 Task: Create a futuristic interface: Develop a futuristic and sleek user interface design using Photoshop. Experiment with grids, buttons, and futuristic elements.
Action: Mouse moved to (33, 89)
Screenshot: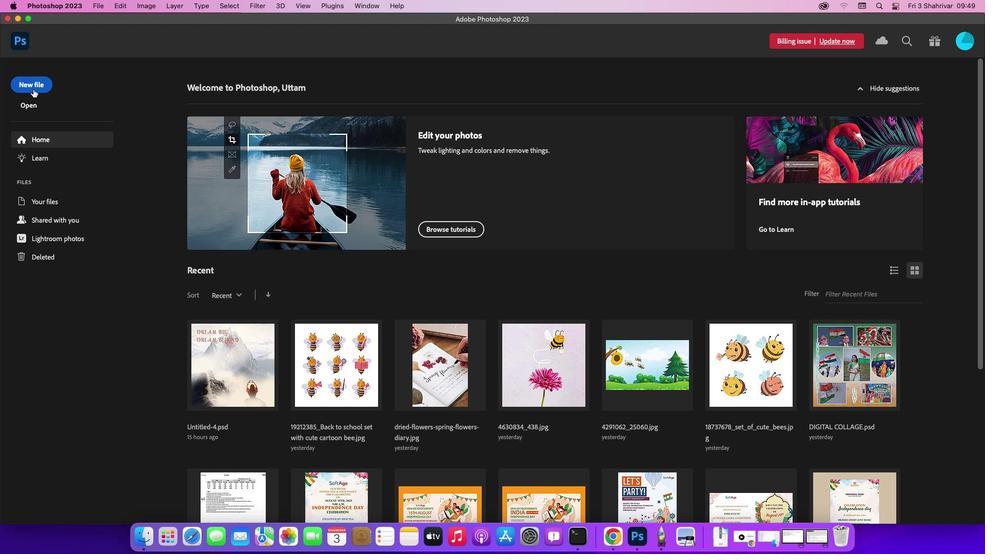 
Action: Mouse pressed left at (33, 89)
Screenshot: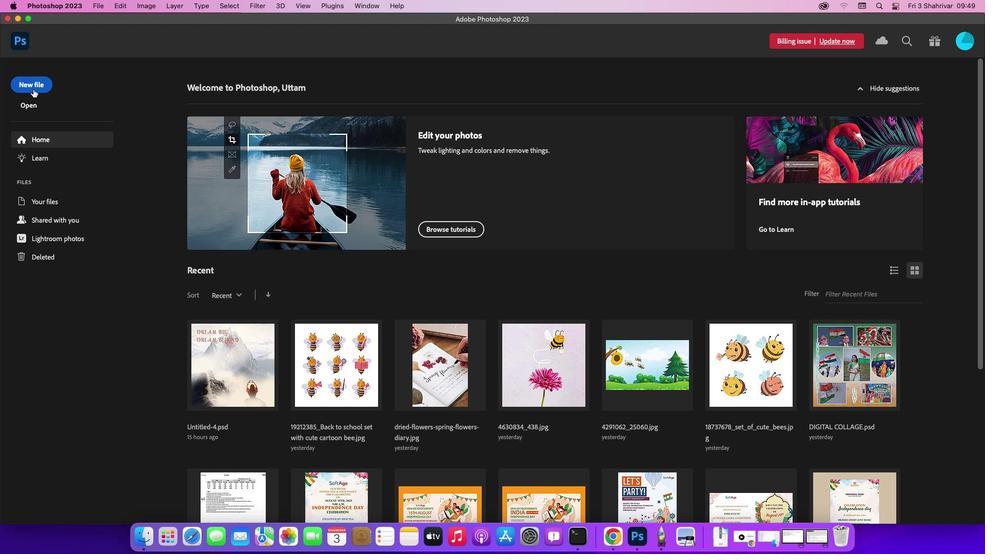 
Action: Mouse moved to (34, 89)
Screenshot: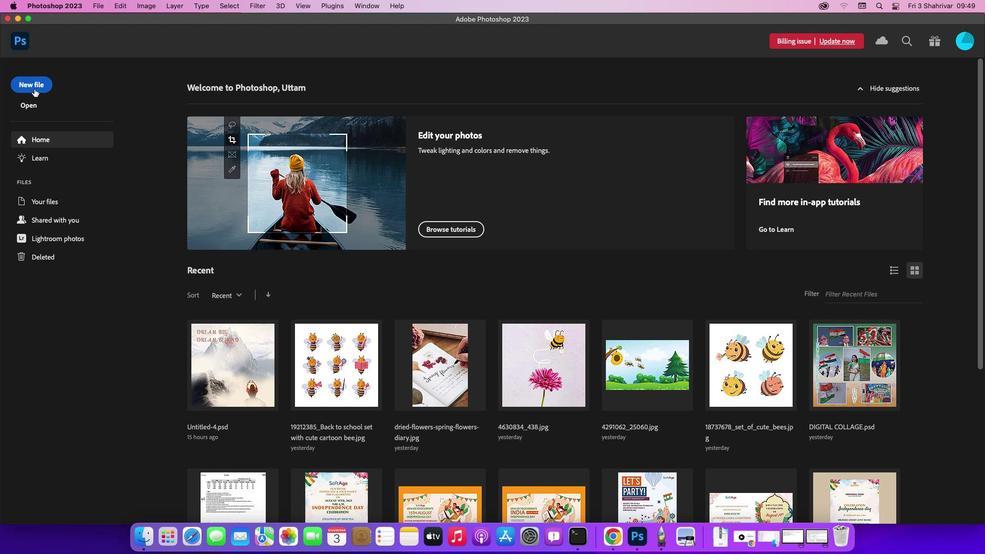 
Action: Mouse pressed left at (34, 89)
Screenshot: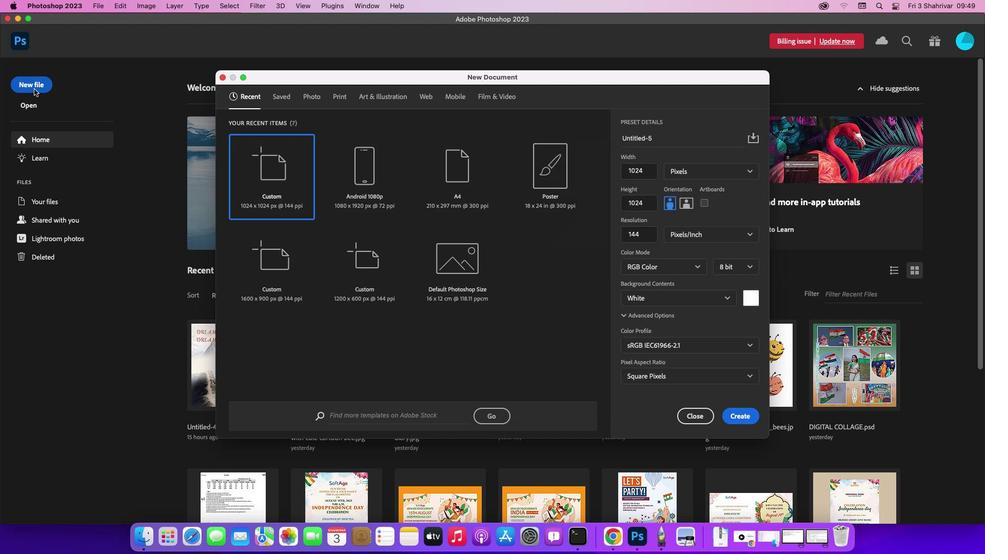 
Action: Mouse moved to (378, 154)
Screenshot: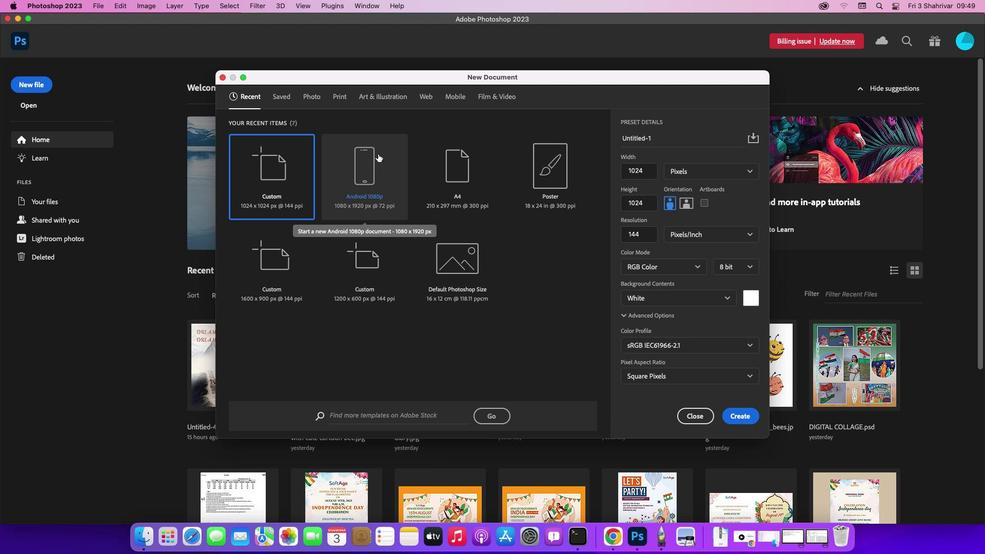 
Action: Mouse pressed left at (378, 154)
Screenshot: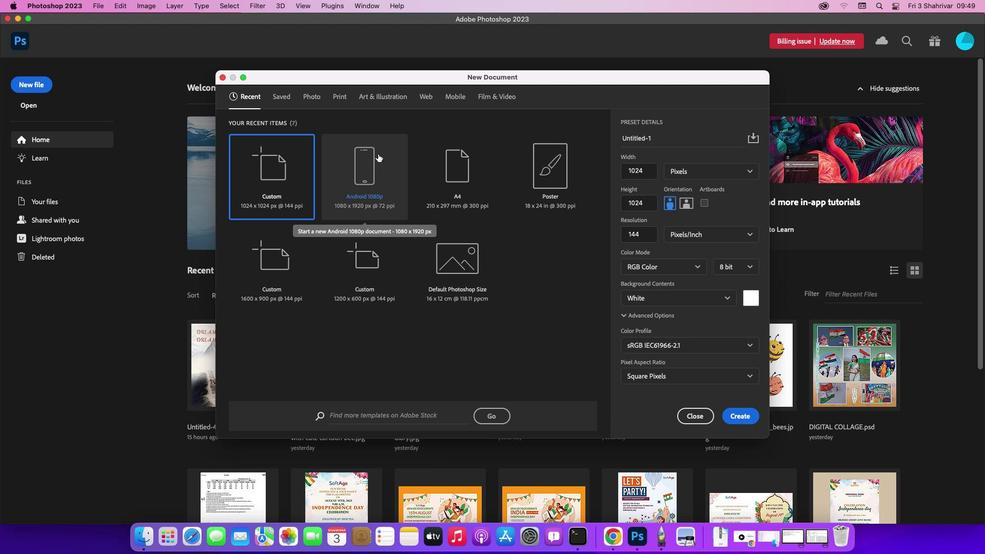 
Action: Mouse moved to (358, 186)
Screenshot: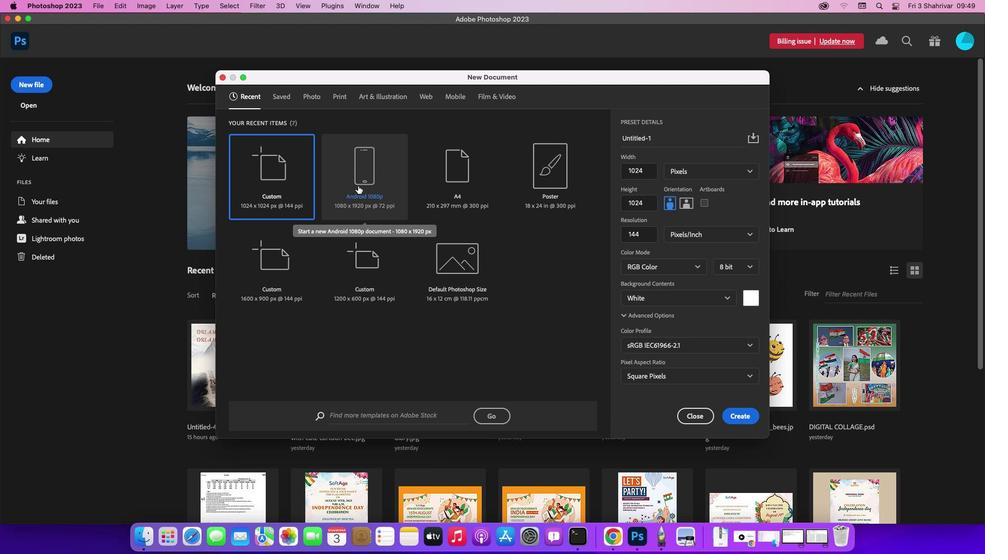 
Action: Mouse pressed left at (358, 186)
Screenshot: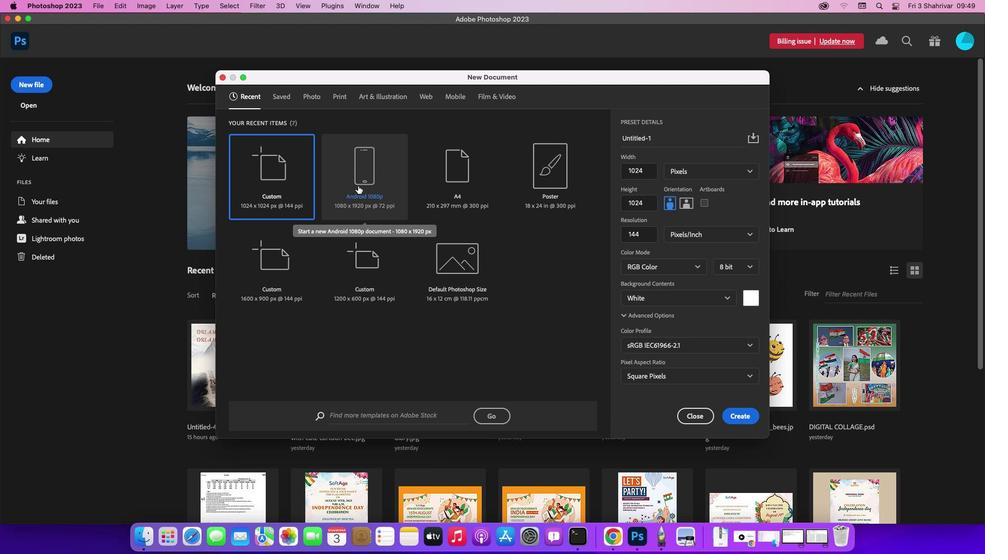 
Action: Mouse moved to (747, 414)
Screenshot: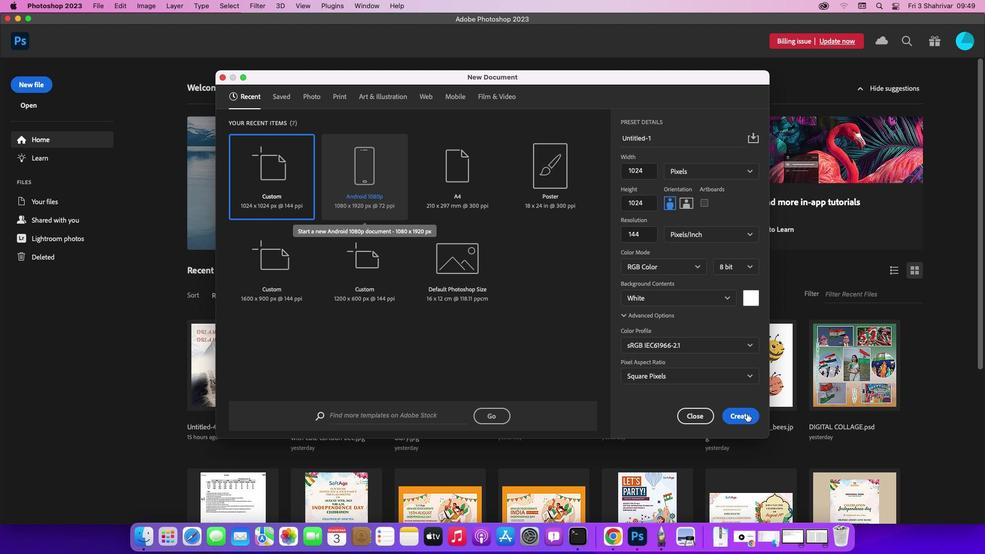 
Action: Mouse pressed left at (747, 414)
Screenshot: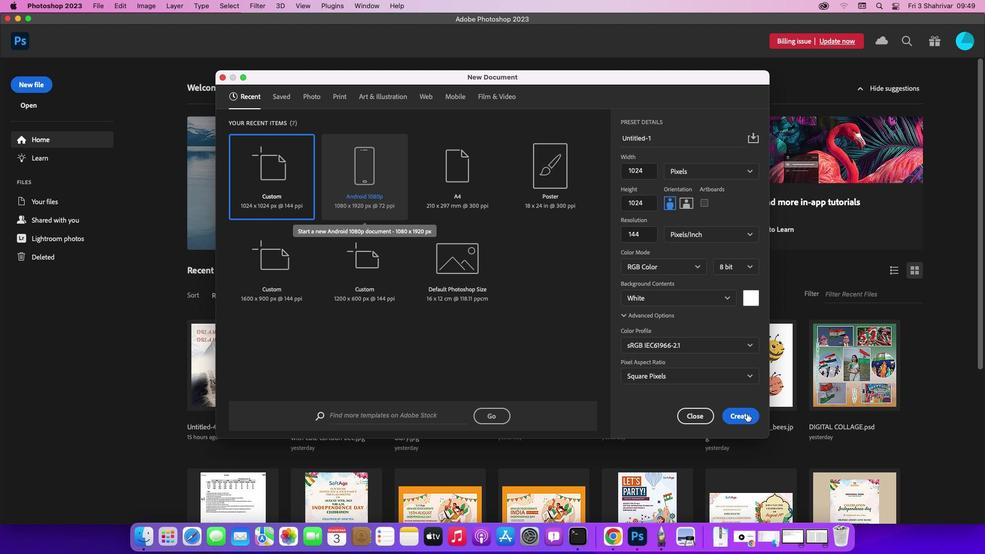 
Action: Mouse moved to (956, 518)
Screenshot: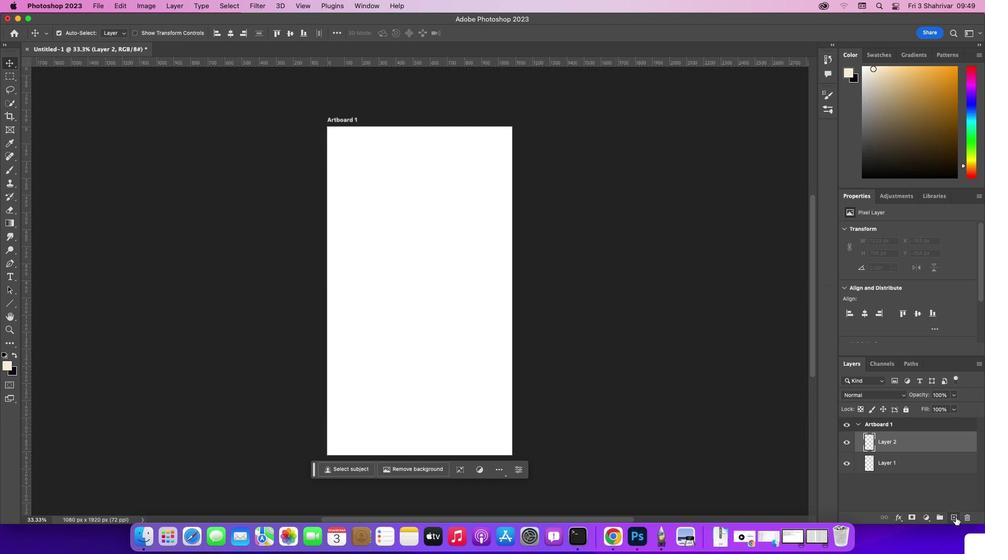 
Action: Mouse pressed left at (956, 518)
Screenshot: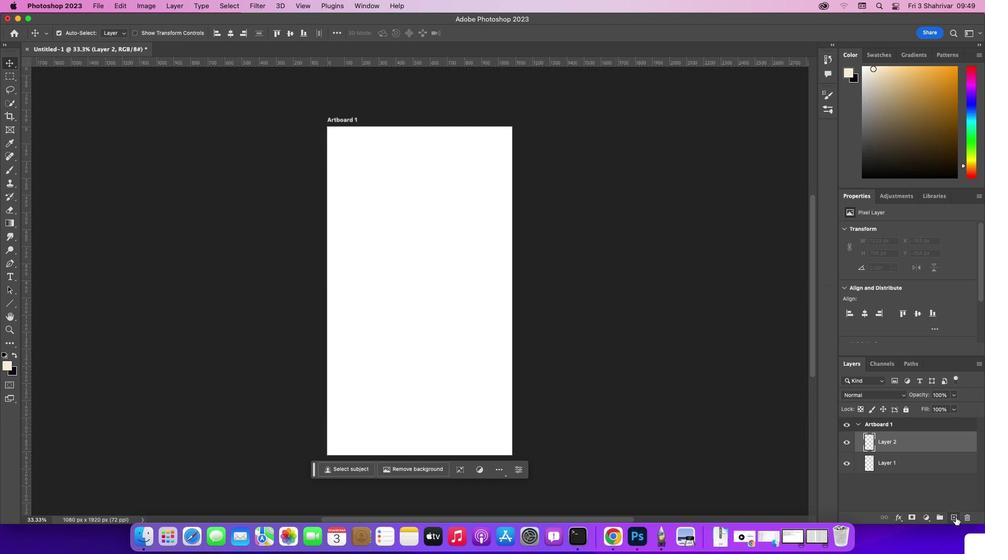 
Action: Mouse moved to (379, 301)
Screenshot: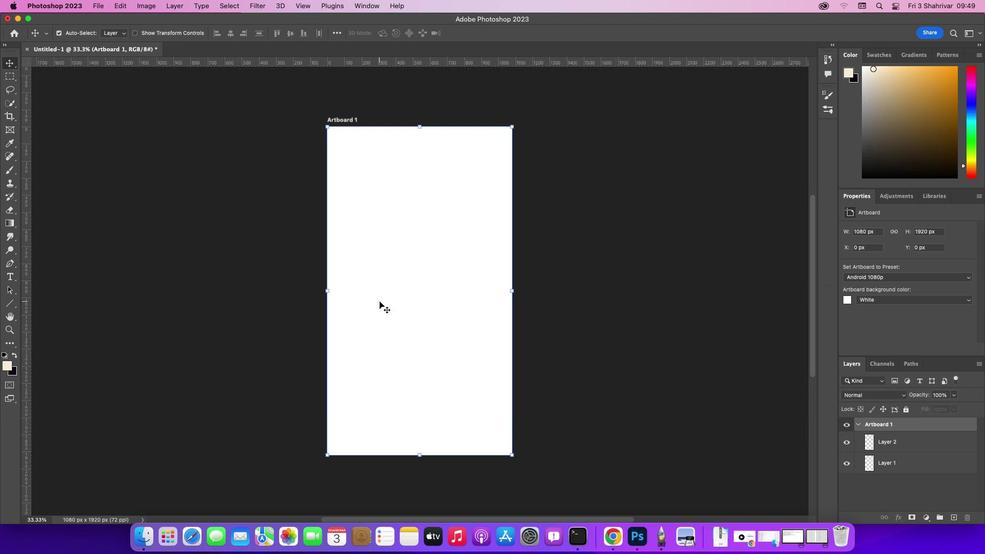 
Action: Mouse pressed left at (379, 301)
Screenshot: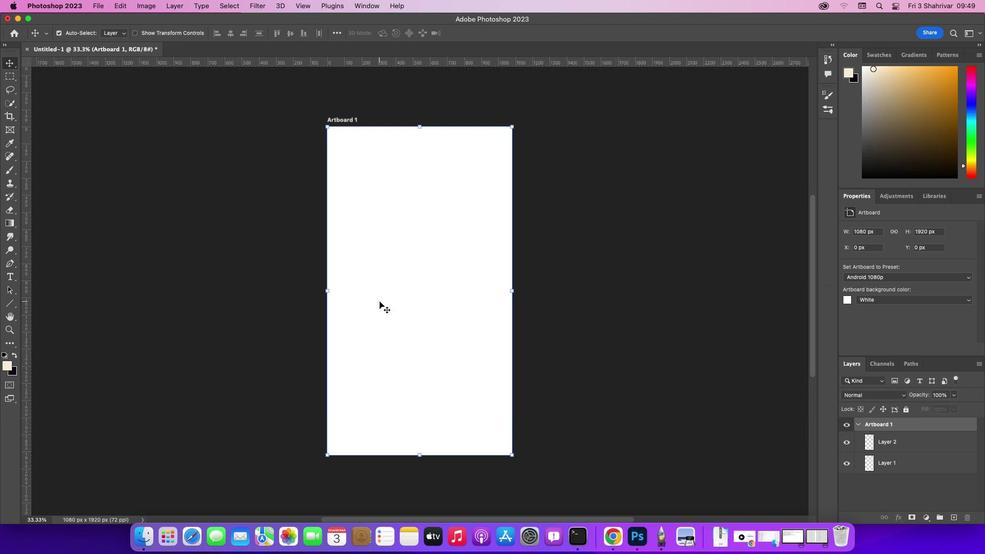 
Action: Key pressed Key.alt
Screenshot: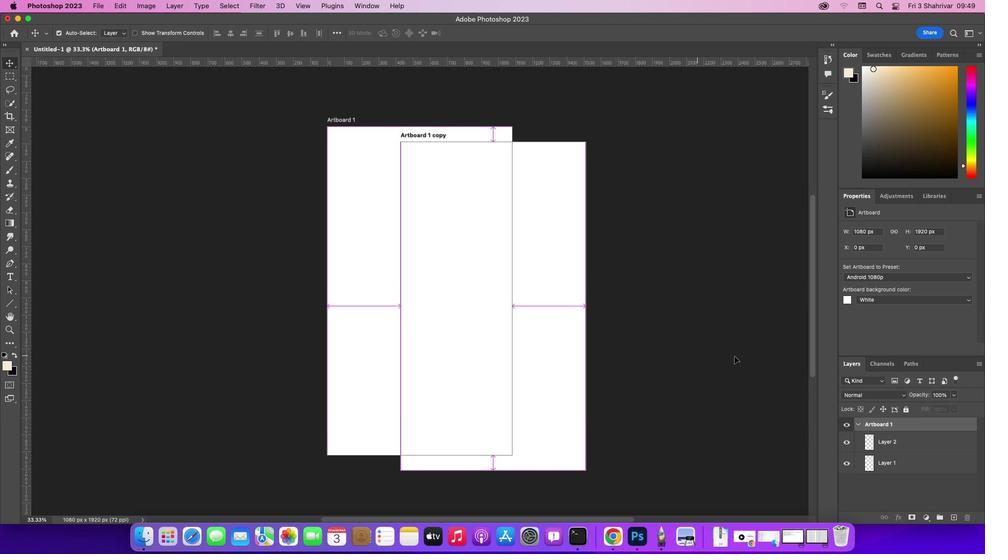 
Action: Mouse pressed left at (379, 301)
Screenshot: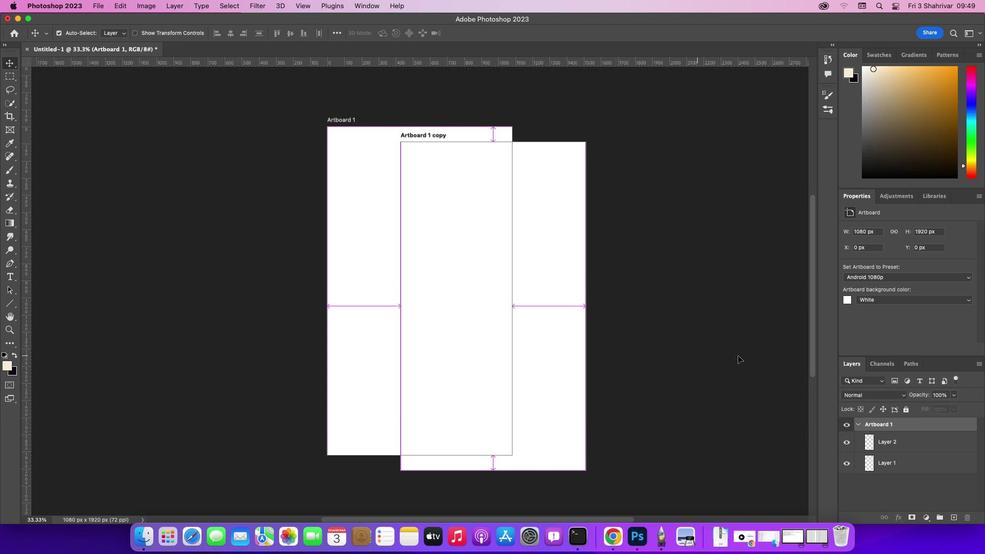 
Action: Mouse moved to (423, 518)
Screenshot: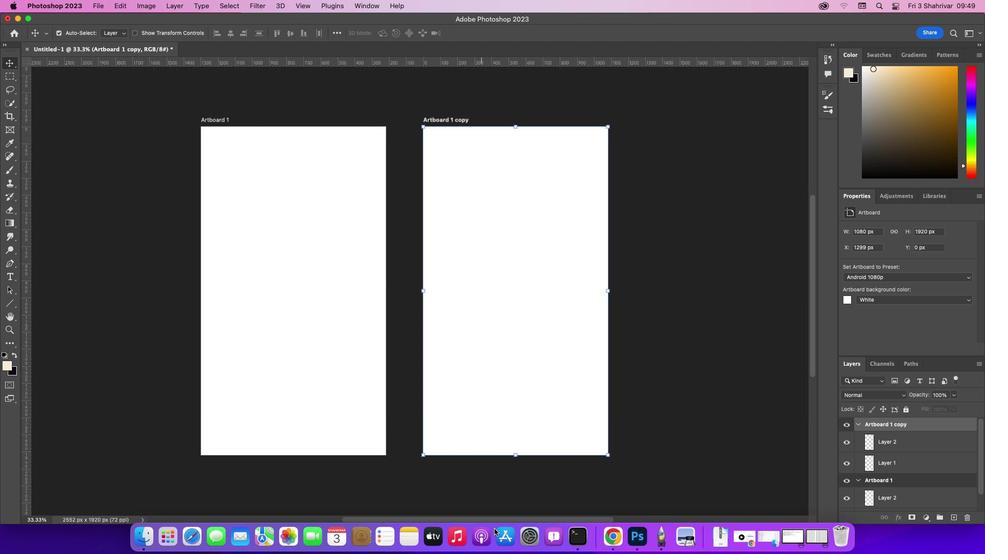 
Action: Mouse pressed left at (423, 518)
Screenshot: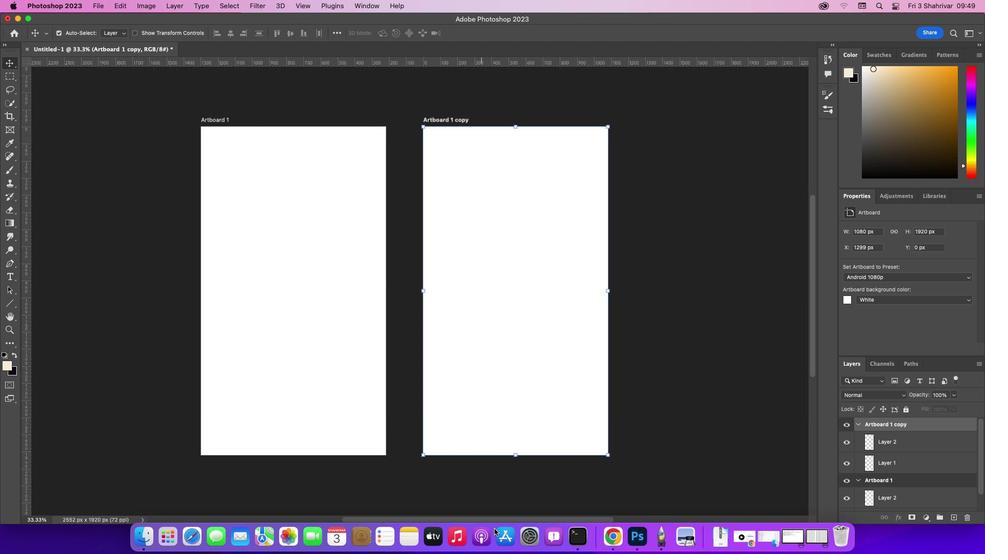 
Action: Mouse moved to (322, 353)
Screenshot: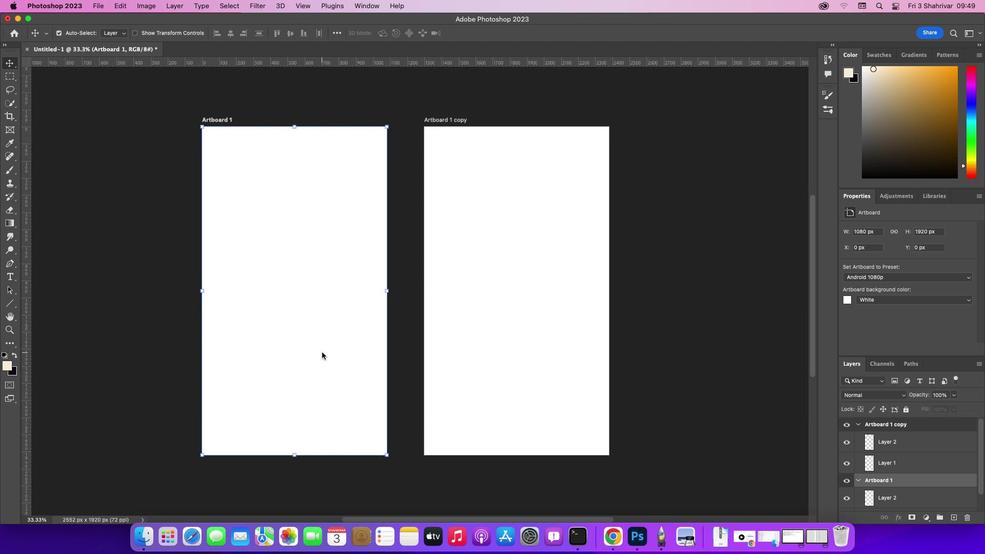 
Action: Mouse pressed left at (322, 353)
Screenshot: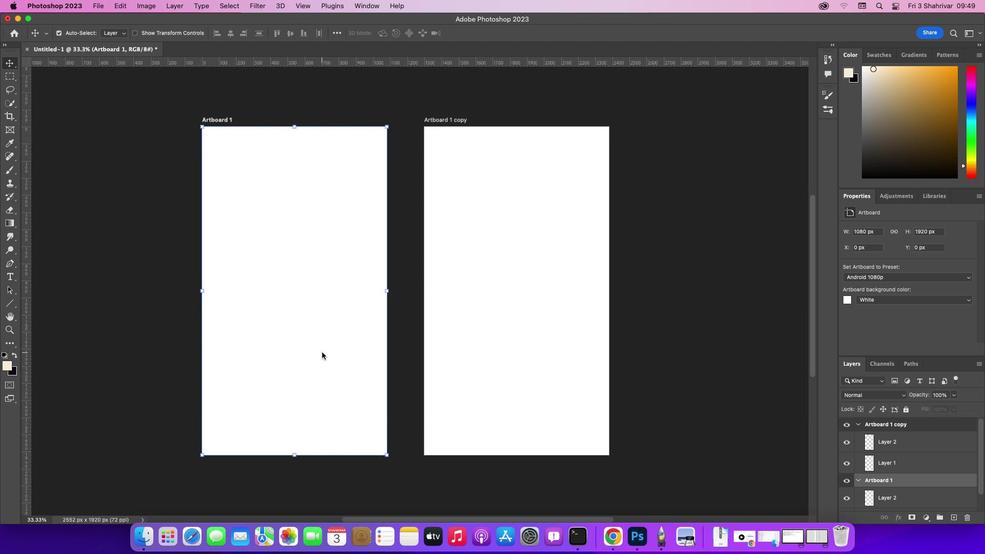 
Action: Mouse moved to (636, 343)
Screenshot: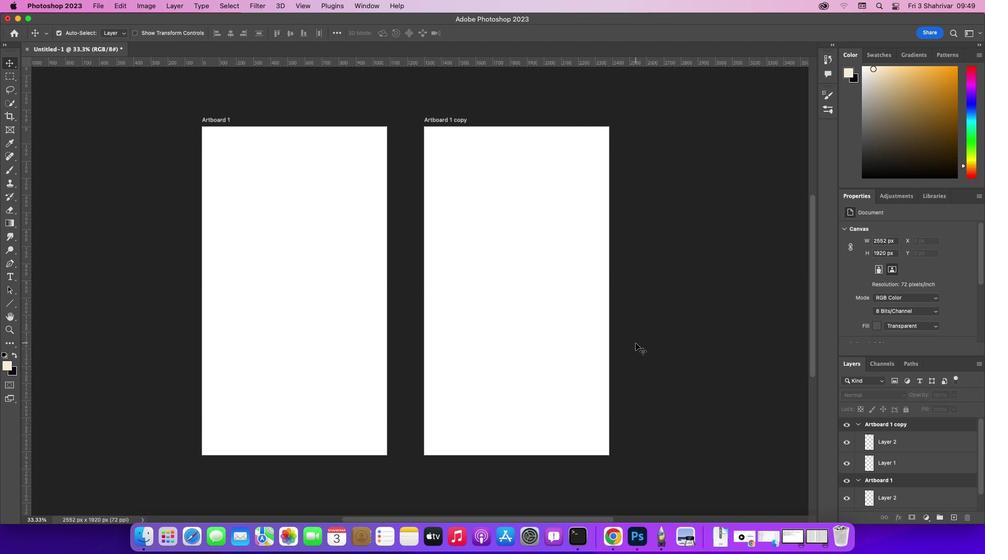 
Action: Mouse pressed left at (636, 343)
Screenshot: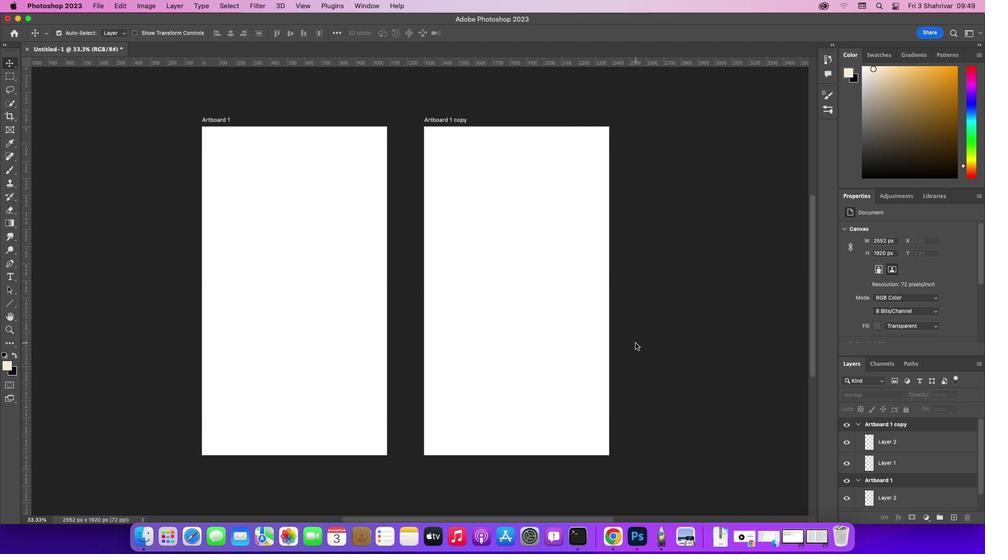 
Action: Mouse moved to (99, 8)
Screenshot: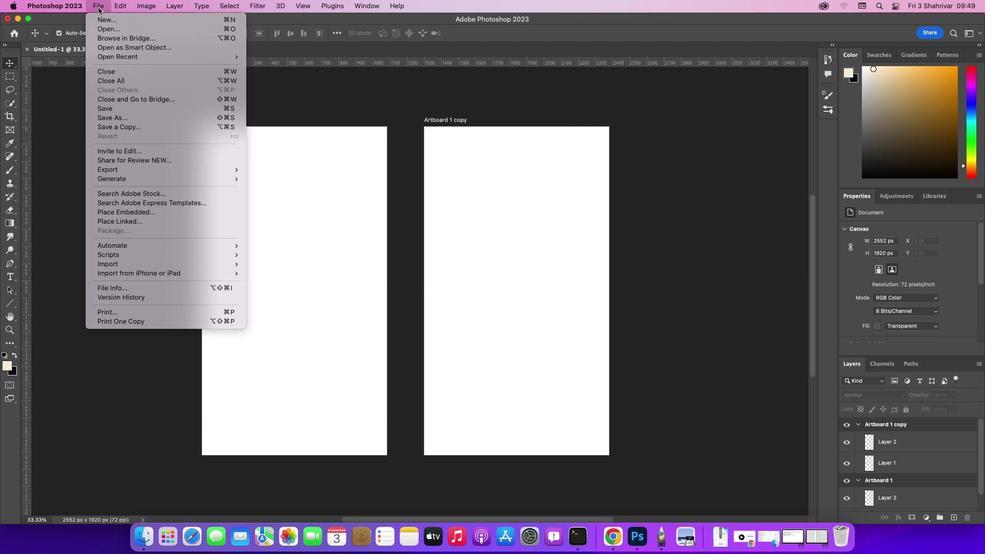 
Action: Mouse pressed left at (99, 8)
Screenshot: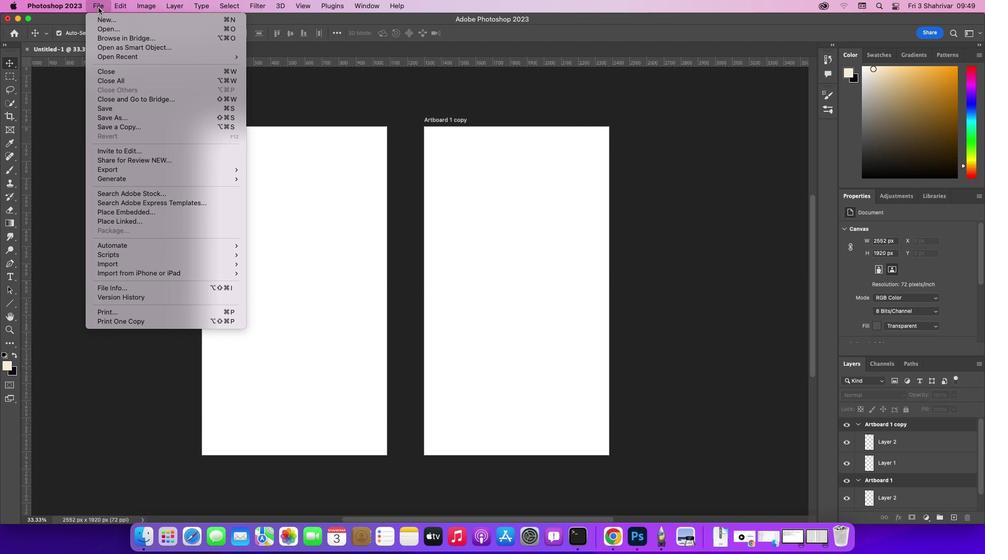 
Action: Mouse moved to (105, 26)
Screenshot: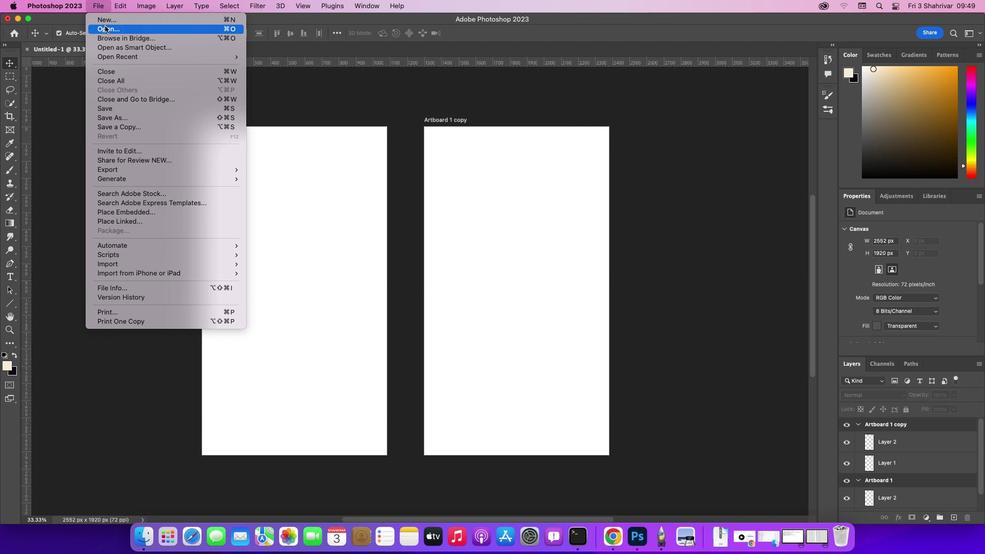 
Action: Mouse pressed left at (105, 26)
Screenshot: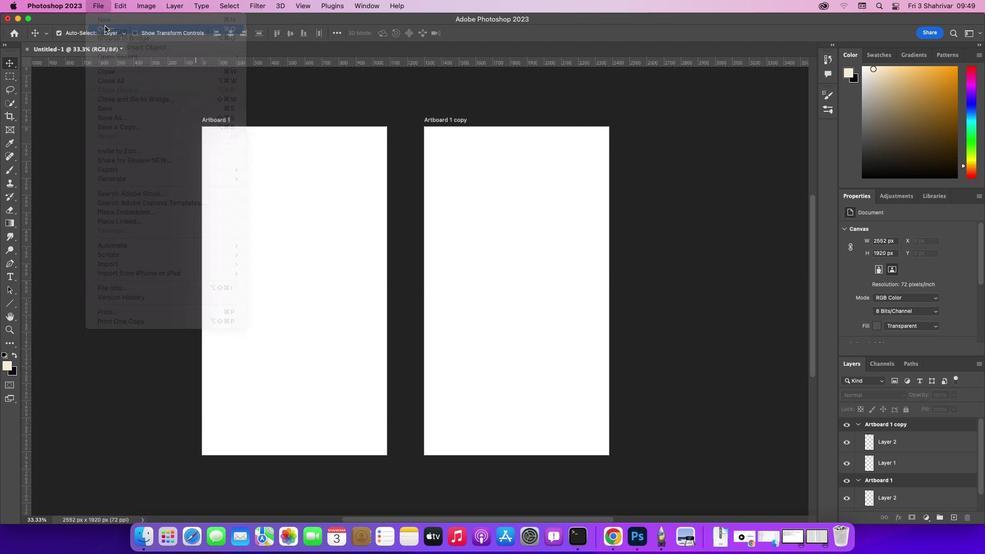 
Action: Mouse moved to (348, 298)
Screenshot: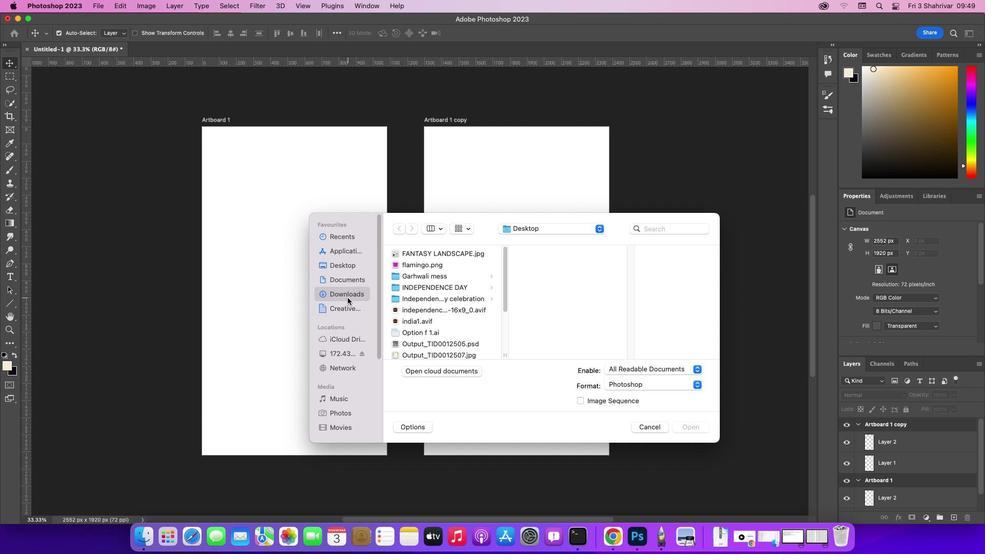 
Action: Mouse pressed left at (348, 298)
Screenshot: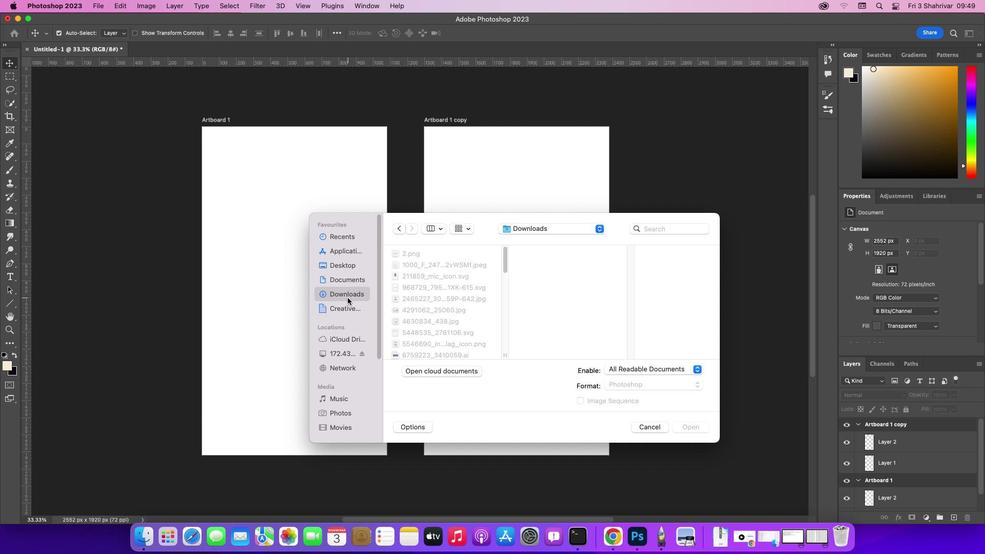 
Action: Mouse moved to (503, 258)
Screenshot: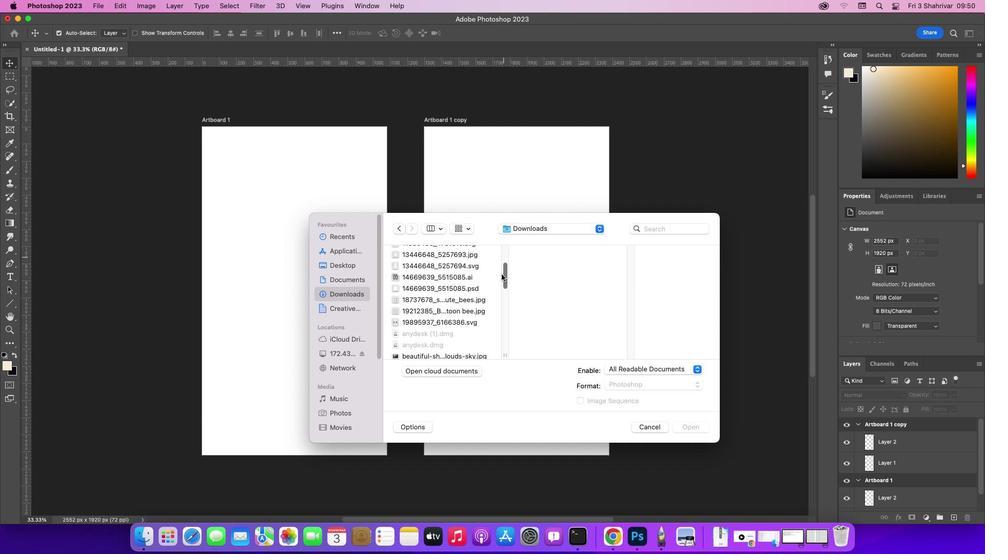 
Action: Mouse pressed left at (503, 258)
Screenshot: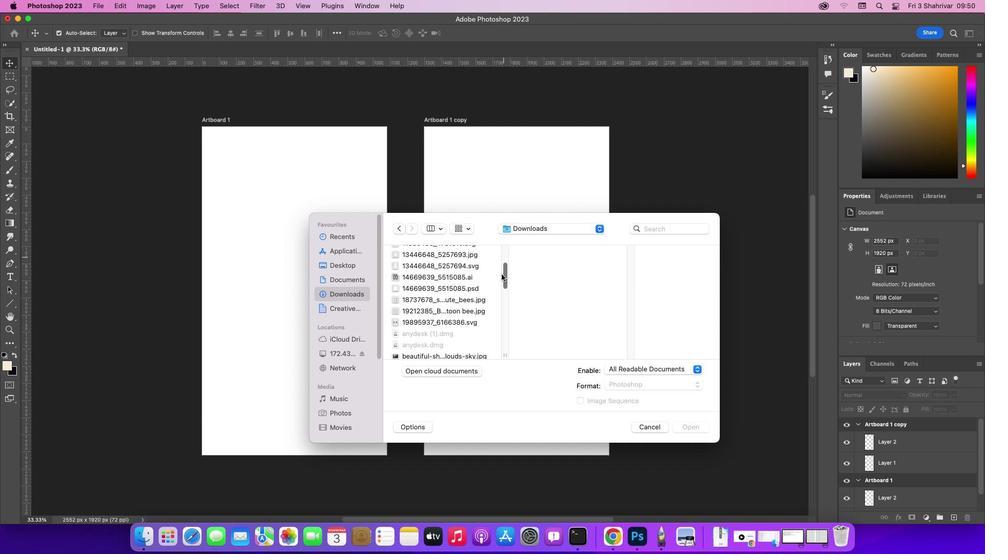
Action: Mouse moved to (416, 313)
Screenshot: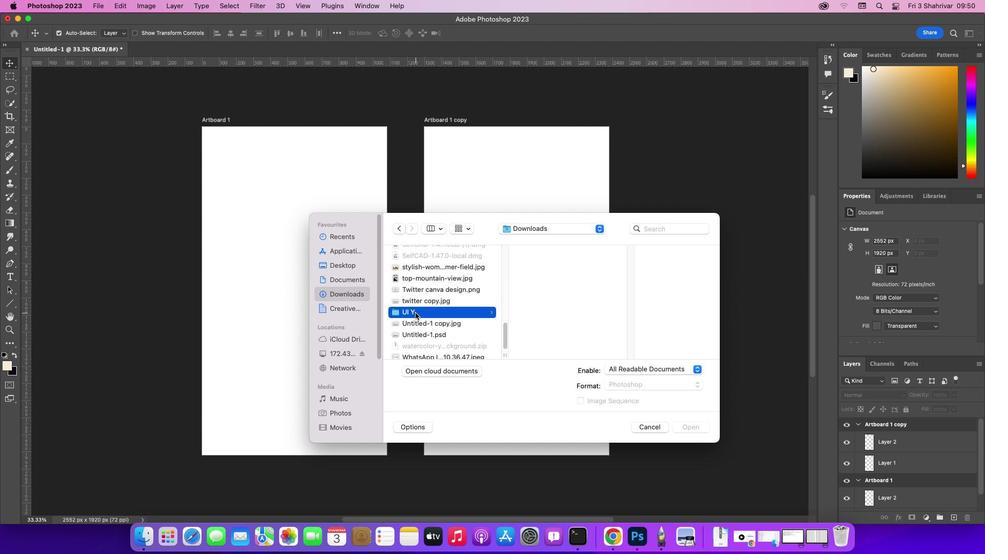 
Action: Mouse pressed left at (416, 313)
Screenshot: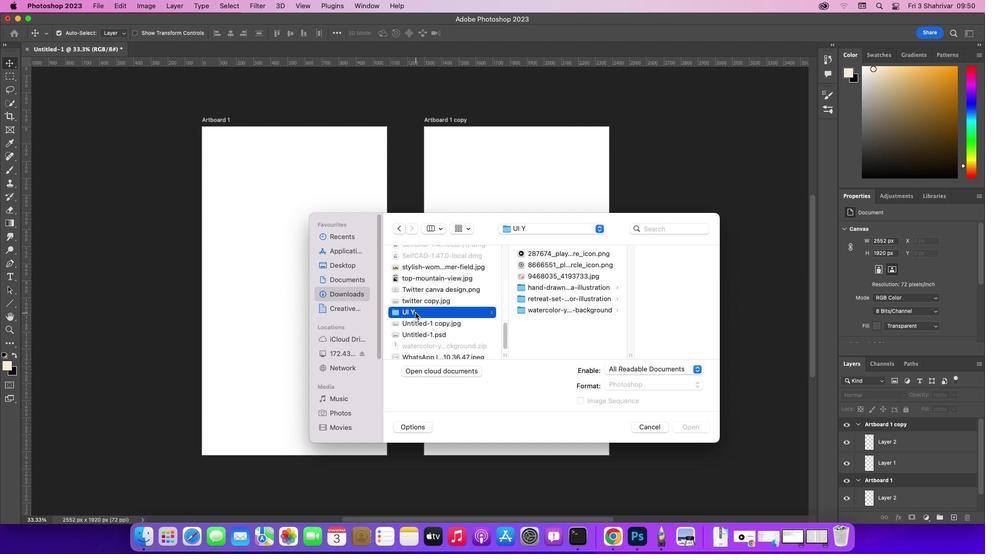 
Action: Mouse pressed left at (416, 313)
Screenshot: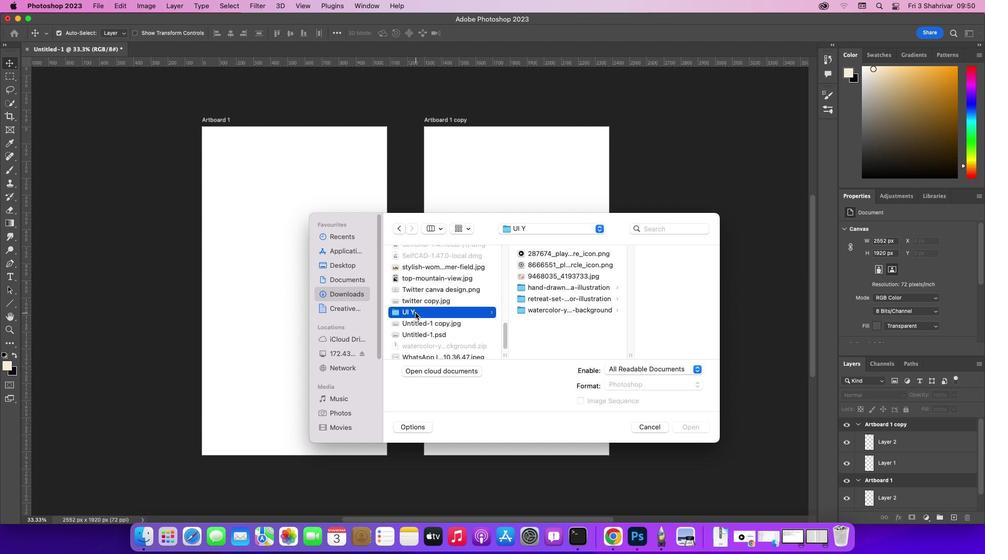 
Action: Mouse moved to (540, 287)
Screenshot: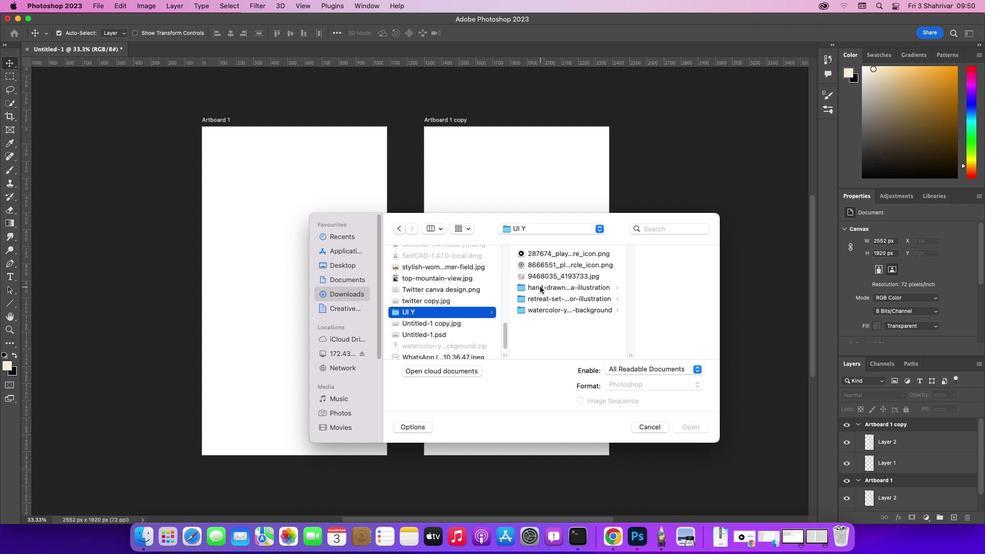 
Action: Mouse pressed left at (540, 287)
Screenshot: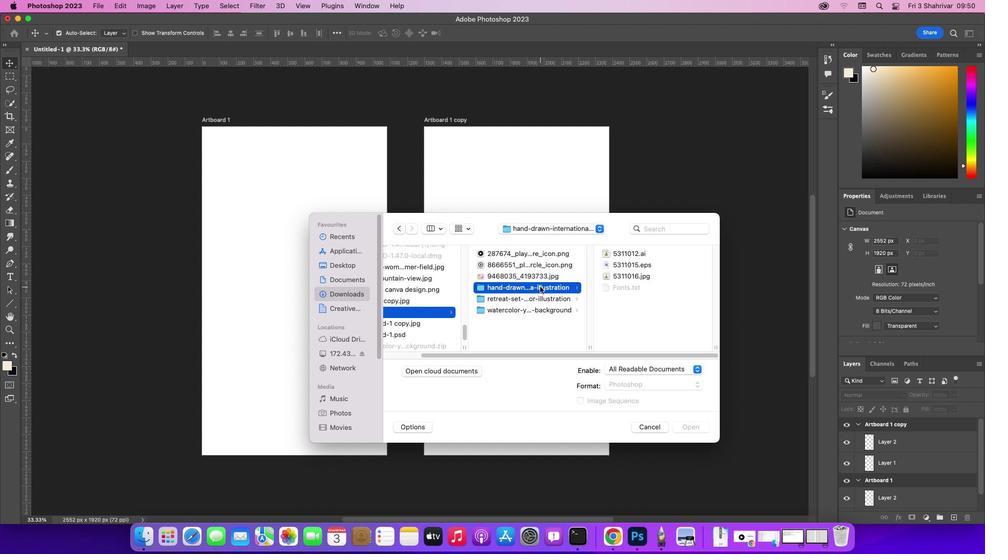 
Action: Mouse pressed left at (540, 287)
Screenshot: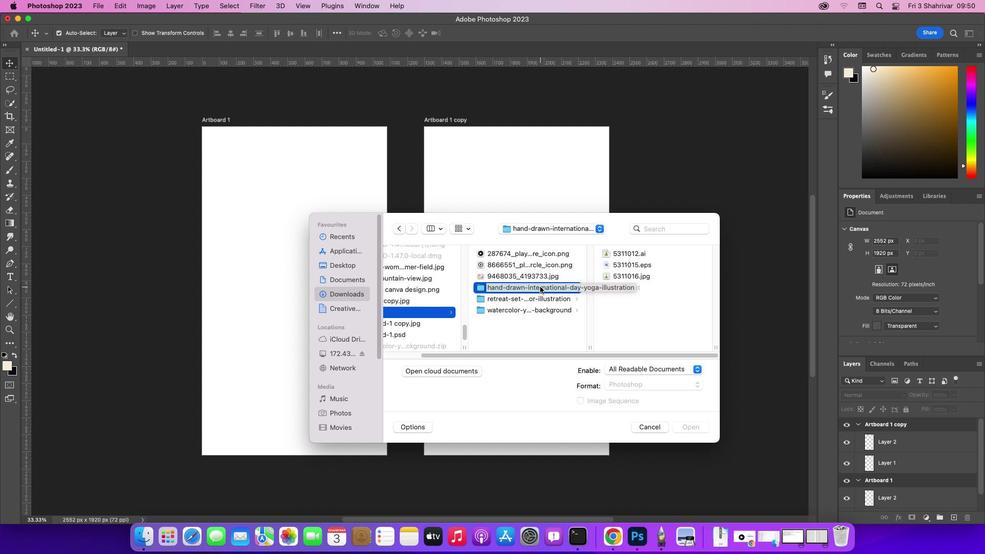 
Action: Mouse moved to (640, 277)
Screenshot: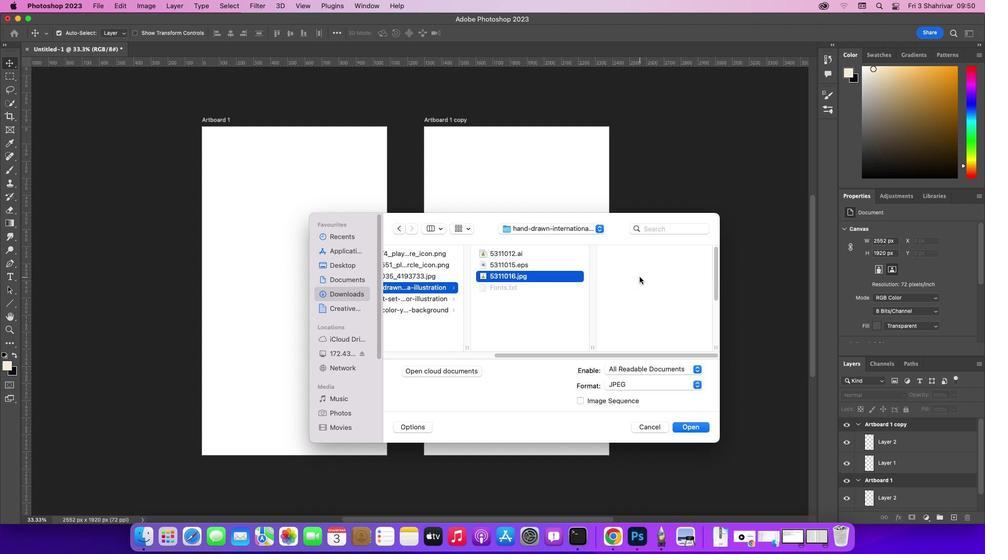 
Action: Mouse pressed left at (640, 277)
Screenshot: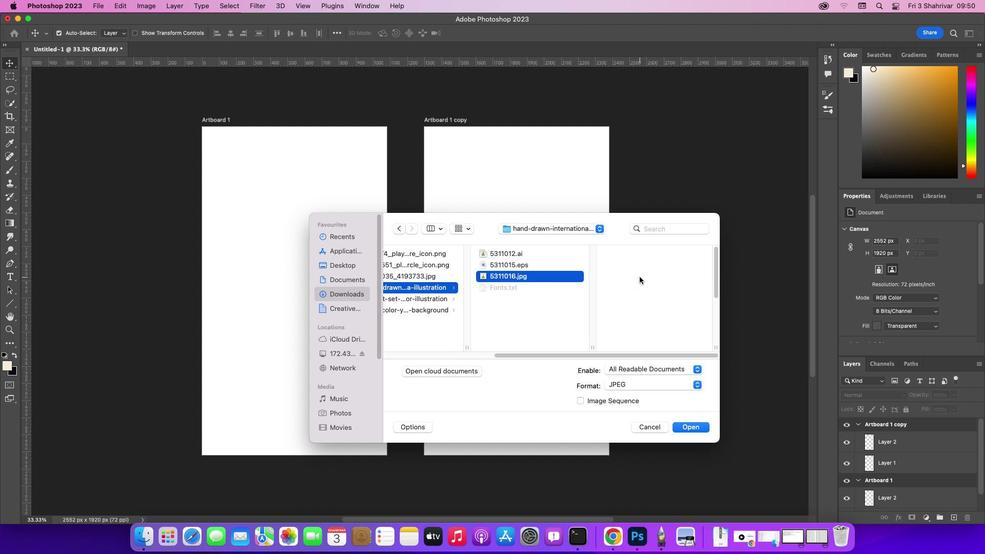
Action: Mouse moved to (408, 300)
Screenshot: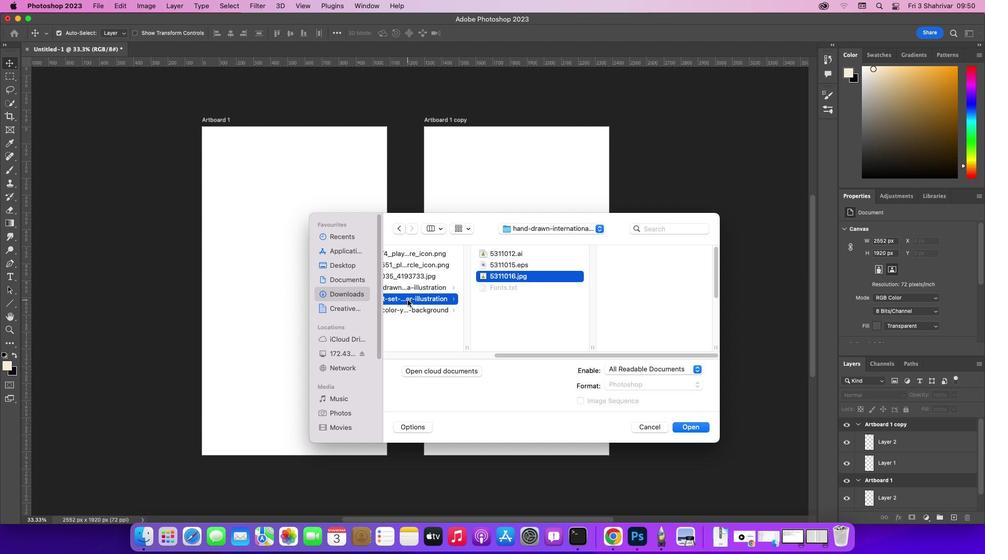 
Action: Mouse pressed left at (408, 300)
Screenshot: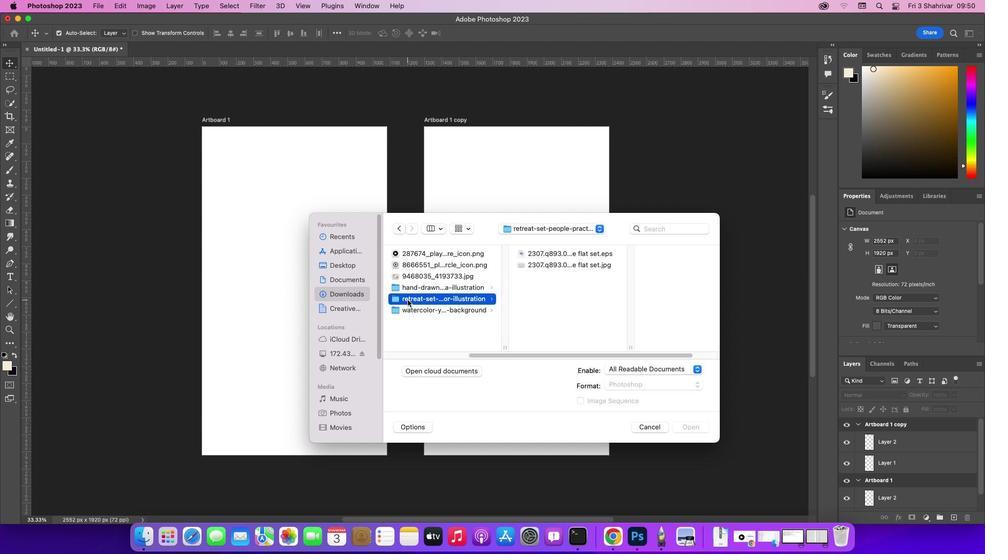 
Action: Mouse moved to (579, 255)
Screenshot: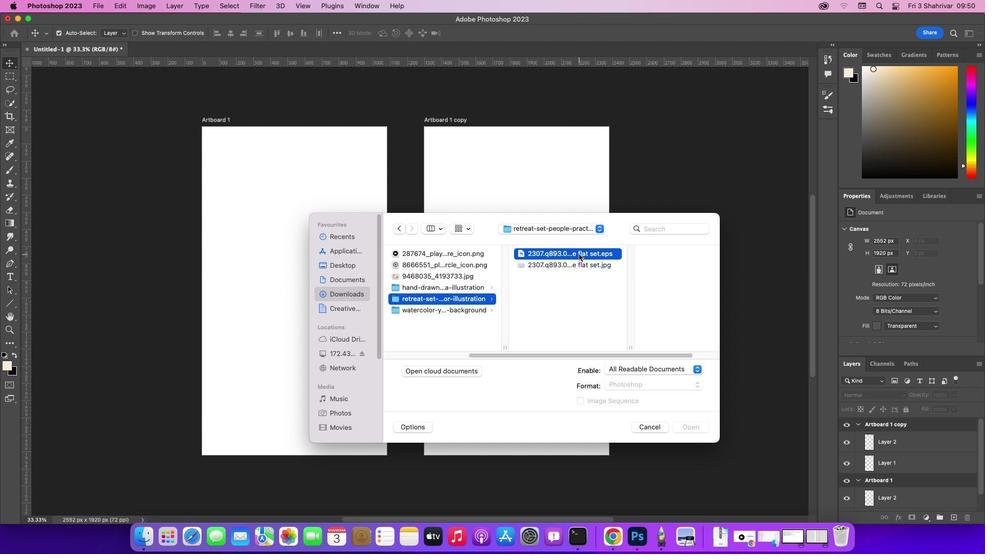 
Action: Mouse pressed left at (579, 255)
Screenshot: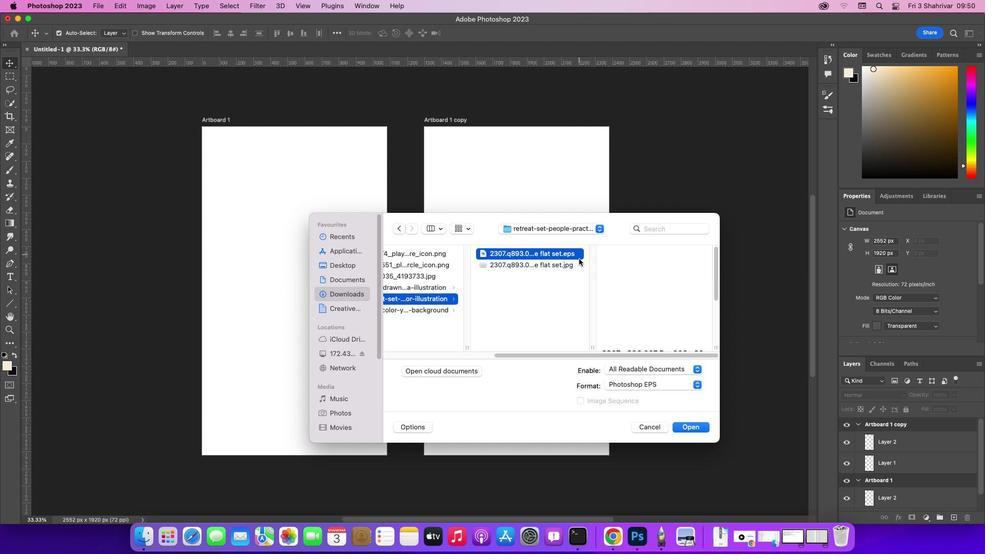 
Action: Mouse moved to (570, 269)
Screenshot: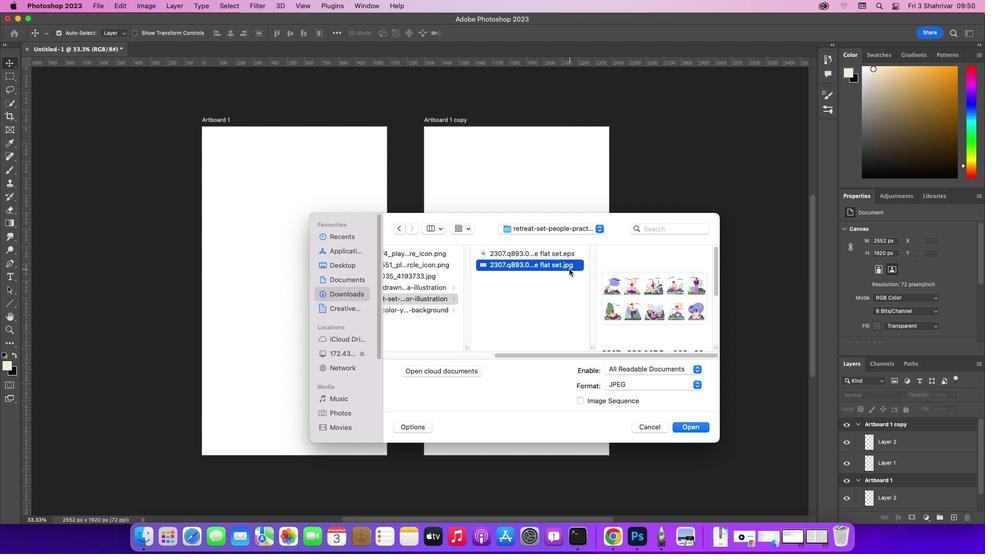 
Action: Mouse pressed left at (570, 269)
Screenshot: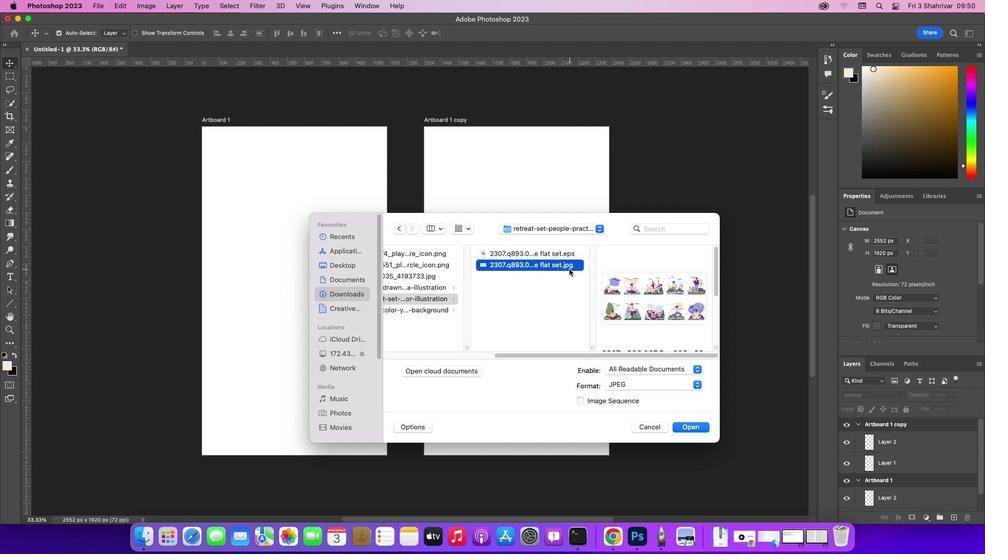 
Action: Mouse moved to (437, 307)
Screenshot: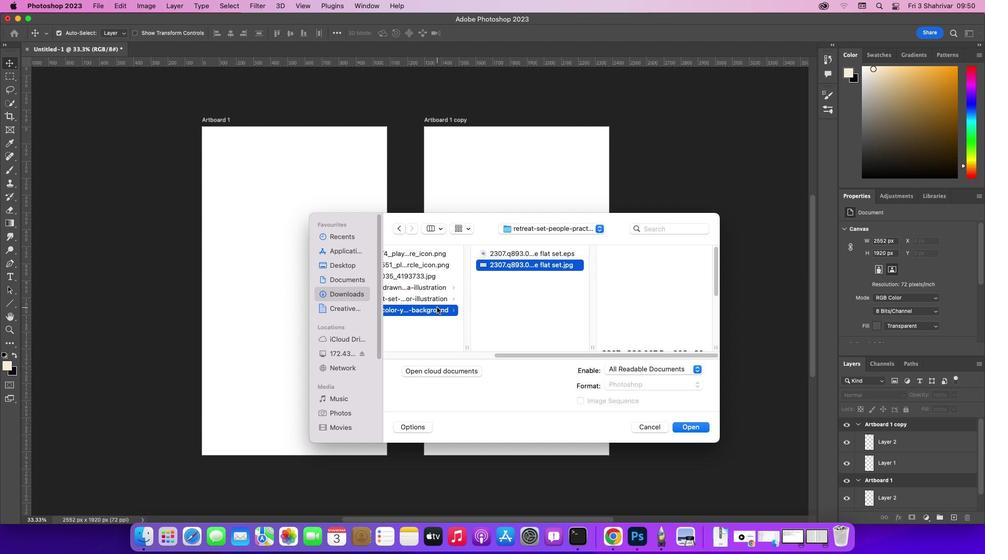 
Action: Mouse pressed left at (437, 307)
Screenshot: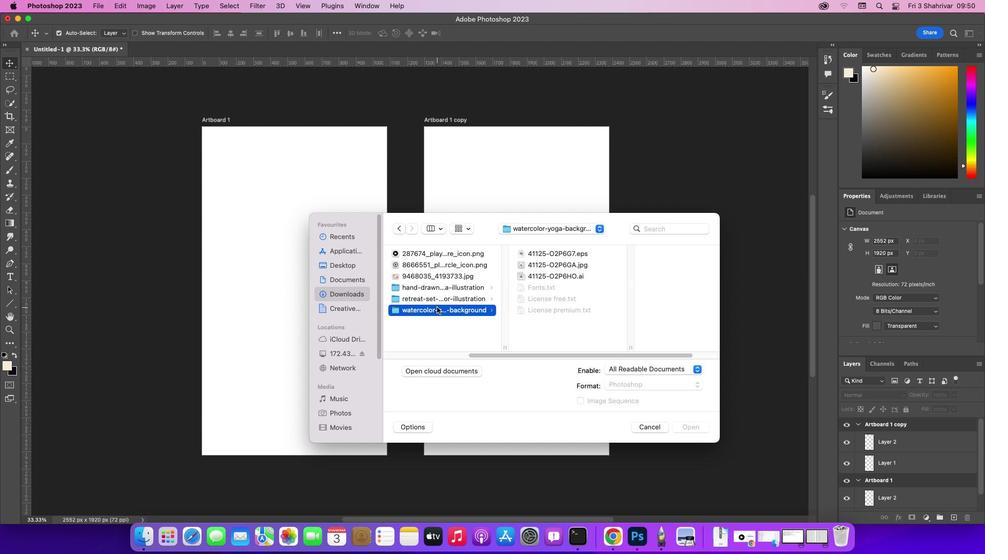 
Action: Mouse moved to (560, 254)
Screenshot: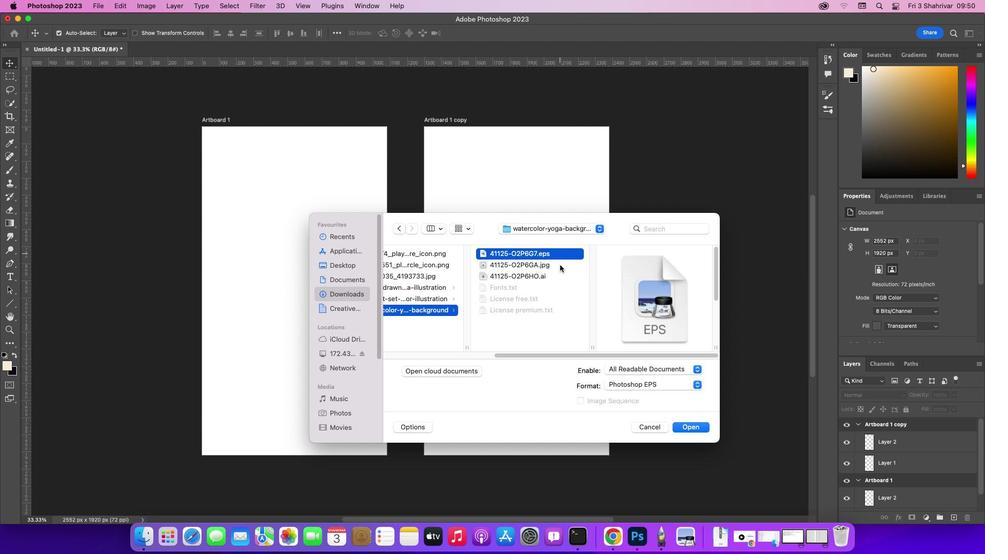 
Action: Mouse pressed left at (560, 254)
Screenshot: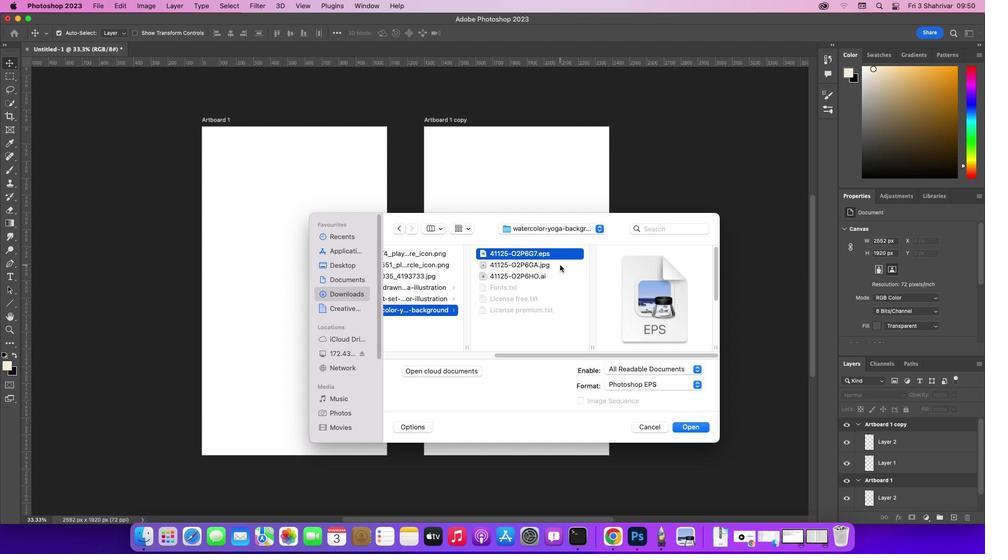 
Action: Mouse moved to (560, 265)
Screenshot: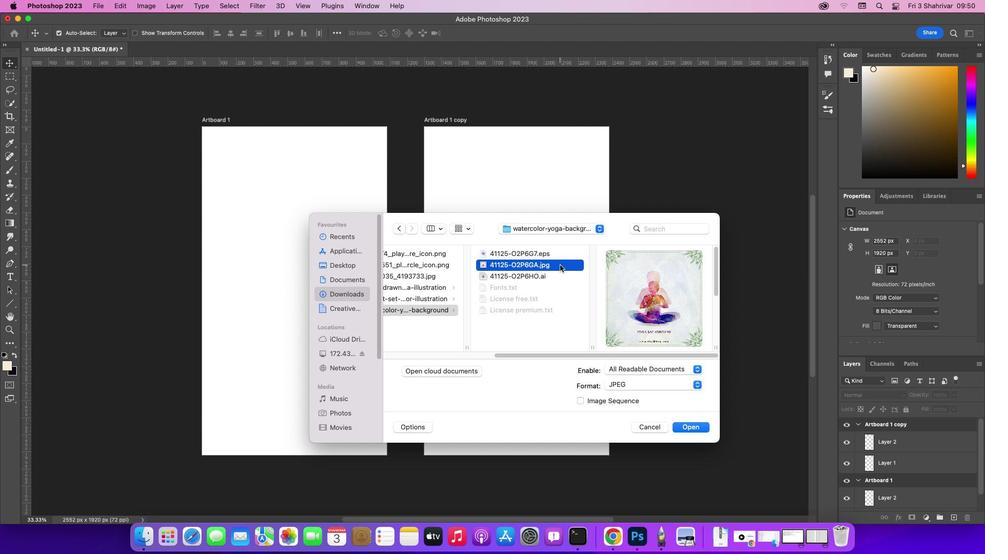 
Action: Mouse pressed left at (560, 265)
Screenshot: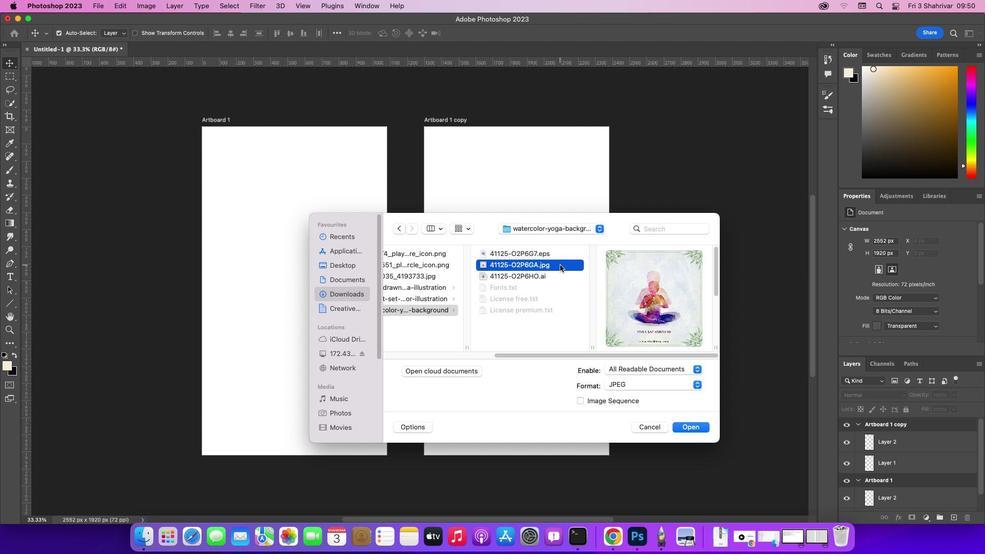 
Action: Mouse moved to (692, 429)
Screenshot: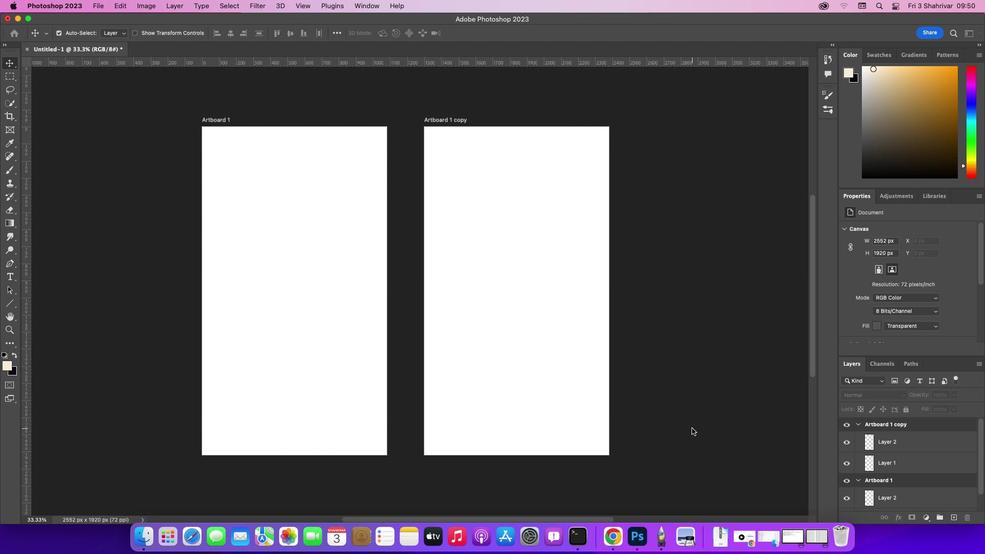
Action: Mouse pressed left at (692, 429)
Screenshot: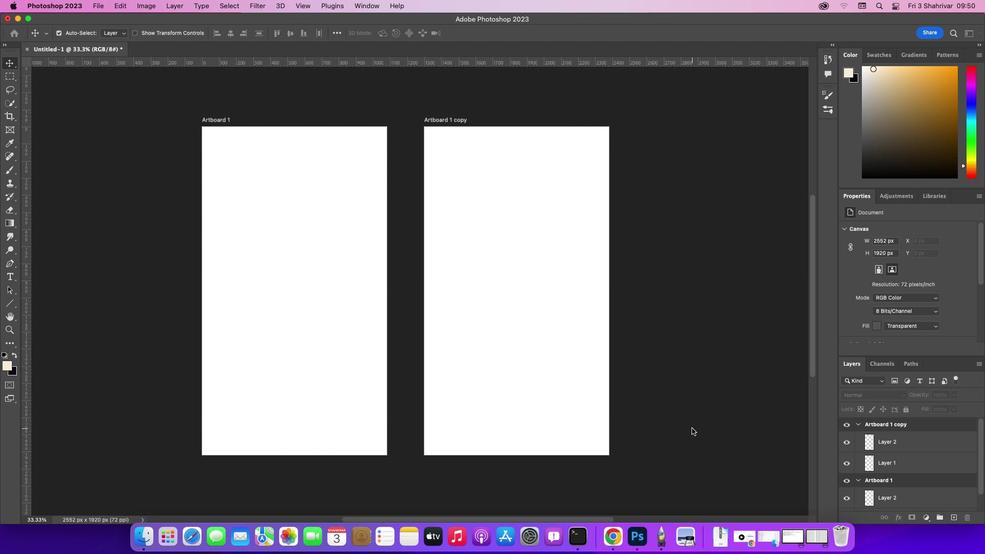 
Action: Mouse moved to (929, 426)
Screenshot: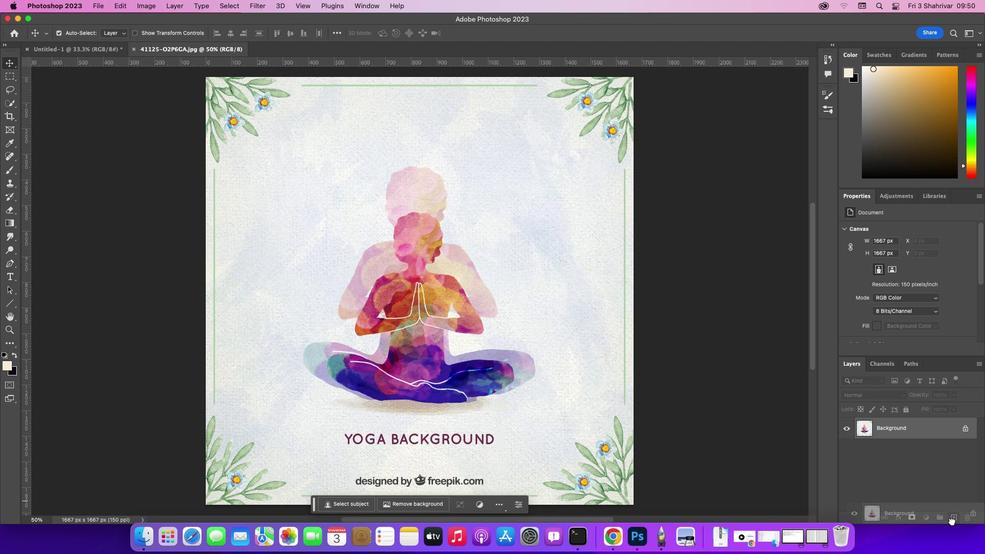 
Action: Mouse pressed left at (929, 426)
Screenshot: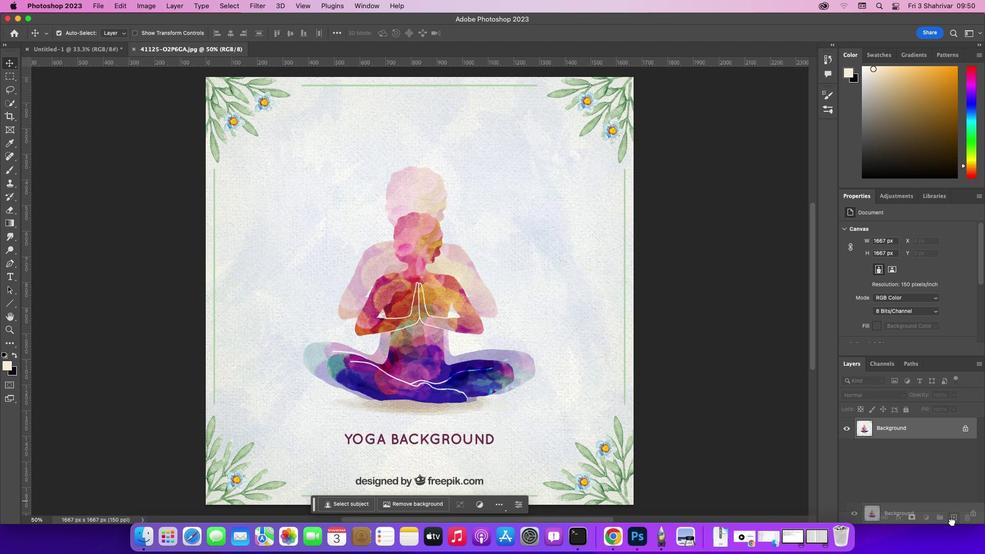 
Action: Mouse moved to (10, 80)
Screenshot: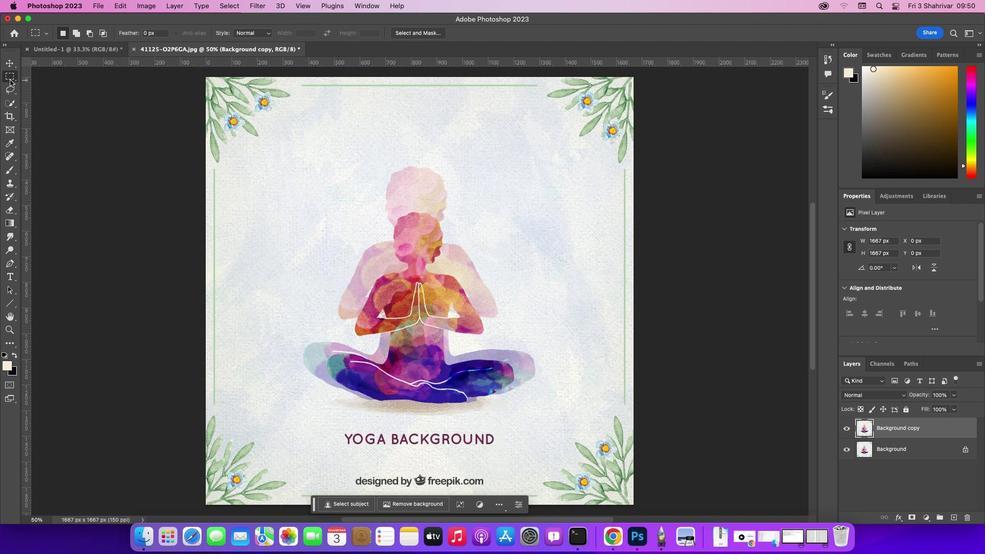
Action: Mouse pressed left at (10, 80)
Screenshot: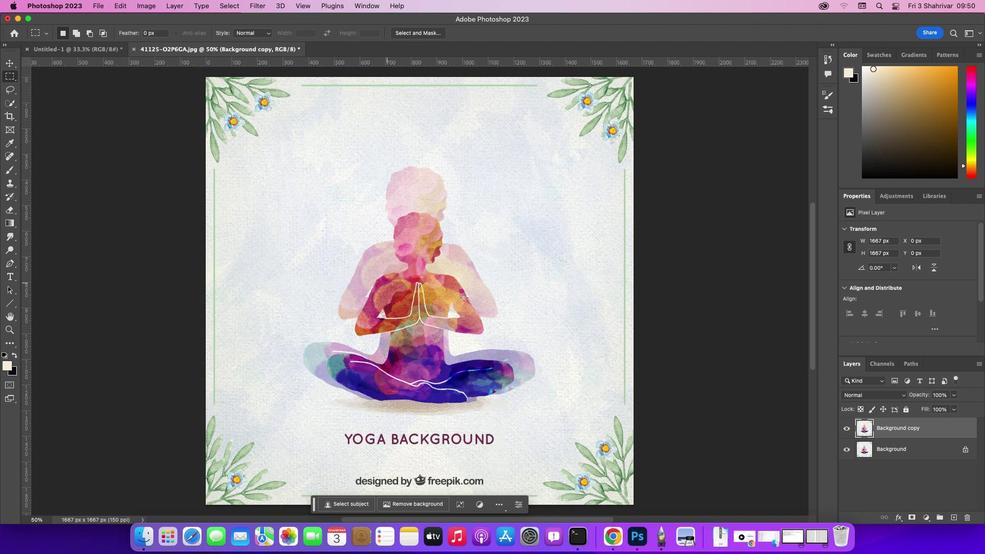 
Action: Mouse moved to (322, 159)
Screenshot: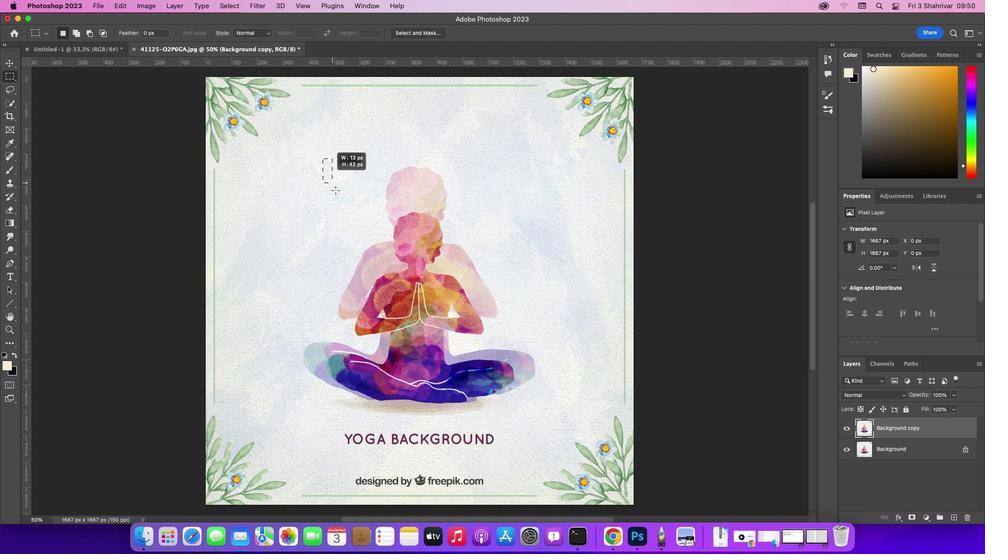 
Action: Mouse pressed left at (322, 159)
Screenshot: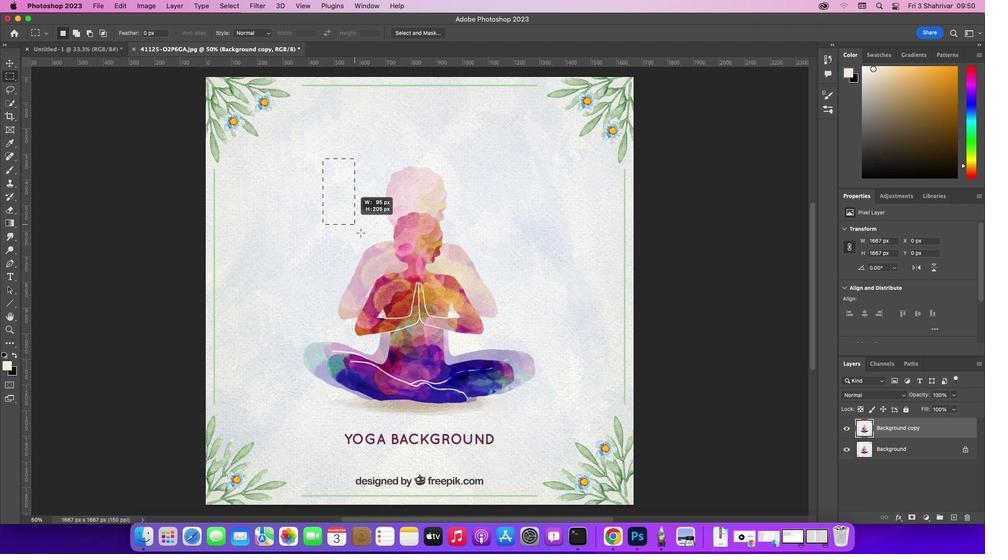 
Action: Mouse moved to (459, 295)
Screenshot: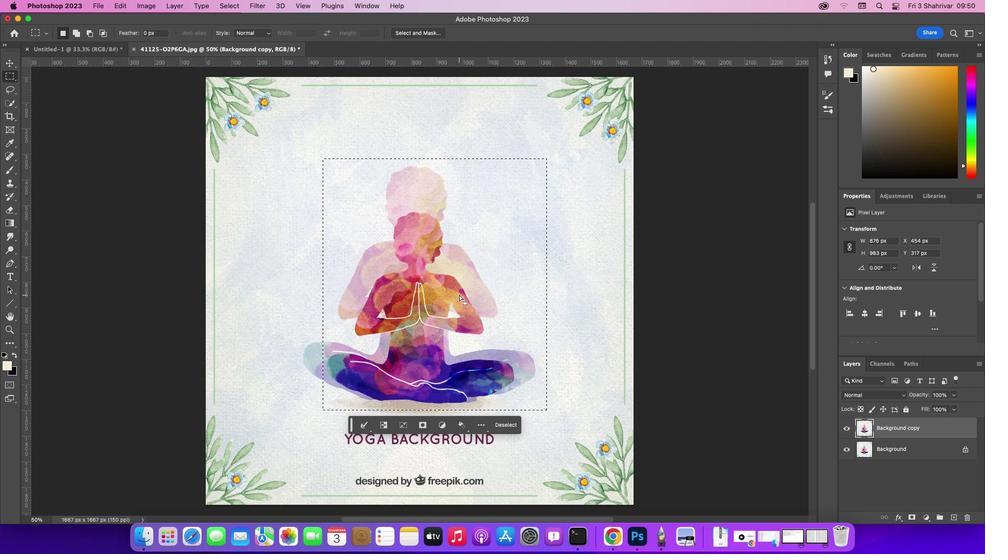 
Action: Key pressed Key.cmd'd'
Screenshot: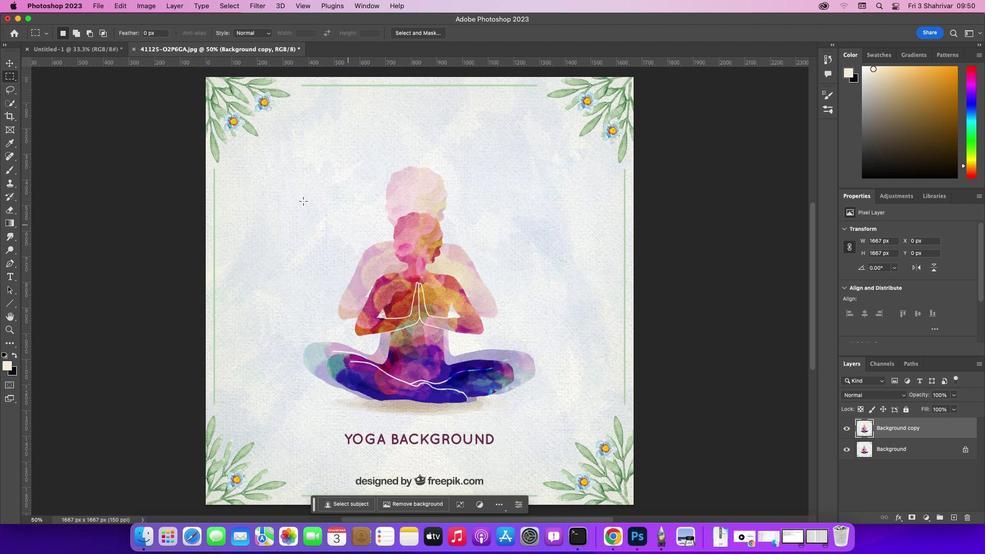 
Action: Mouse moved to (10, 101)
Screenshot: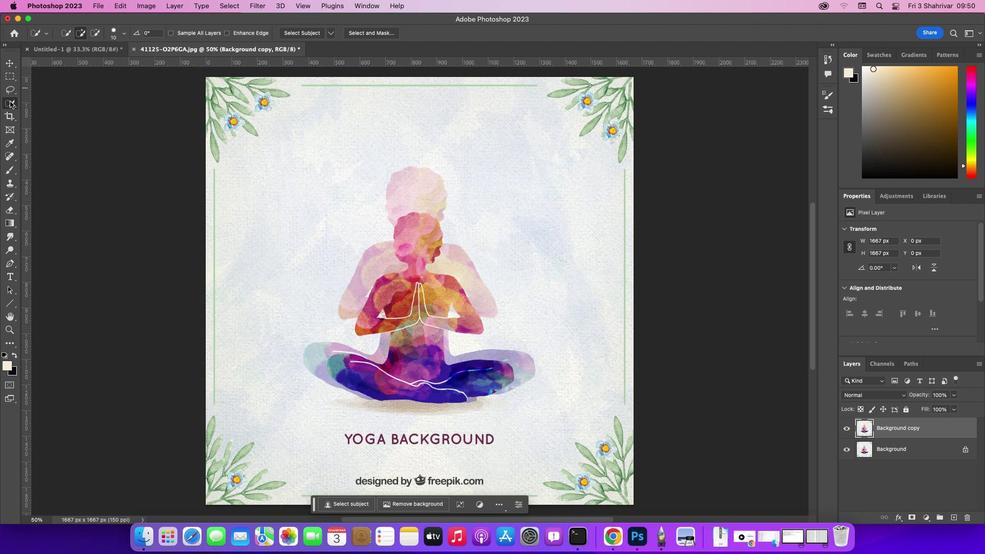 
Action: Mouse pressed left at (10, 101)
Screenshot: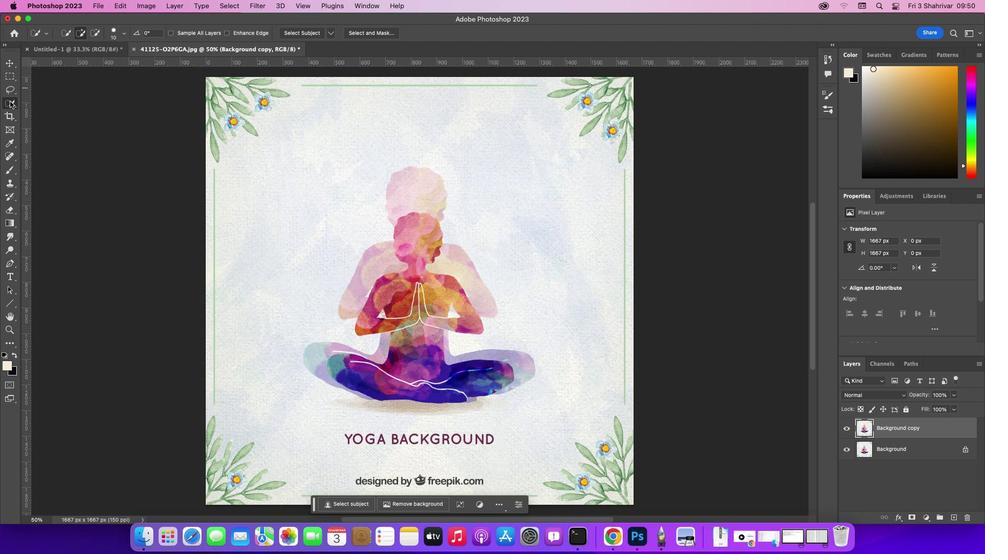 
Action: Mouse moved to (66, 34)
Screenshot: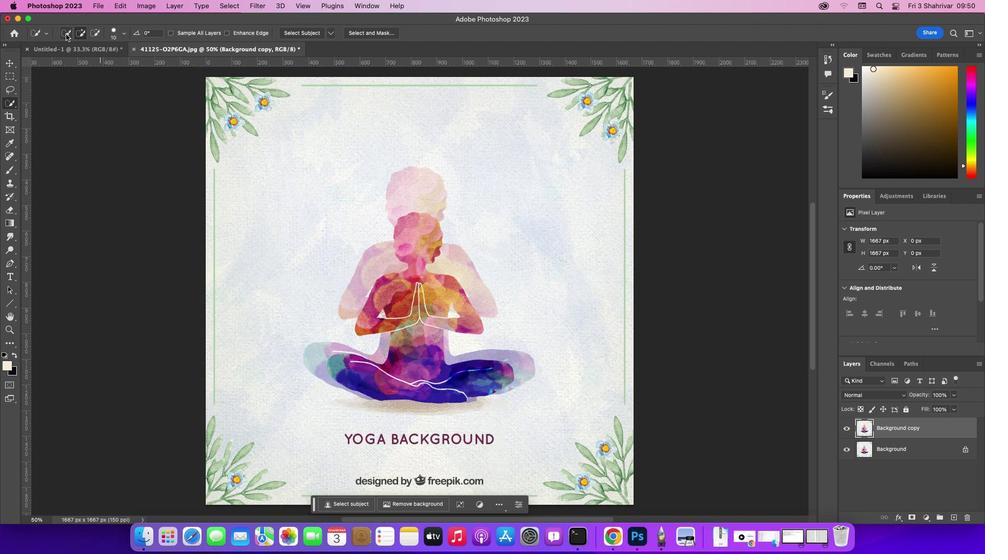 
Action: Mouse pressed left at (66, 34)
Screenshot: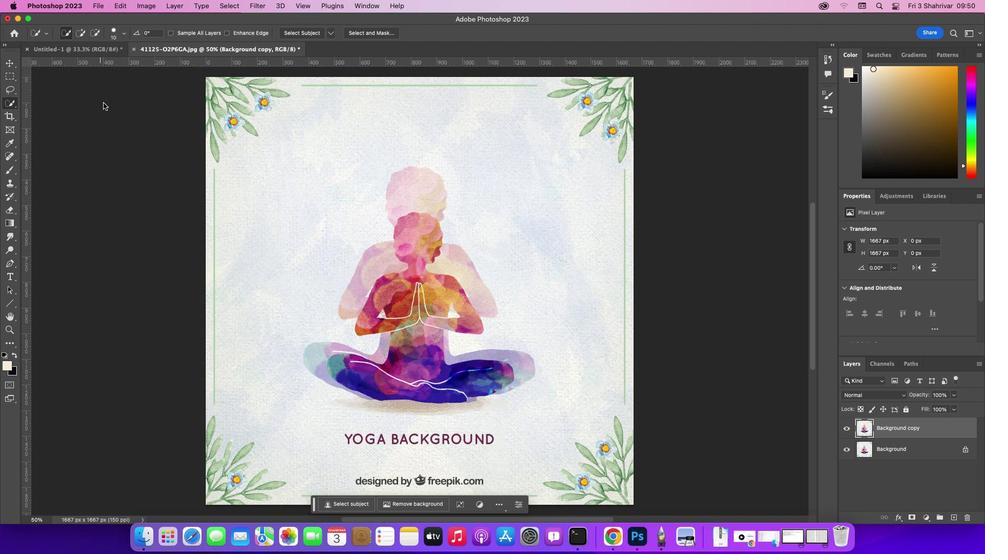 
Action: Mouse moved to (404, 191)
Screenshot: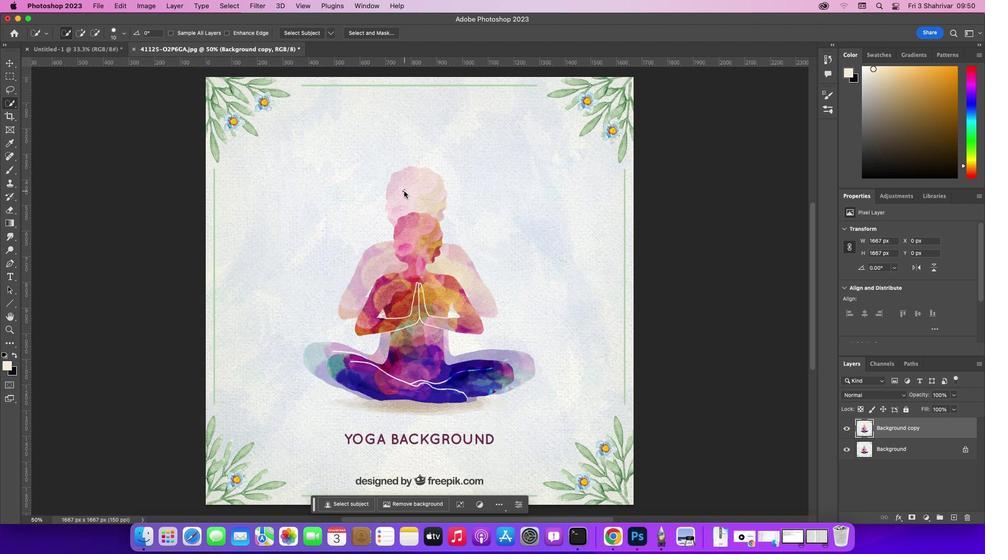 
Action: Mouse pressed left at (404, 191)
Screenshot: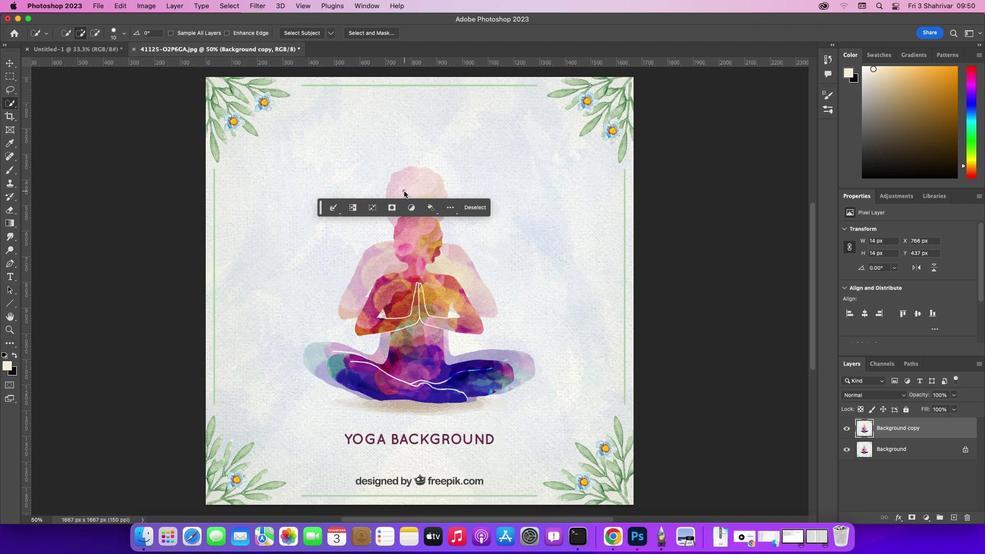 
Action: Mouse moved to (410, 184)
Screenshot: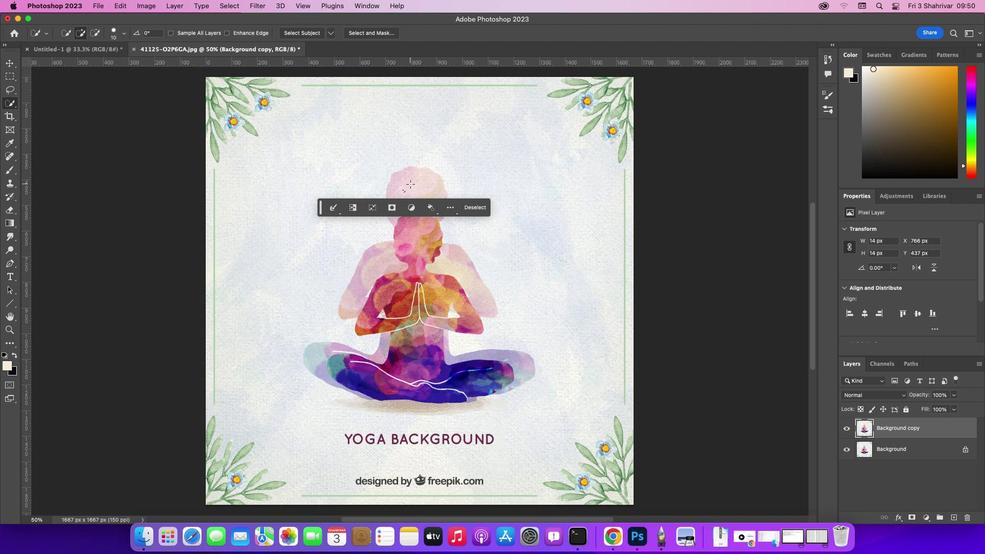 
Action: Key pressed ']'']'']'']'']'']'']'']'
Screenshot: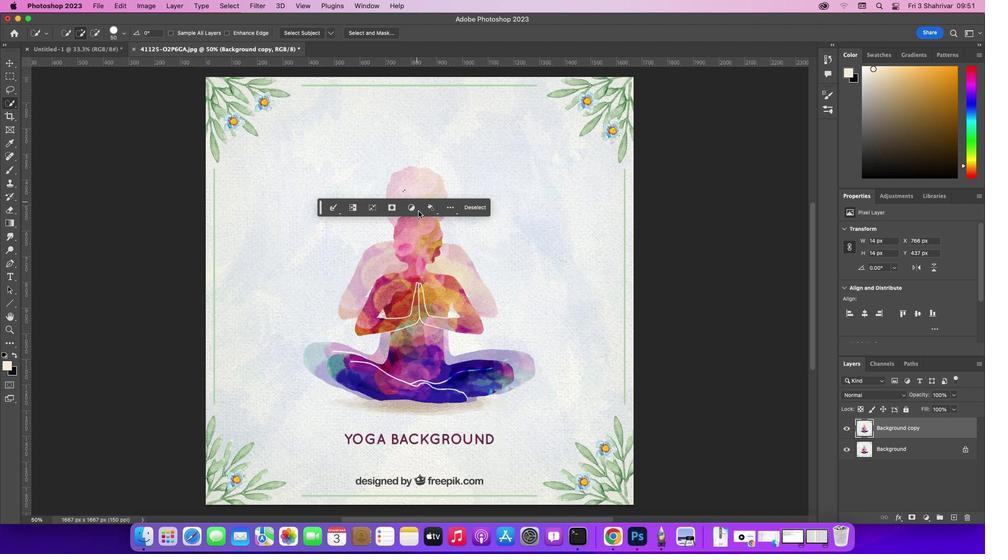 
Action: Mouse moved to (414, 293)
Screenshot: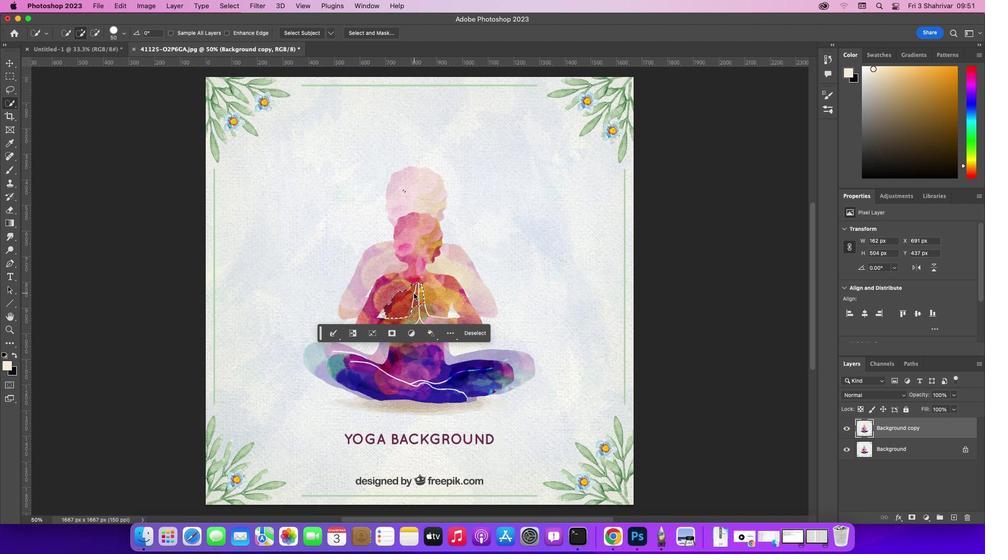 
Action: Mouse pressed left at (414, 293)
Screenshot: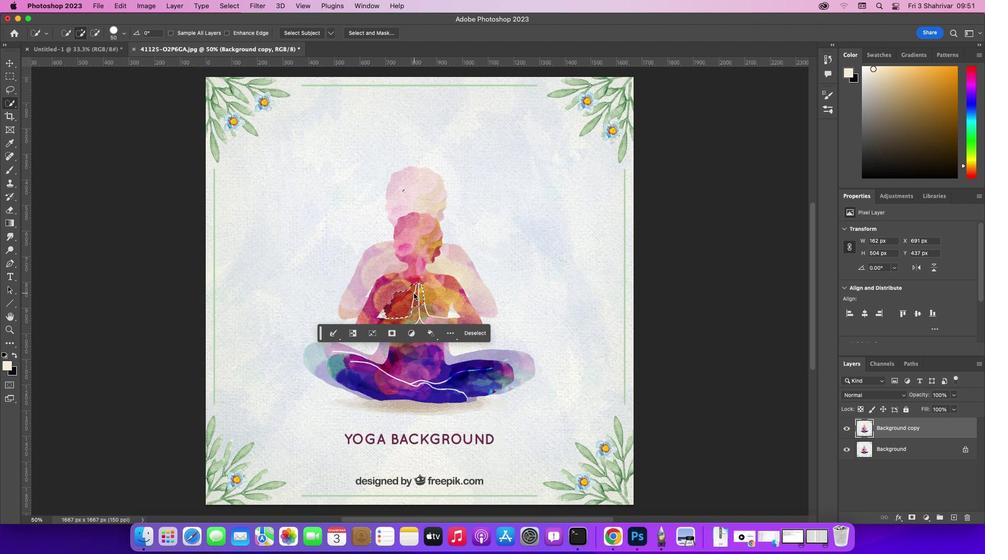 
Action: Mouse moved to (417, 262)
Screenshot: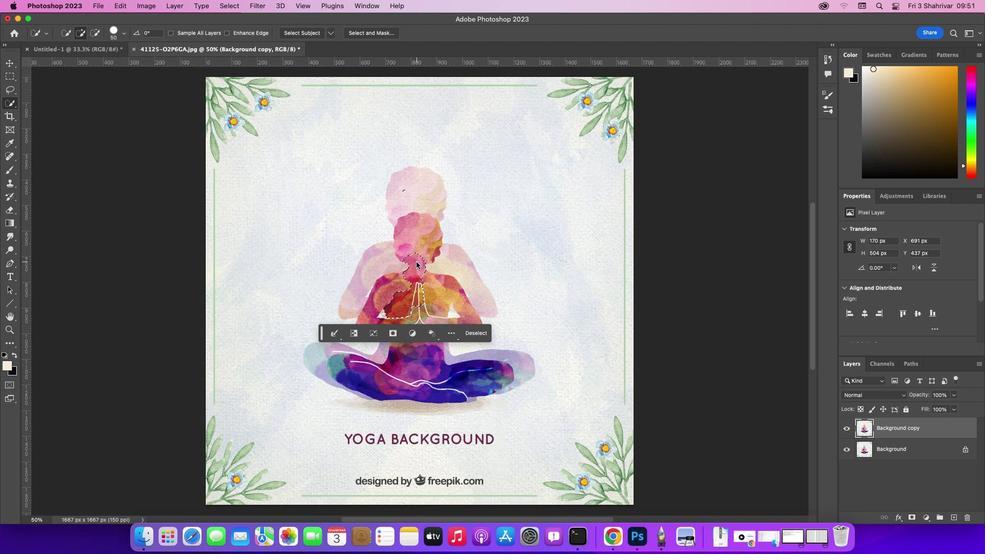 
Action: Mouse pressed left at (417, 262)
Screenshot: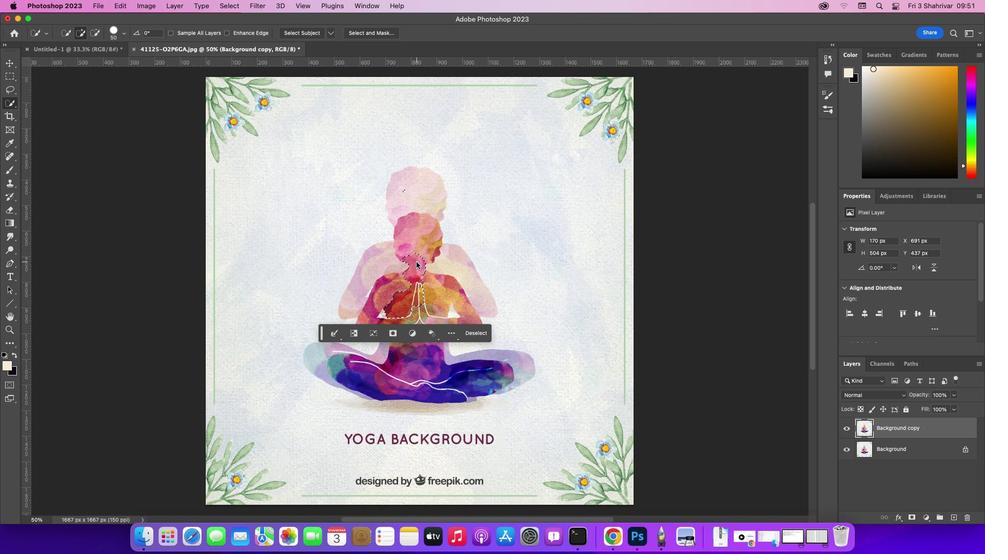 
Action: Mouse moved to (420, 246)
Screenshot: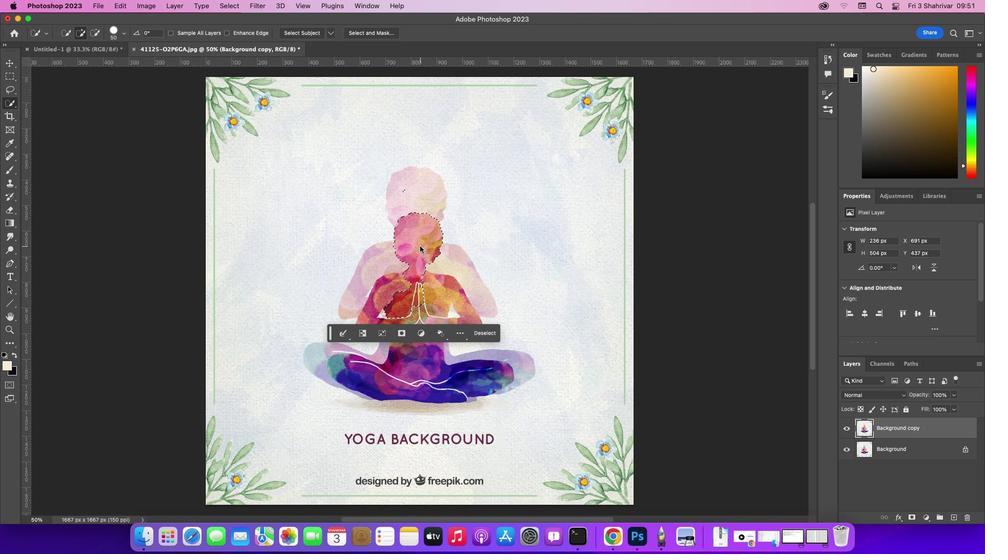 
Action: Mouse pressed left at (420, 246)
Screenshot: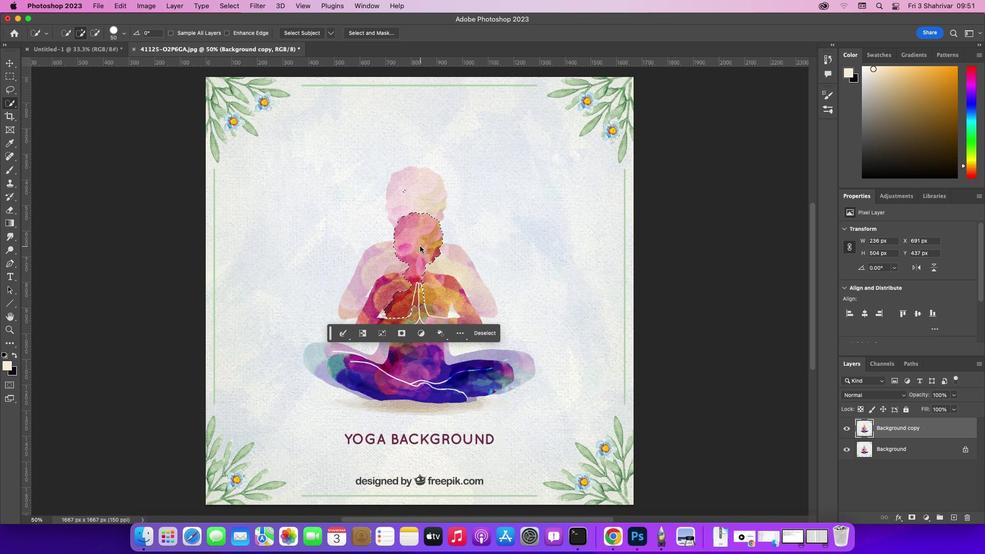 
Action: Mouse moved to (442, 286)
Screenshot: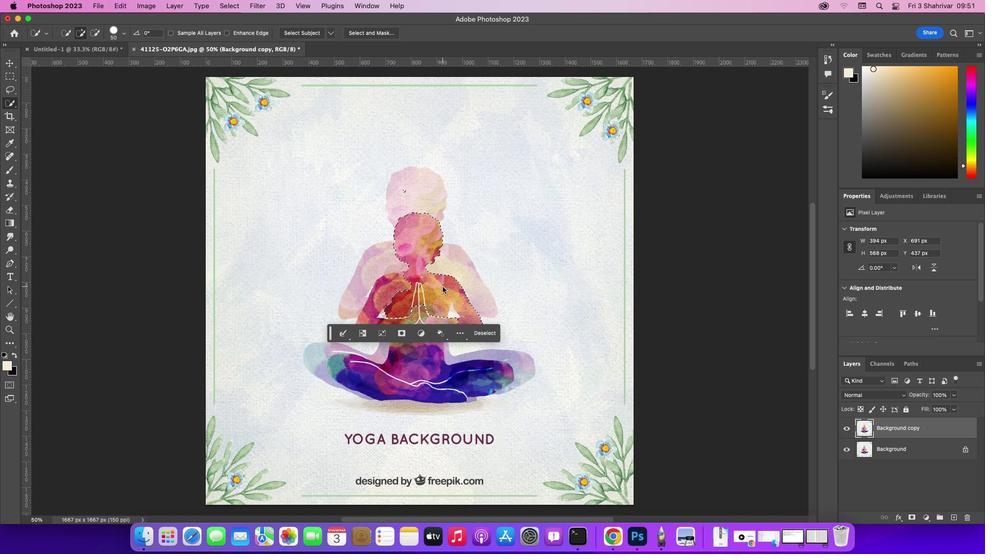 
Action: Mouse pressed left at (442, 286)
Screenshot: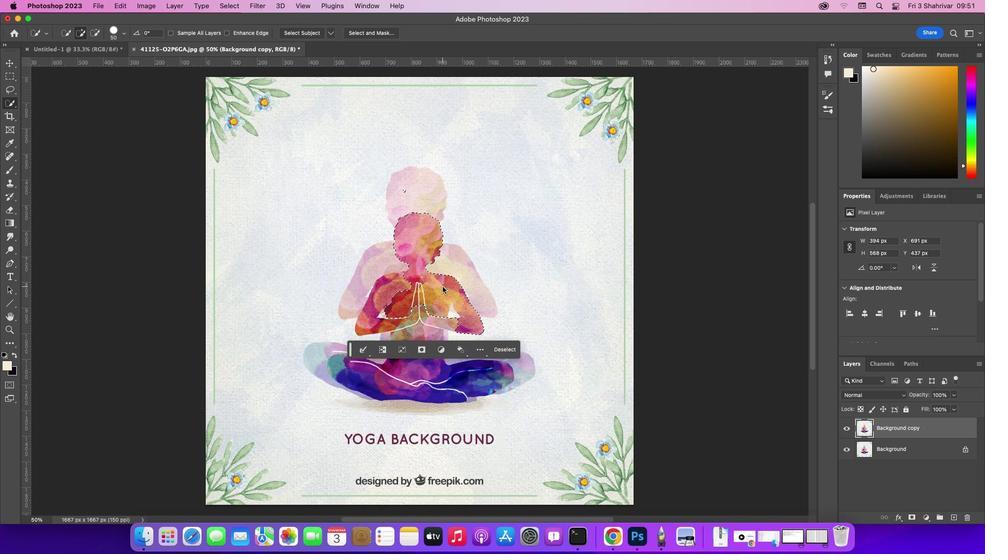 
Action: Mouse moved to (398, 296)
Screenshot: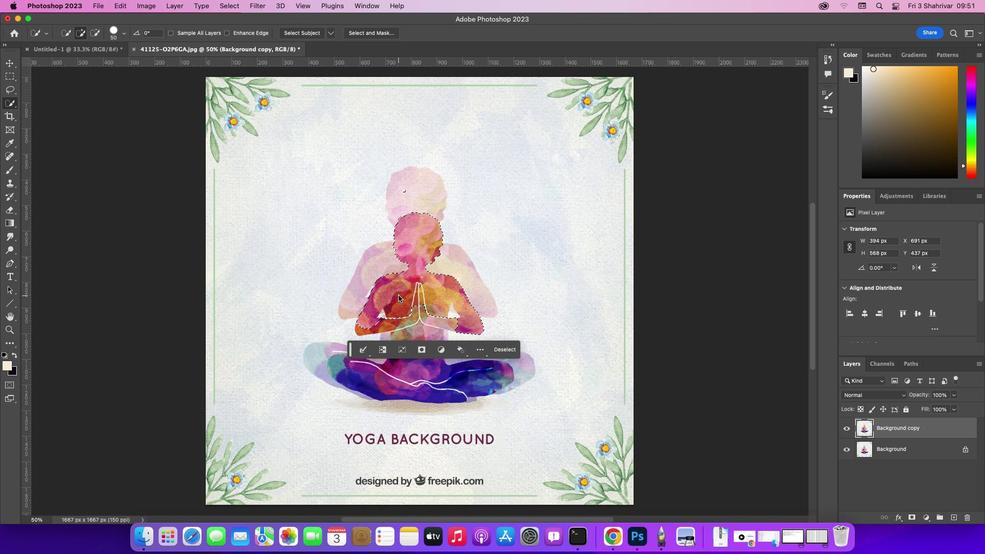 
Action: Mouse pressed left at (398, 296)
Screenshot: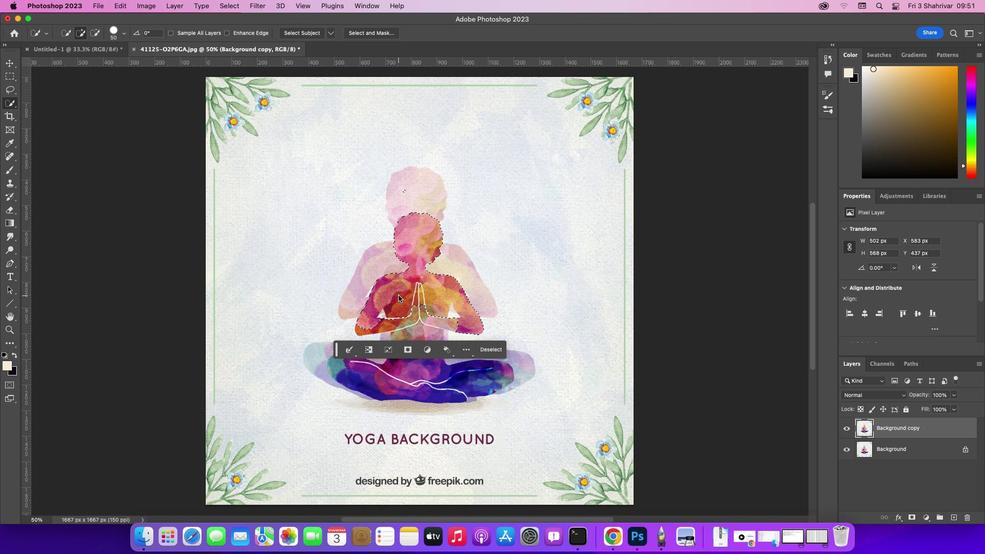 
Action: Mouse moved to (418, 323)
Screenshot: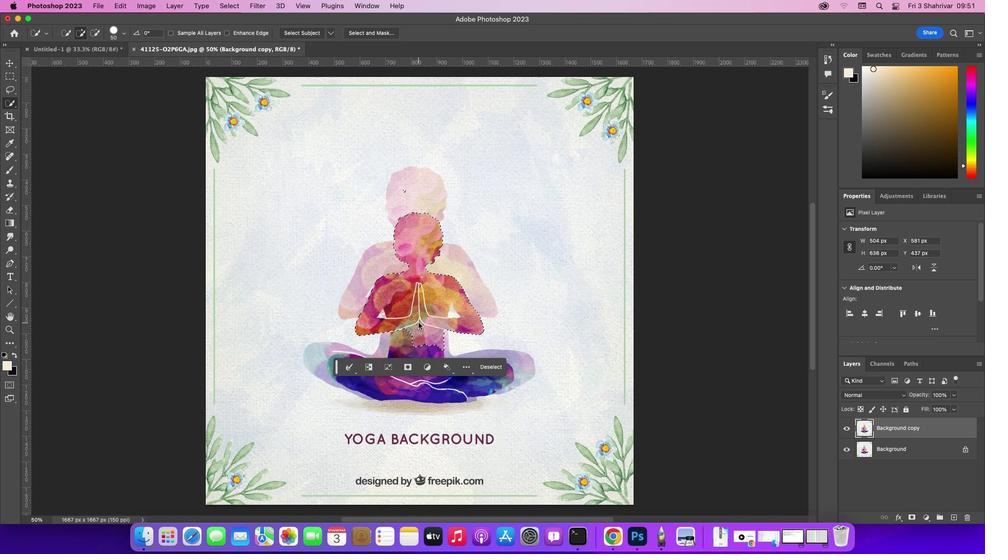 
Action: Mouse pressed left at (418, 323)
Screenshot: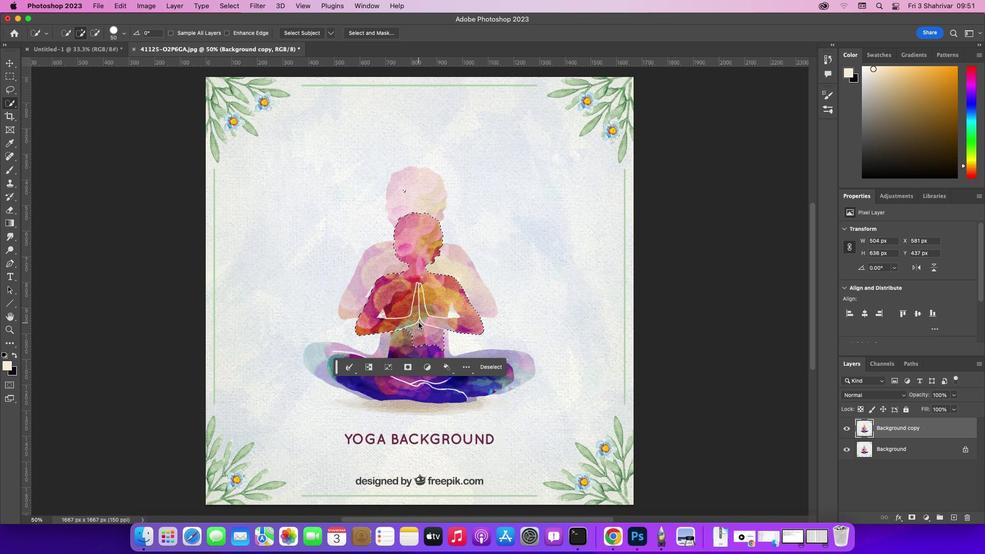 
Action: Mouse moved to (402, 342)
Screenshot: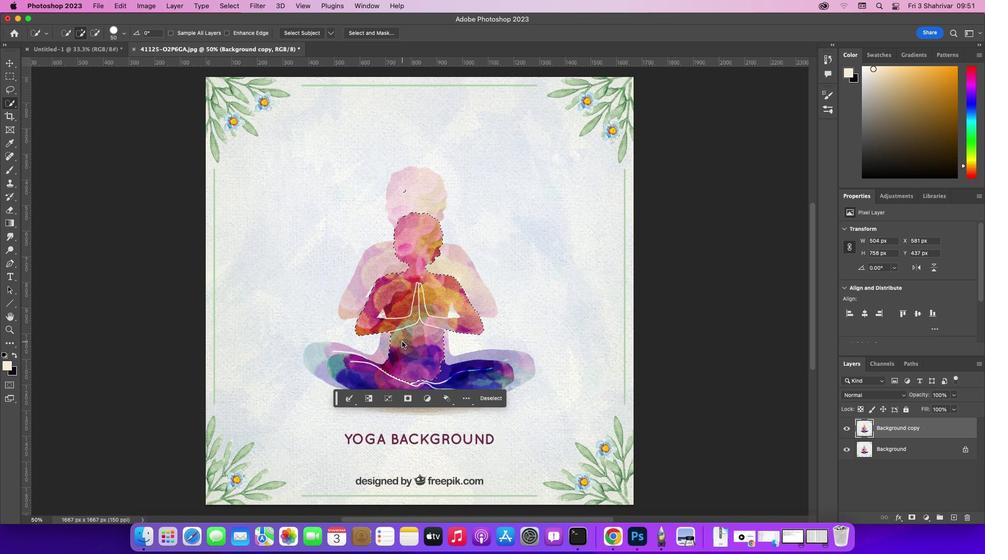 
Action: Mouse pressed left at (402, 342)
Screenshot: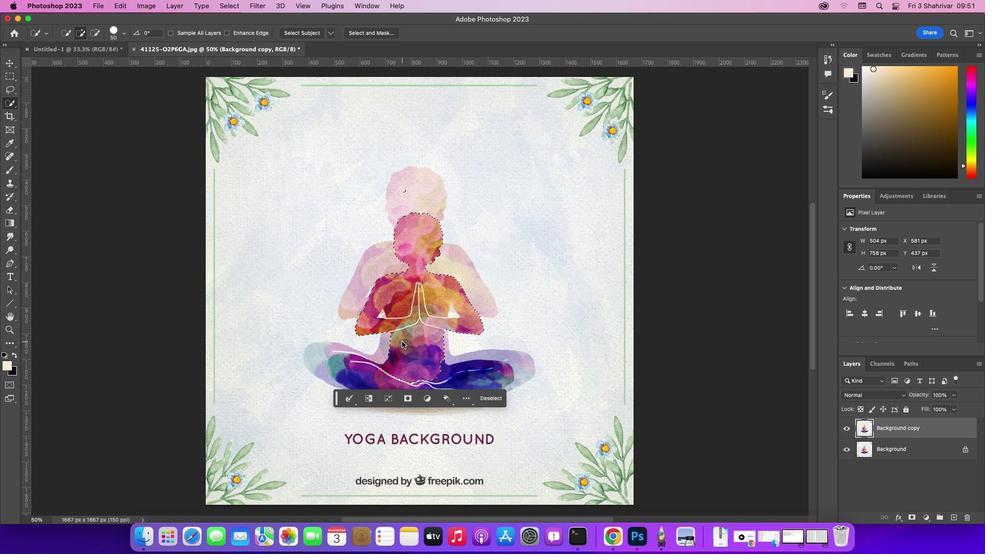 
Action: Mouse moved to (447, 376)
Screenshot: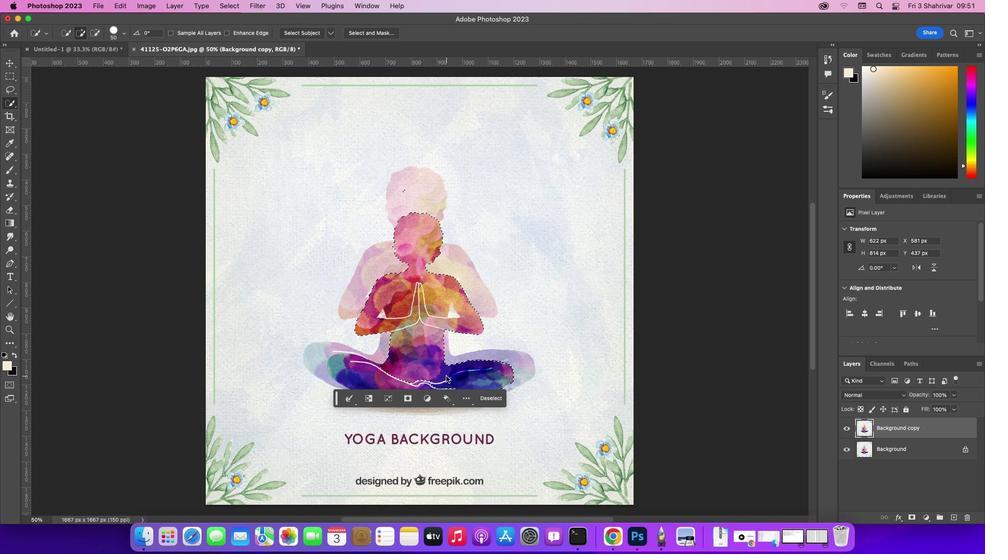 
Action: Mouse pressed left at (447, 376)
Screenshot: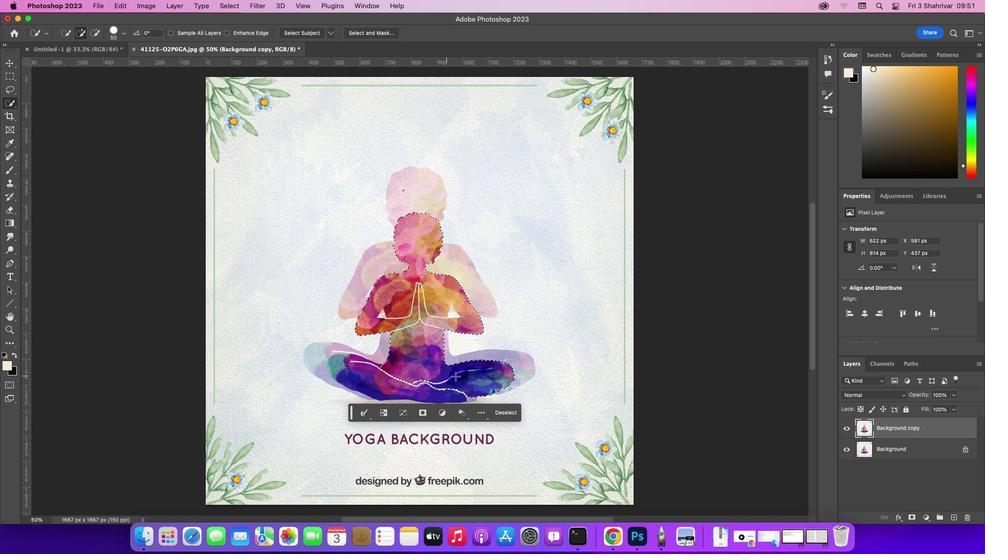 
Action: Mouse moved to (421, 387)
Screenshot: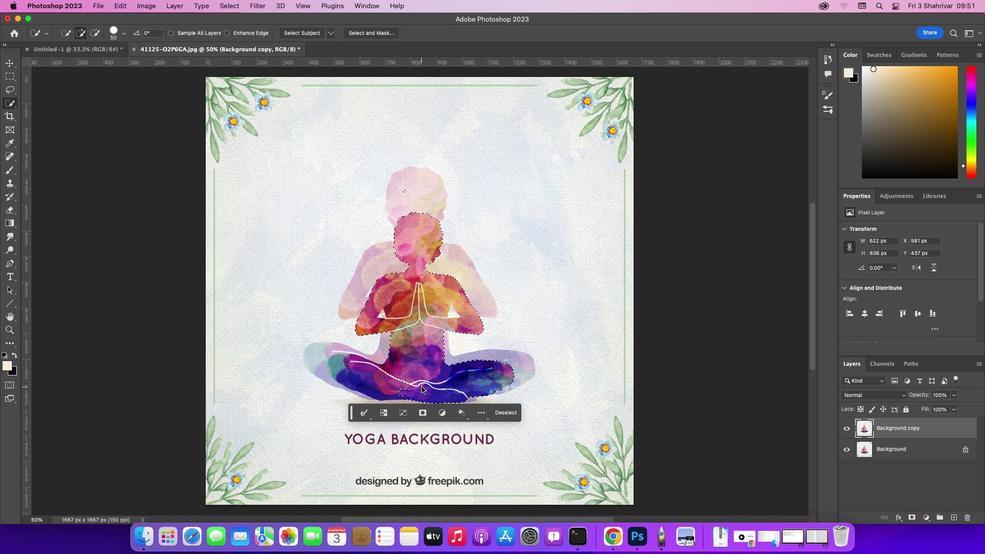 
Action: Mouse pressed left at (421, 387)
Screenshot: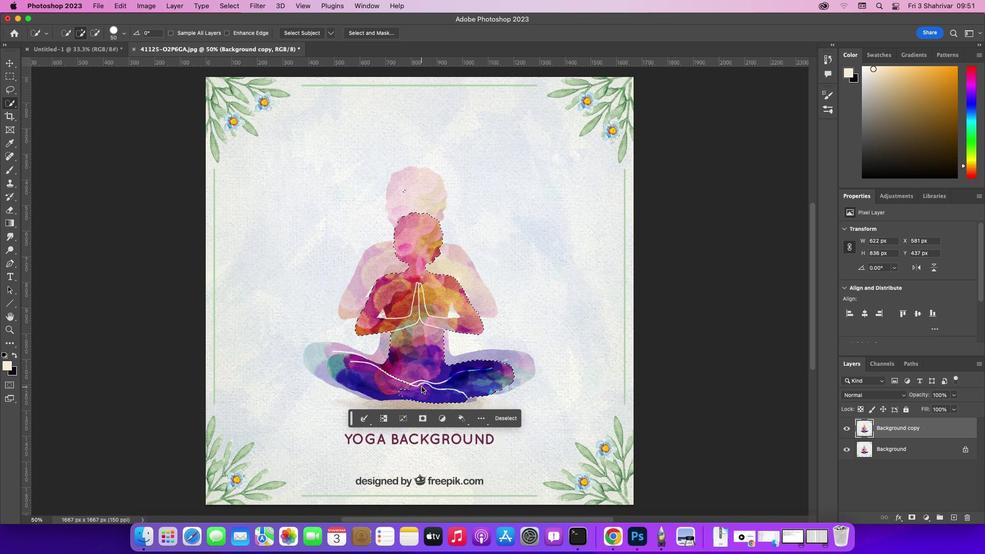 
Action: Mouse moved to (383, 380)
Screenshot: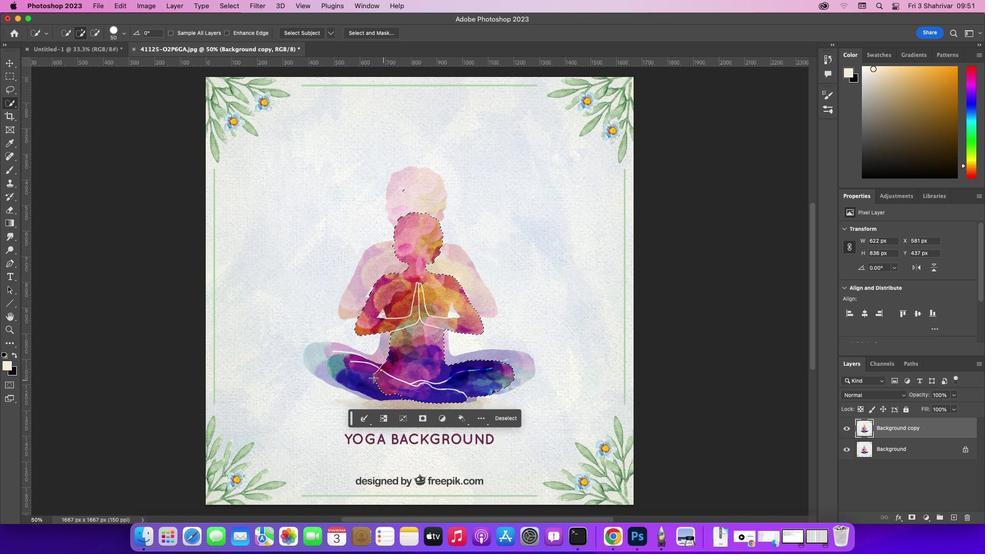 
Action: Mouse pressed left at (383, 380)
Screenshot: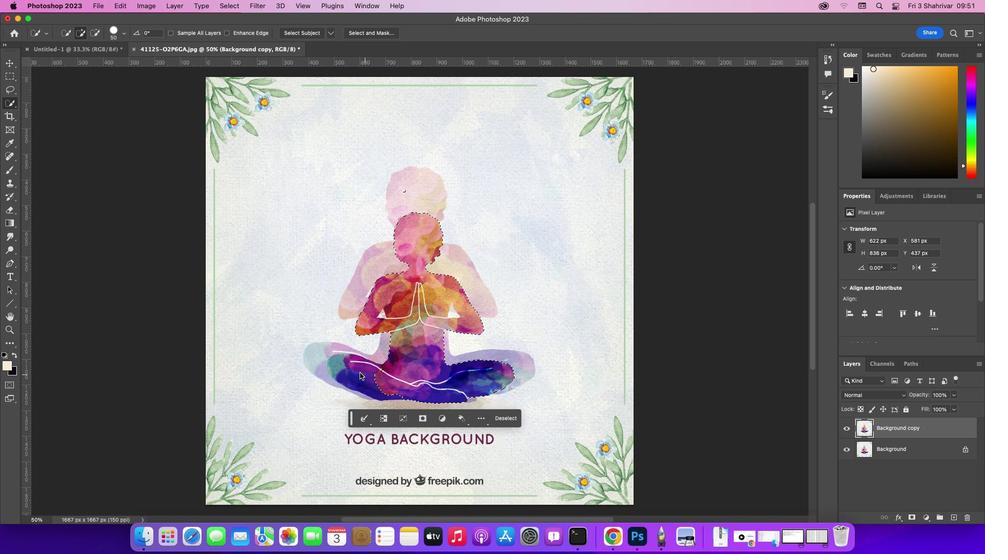 
Action: Mouse moved to (360, 373)
Screenshot: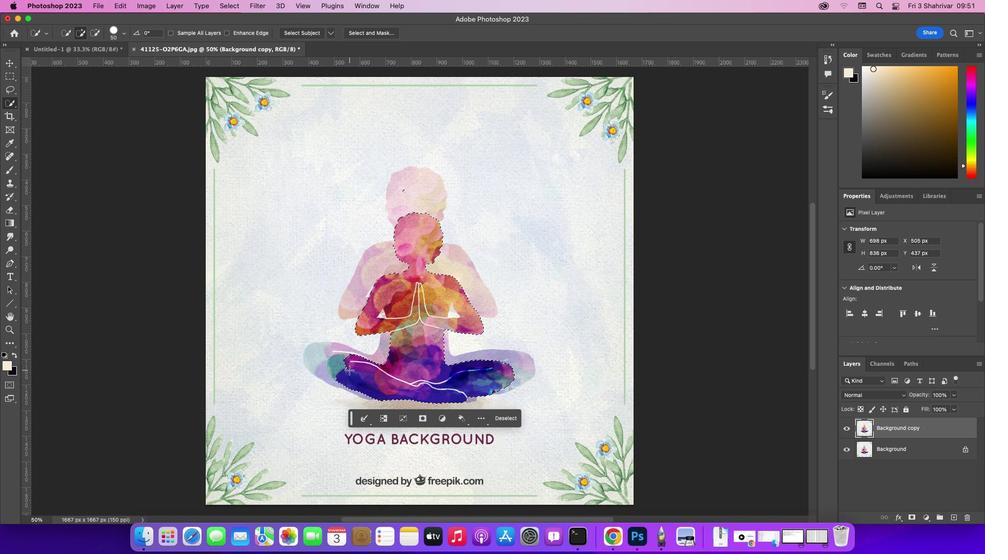 
Action: Mouse pressed left at (360, 373)
Screenshot: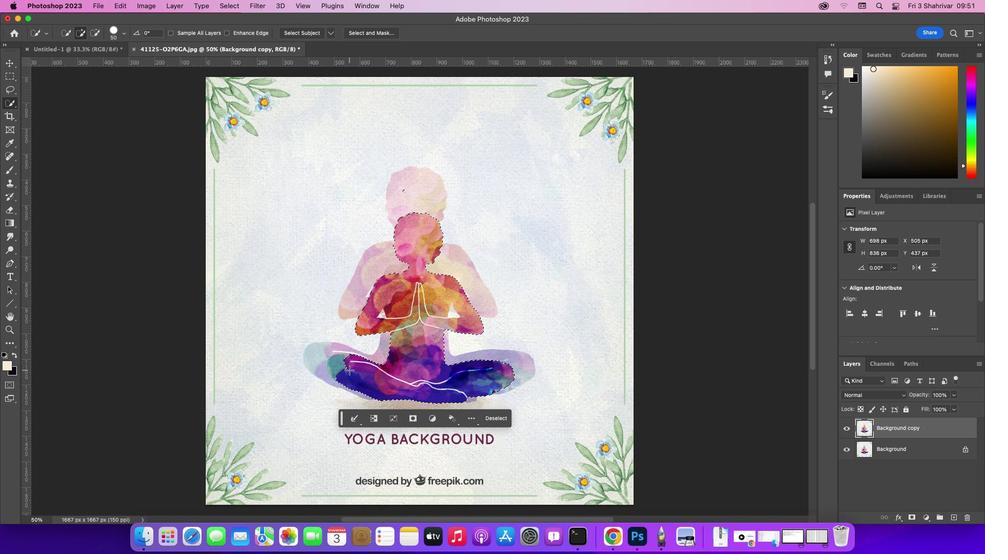 
Action: Mouse moved to (336, 364)
Screenshot: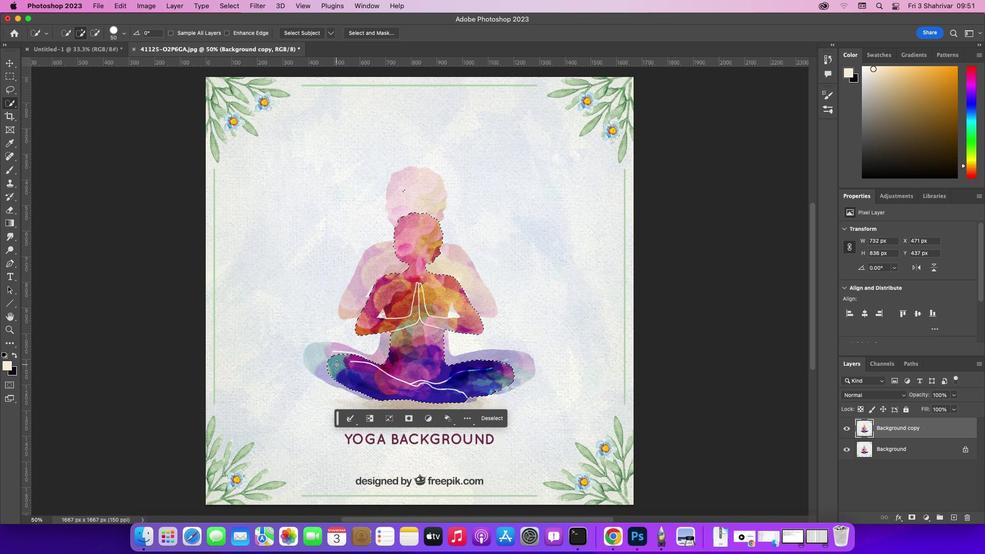 
Action: Mouse pressed left at (336, 364)
Screenshot: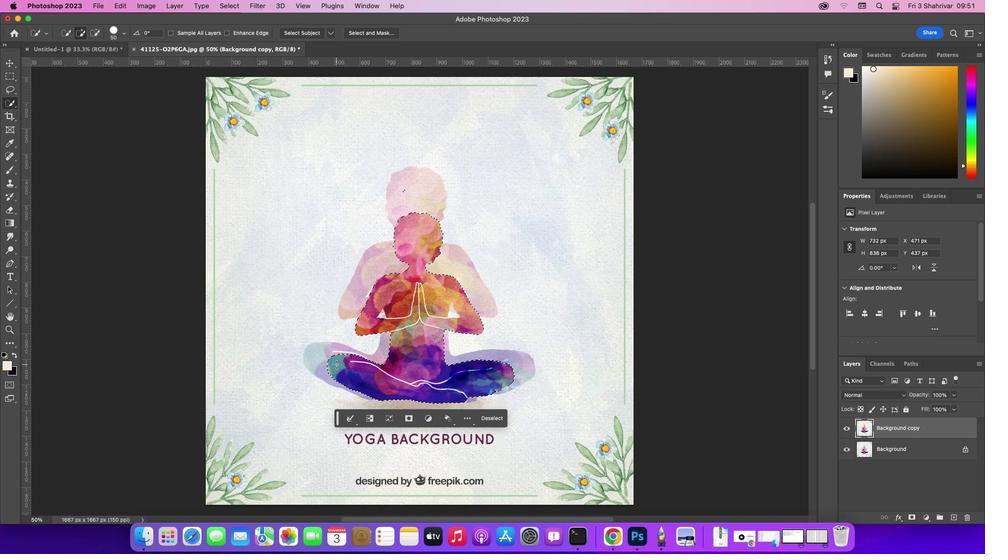 
Action: Mouse moved to (528, 371)
Screenshot: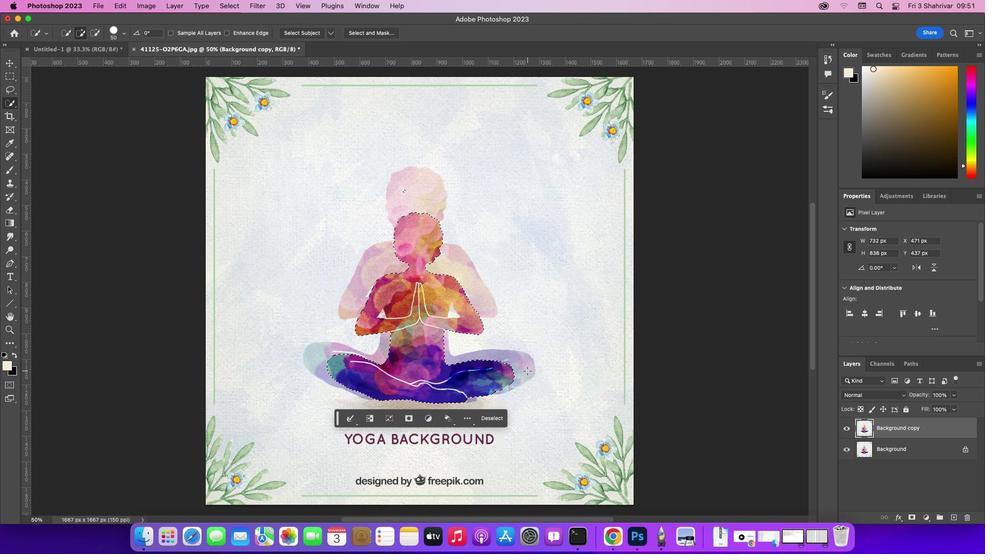 
Action: Mouse pressed left at (528, 371)
Screenshot: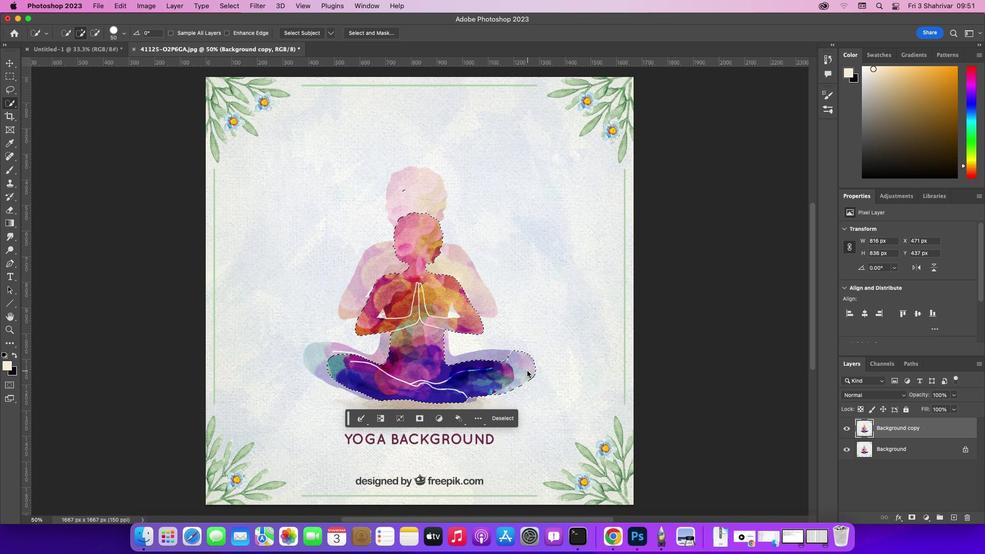 
Action: Mouse moved to (502, 360)
Screenshot: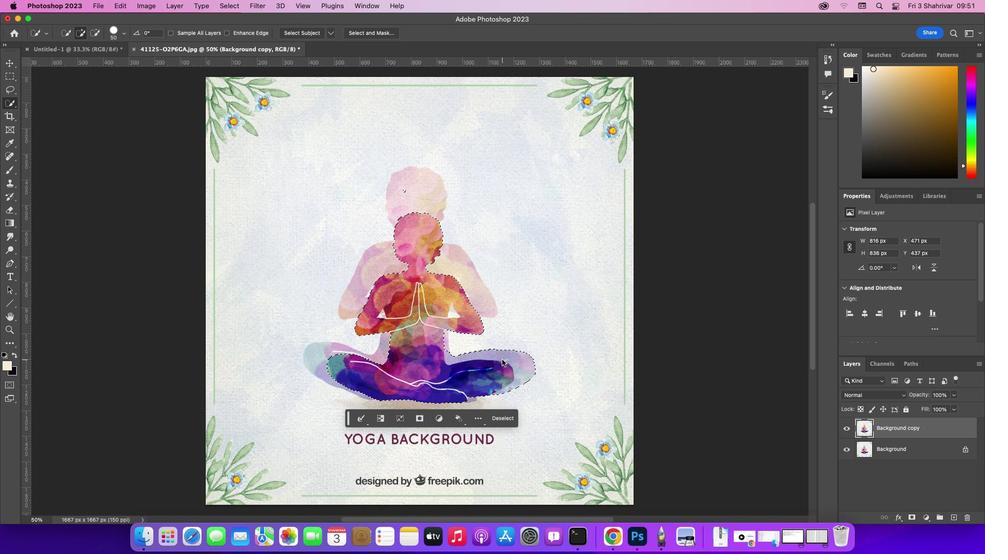 
Action: Mouse pressed left at (502, 360)
Screenshot: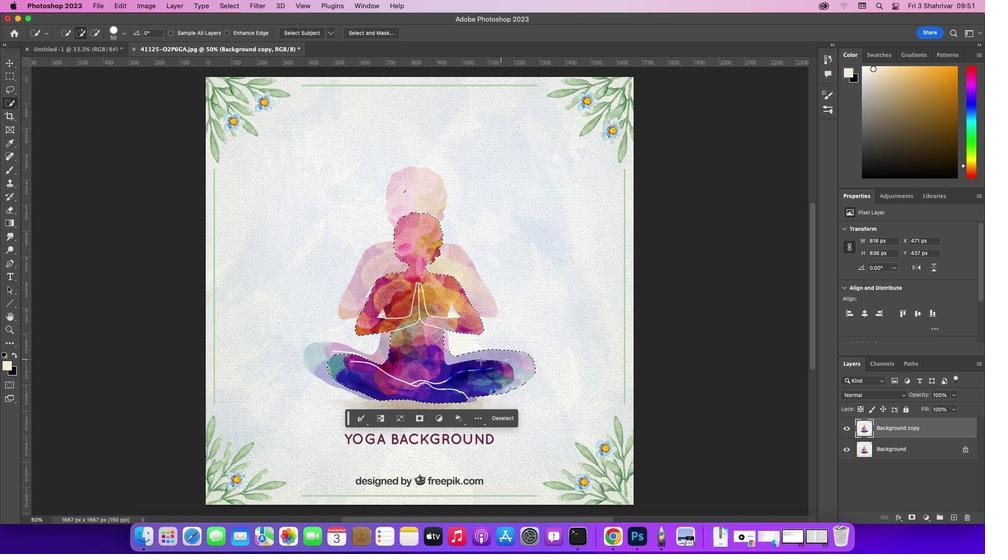 
Action: Mouse moved to (441, 337)
Screenshot: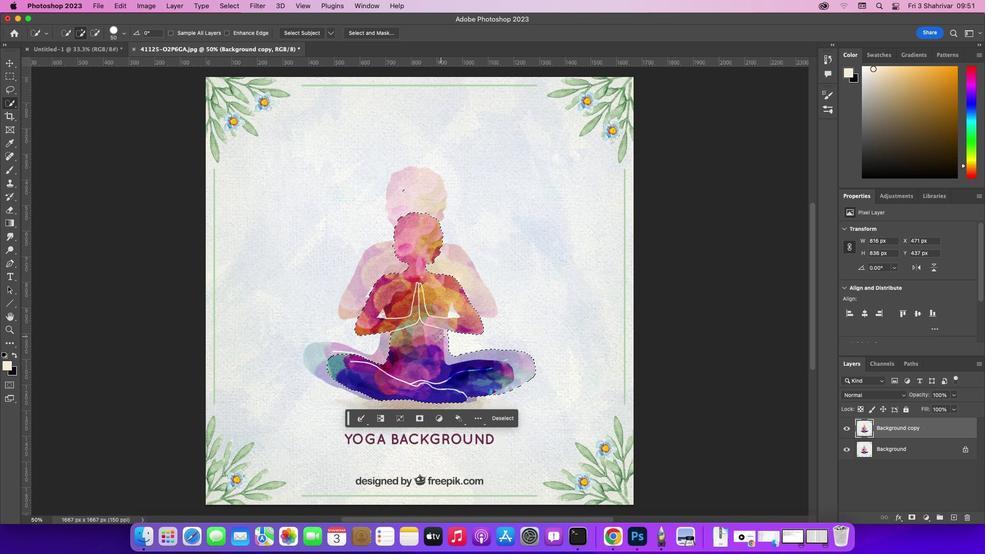 
Action: Mouse pressed left at (441, 337)
Screenshot: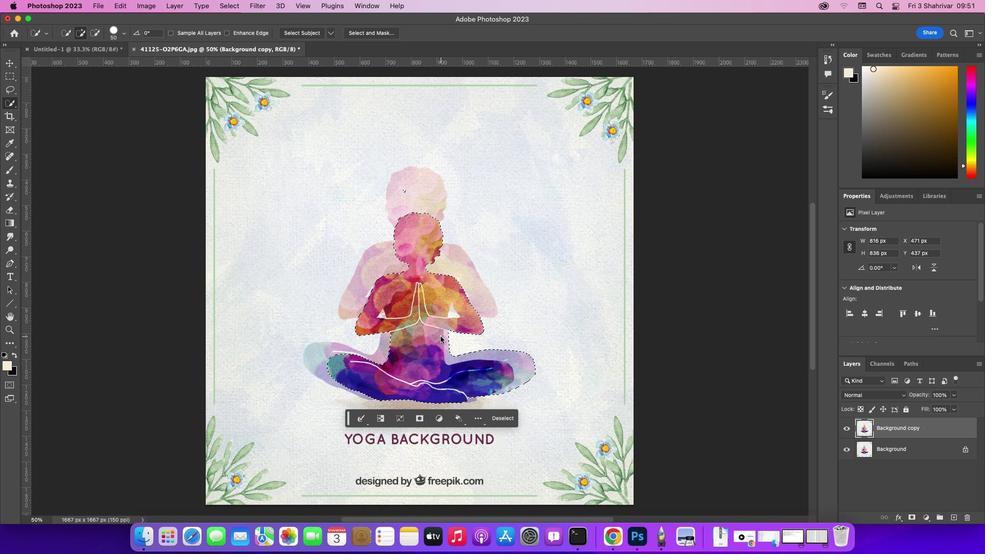 
Action: Mouse moved to (465, 264)
Screenshot: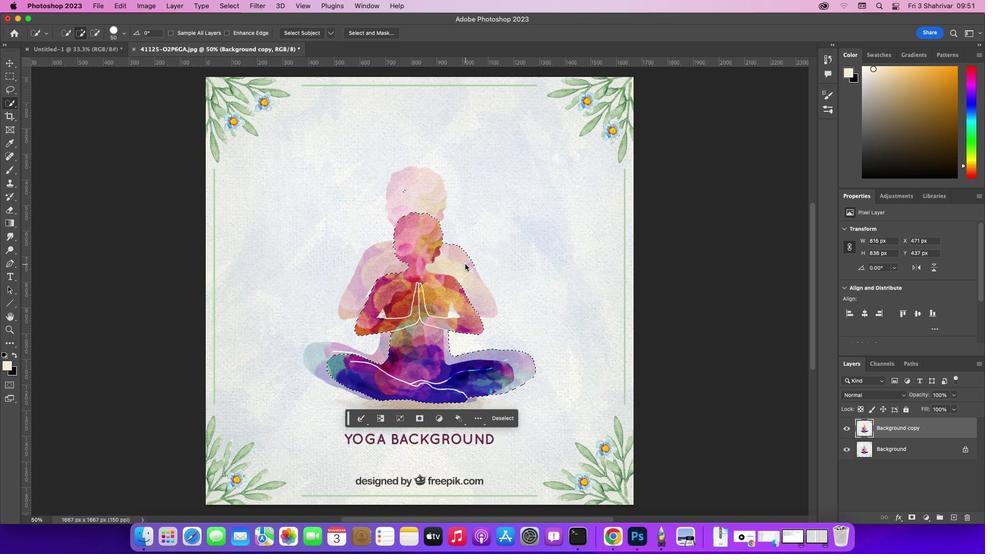 
Action: Mouse pressed left at (465, 264)
Screenshot: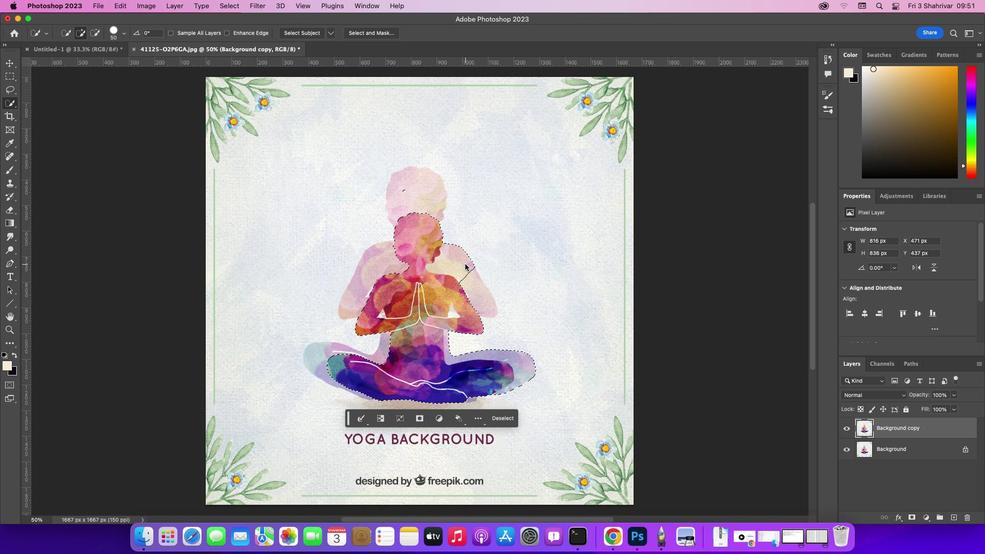 
Action: Mouse moved to (477, 296)
Screenshot: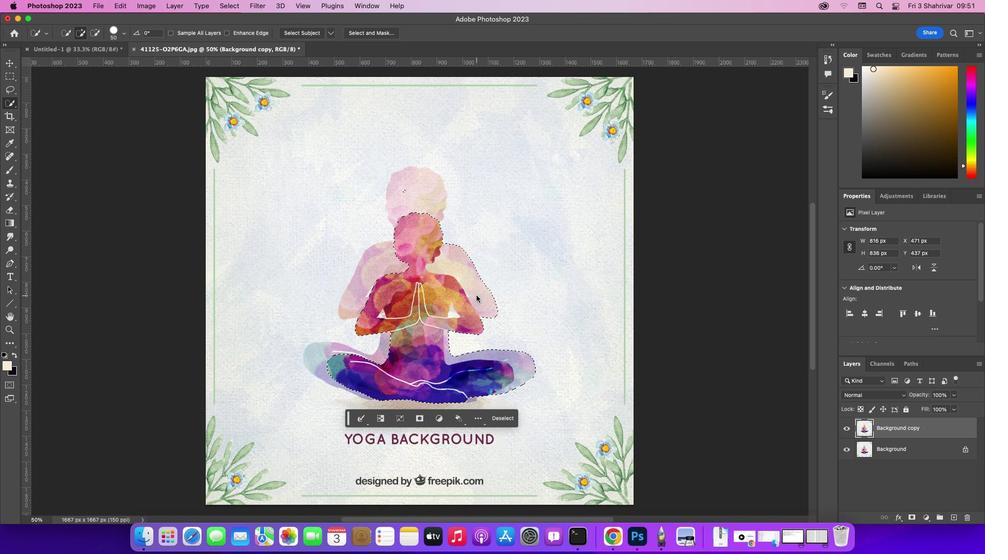 
Action: Mouse pressed left at (477, 296)
Screenshot: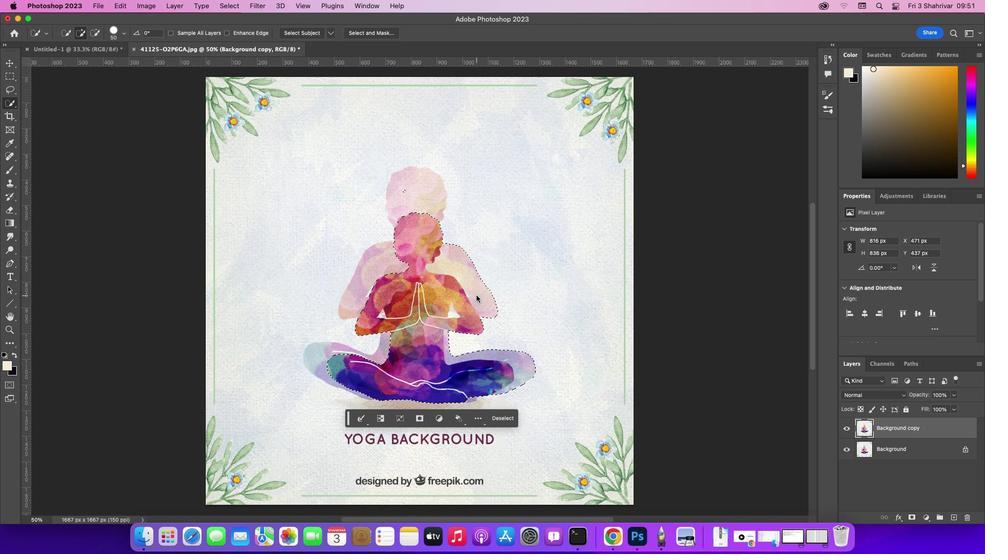 
Action: Mouse moved to (421, 205)
Screenshot: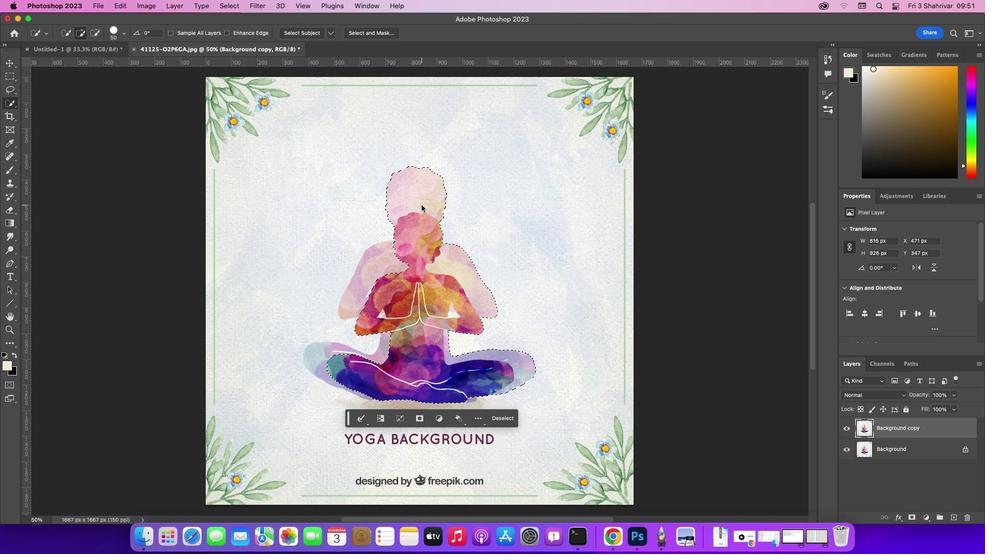 
Action: Mouse pressed left at (421, 205)
Screenshot: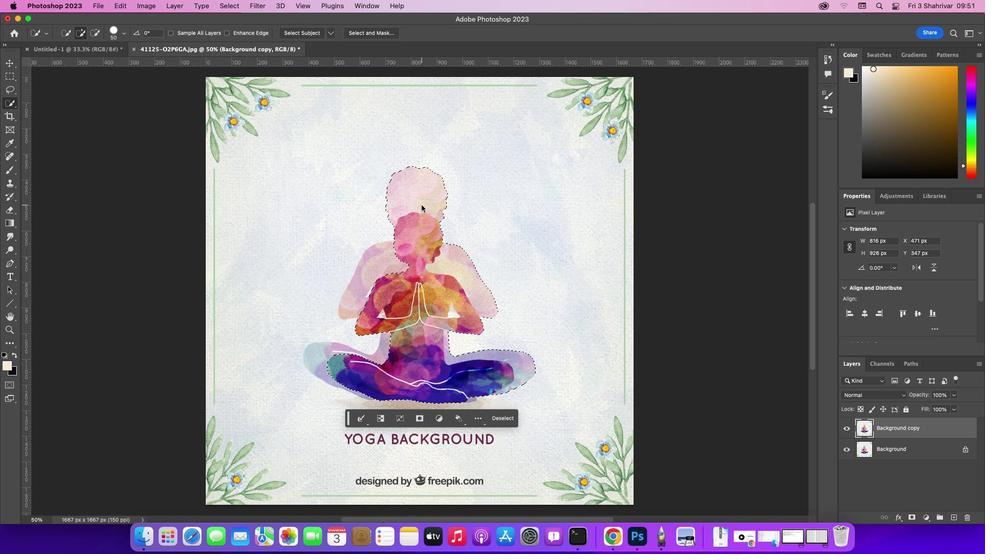 
Action: Mouse moved to (376, 266)
Screenshot: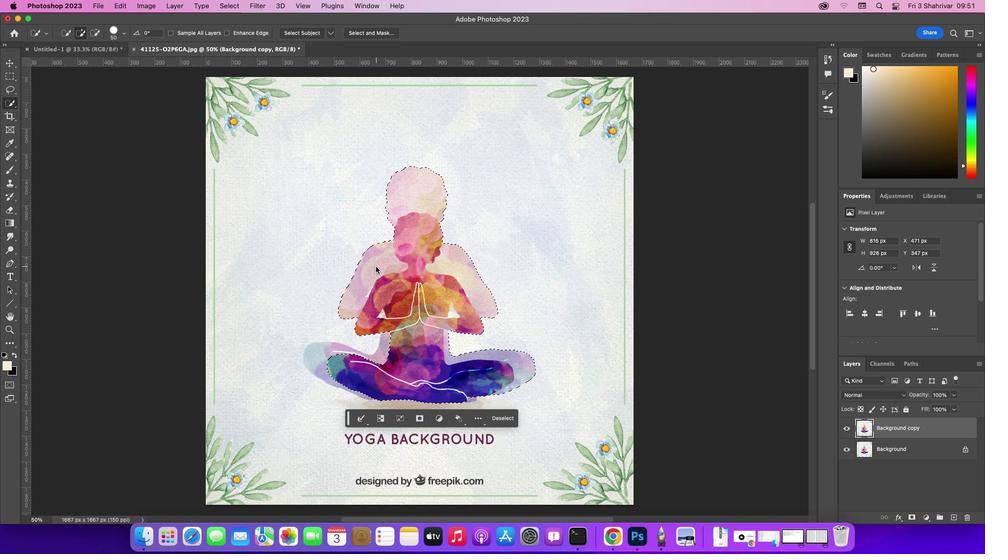 
Action: Mouse pressed left at (376, 266)
Screenshot: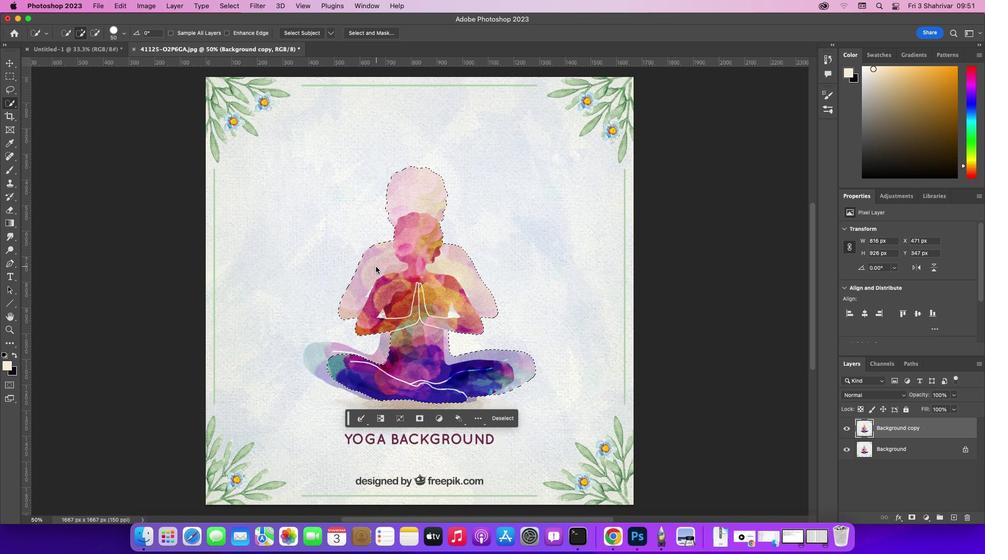 
Action: Mouse moved to (390, 344)
Screenshot: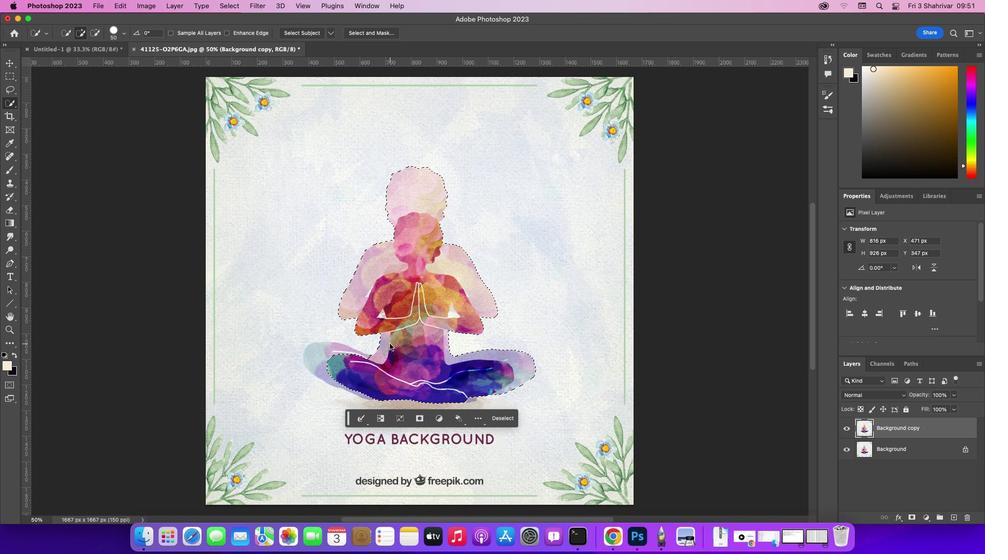 
Action: Mouse pressed left at (390, 344)
Screenshot: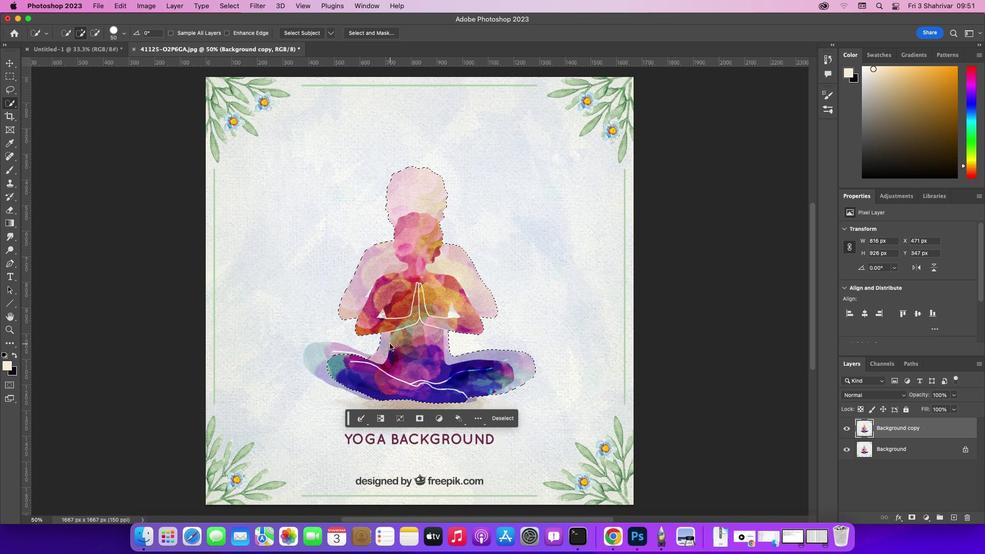 
Action: Mouse moved to (323, 355)
Screenshot: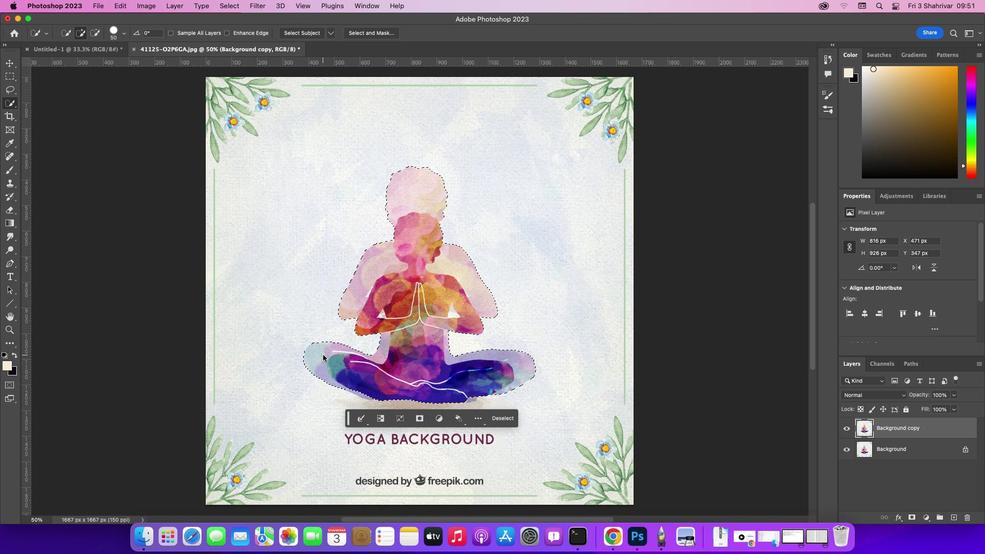 
Action: Mouse pressed left at (323, 355)
Screenshot: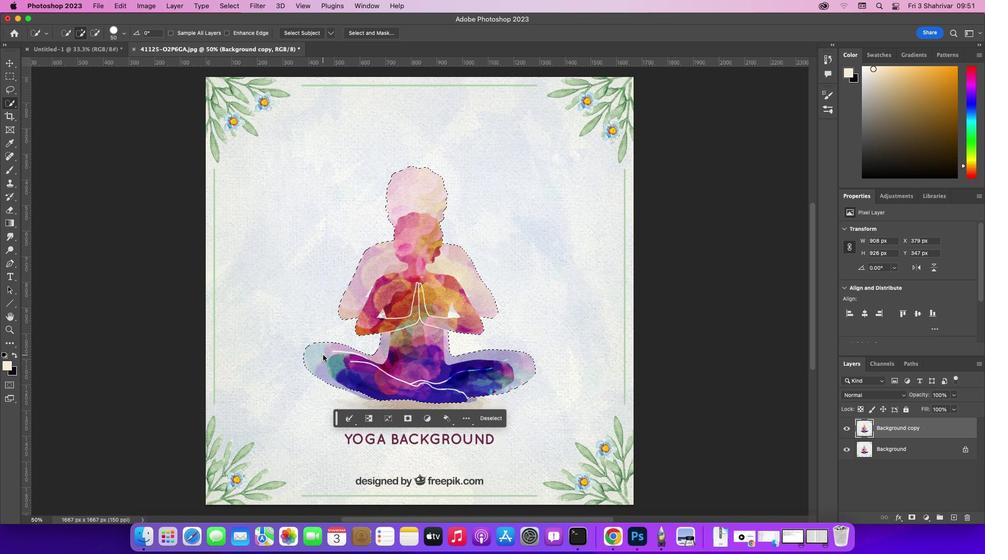
Action: Mouse moved to (365, 391)
Screenshot: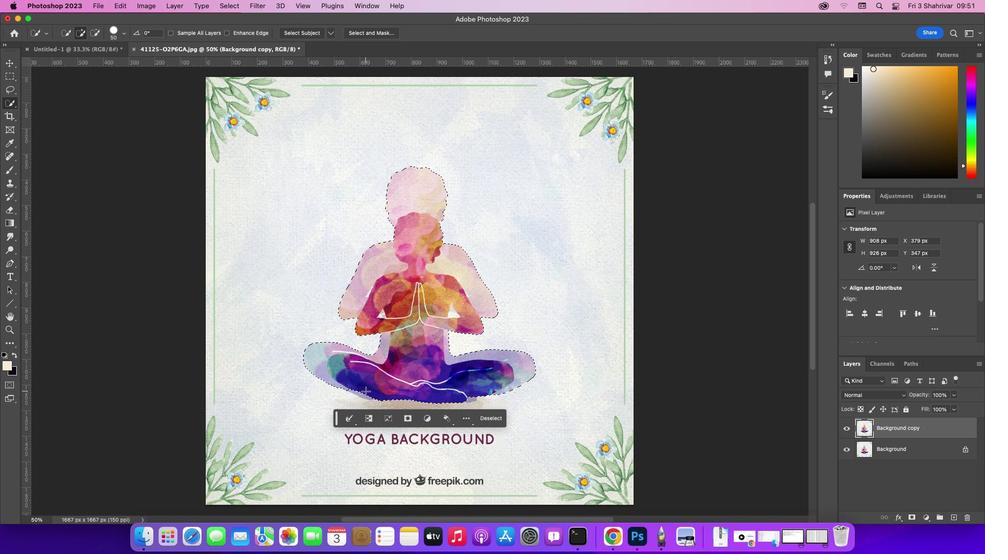 
Action: Key pressed '[''[''[''[''[''['
Screenshot: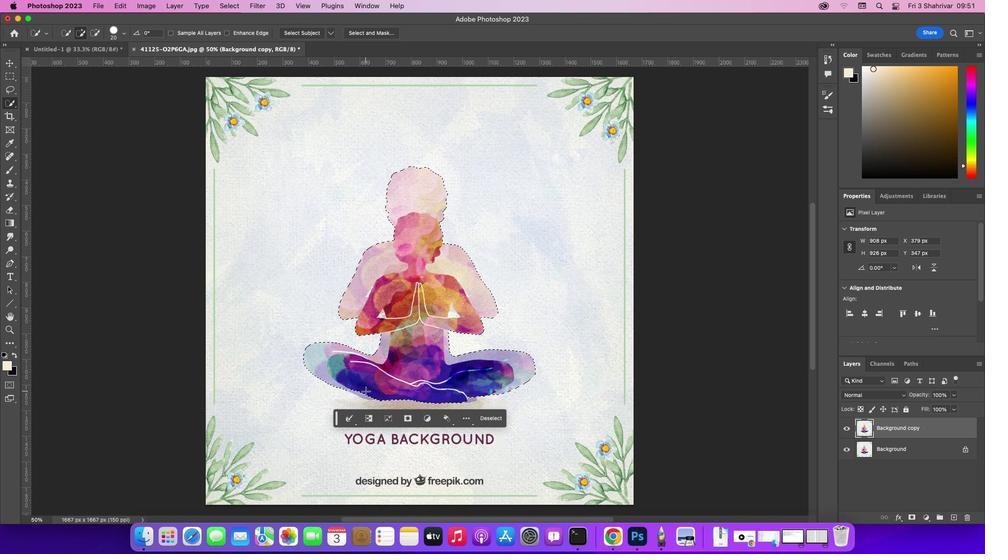 
Action: Mouse moved to (363, 393)
Screenshot: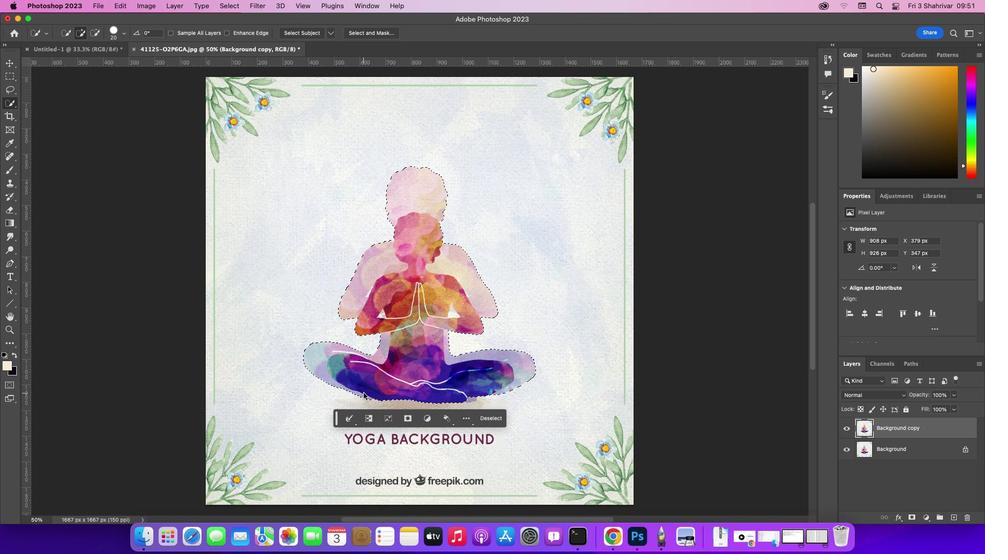 
Action: Mouse pressed left at (363, 393)
Screenshot: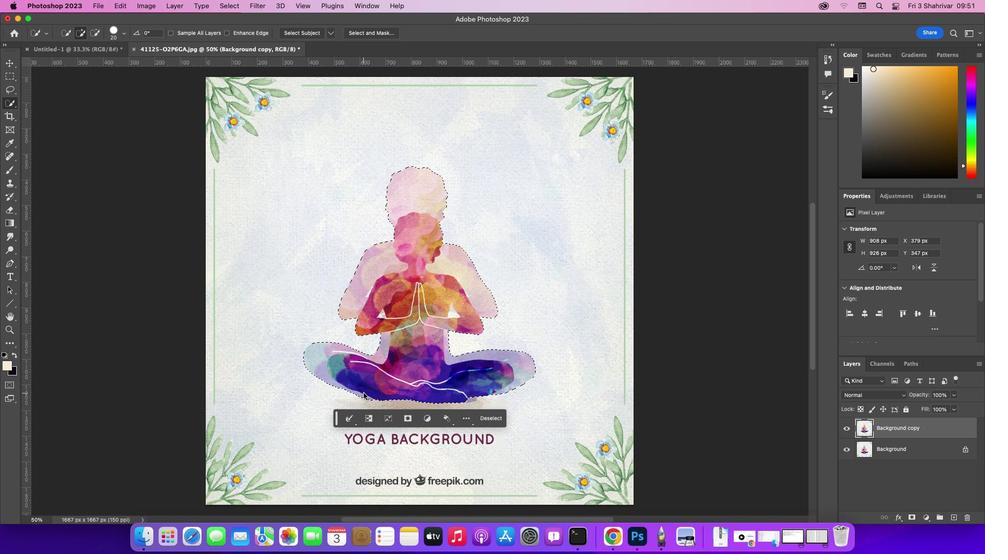 
Action: Mouse moved to (469, 397)
Screenshot: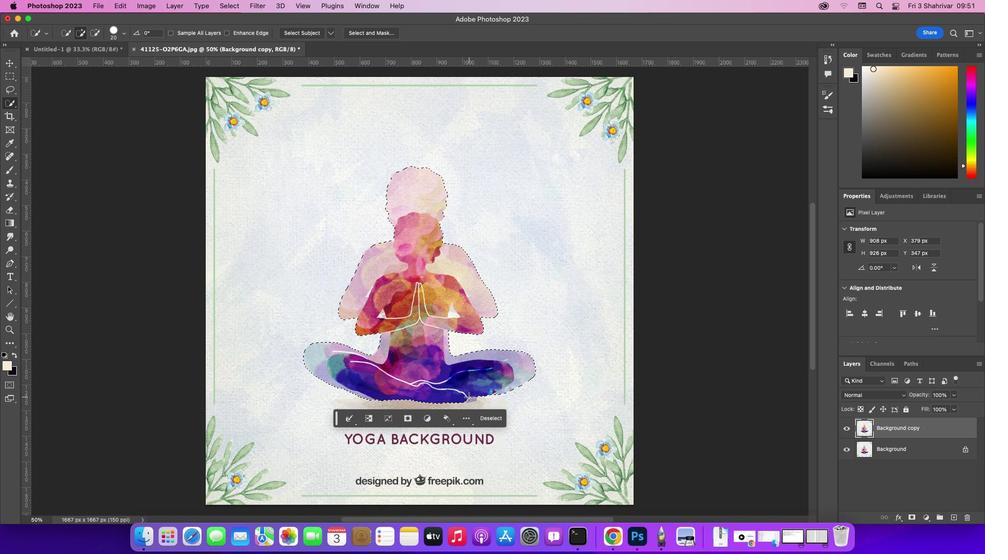 
Action: Mouse pressed left at (469, 397)
Screenshot: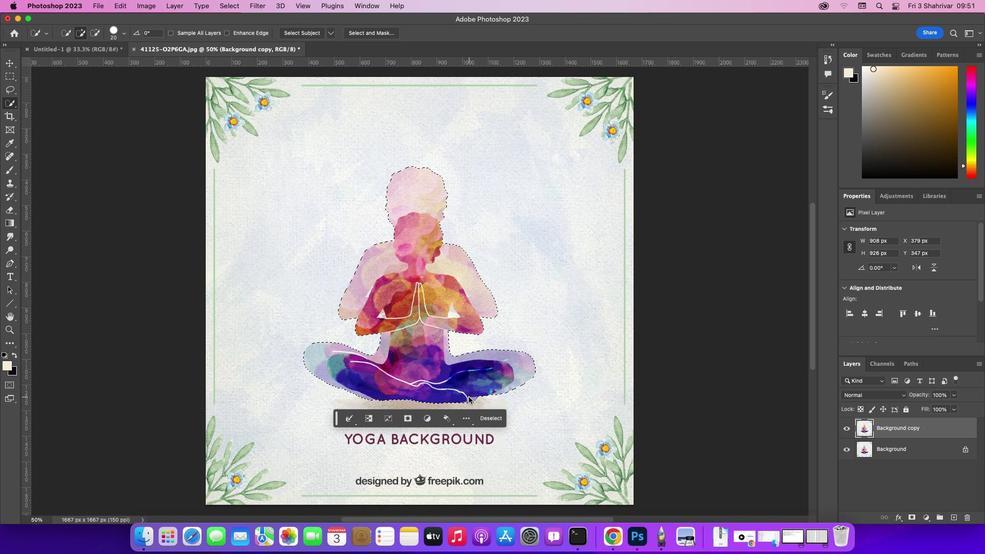 
Action: Mouse moved to (324, 273)
Screenshot: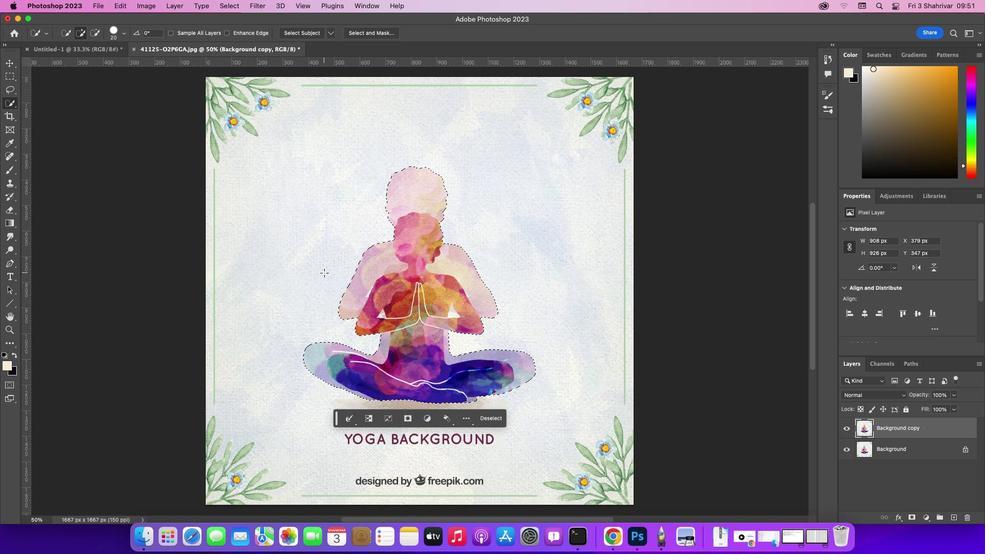 
Action: Key pressed Key.cmd_r'j'
Screenshot: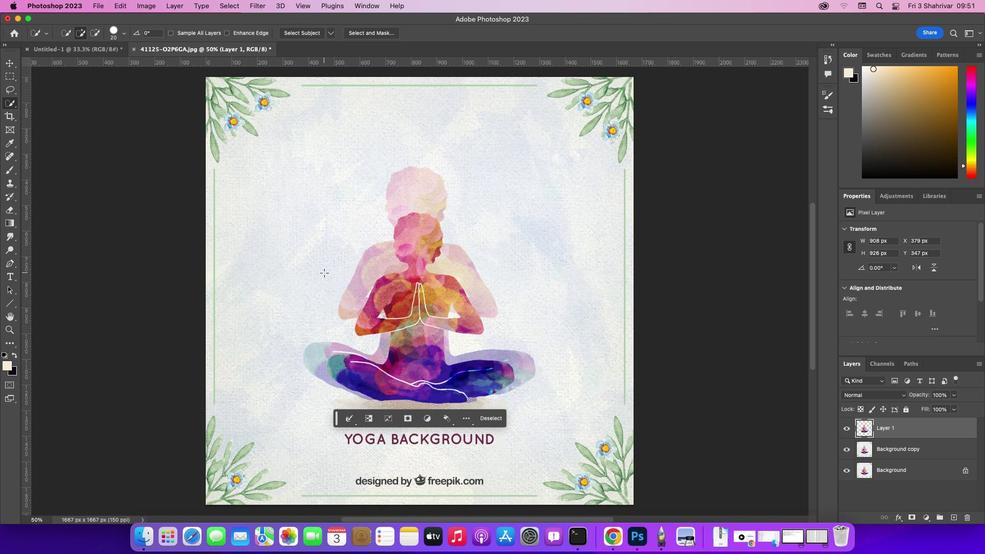 
Action: Mouse moved to (12, 66)
Screenshot: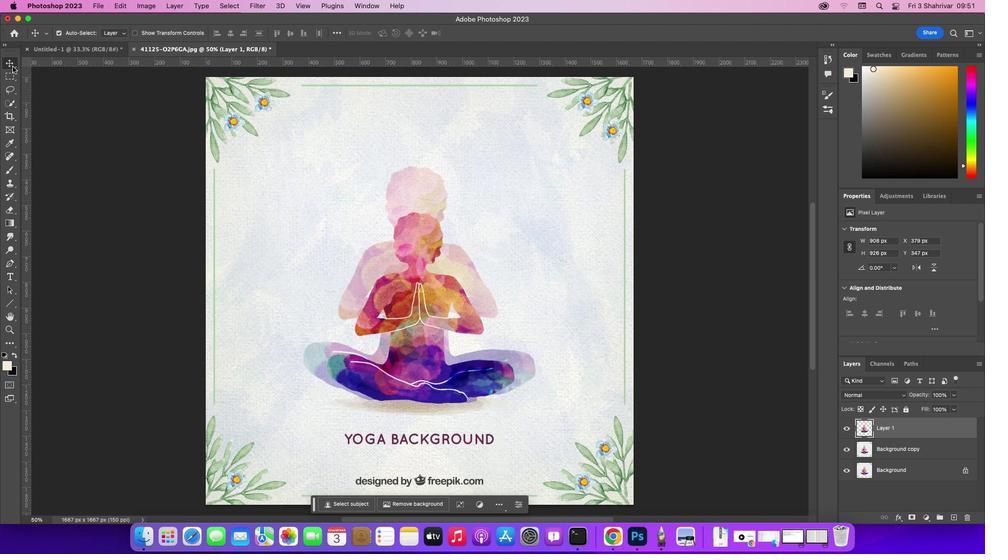 
Action: Mouse pressed left at (12, 66)
Screenshot: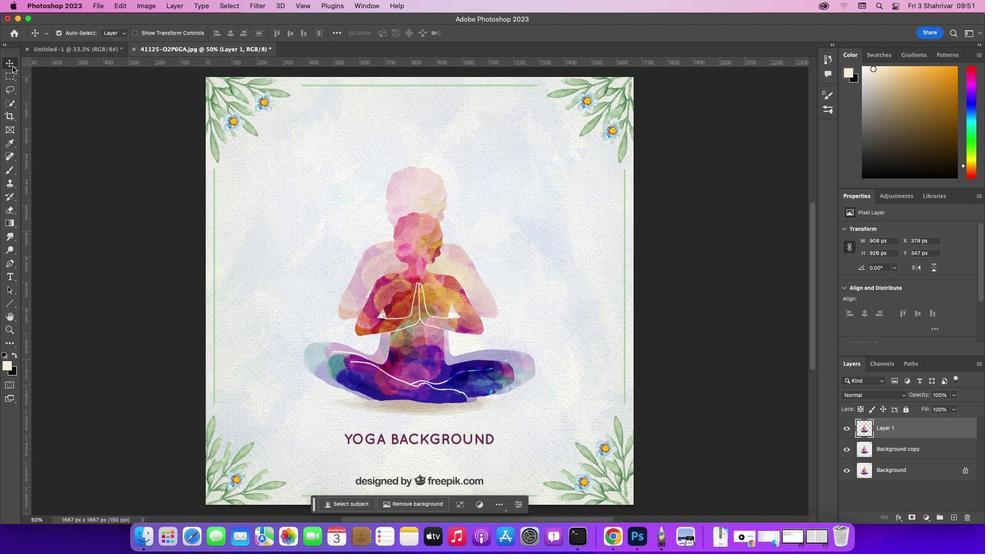 
Action: Mouse moved to (428, 246)
Screenshot: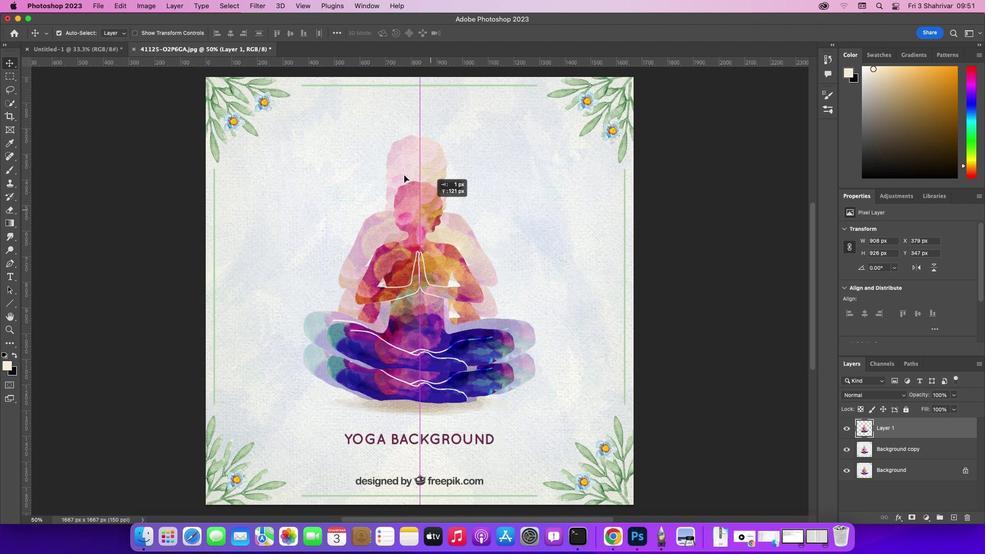 
Action: Mouse pressed left at (428, 246)
Screenshot: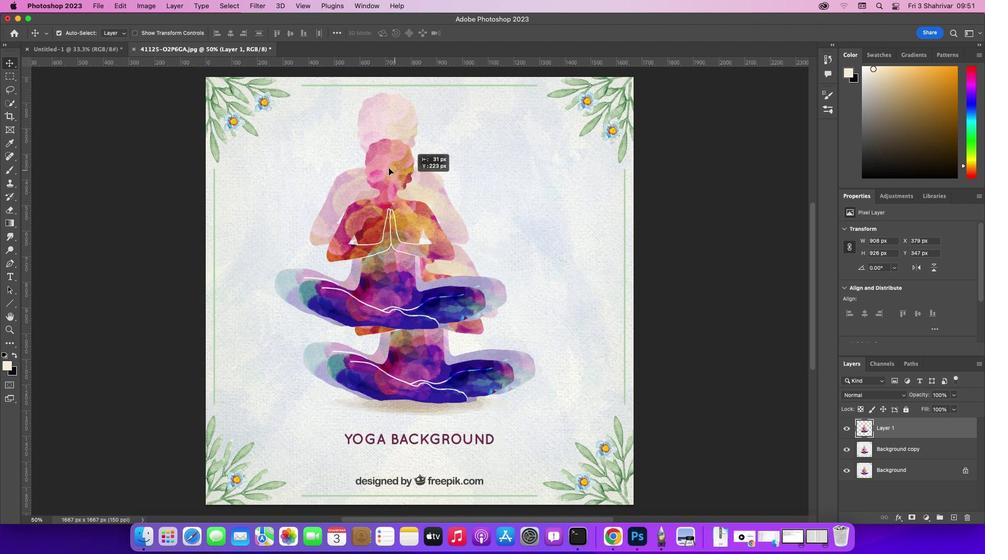 
Action: Mouse moved to (276, 256)
Screenshot: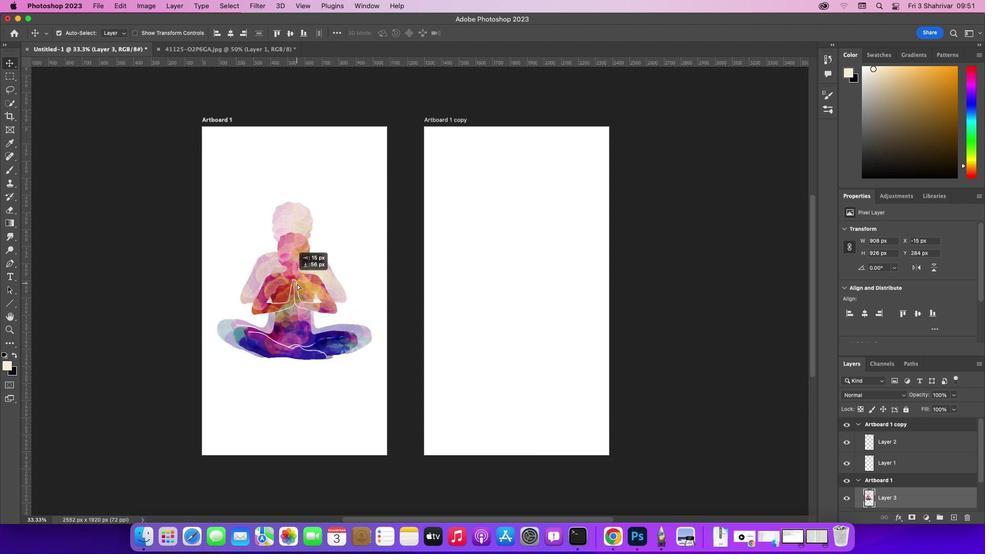
Action: Mouse pressed left at (276, 256)
Screenshot: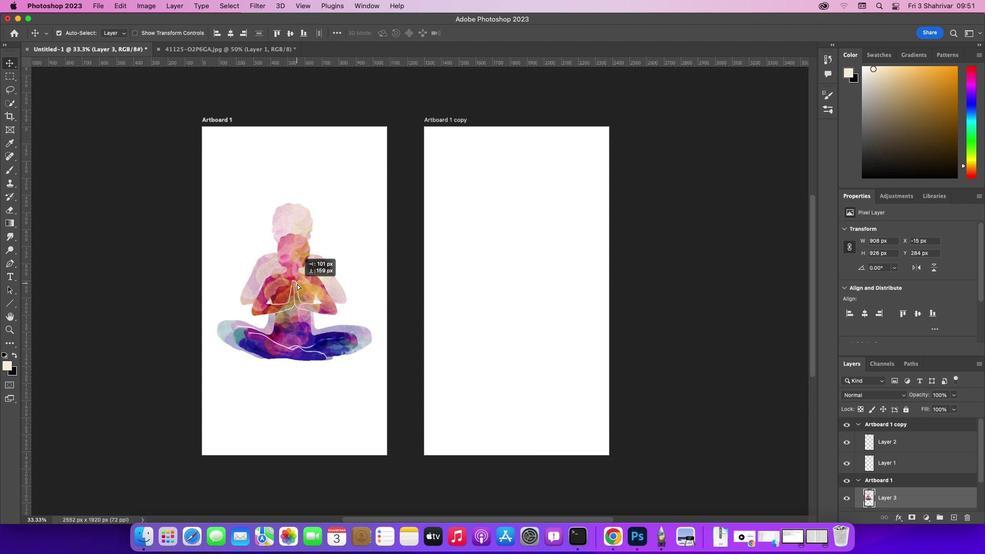 
Action: Mouse moved to (296, 287)
Screenshot: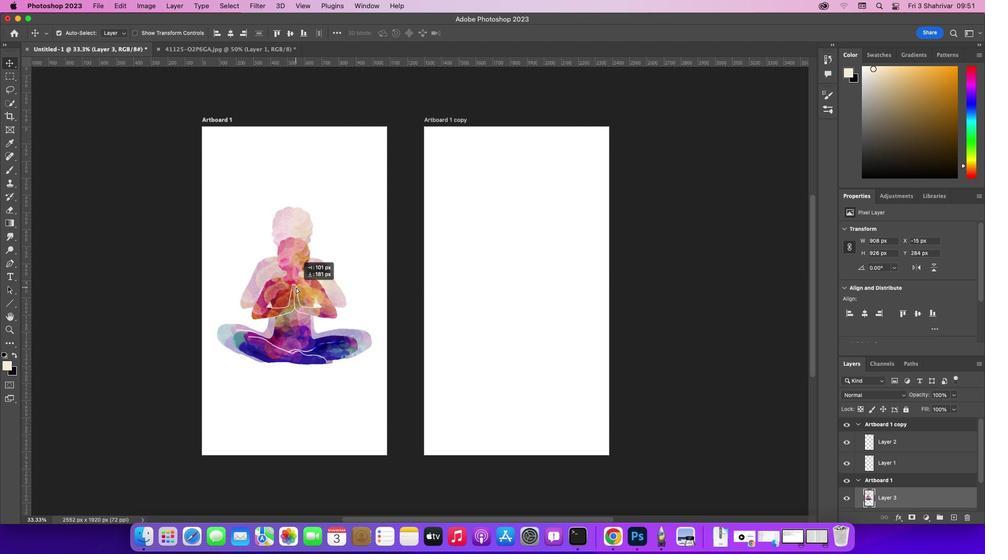 
Action: Mouse pressed left at (296, 287)
Screenshot: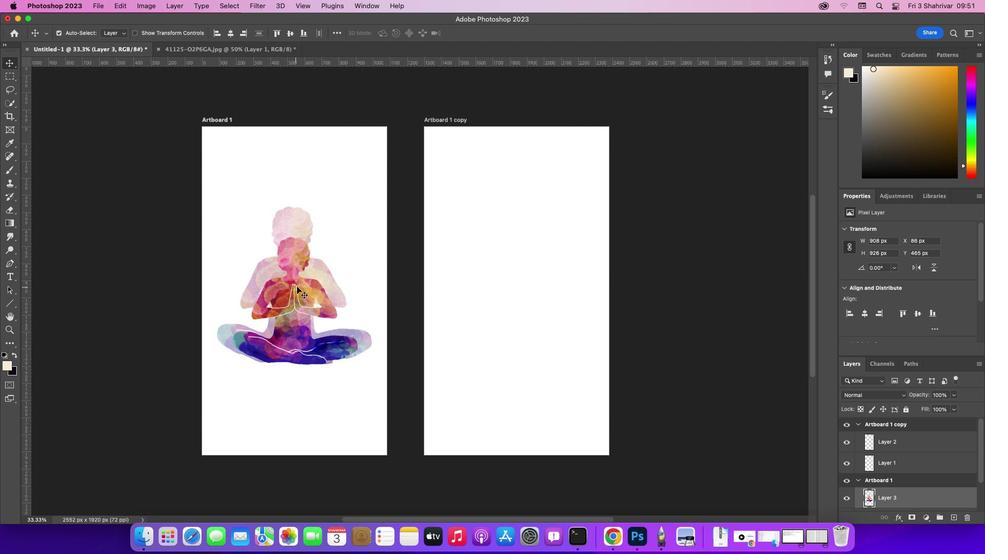 
Action: Mouse moved to (99, 5)
Screenshot: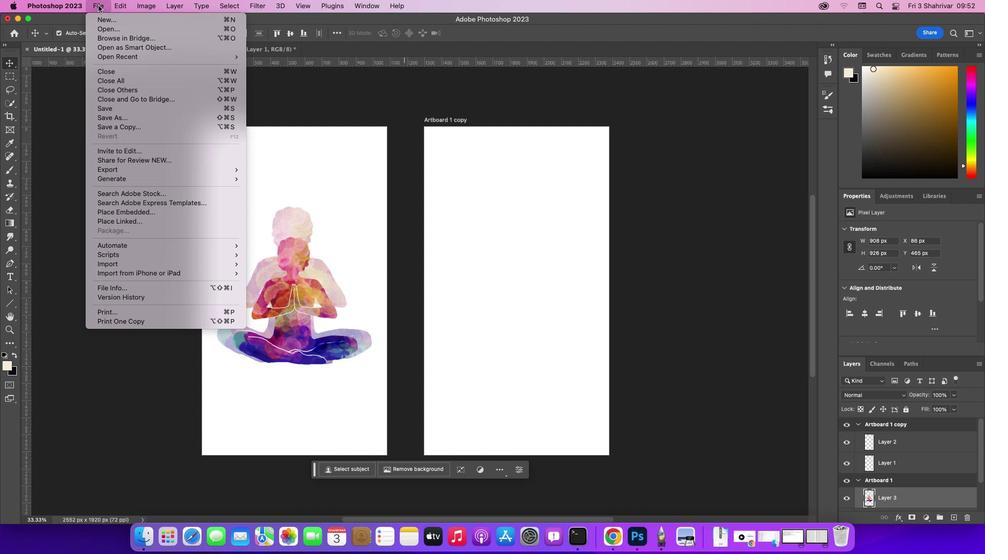 
Action: Mouse pressed left at (99, 5)
Screenshot: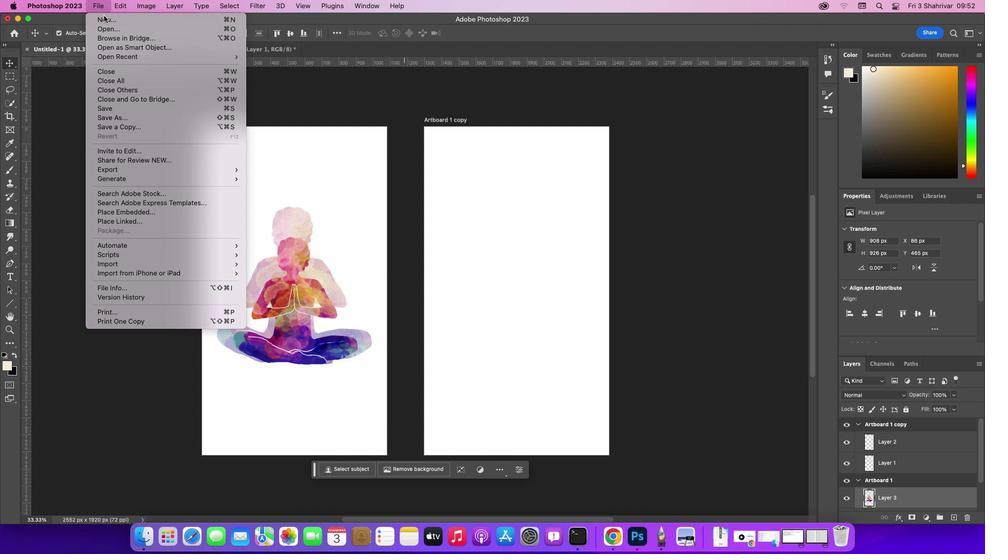 
Action: Mouse moved to (111, 28)
Screenshot: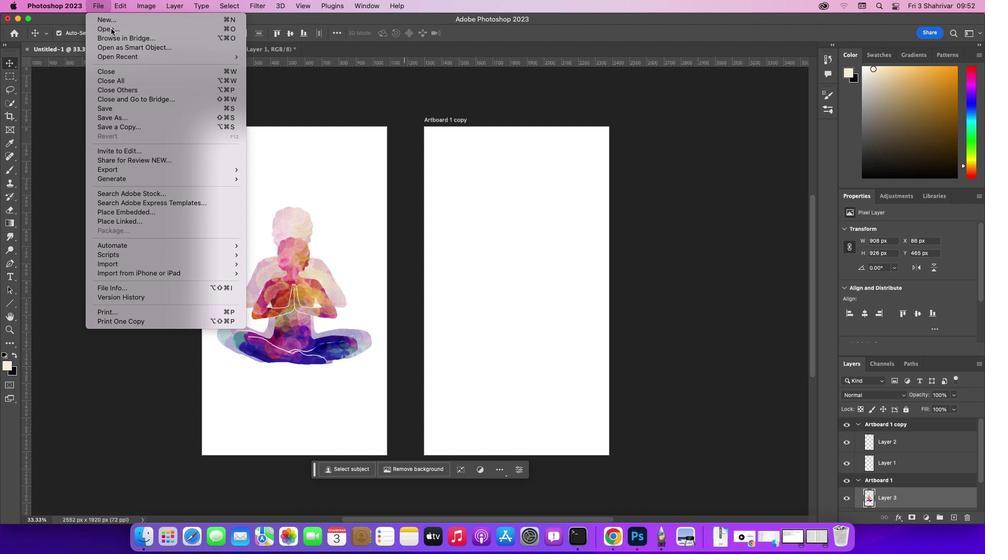 
Action: Mouse pressed left at (111, 28)
Screenshot: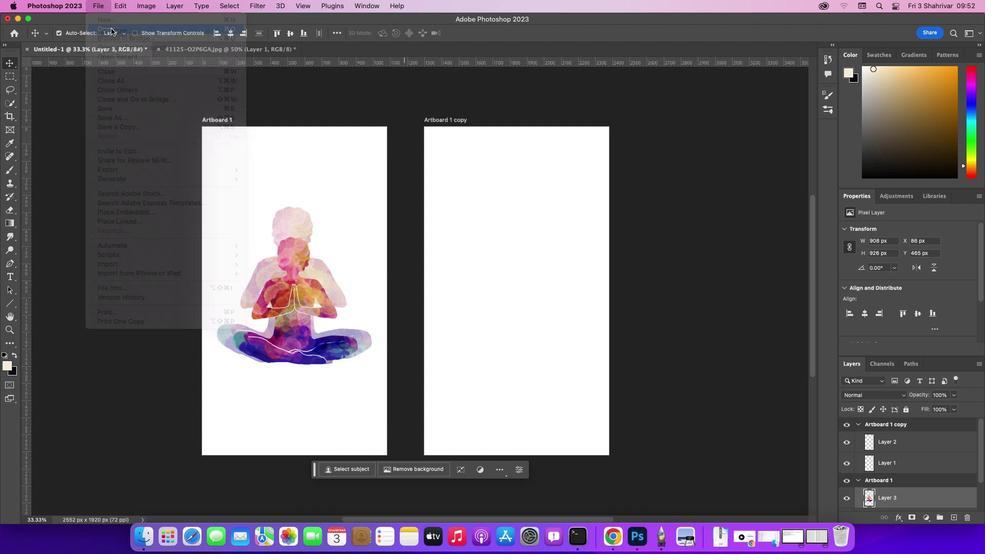 
Action: Mouse moved to (353, 297)
Screenshot: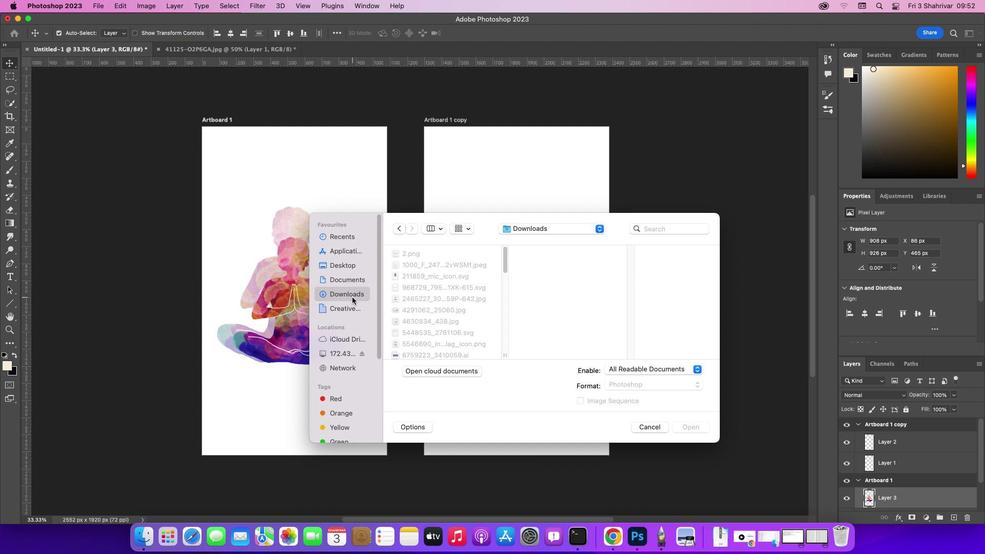 
Action: Mouse pressed left at (353, 297)
Screenshot: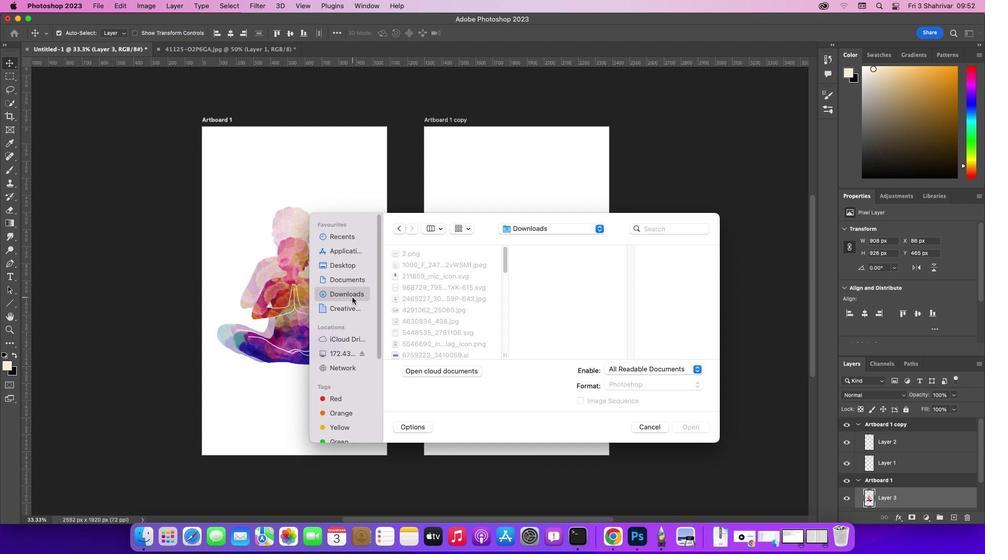 
Action: Mouse moved to (475, 349)
Screenshot: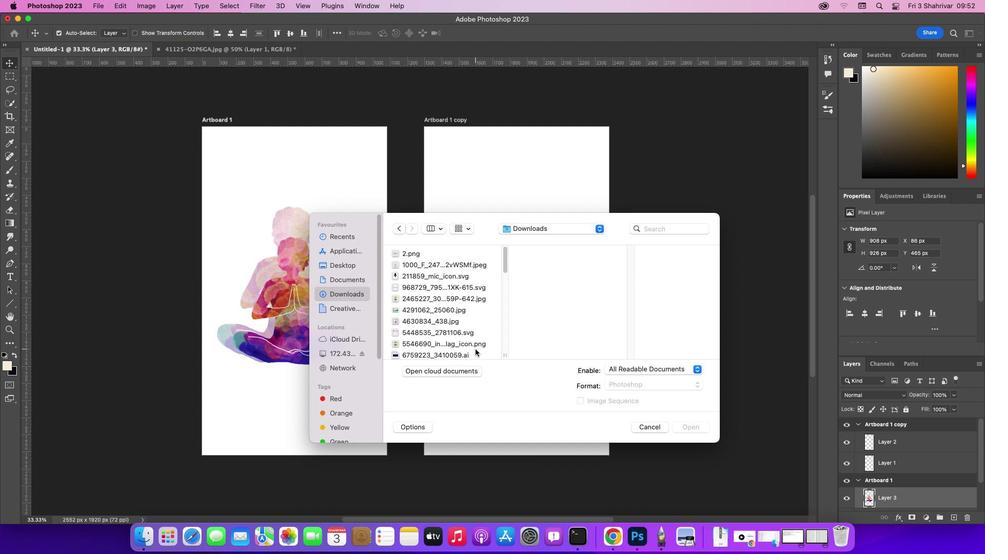 
Action: Mouse scrolled (475, 349) with delta (0, 1)
Screenshot: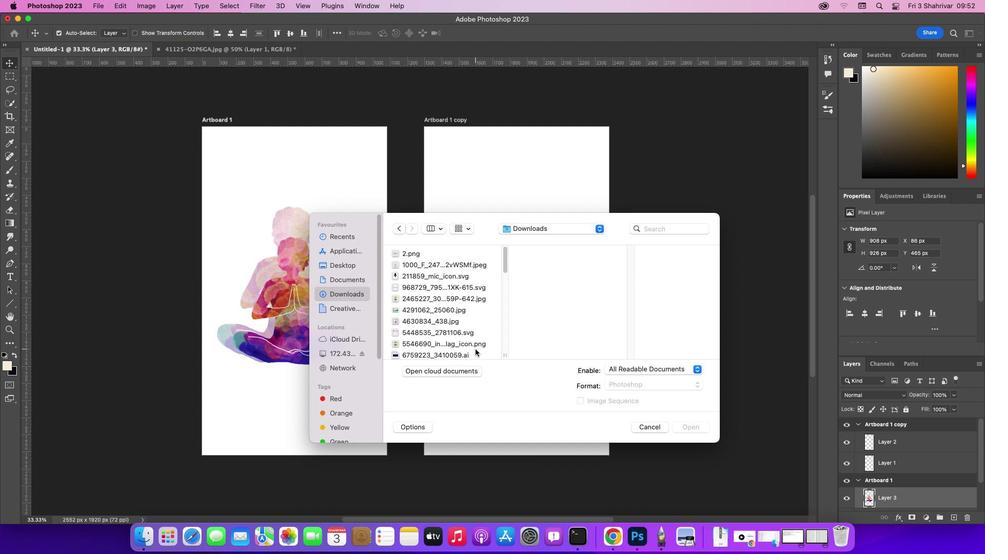 
Action: Mouse scrolled (475, 349) with delta (0, 1)
Screenshot: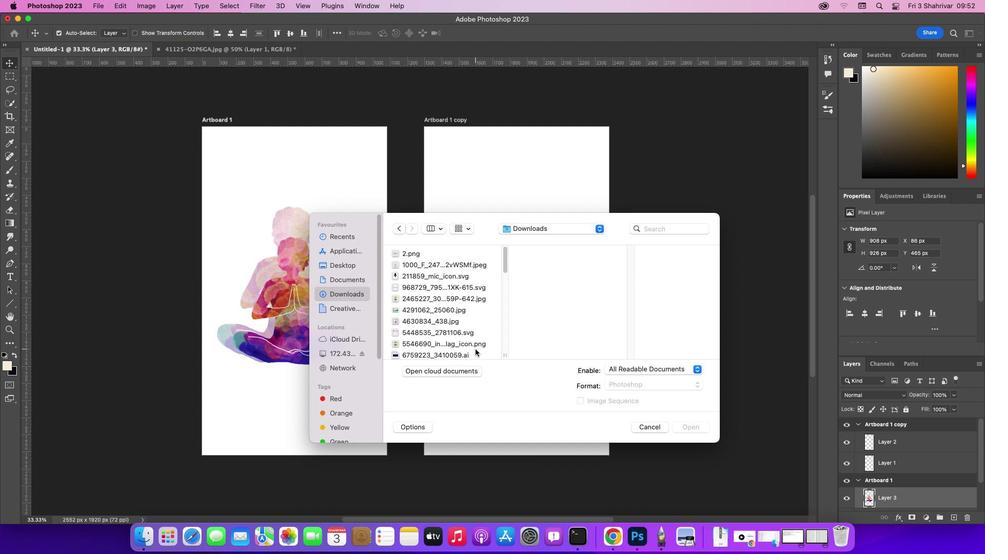 
Action: Mouse scrolled (475, 349) with delta (0, 2)
Screenshot: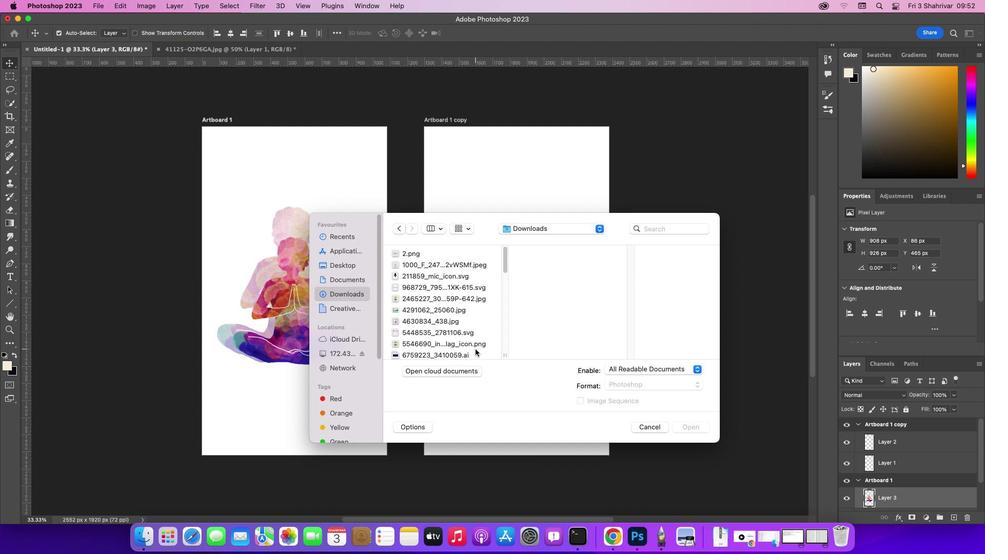
Action: Mouse scrolled (475, 349) with delta (0, 3)
Screenshot: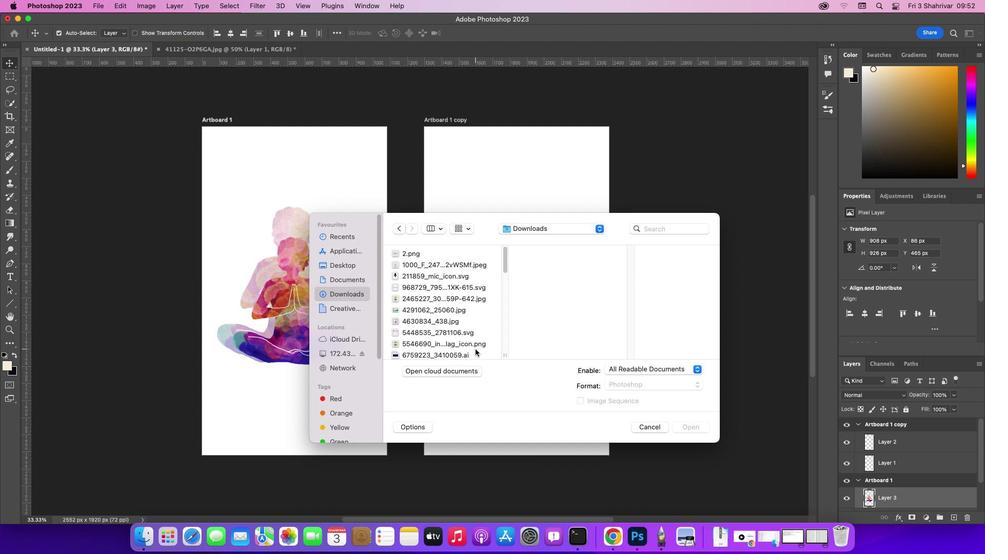 
Action: Mouse scrolled (475, 349) with delta (0, 3)
Screenshot: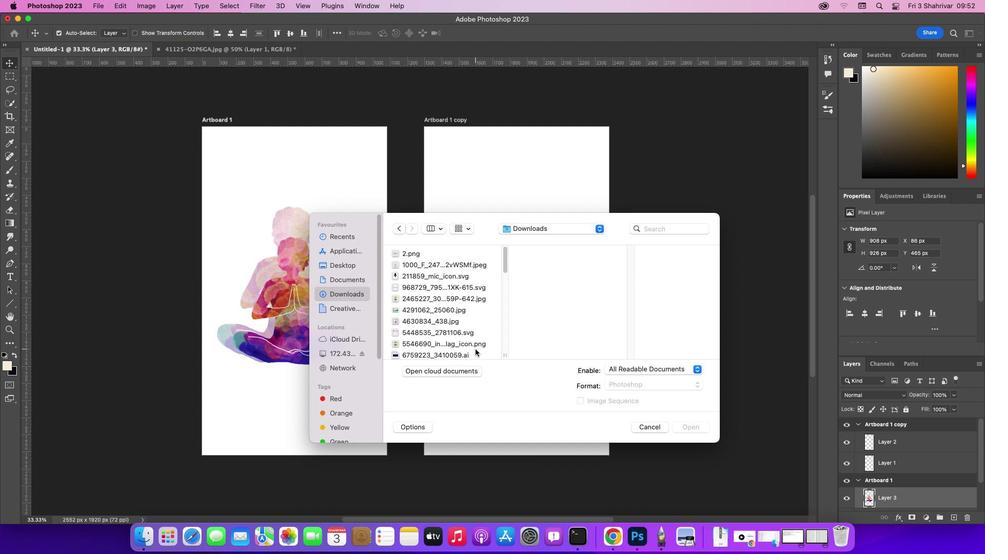 
Action: Mouse scrolled (475, 349) with delta (0, 1)
Screenshot: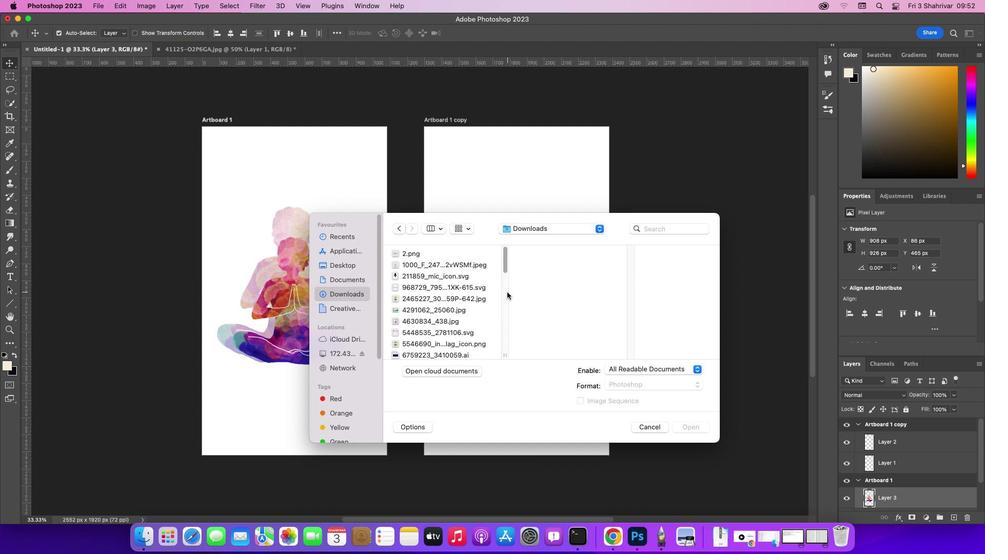 
Action: Mouse scrolled (475, 349) with delta (0, 1)
Screenshot: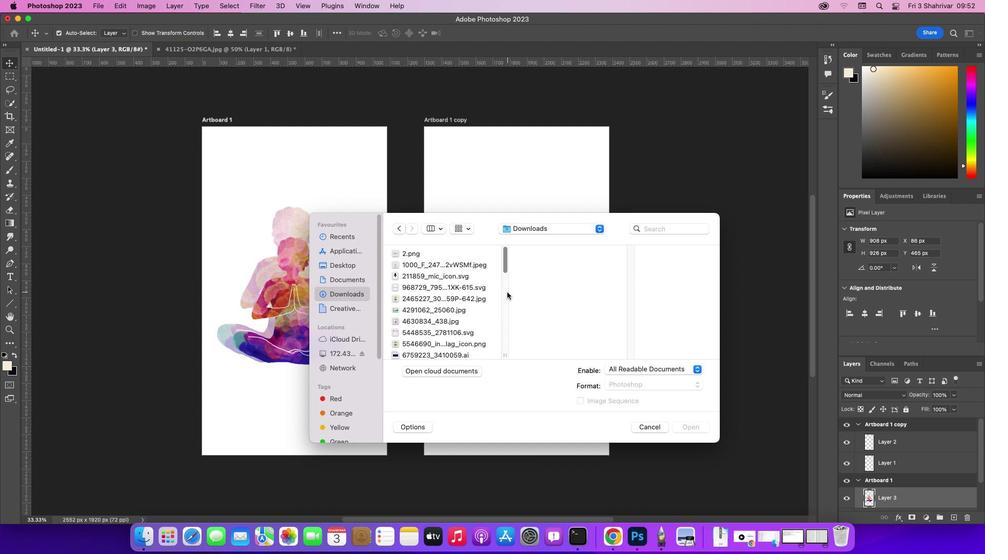 
Action: Mouse scrolled (475, 349) with delta (0, 2)
Screenshot: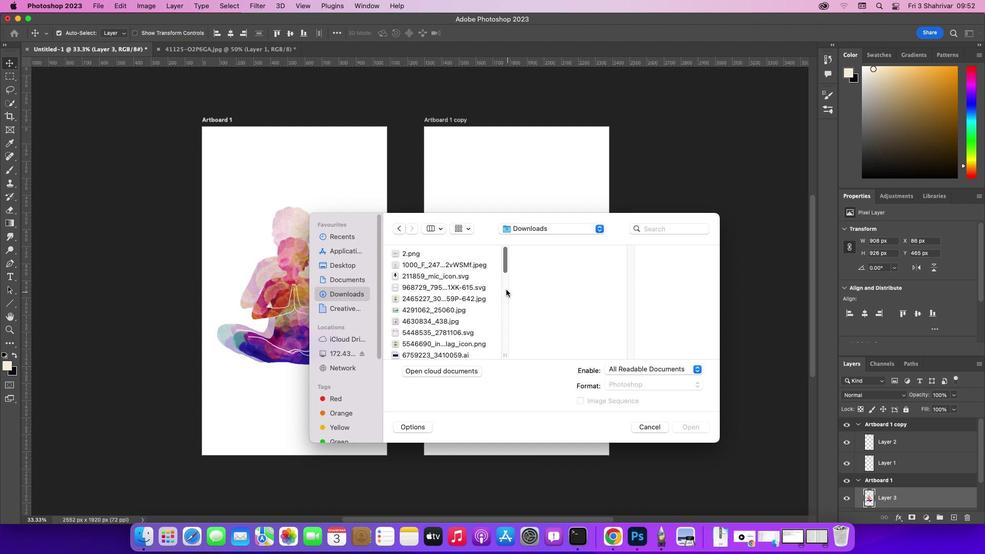 
Action: Mouse scrolled (475, 349) with delta (0, 3)
Screenshot: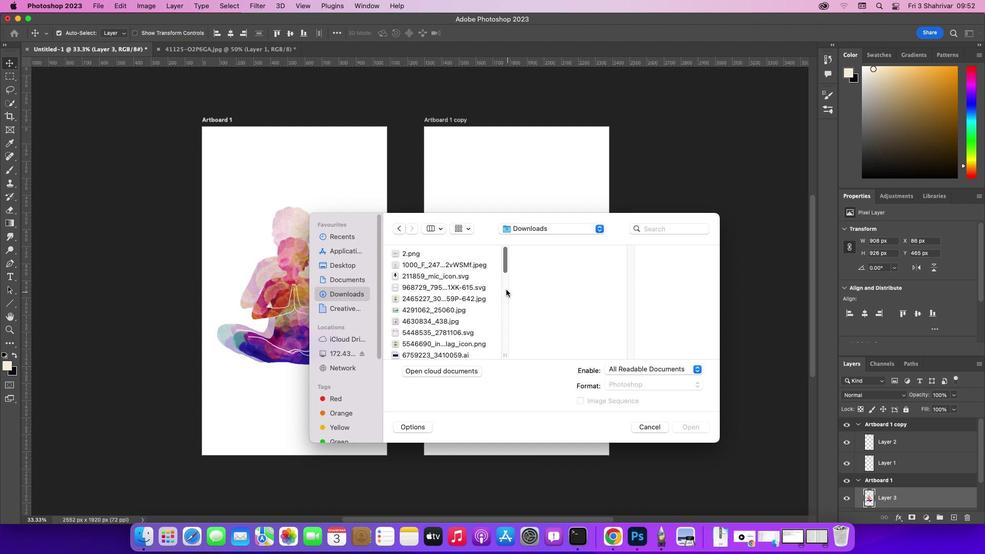 
Action: Mouse moved to (505, 262)
Screenshot: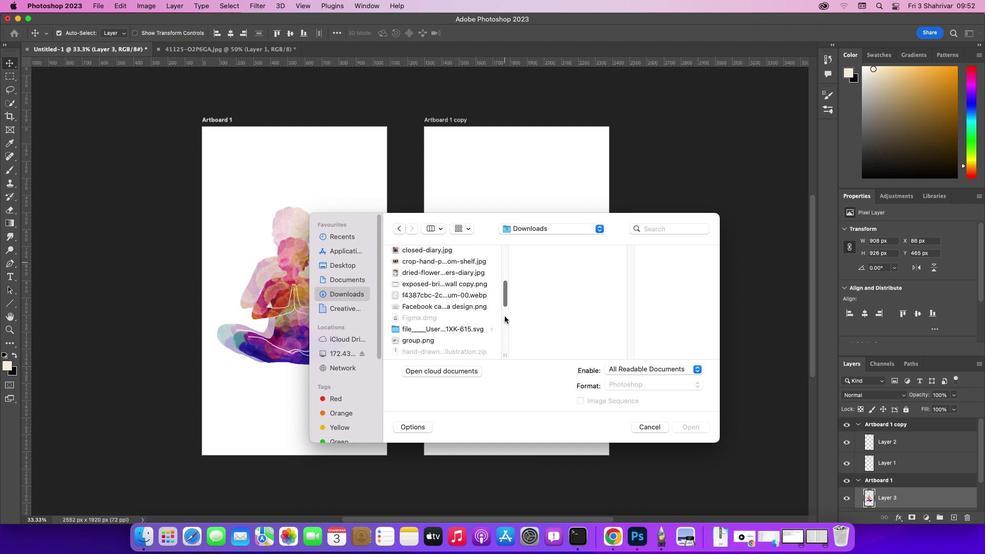 
Action: Mouse pressed left at (505, 262)
Screenshot: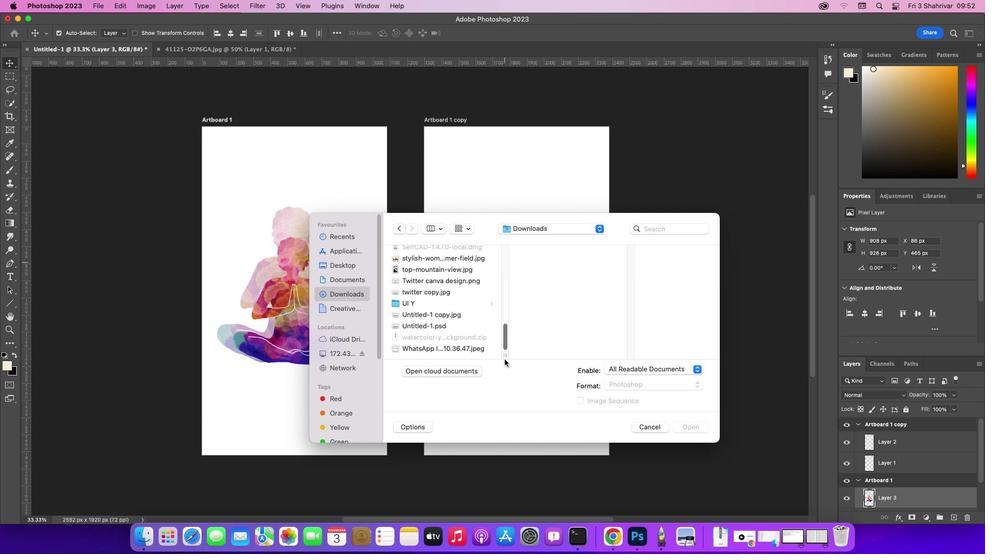 
Action: Mouse moved to (439, 300)
Screenshot: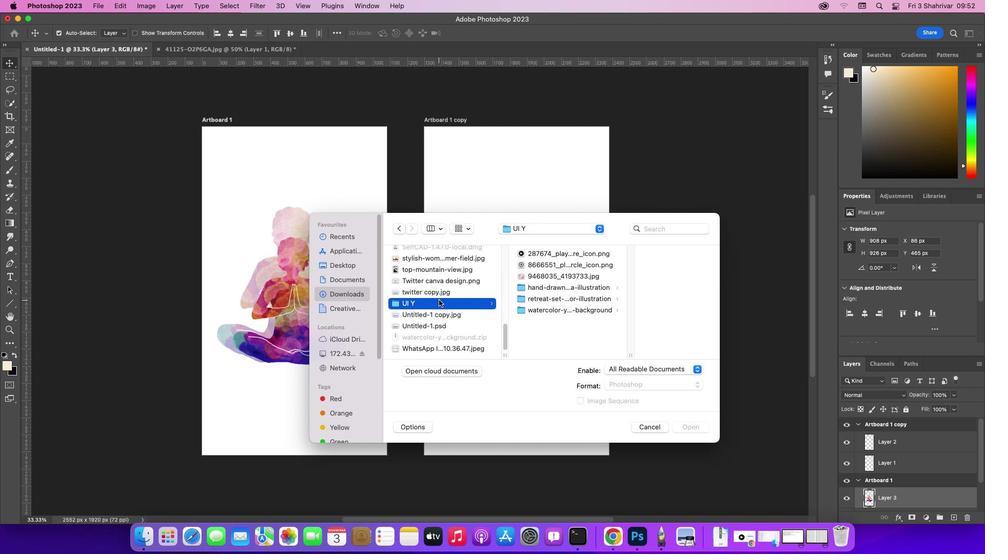 
Action: Mouse pressed left at (439, 300)
Screenshot: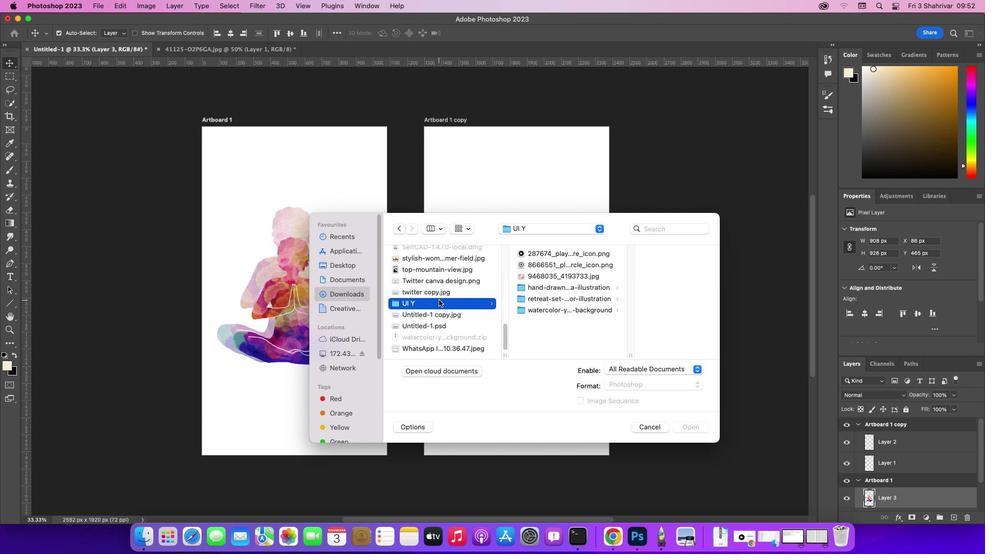 
Action: Mouse pressed left at (439, 300)
Screenshot: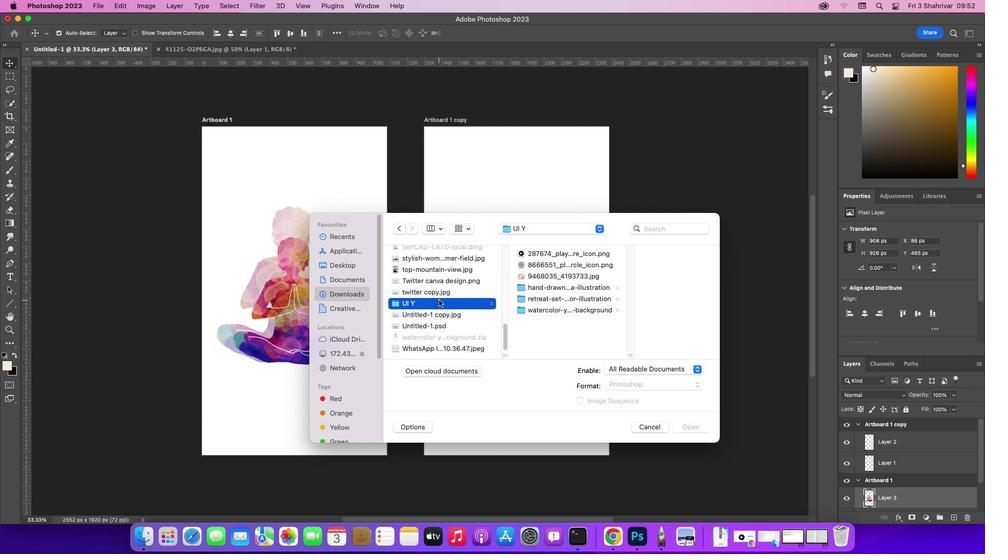 
Action: Mouse moved to (556, 275)
Screenshot: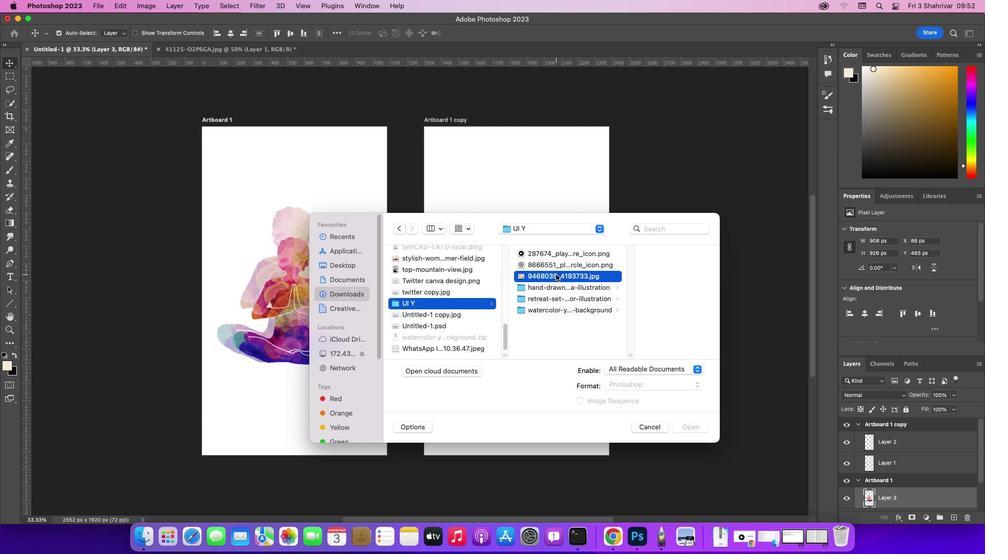 
Action: Mouse pressed left at (556, 275)
Screenshot: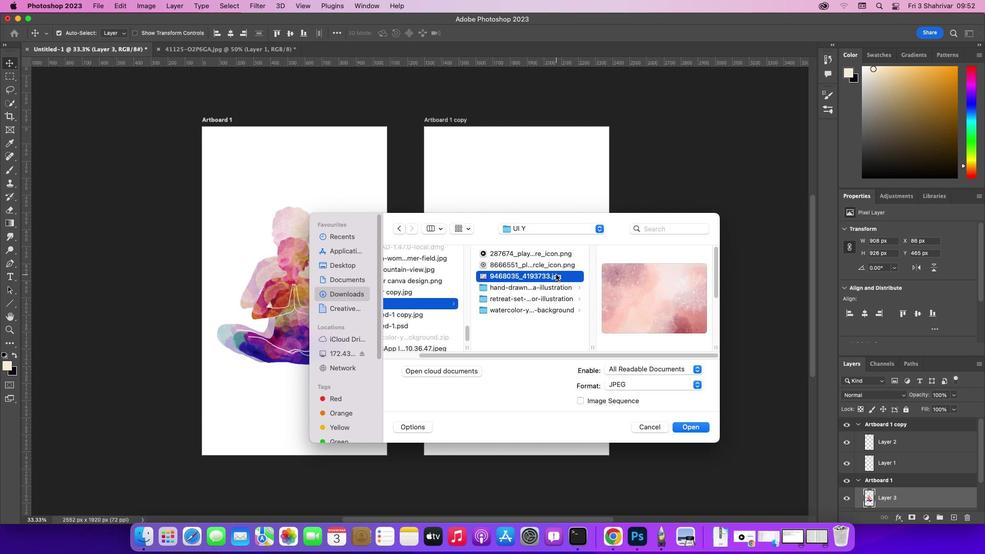 
Action: Mouse moved to (681, 425)
Screenshot: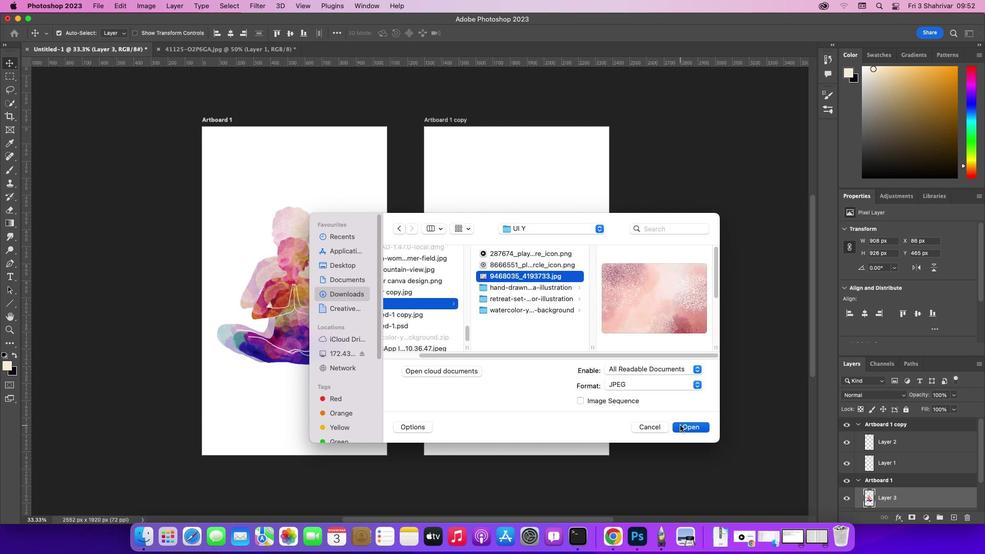 
Action: Mouse pressed left at (681, 425)
Screenshot: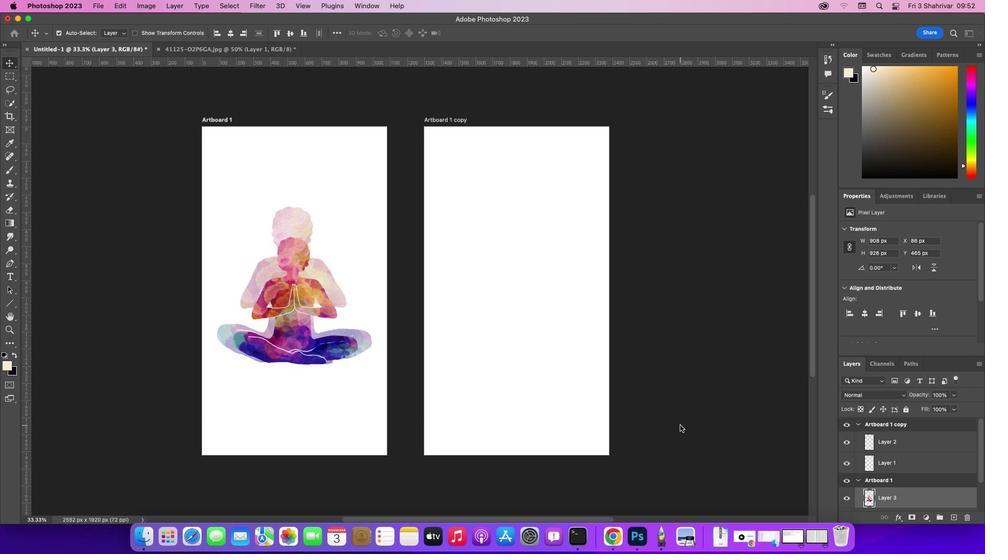 
Action: Mouse moved to (949, 430)
Screenshot: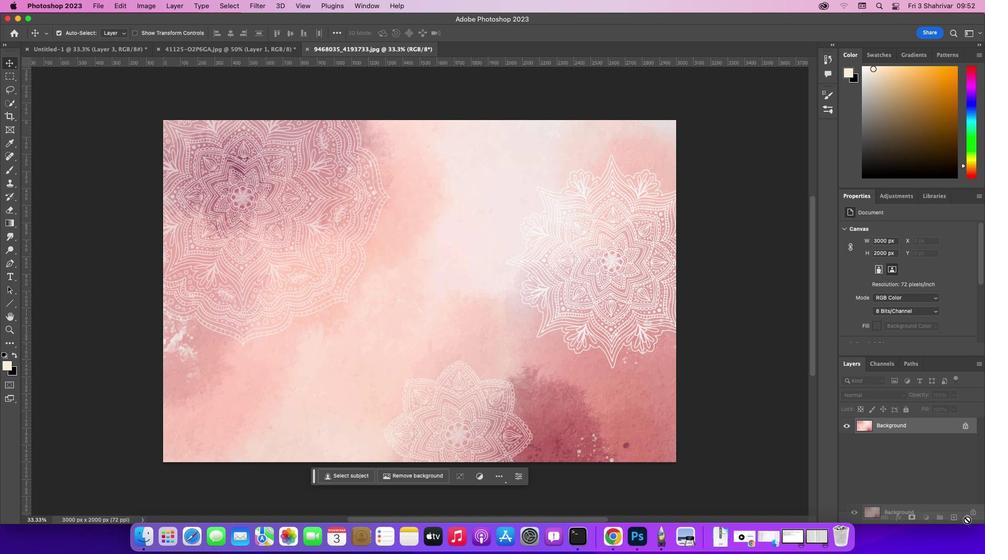 
Action: Mouse pressed left at (949, 430)
Screenshot: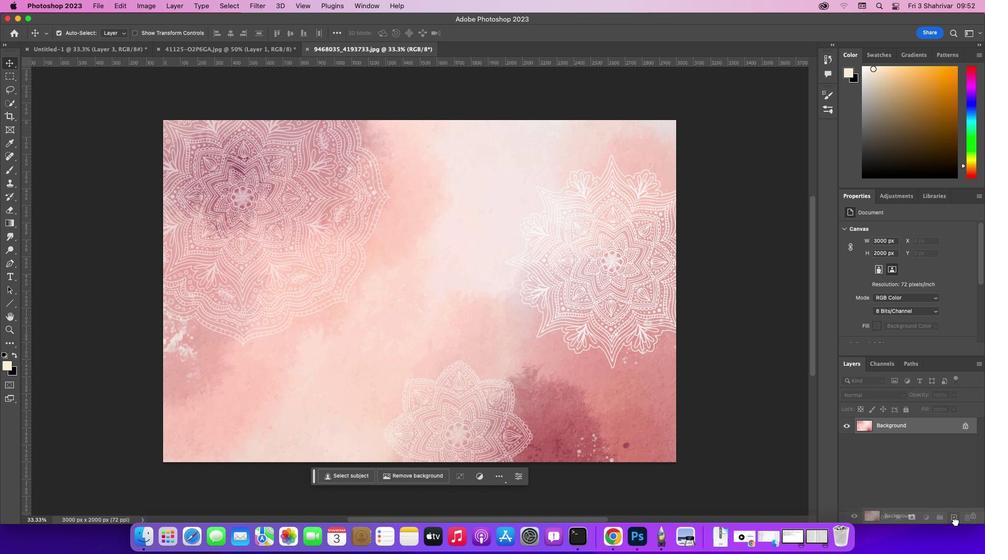 
Action: Mouse moved to (323, 210)
Screenshot: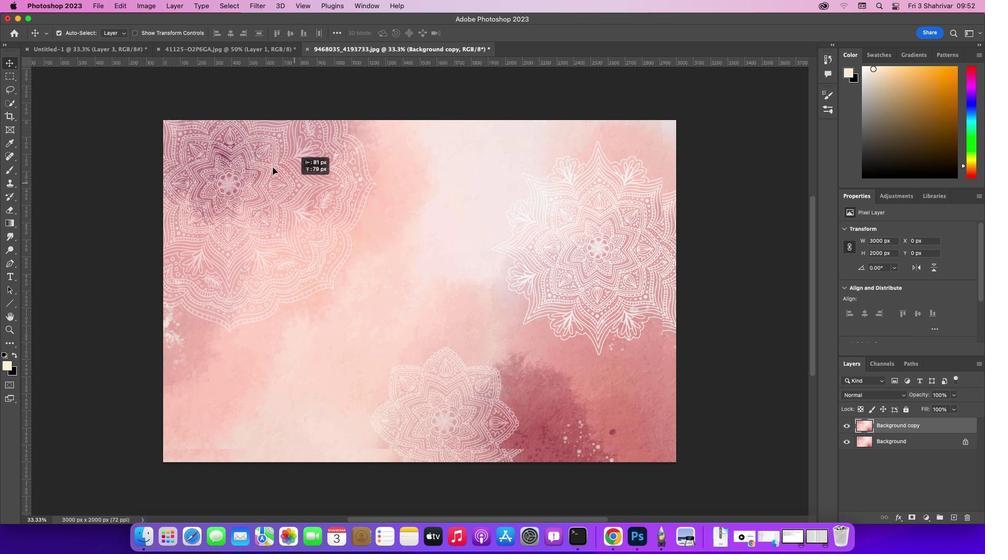 
Action: Mouse pressed left at (323, 210)
Screenshot: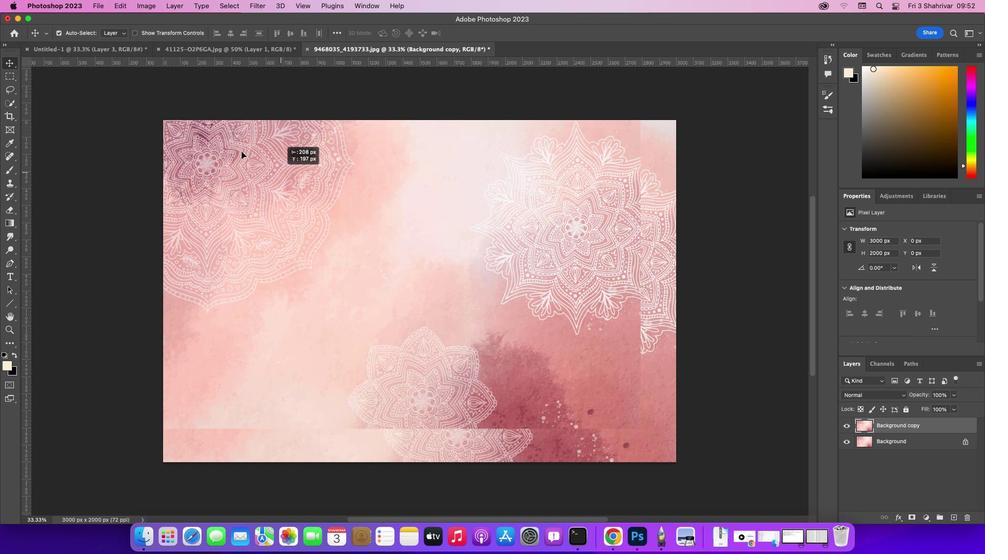 
Action: Mouse moved to (290, 264)
Screenshot: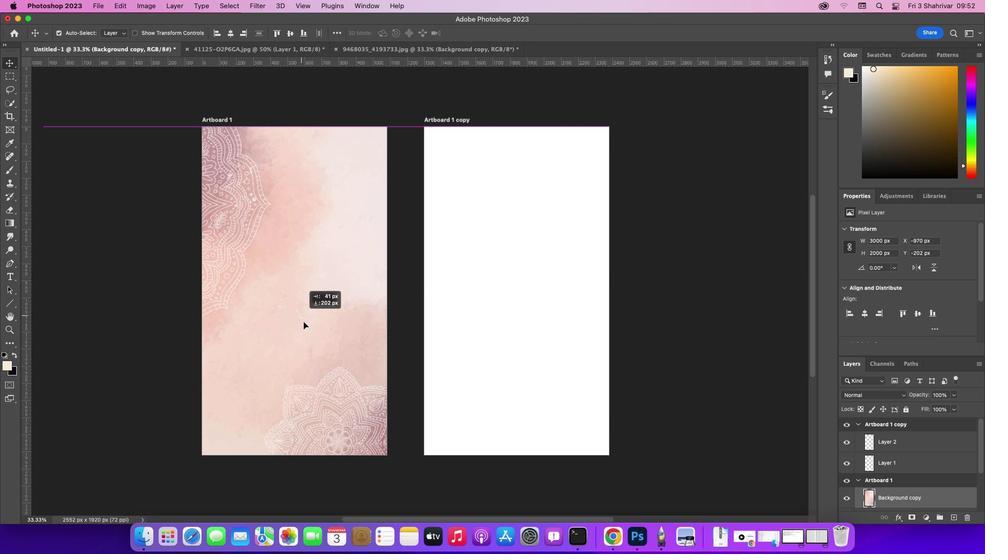 
Action: Mouse pressed left at (290, 264)
Screenshot: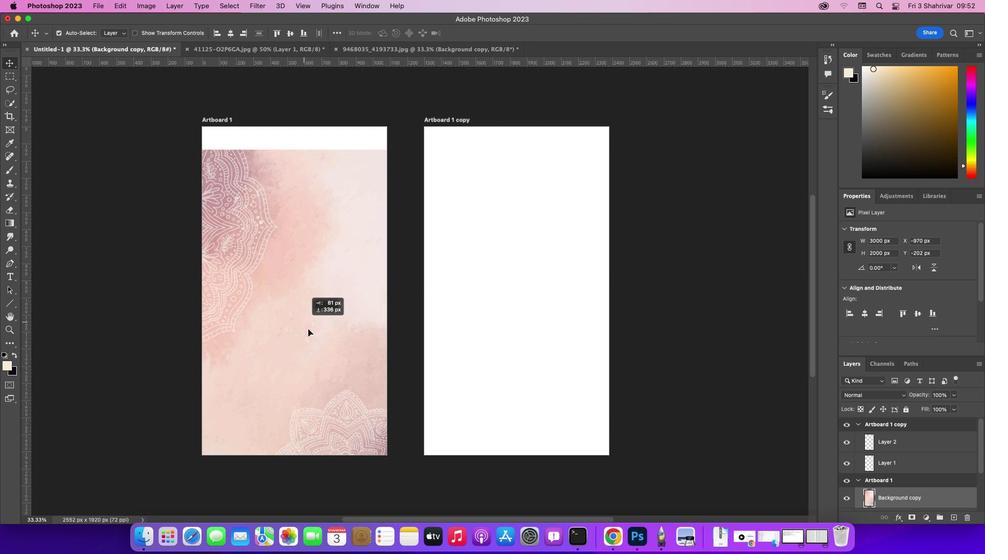 
Action: Mouse moved to (908, 498)
Screenshot: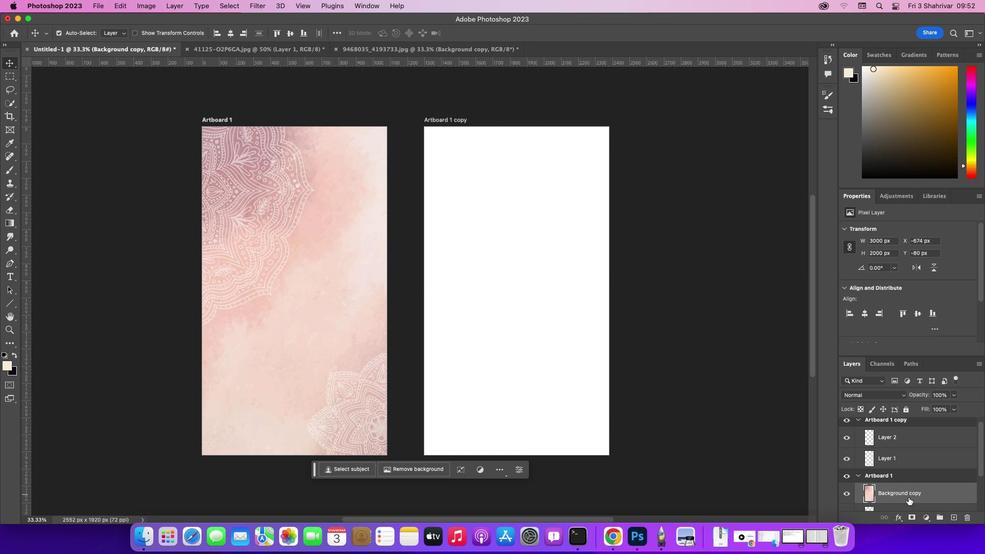 
Action: Mouse scrolled (908, 498) with delta (0, 0)
Screenshot: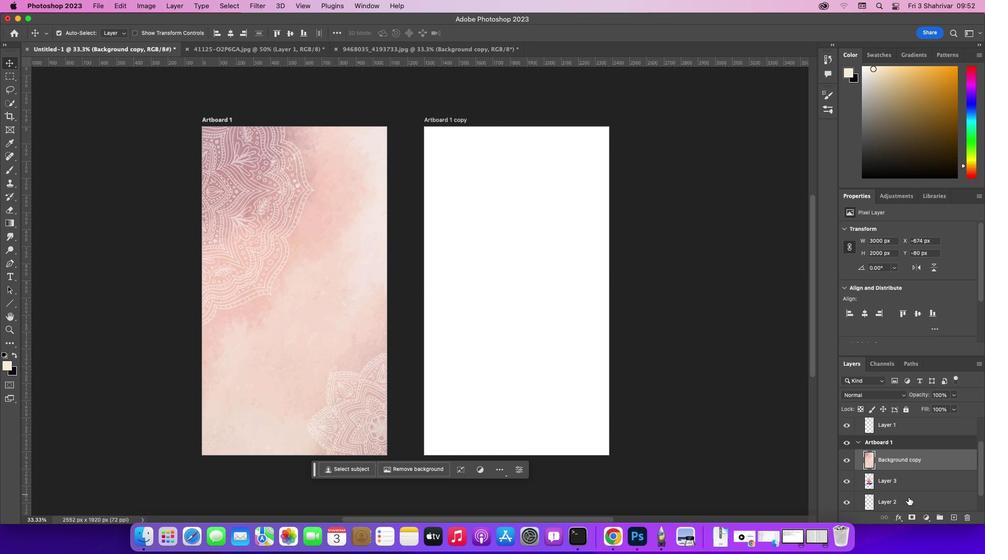 
Action: Mouse scrolled (908, 498) with delta (0, 0)
Screenshot: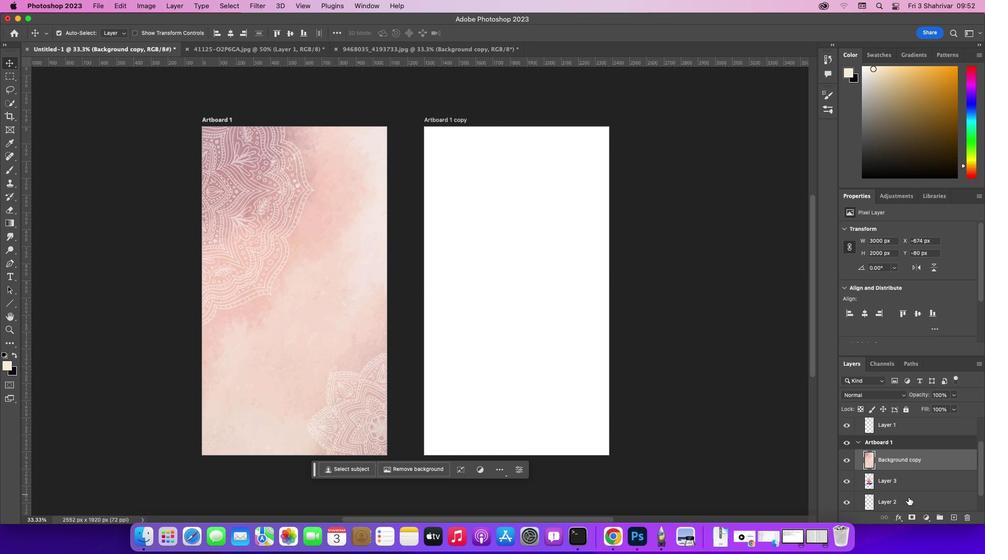 
Action: Mouse scrolled (908, 498) with delta (0, 0)
Screenshot: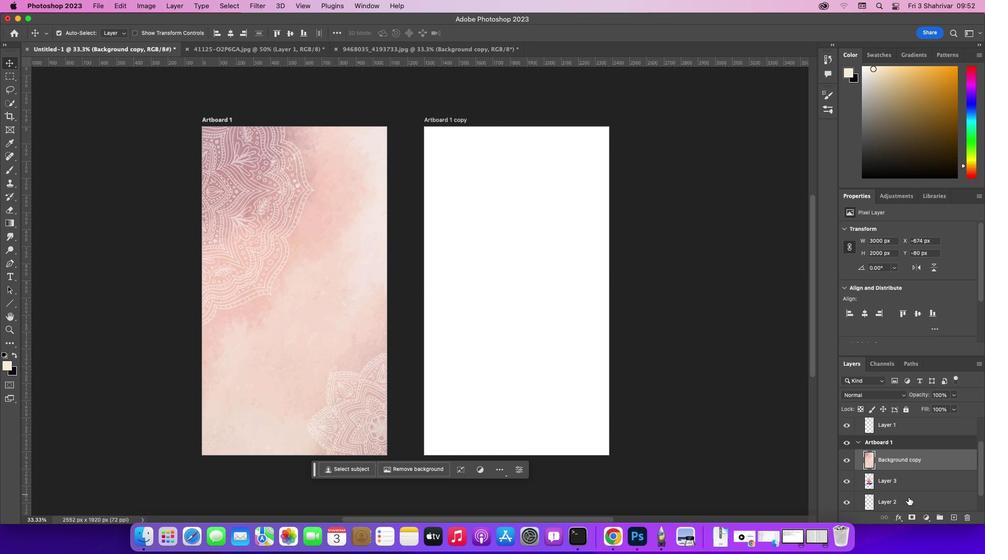 
Action: Mouse scrolled (908, 498) with delta (0, 0)
Screenshot: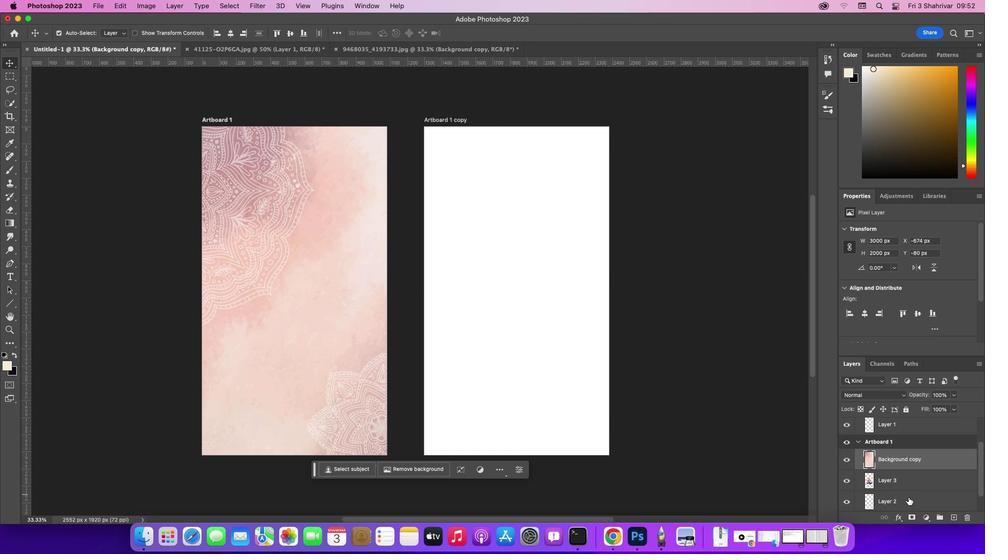 
Action: Mouse scrolled (908, 498) with delta (0, 0)
Screenshot: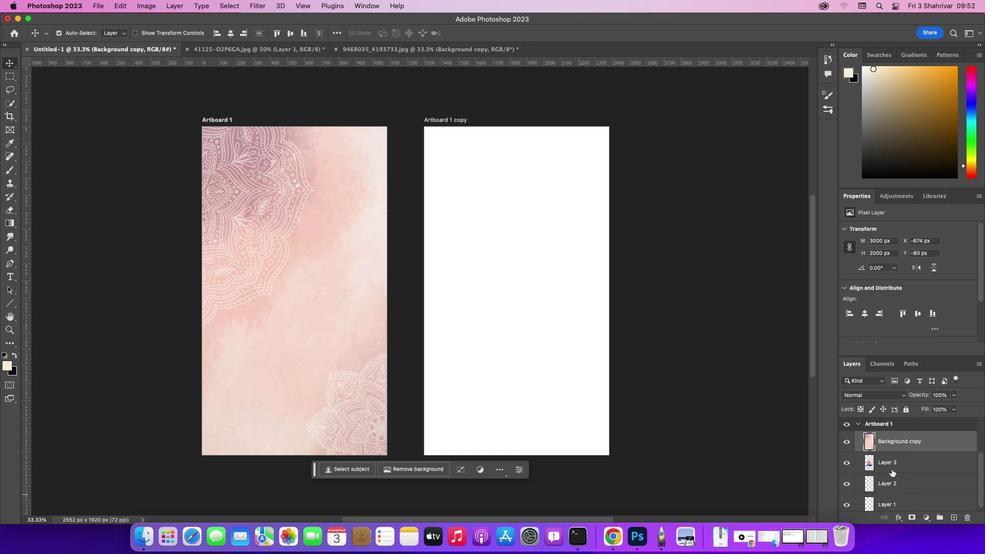 
Action: Mouse scrolled (908, 498) with delta (0, 0)
Screenshot: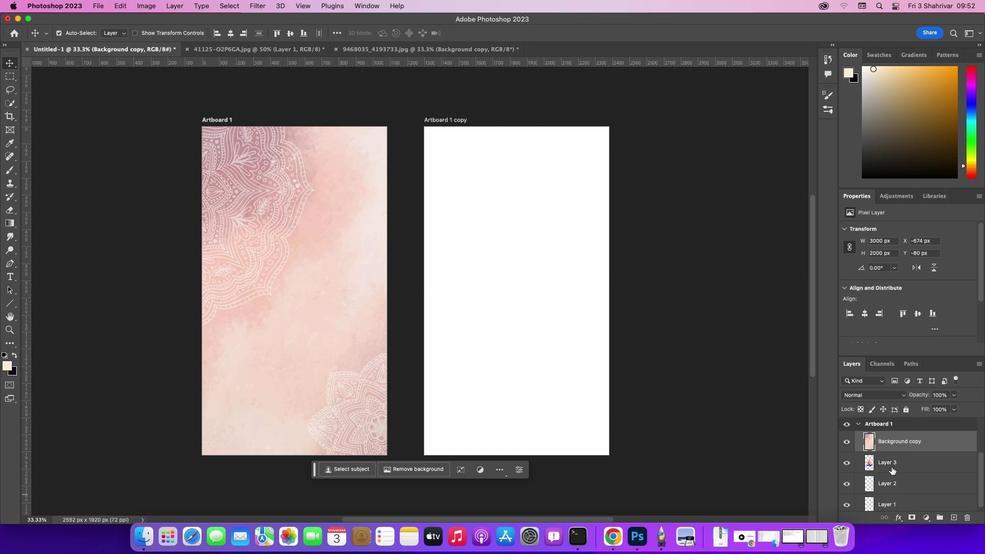 
Action: Mouse scrolled (908, 498) with delta (0, 0)
Screenshot: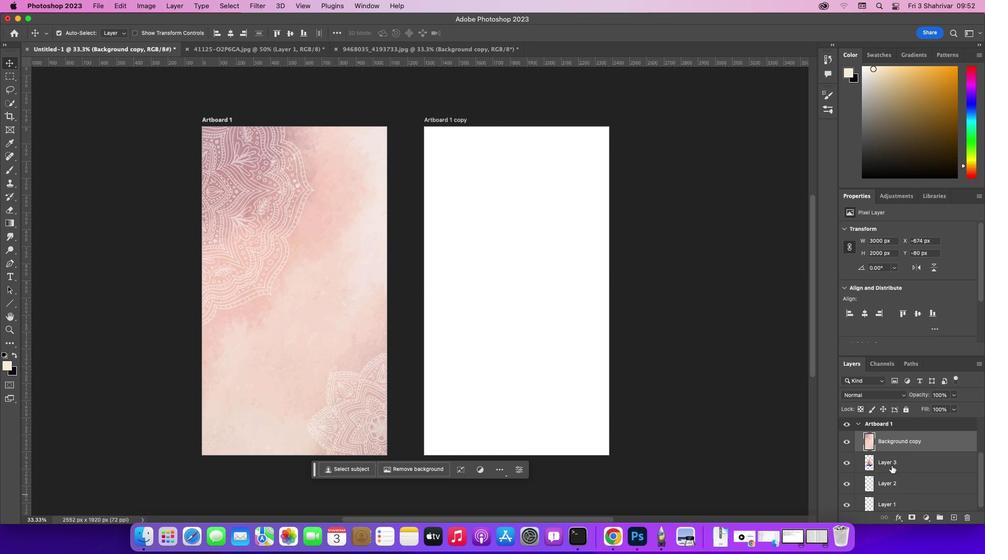 
Action: Mouse moved to (896, 441)
Screenshot: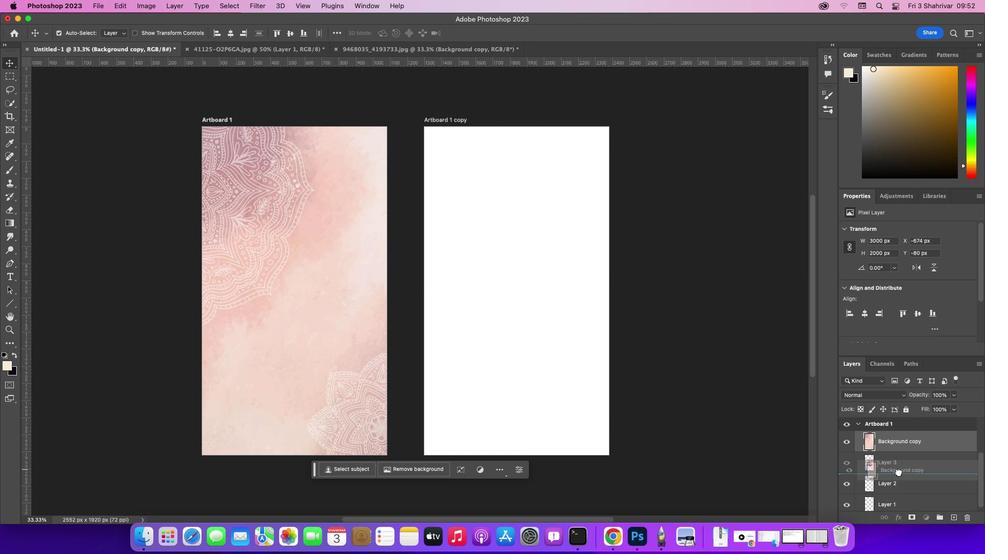 
Action: Mouse pressed left at (896, 441)
Screenshot: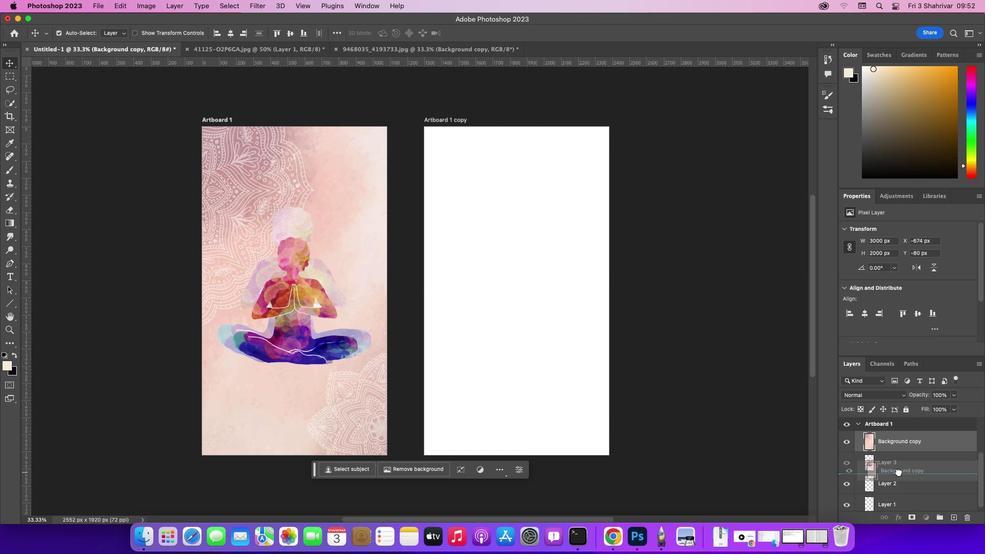 
Action: Mouse moved to (356, 163)
Screenshot: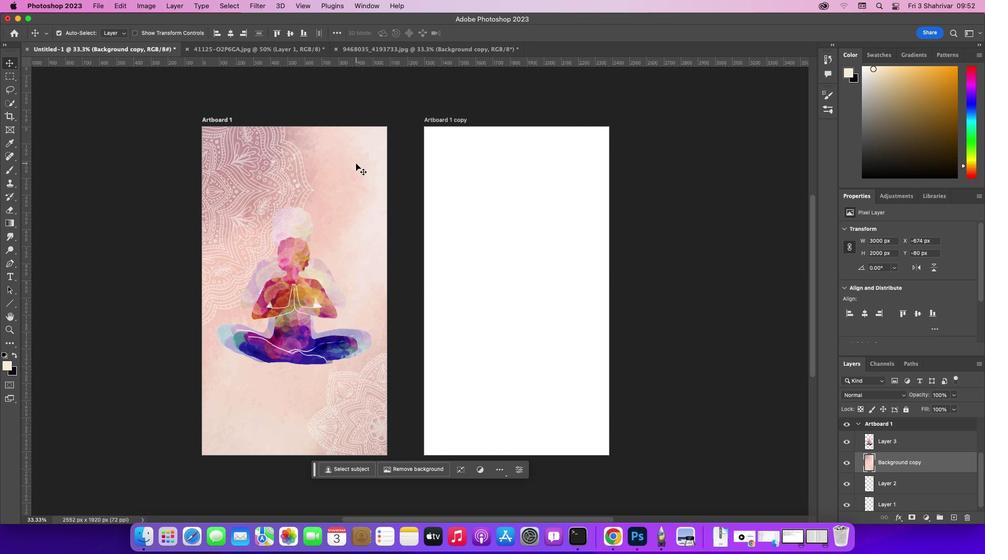 
Action: Mouse pressed left at (356, 163)
Screenshot: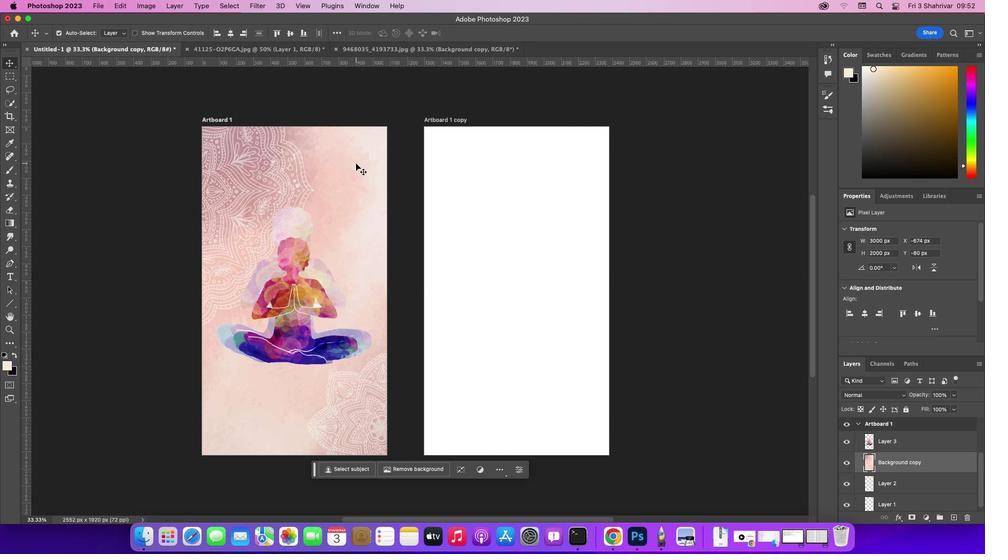 
Action: Mouse moved to (955, 399)
Screenshot: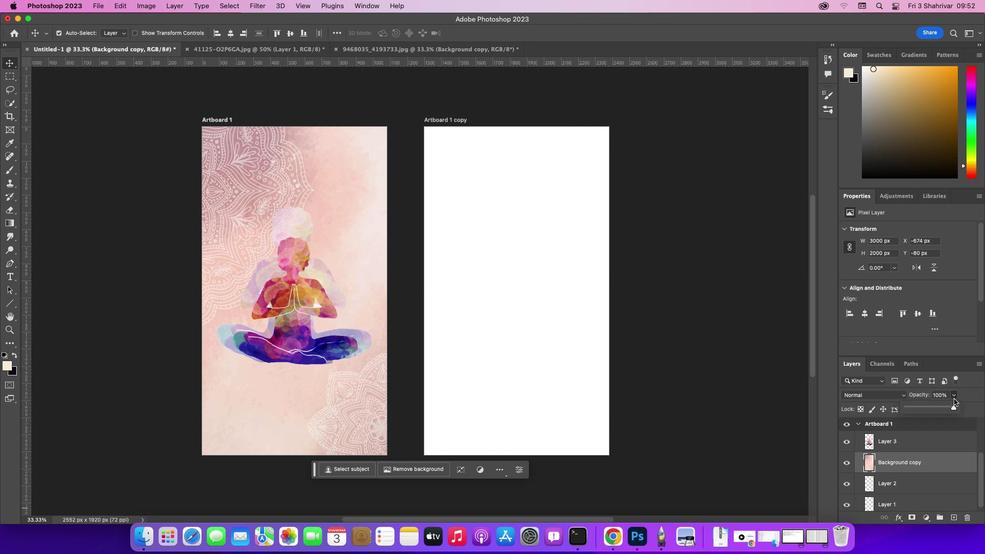 
Action: Mouse pressed left at (955, 399)
Screenshot: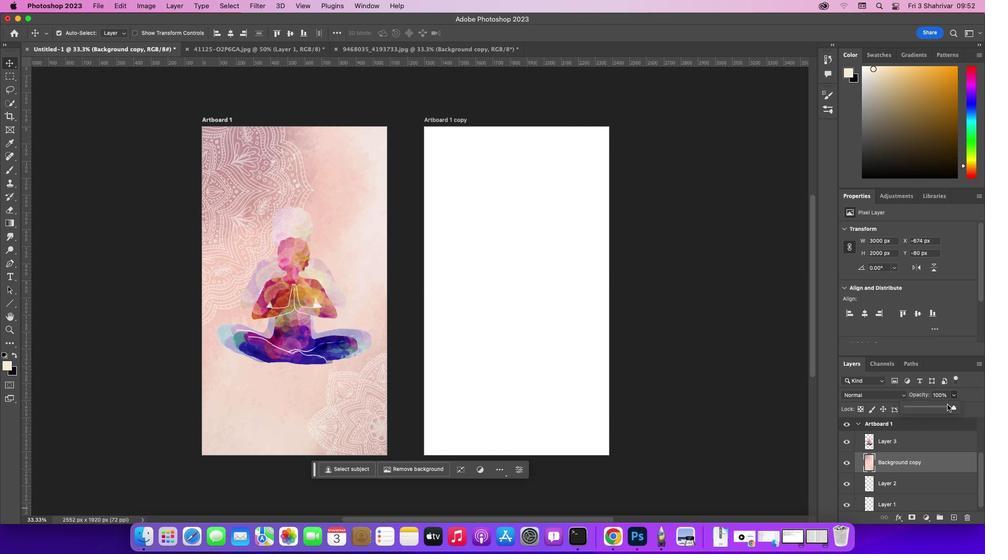 
Action: Mouse moved to (941, 409)
Screenshot: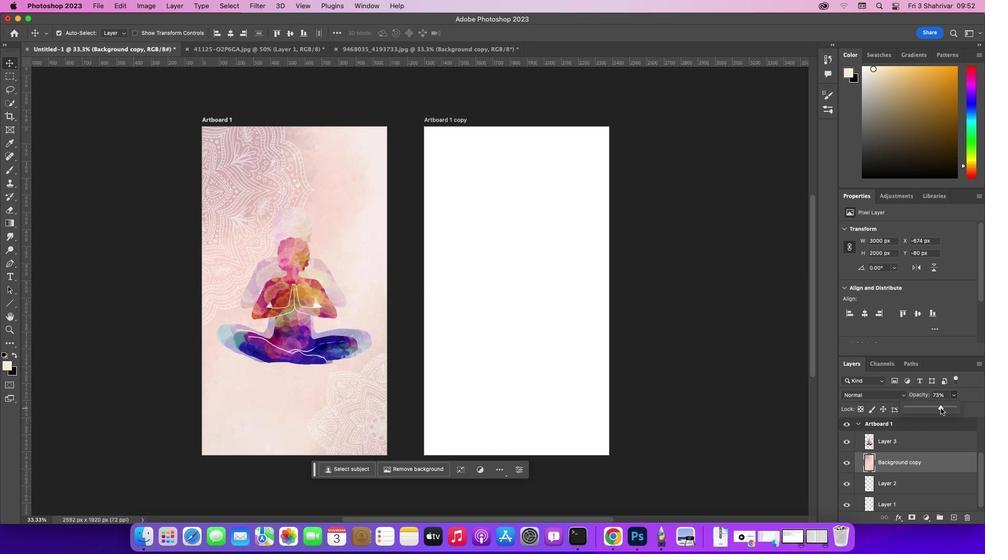
Action: Mouse pressed left at (941, 409)
Screenshot: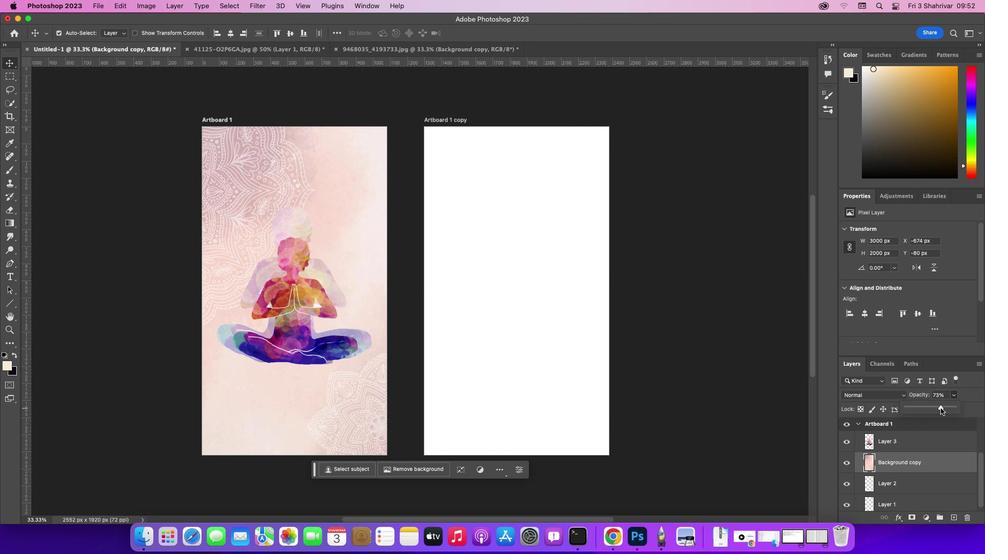 
Action: Mouse pressed left at (941, 409)
Screenshot: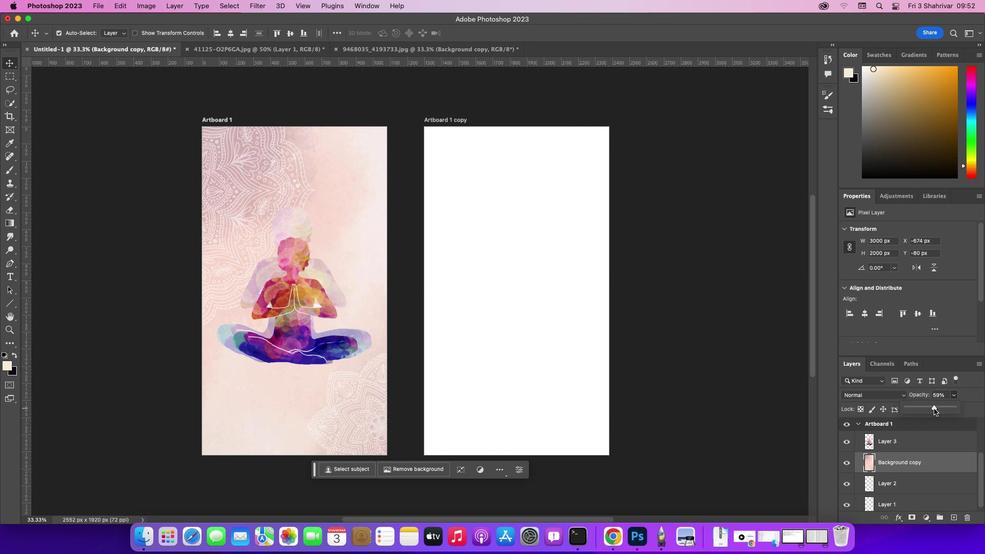 
Action: Mouse moved to (523, 236)
Screenshot: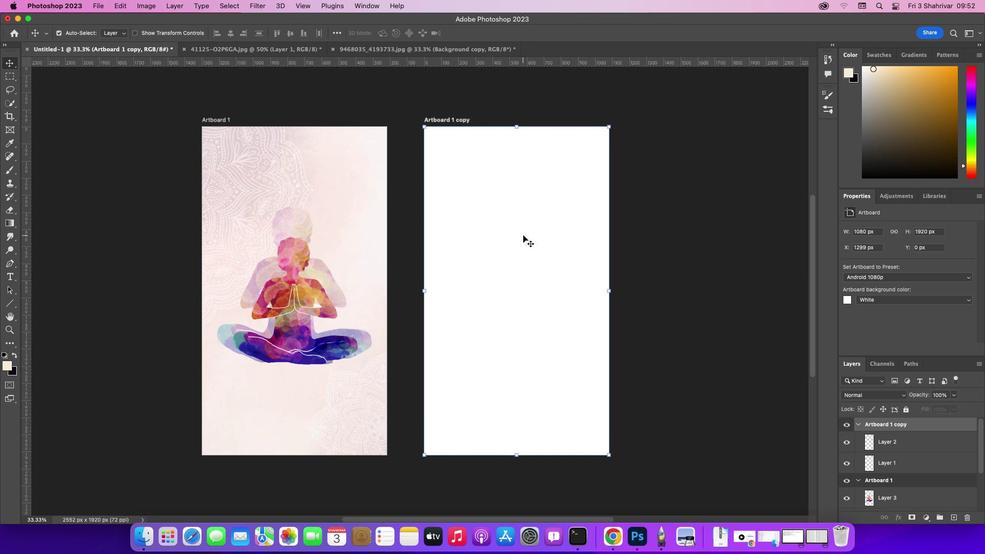 
Action: Mouse pressed left at (523, 236)
Screenshot: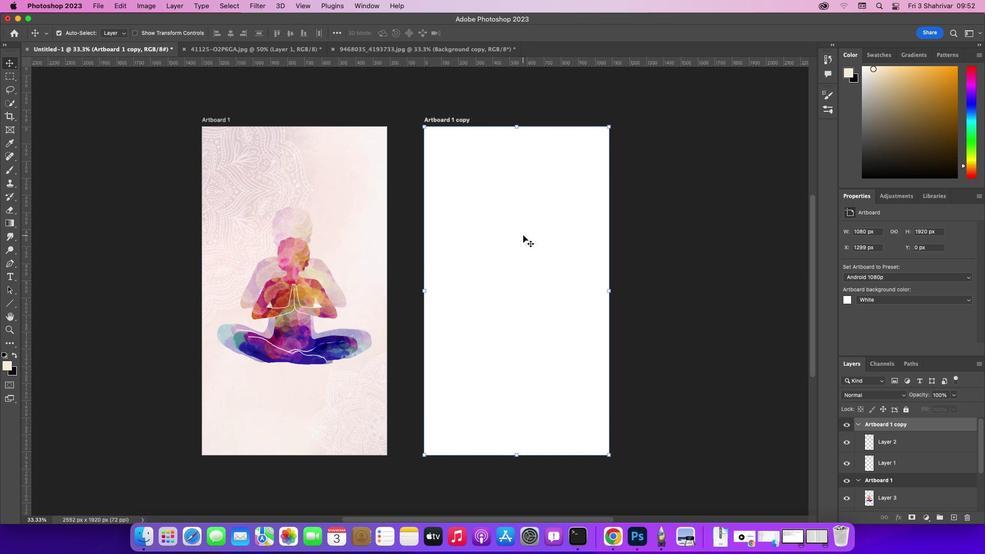 
Action: Mouse moved to (907, 497)
Screenshot: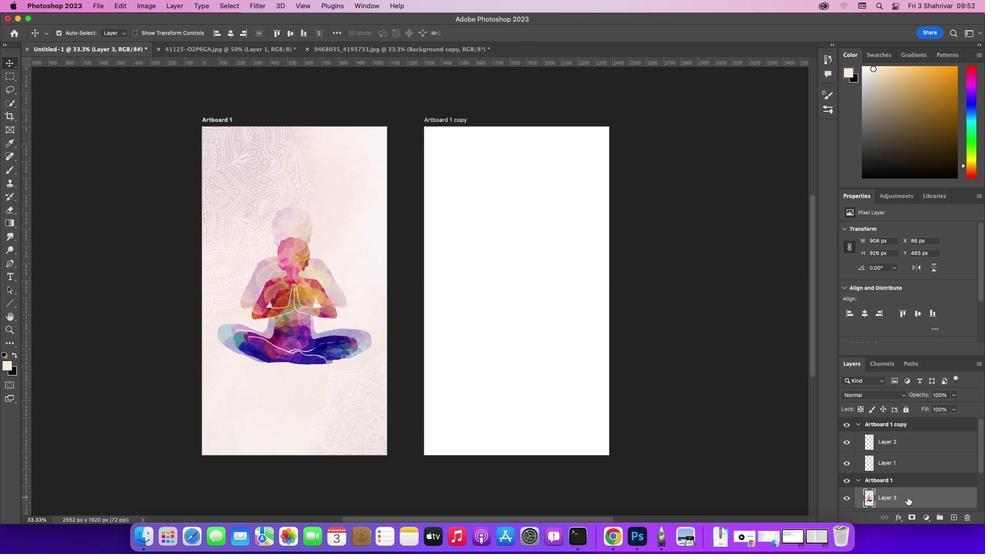
Action: Mouse pressed left at (907, 497)
Screenshot: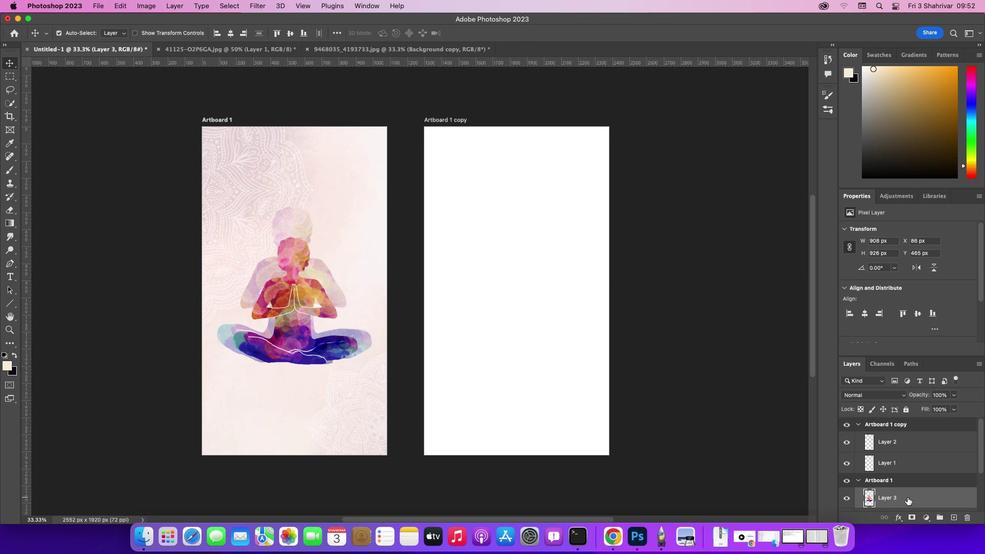 
Action: Mouse moved to (913, 482)
Screenshot: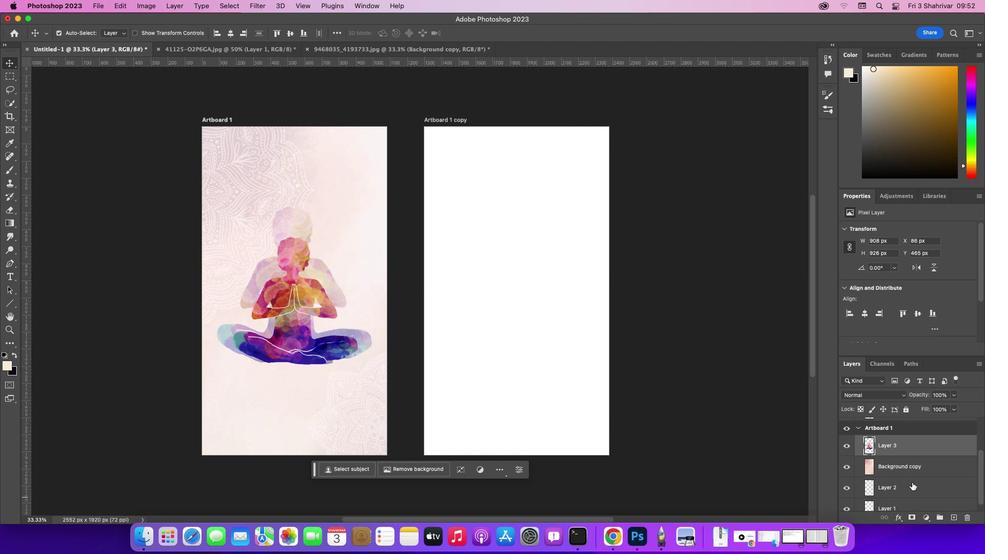 
Action: Mouse scrolled (913, 482) with delta (0, 0)
Screenshot: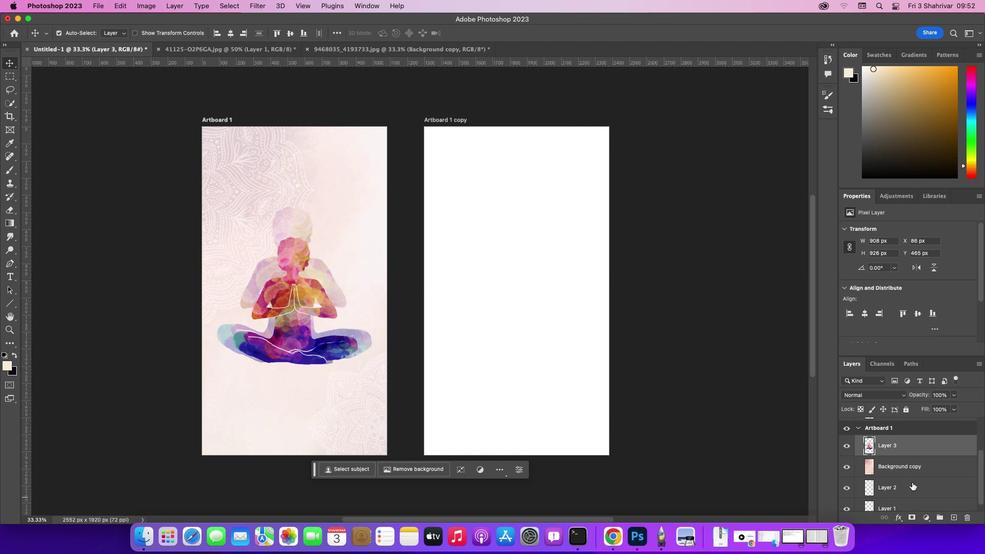 
Action: Mouse scrolled (913, 482) with delta (0, 0)
Screenshot: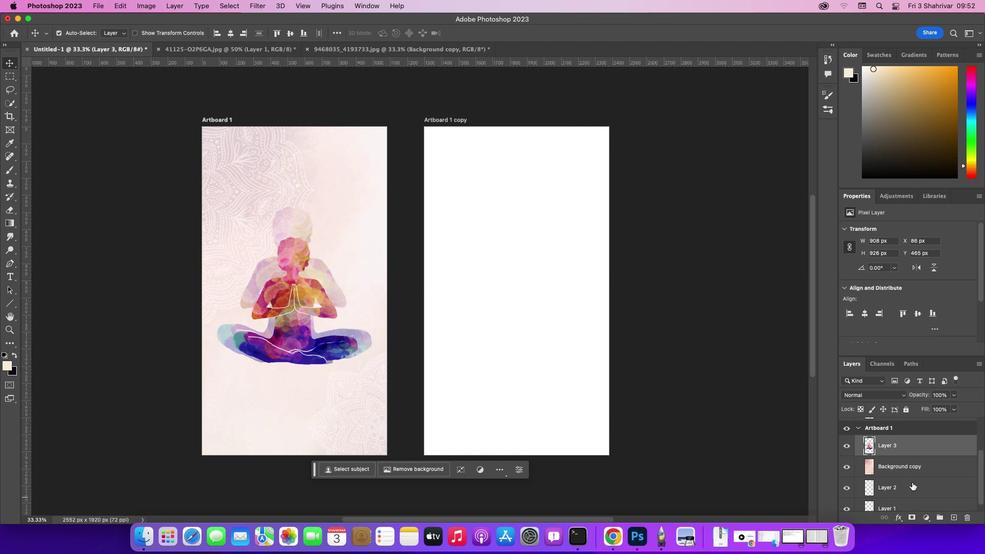 
Action: Mouse scrolled (913, 482) with delta (0, 0)
Screenshot: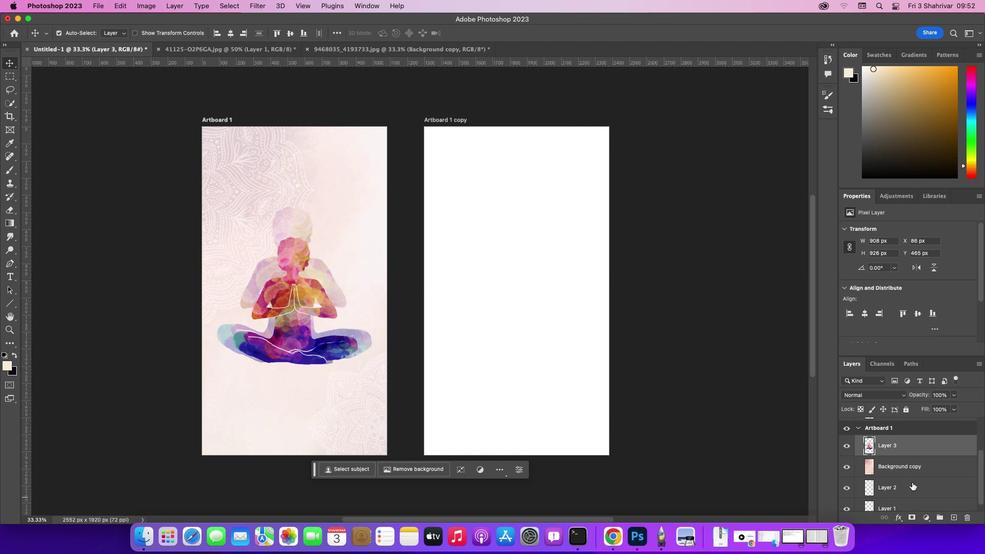 
Action: Mouse scrolled (913, 482) with delta (0, -1)
Screenshot: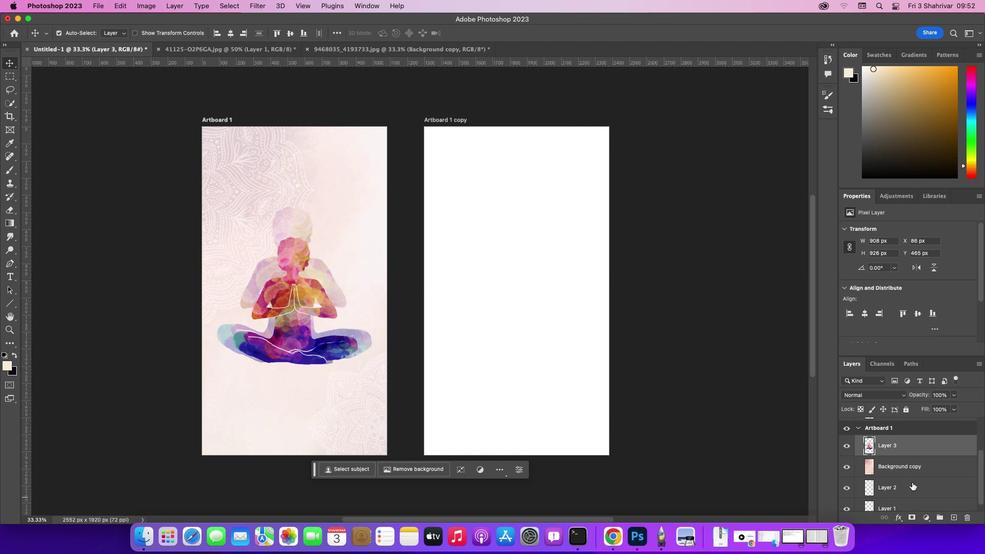 
Action: Mouse moved to (906, 461)
Screenshot: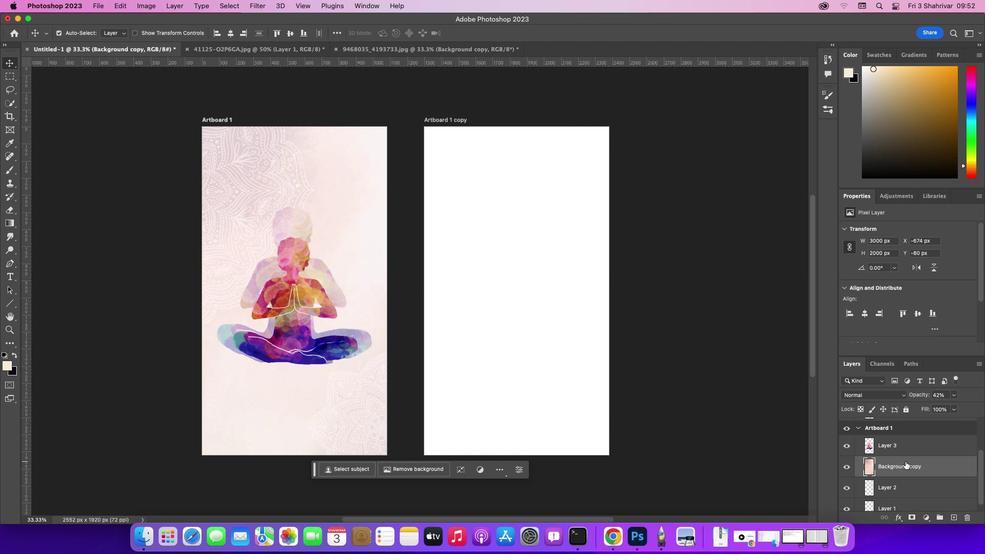 
Action: Mouse pressed left at (906, 461)
Screenshot: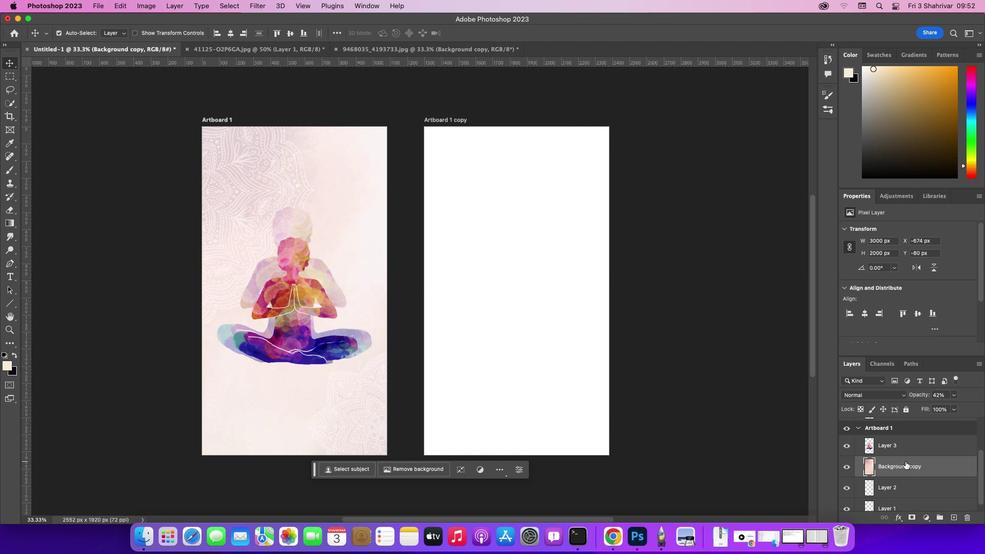 
Action: Mouse moved to (955, 397)
Screenshot: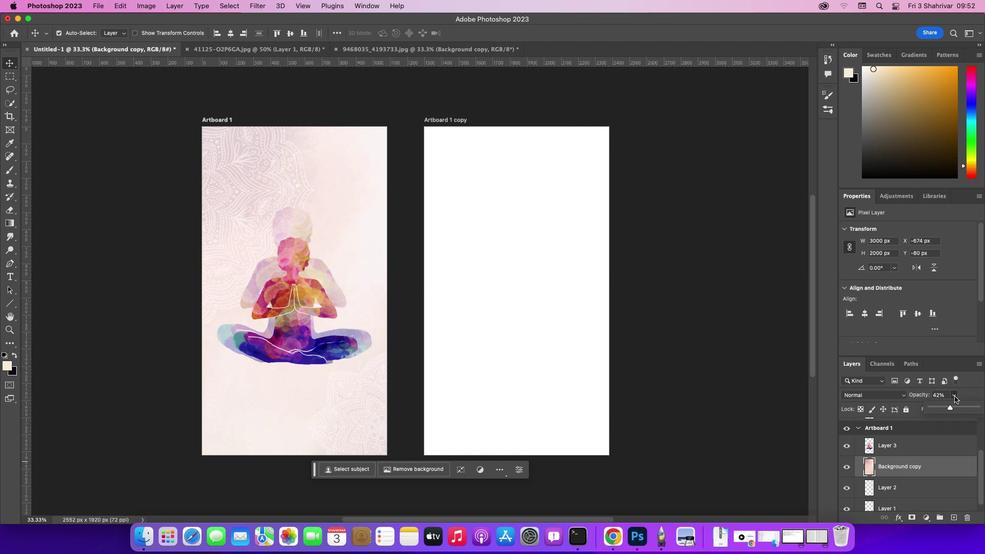 
Action: Mouse pressed left at (955, 397)
Screenshot: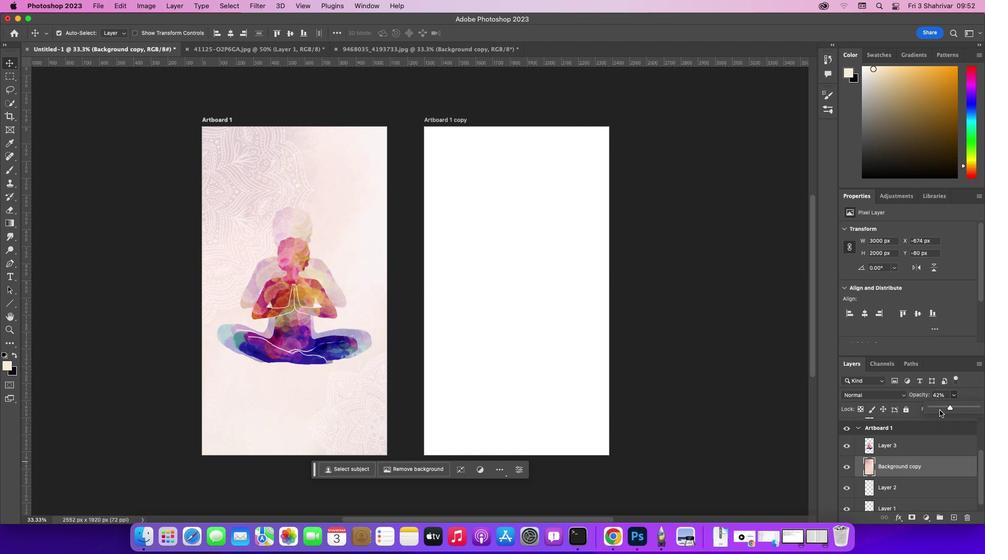 
Action: Mouse moved to (952, 411)
Screenshot: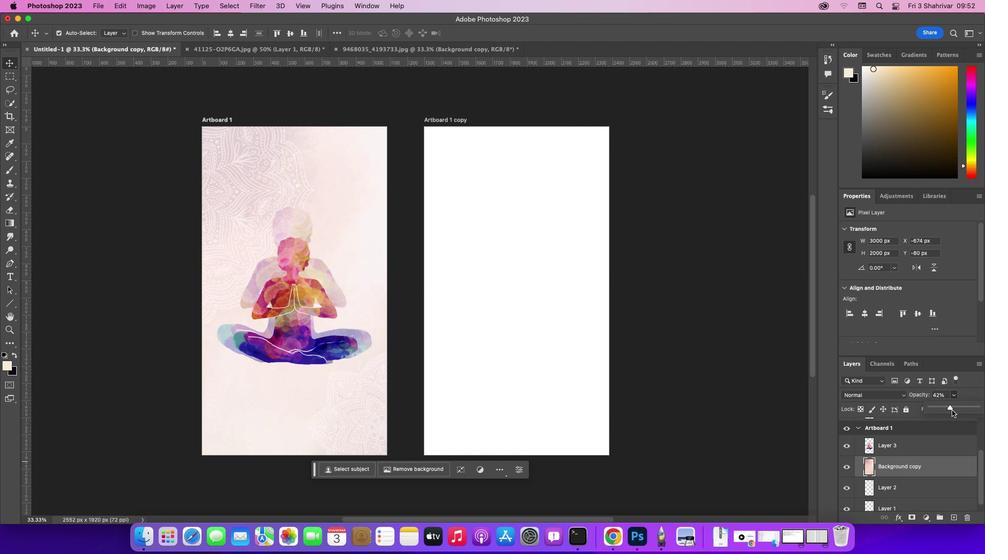 
Action: Mouse pressed left at (952, 411)
Screenshot: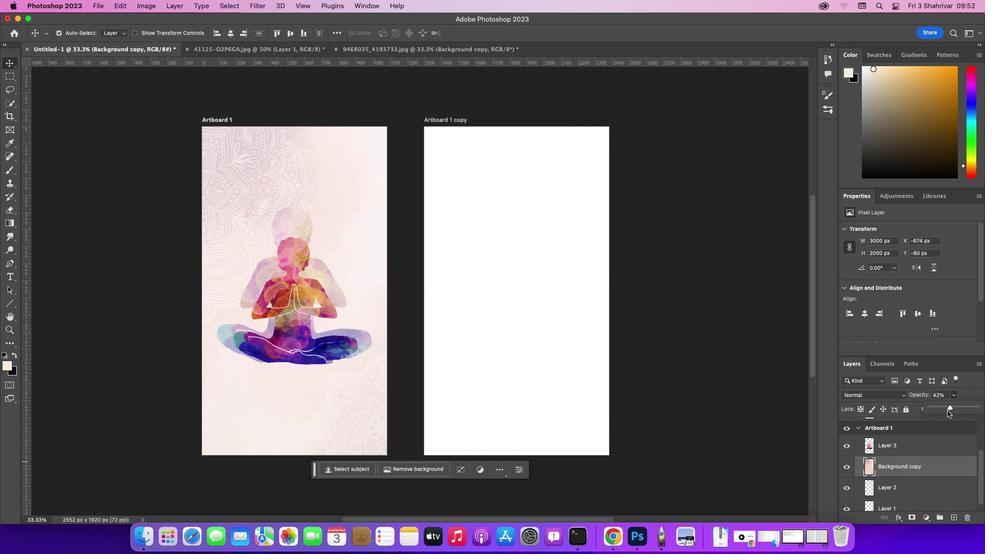 
Action: Mouse moved to (952, 409)
Screenshot: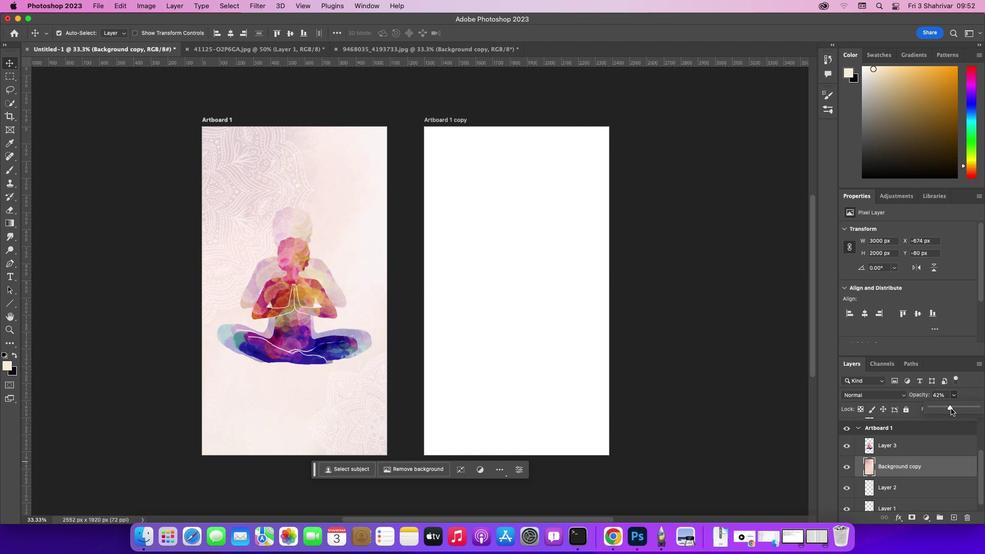
Action: Mouse pressed left at (952, 409)
Screenshot: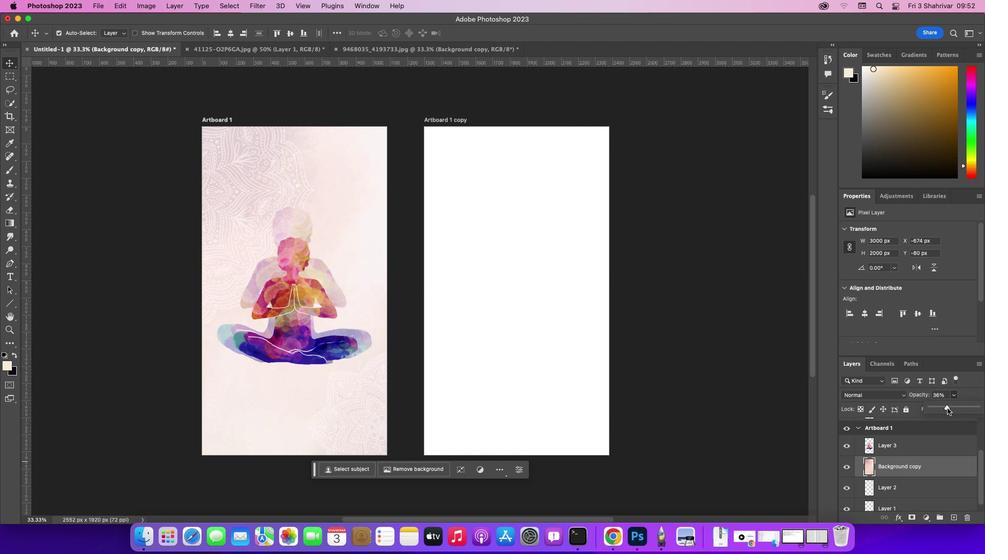 
Action: Mouse moved to (947, 408)
Screenshot: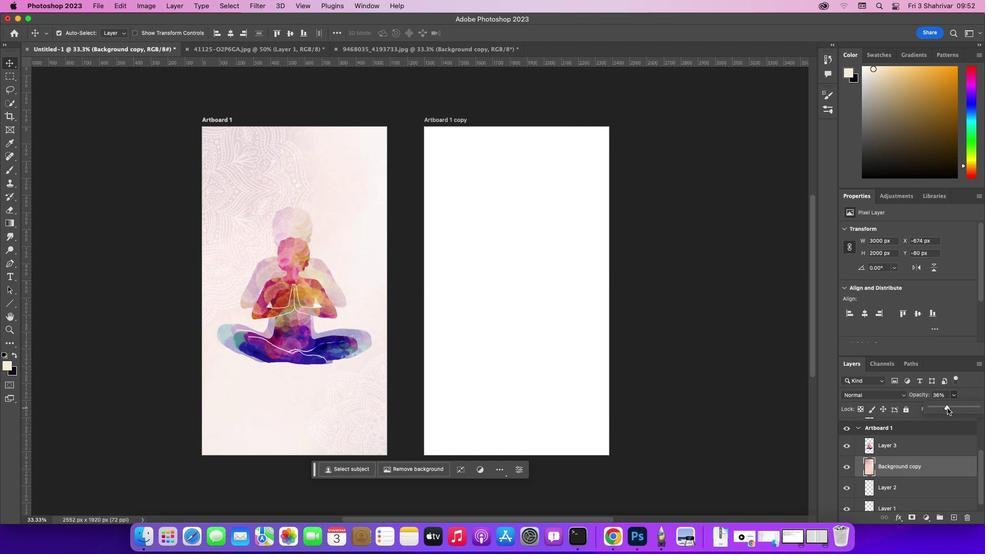 
Action: Mouse pressed left at (947, 408)
Screenshot: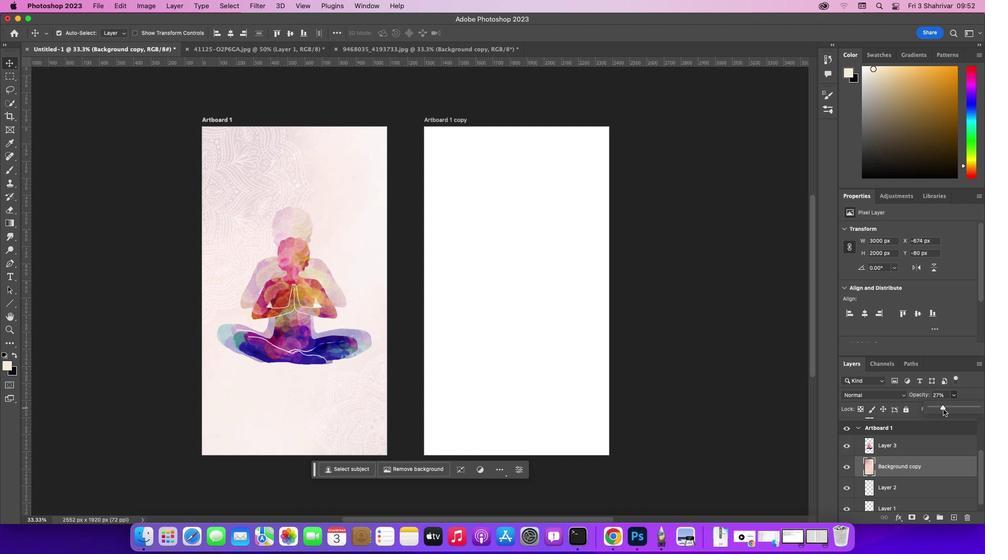 
Action: Mouse moved to (939, 408)
Screenshot: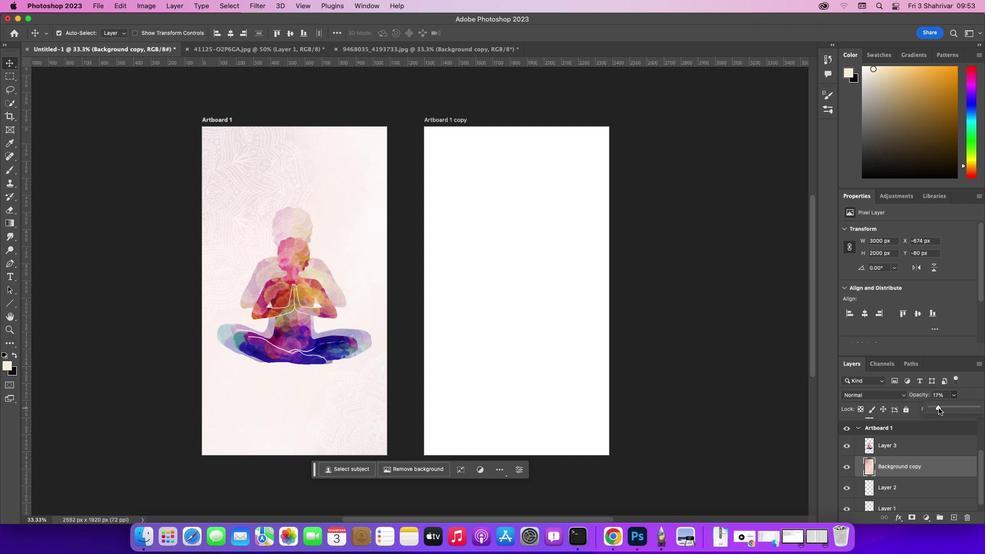 
Action: Mouse pressed left at (939, 408)
Screenshot: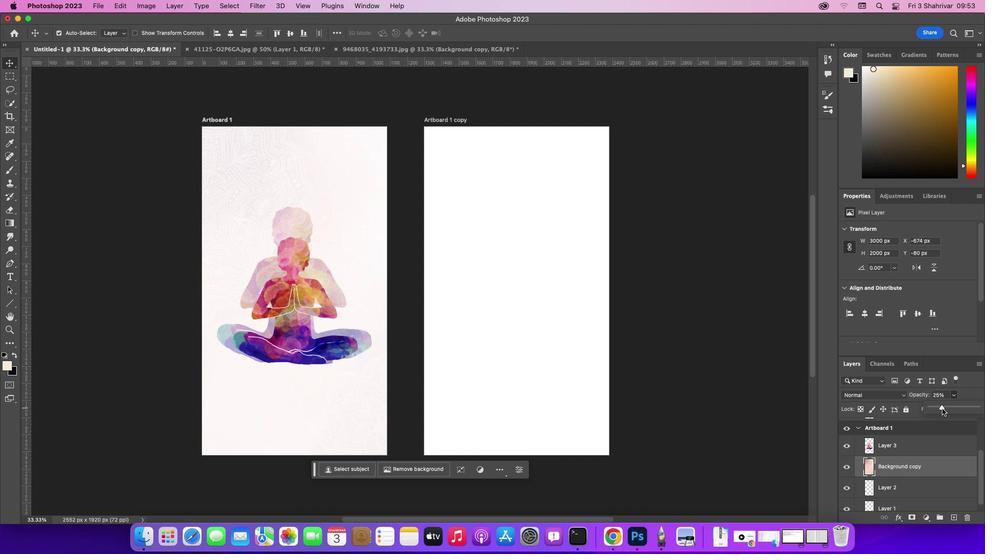 
Action: Mouse moved to (943, 409)
Screenshot: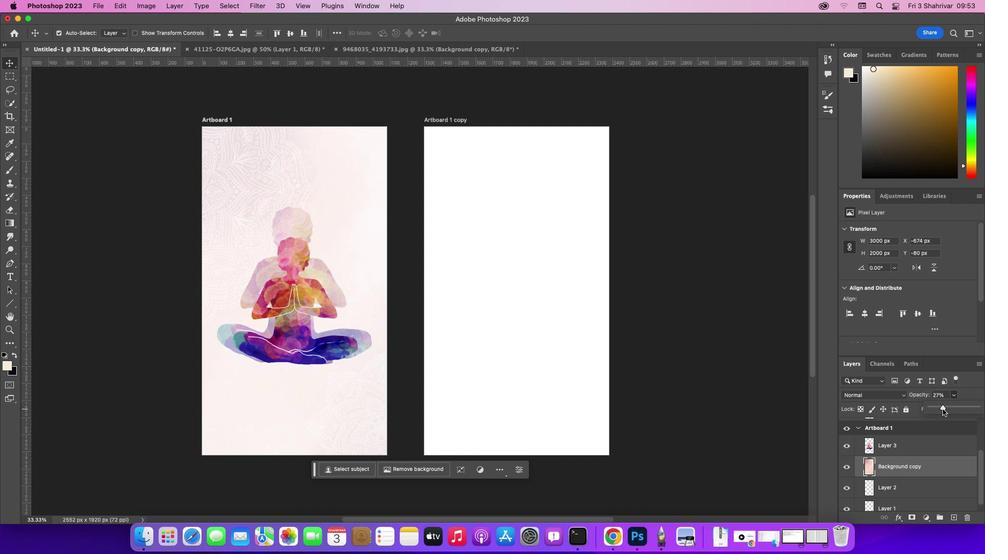 
Action: Mouse pressed left at (943, 409)
Screenshot: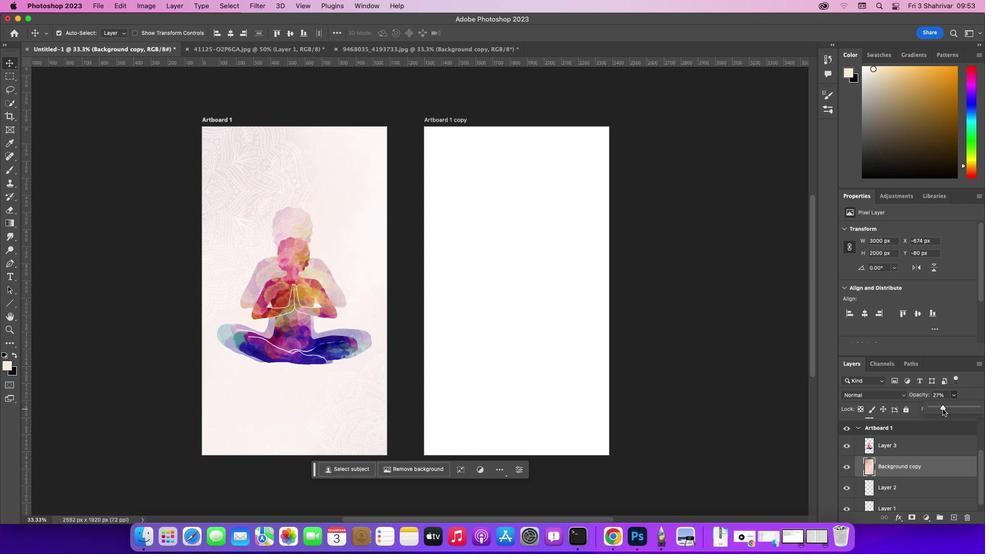 
Action: Mouse moved to (388, 219)
Screenshot: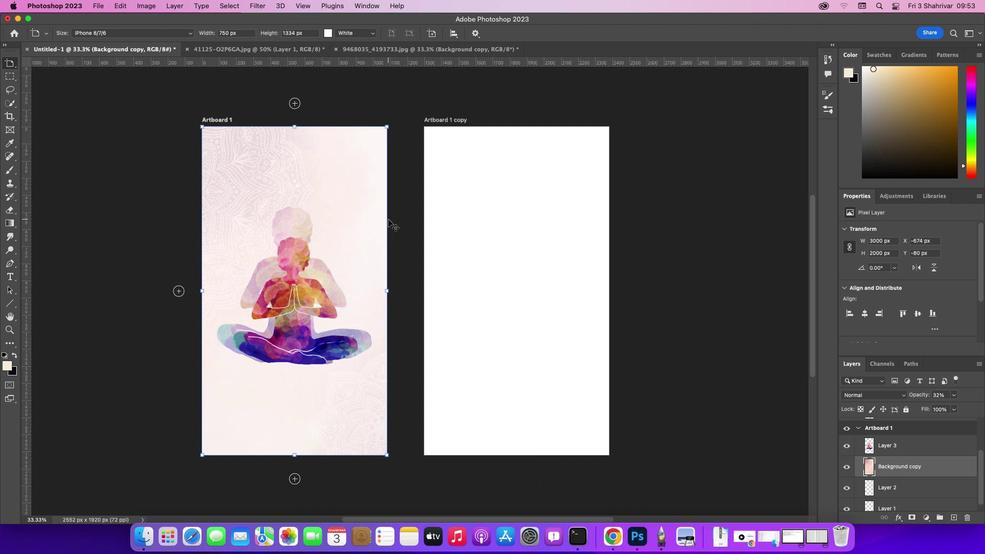 
Action: Mouse pressed left at (388, 219)
Screenshot: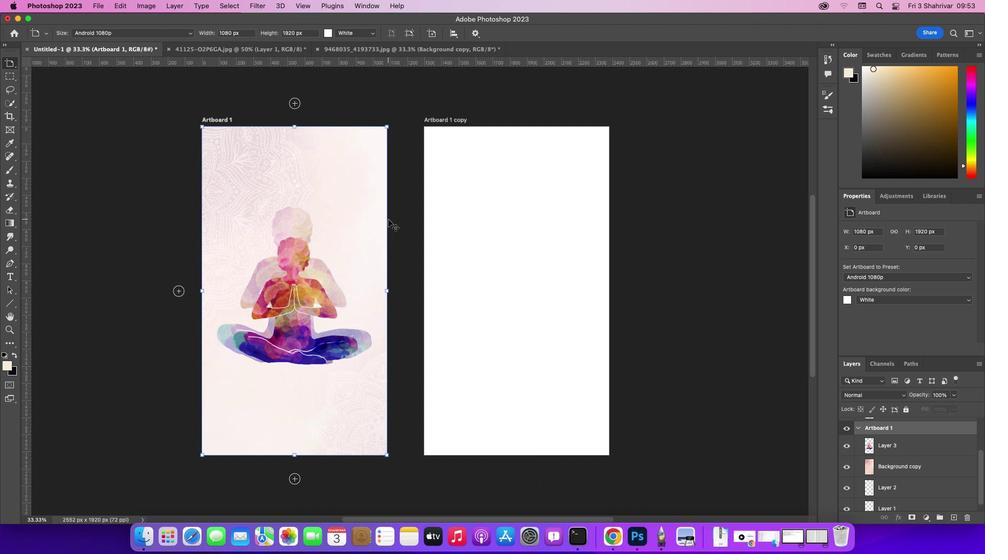 
Action: Mouse moved to (292, 258)
Screenshot: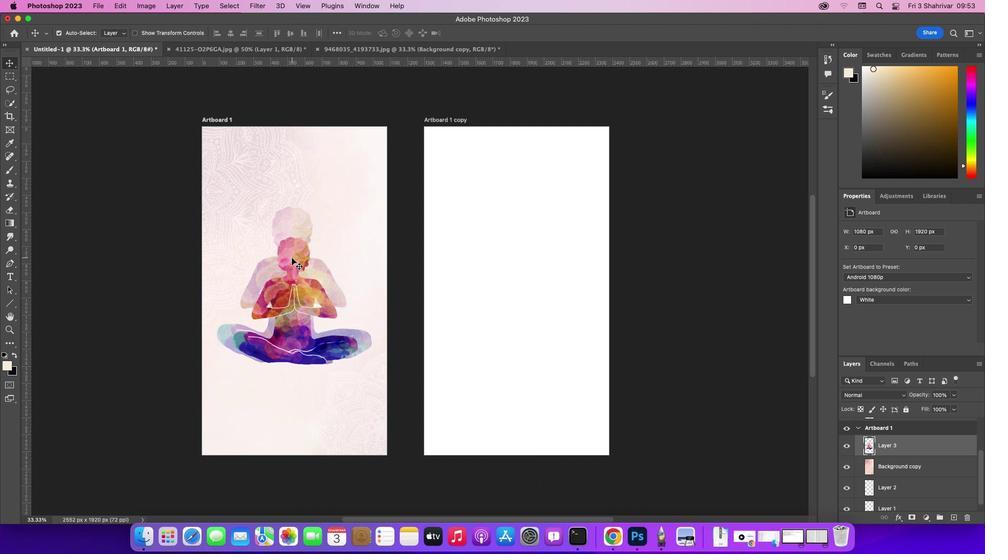 
Action: Mouse pressed left at (292, 258)
Screenshot: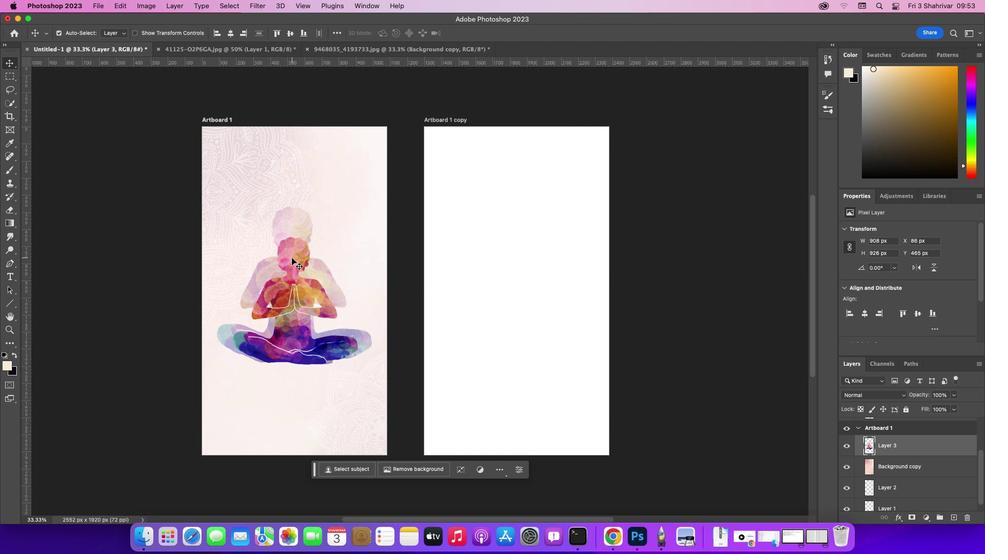 
Action: Mouse moved to (949, 495)
Screenshot: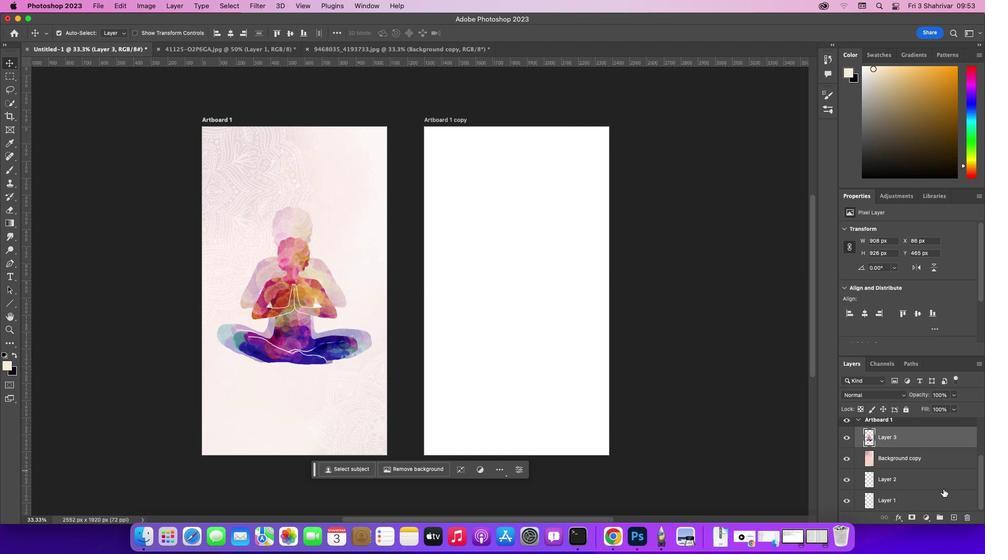 
Action: Mouse scrolled (949, 495) with delta (0, 0)
Screenshot: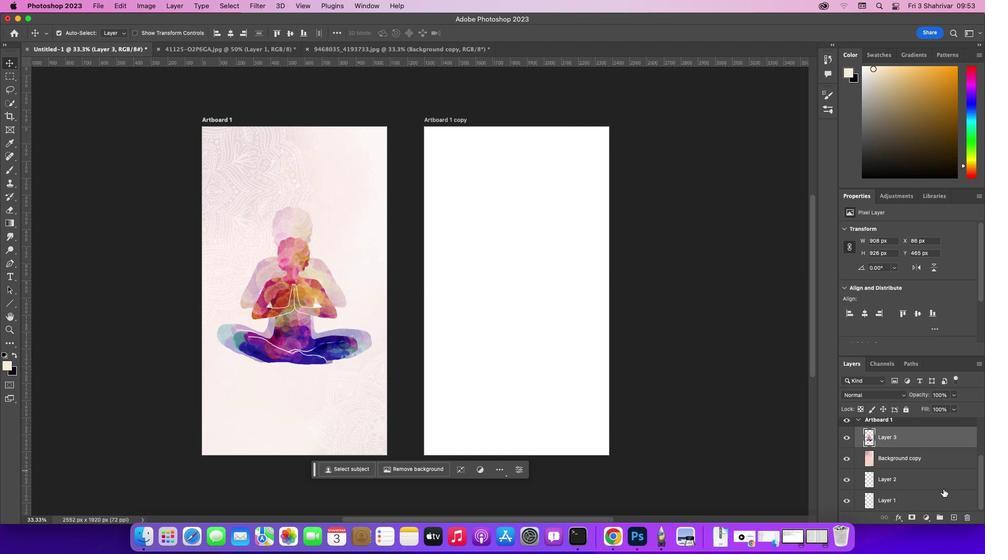 
Action: Mouse moved to (948, 494)
Screenshot: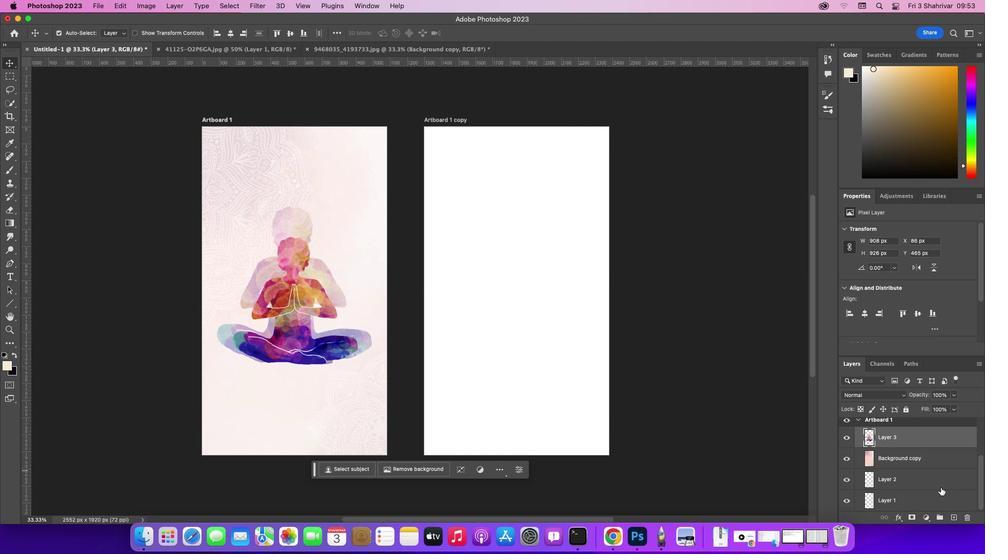 
Action: Mouse scrolled (948, 494) with delta (0, 0)
Screenshot: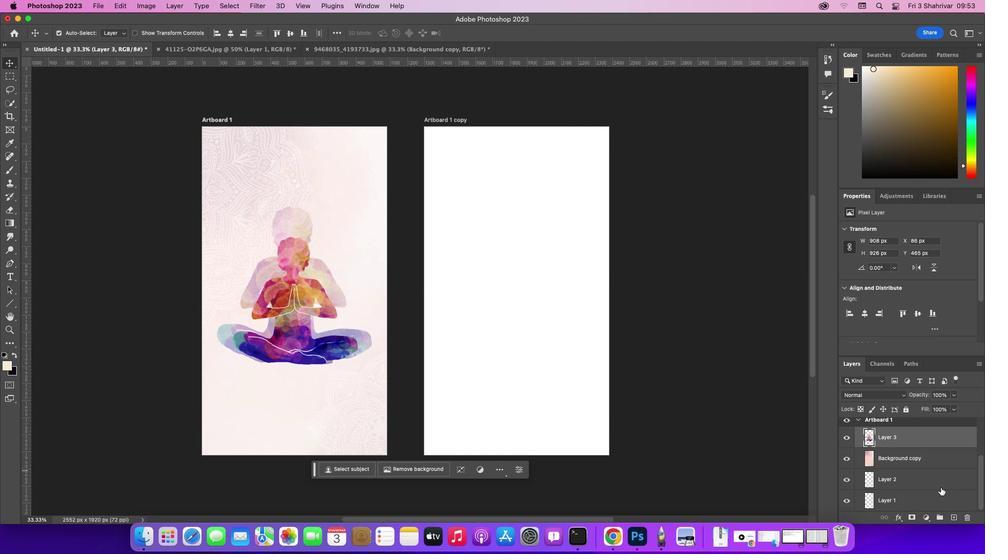 
Action: Mouse moved to (948, 493)
Screenshot: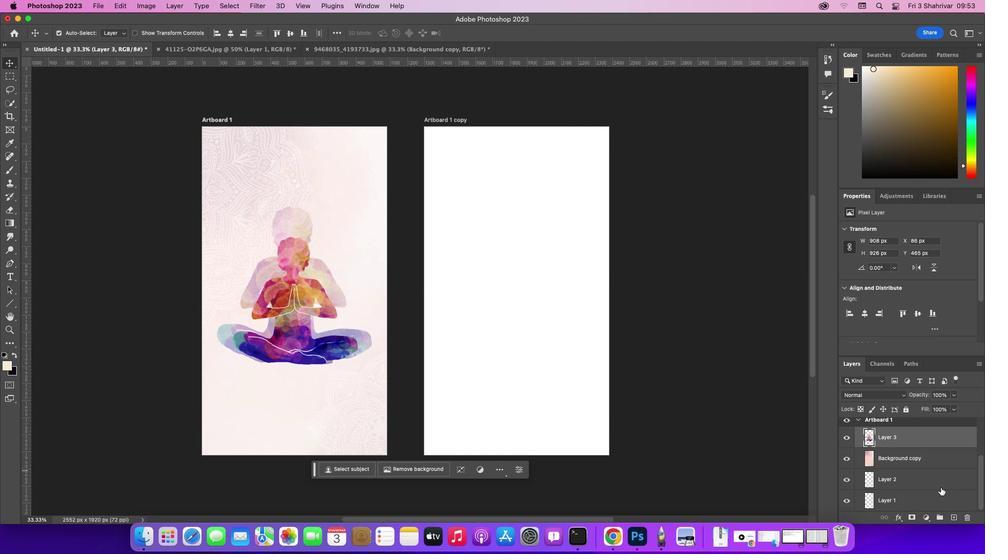 
Action: Mouse scrolled (948, 493) with delta (0, 0)
Screenshot: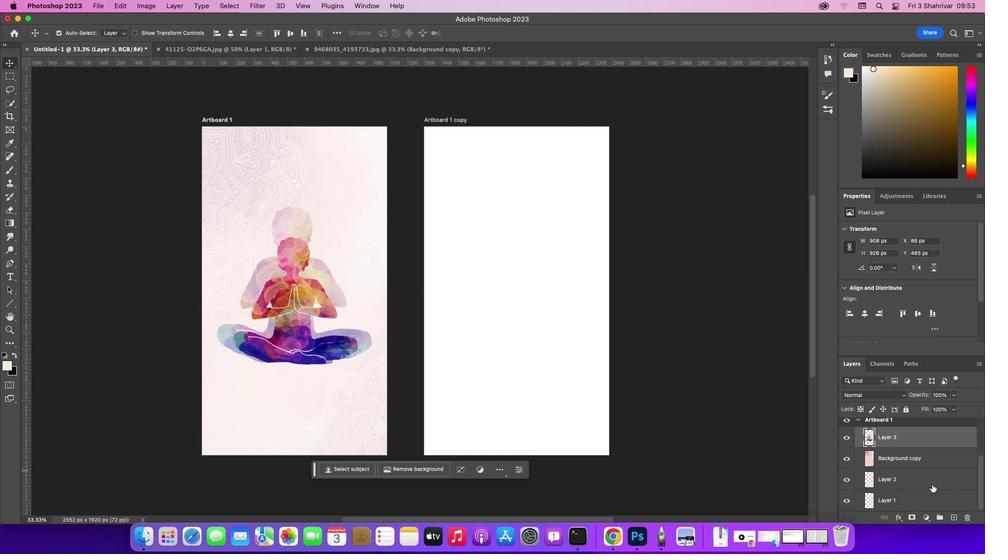 
Action: Mouse moved to (948, 493)
Screenshot: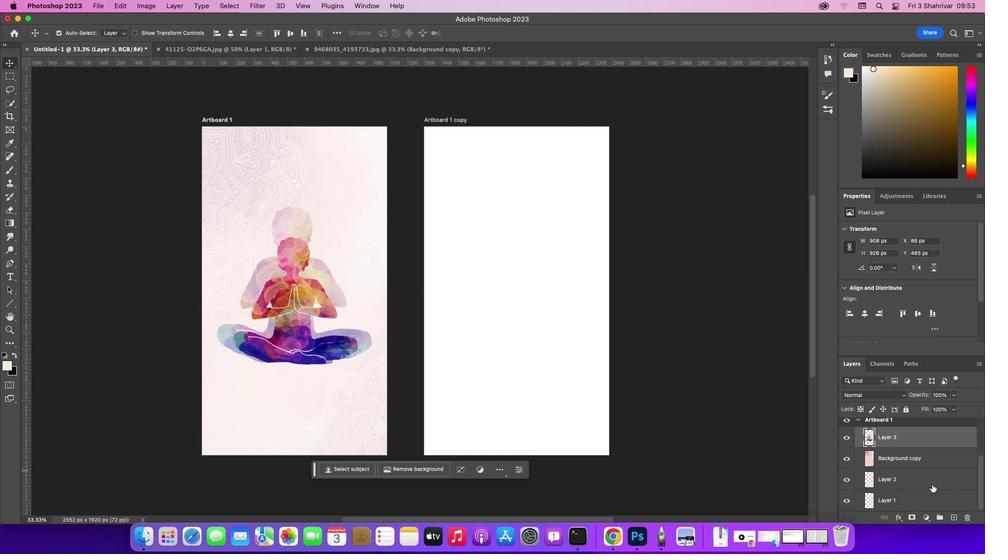 
Action: Mouse scrolled (948, 493) with delta (0, -1)
Screenshot: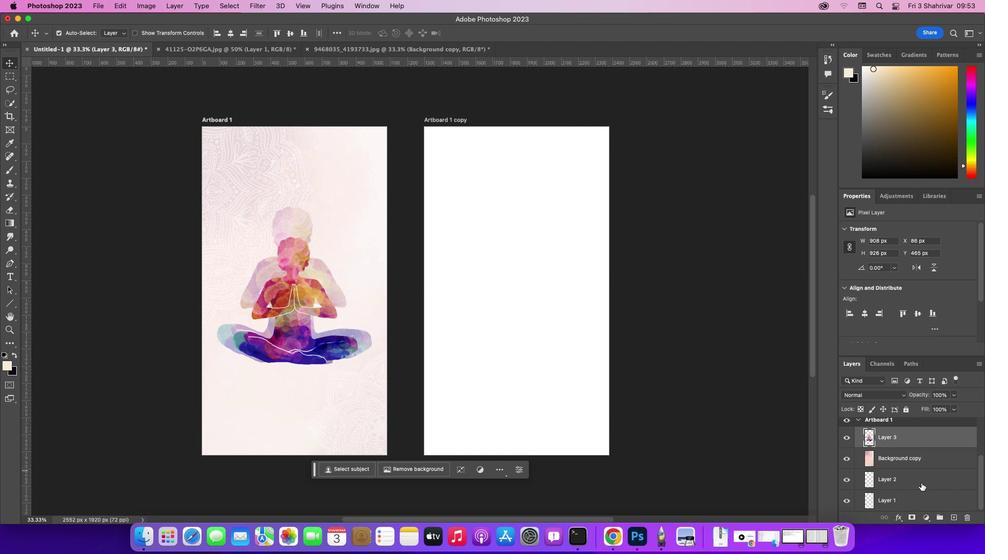
Action: Mouse moved to (900, 500)
Screenshot: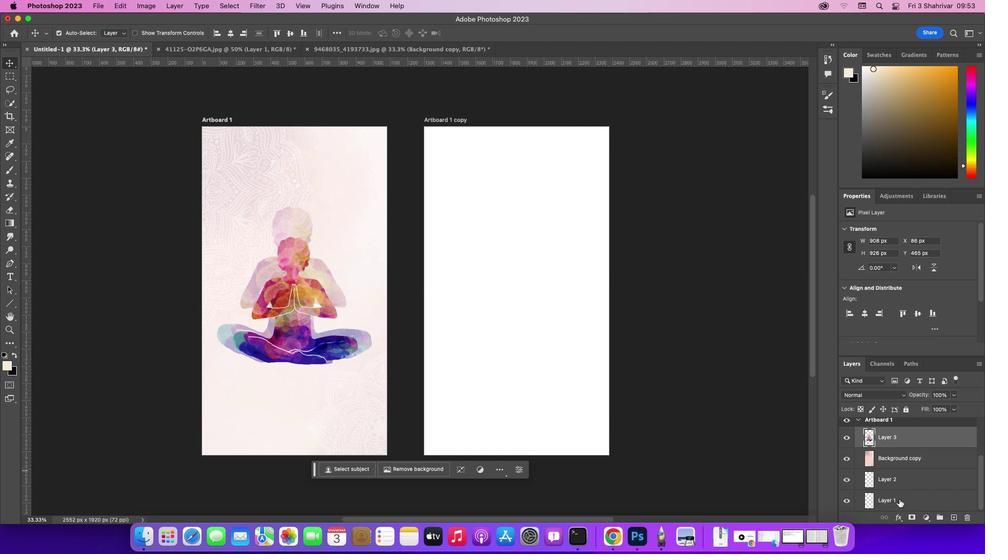 
Action: Key pressed Key.shift
Screenshot: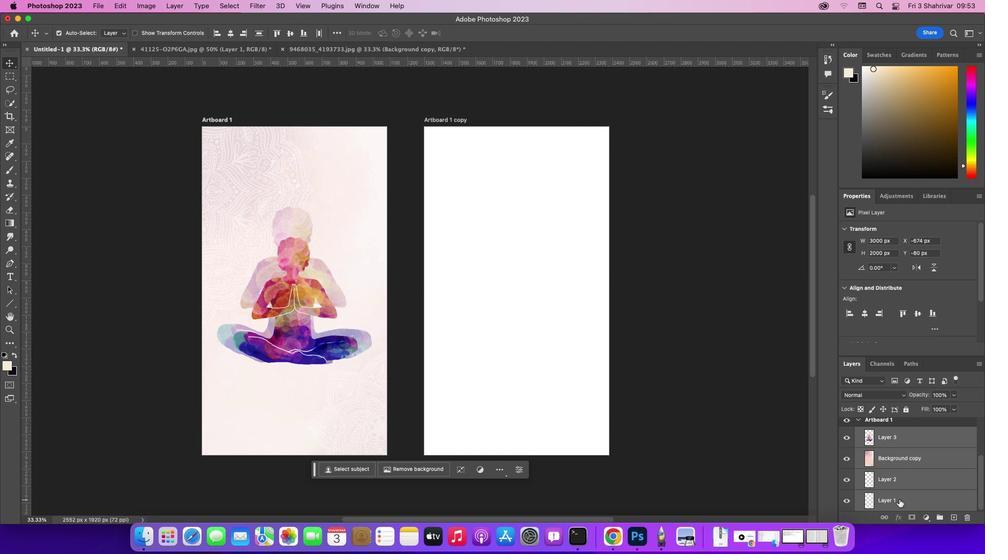 
Action: Mouse pressed left at (900, 500)
Screenshot: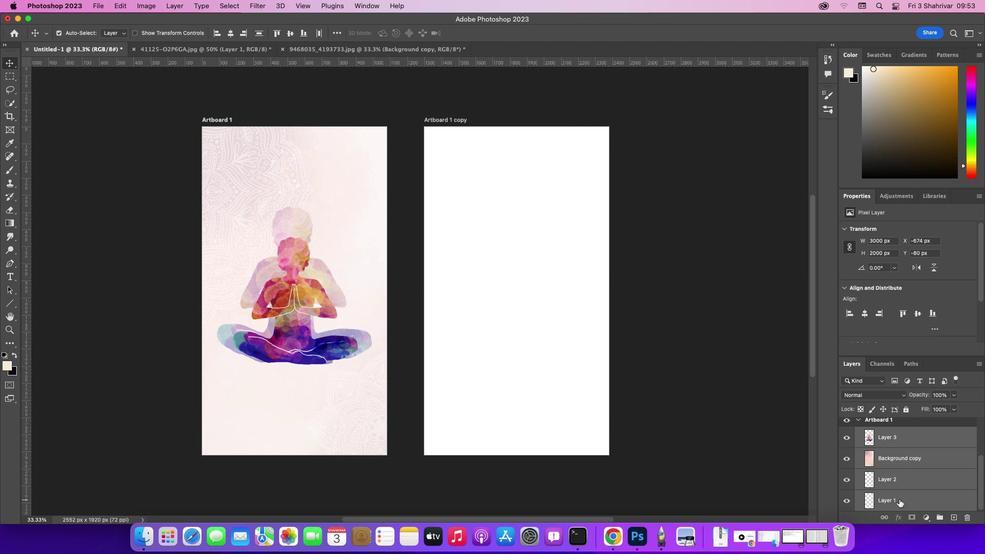 
Action: Mouse moved to (736, 405)
Screenshot: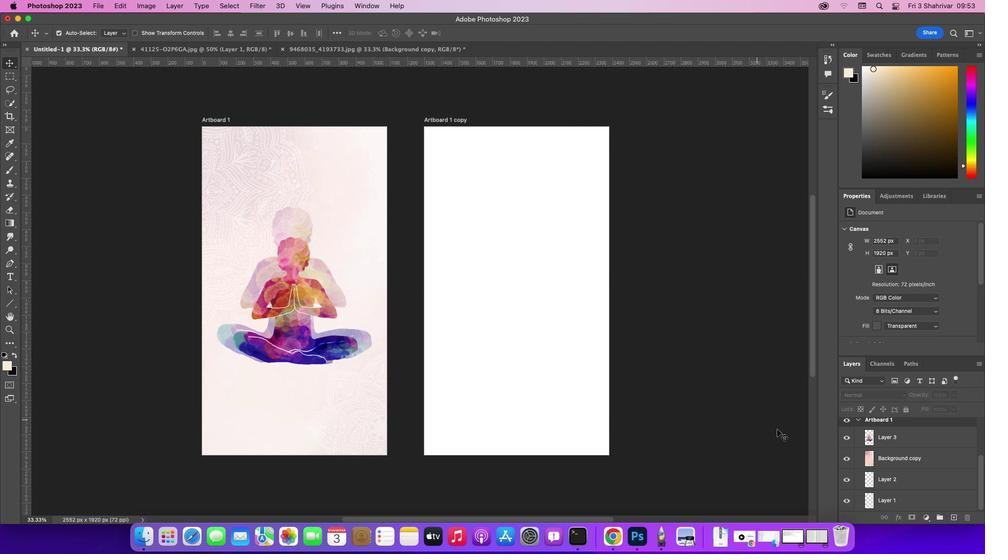 
Action: Mouse pressed left at (736, 405)
Screenshot: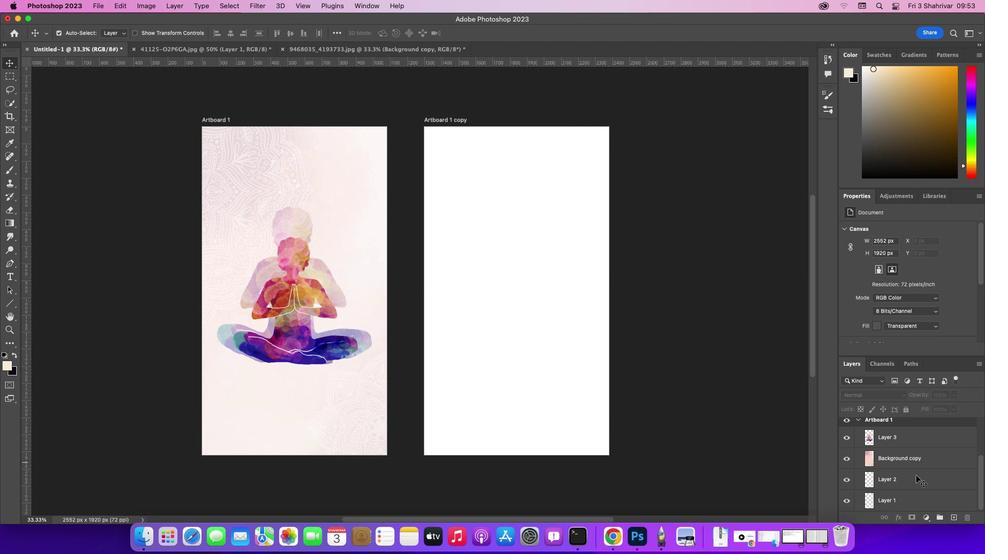
Action: Mouse moved to (939, 440)
Screenshot: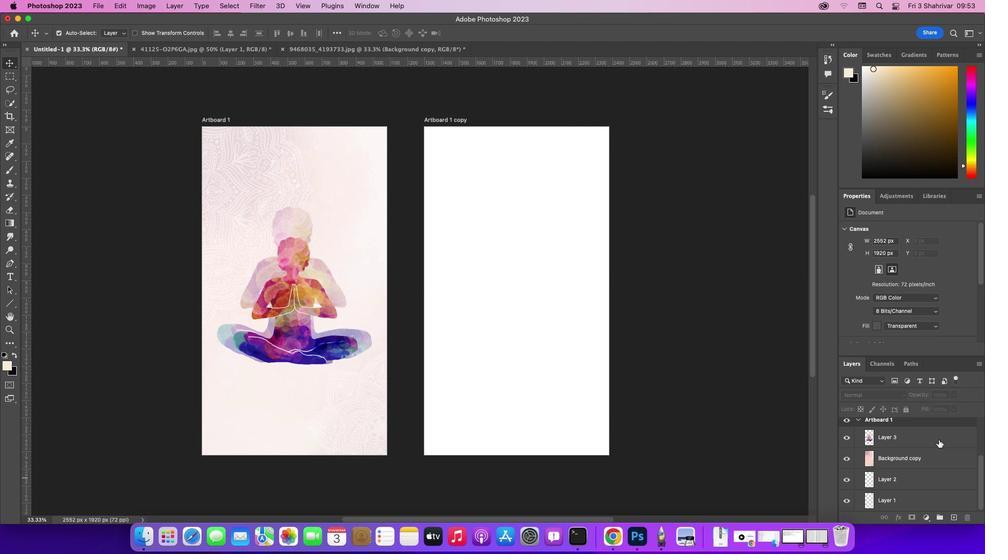 
Action: Mouse pressed left at (939, 440)
Screenshot: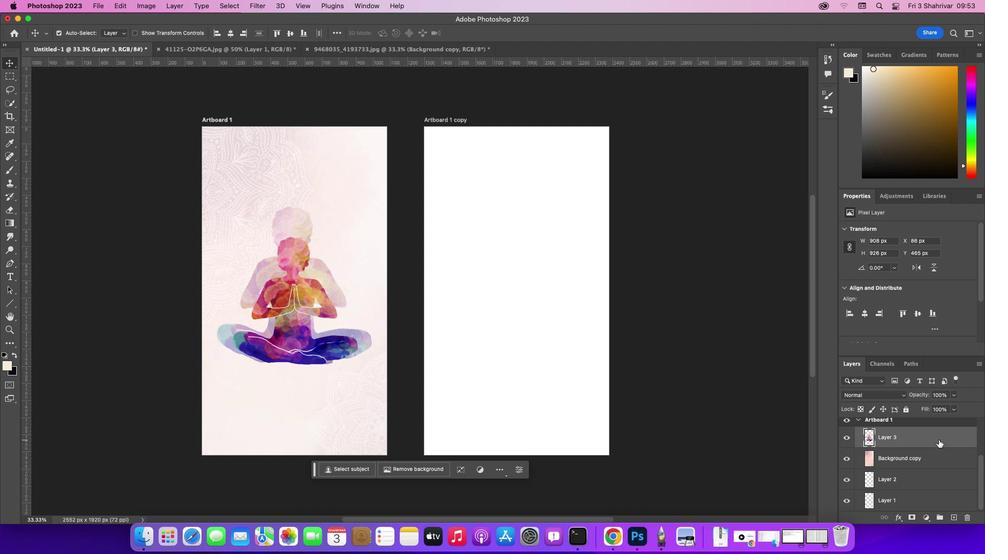 
Action: Mouse moved to (899, 499)
Screenshot: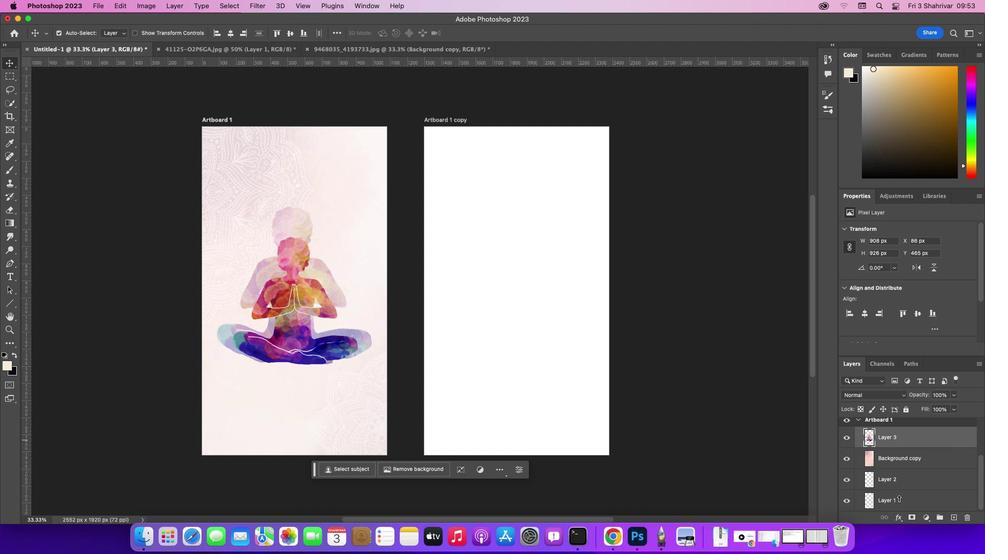 
Action: Key pressed Key.cmd
Screenshot: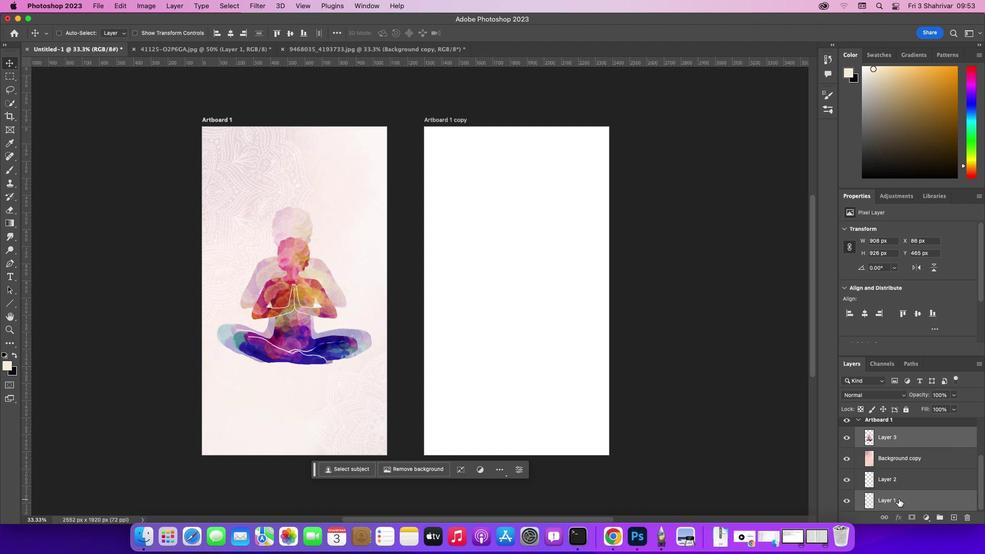 
Action: Mouse pressed left at (899, 499)
Screenshot: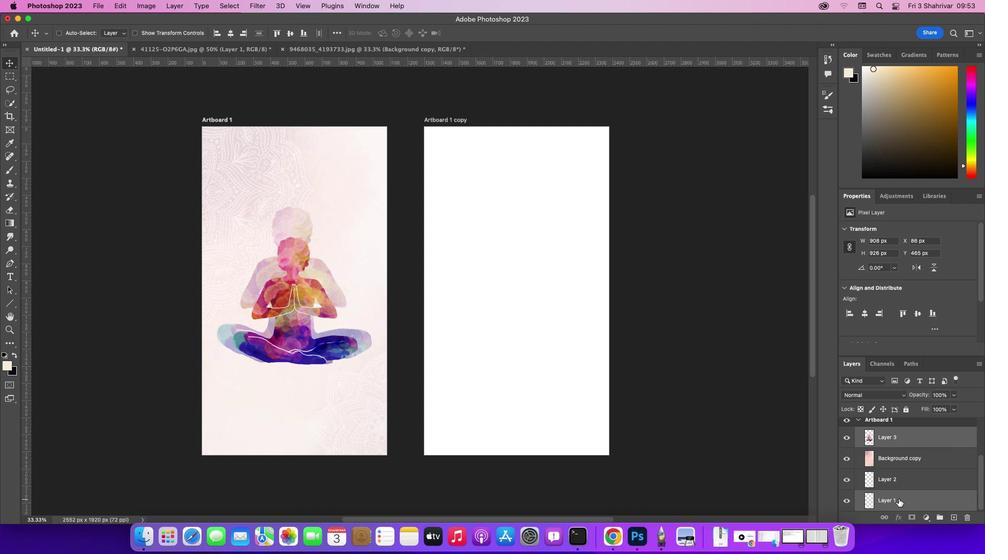 
Action: Mouse moved to (287, 33)
Screenshot: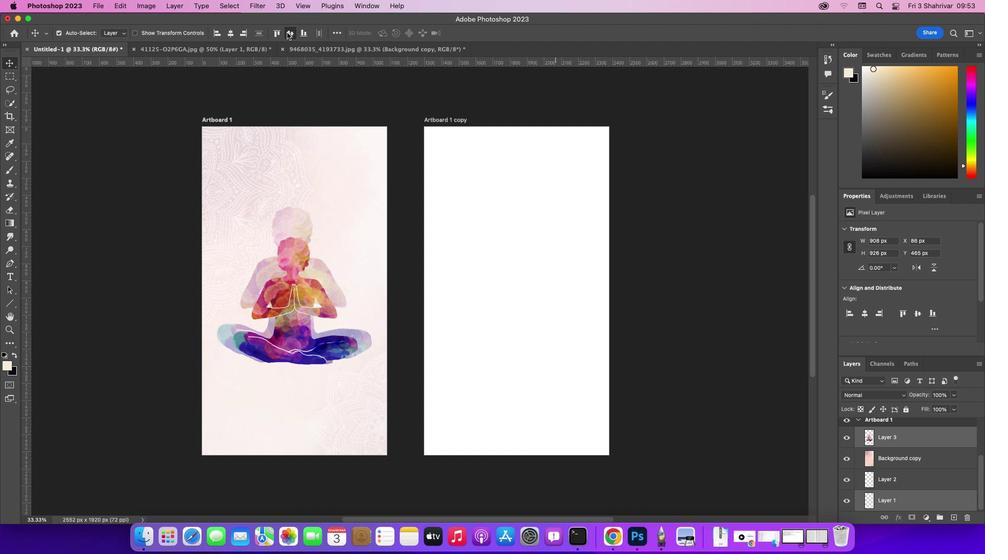 
Action: Mouse pressed left at (287, 33)
Screenshot: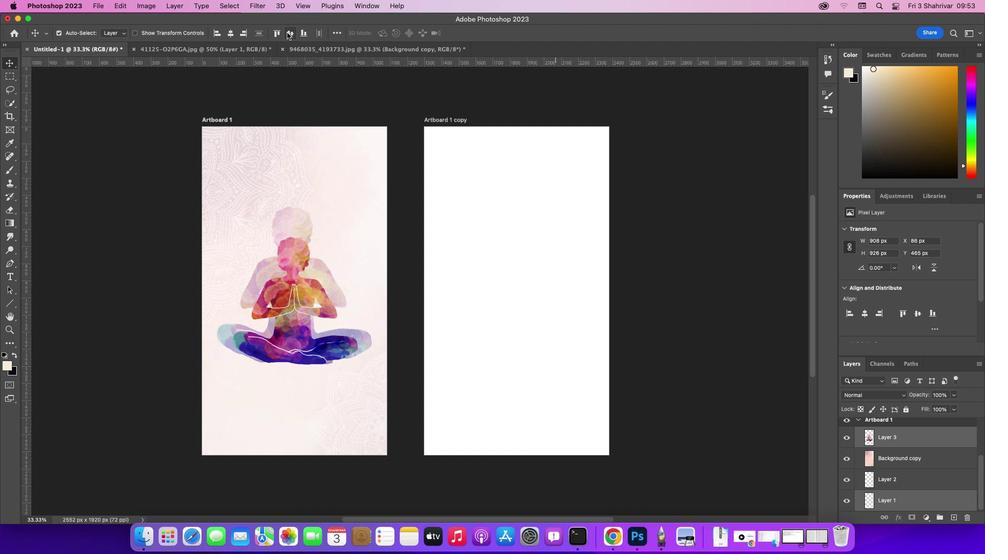 
Action: Mouse moved to (230, 35)
Screenshot: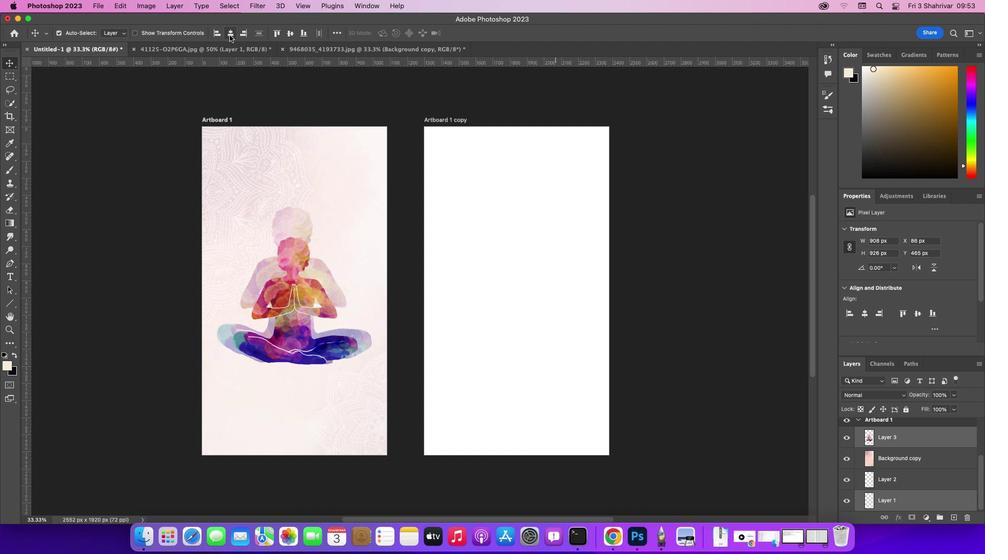 
Action: Mouse pressed left at (230, 35)
Screenshot: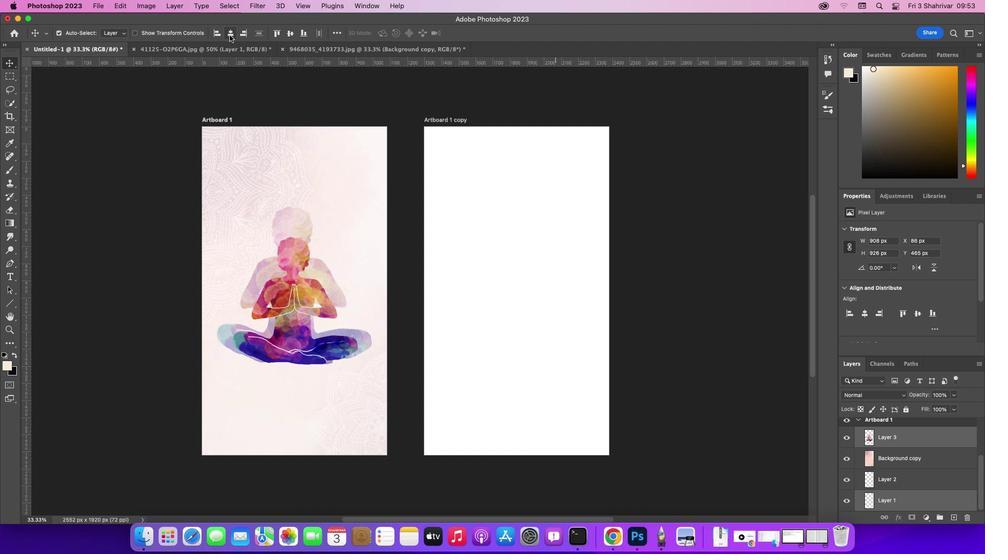 
Action: Mouse moved to (300, 107)
Screenshot: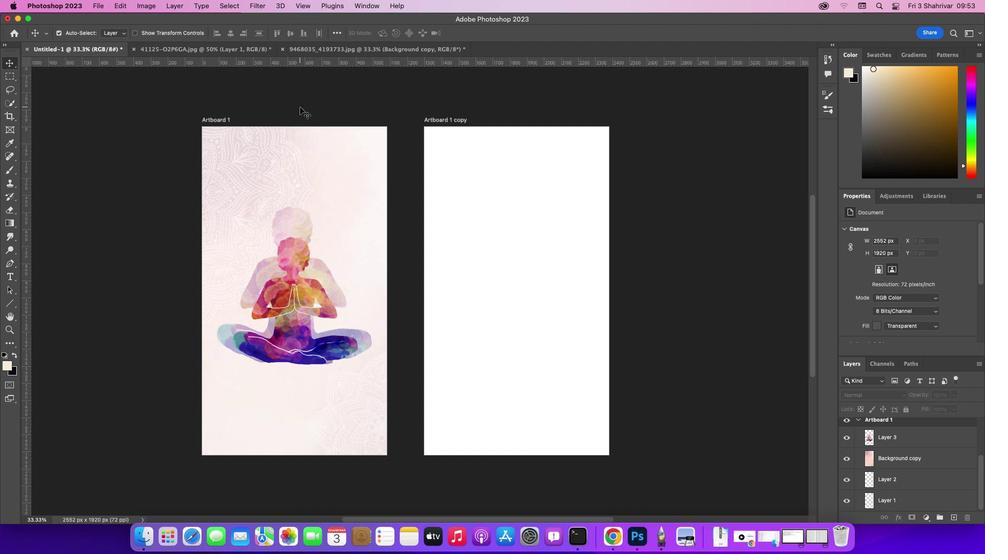 
Action: Mouse pressed left at (300, 107)
Screenshot: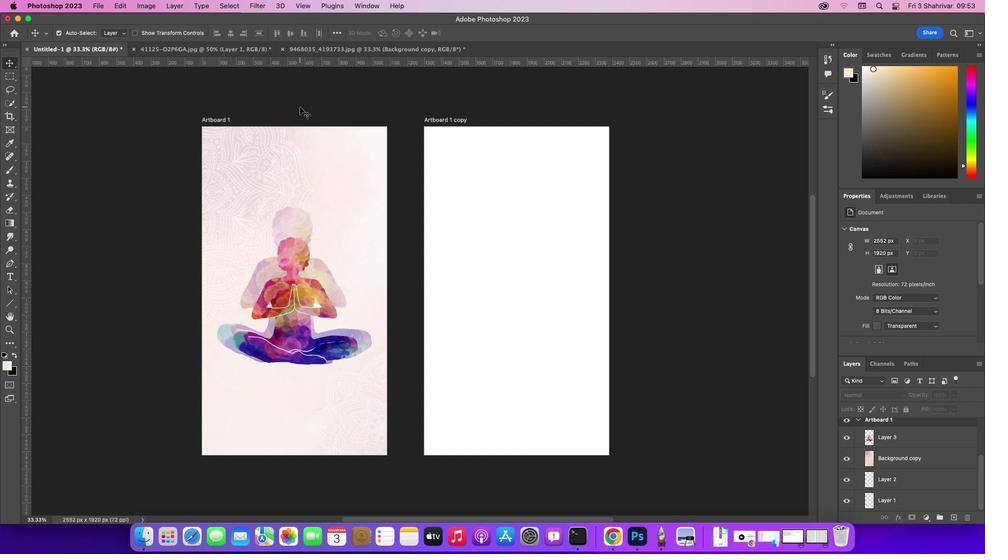 
Action: Mouse moved to (574, 518)
Screenshot: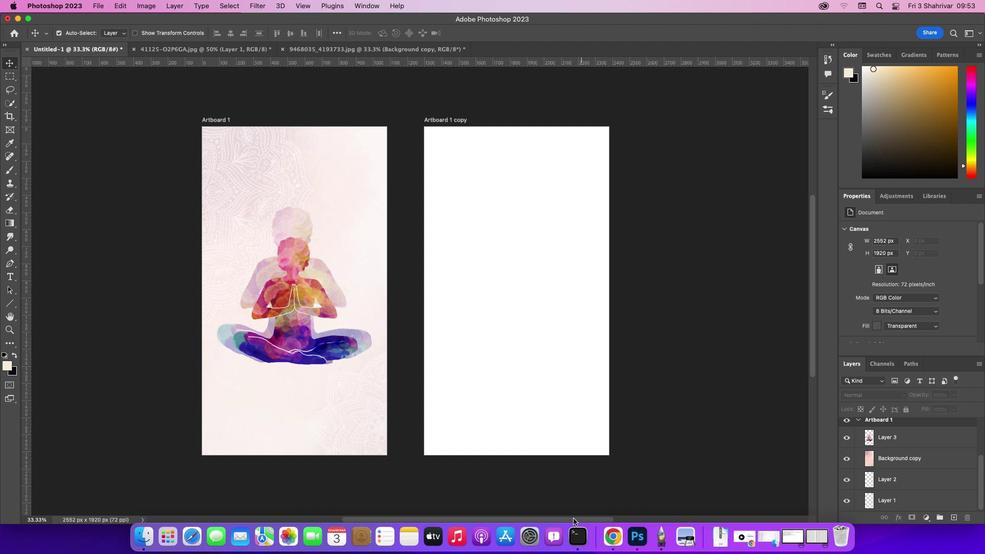 
Action: Mouse pressed left at (574, 518)
Screenshot: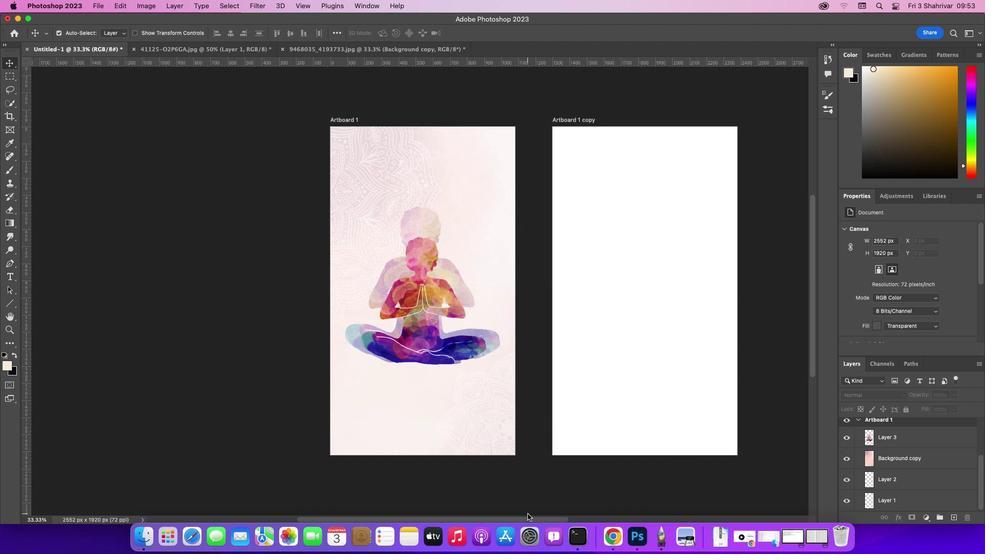 
Action: Mouse moved to (750, 507)
Screenshot: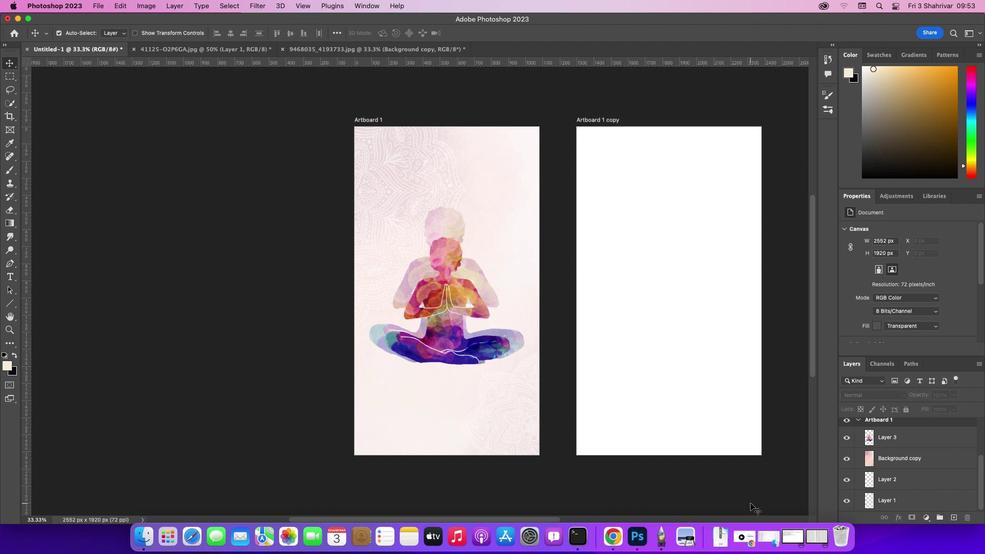 
Action: Mouse pressed left at (750, 507)
Screenshot: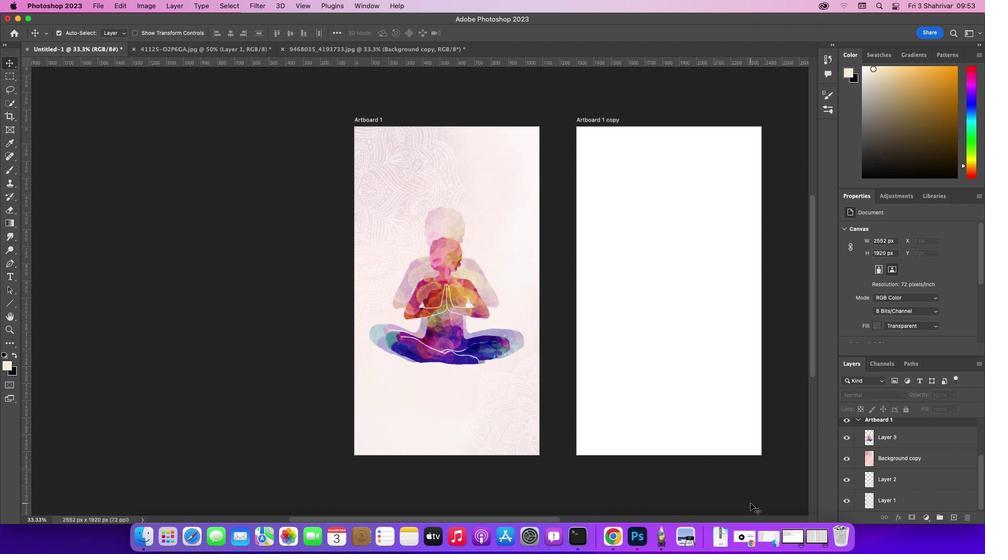 
Action: Mouse moved to (953, 520)
Screenshot: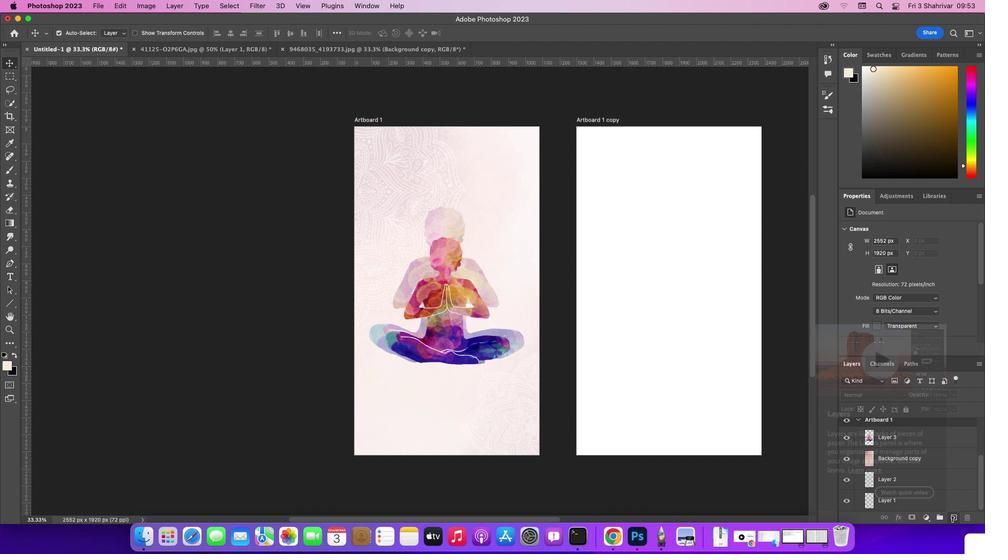 
Action: Mouse pressed left at (953, 520)
Screenshot: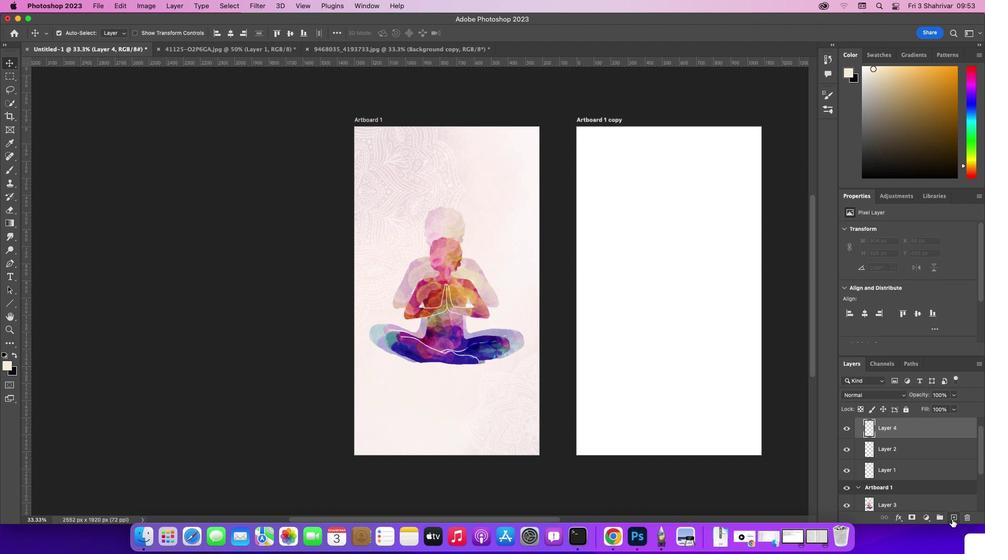 
Action: Mouse moved to (930, 491)
Screenshot: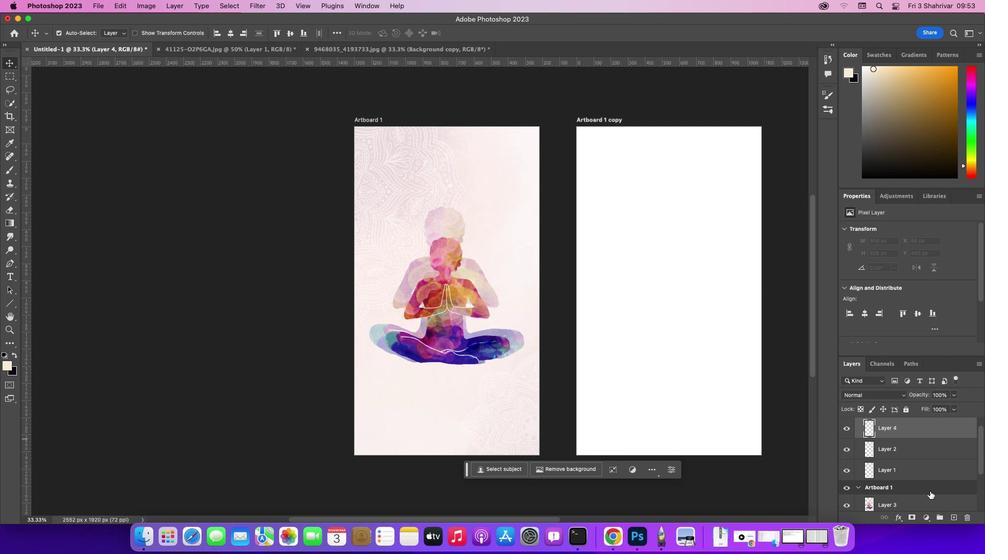 
Action: Mouse scrolled (930, 491) with delta (0, 0)
Screenshot: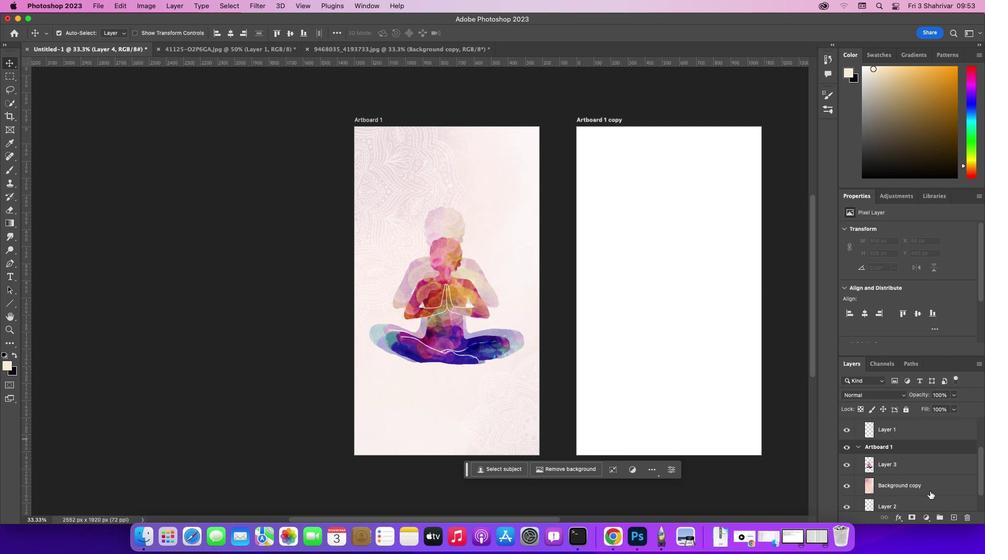 
Action: Mouse scrolled (930, 491) with delta (0, 0)
Screenshot: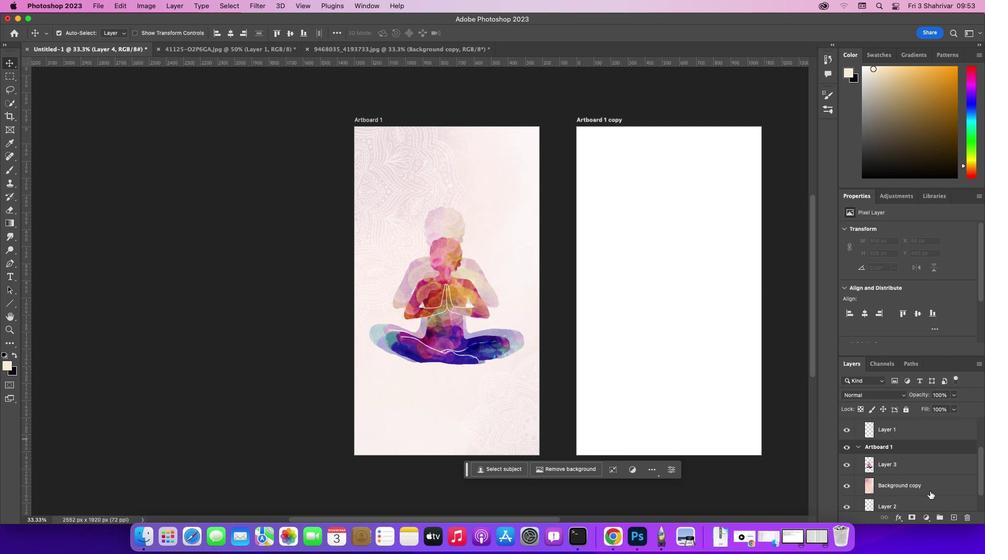 
Action: Mouse scrolled (930, 491) with delta (0, 0)
Screenshot: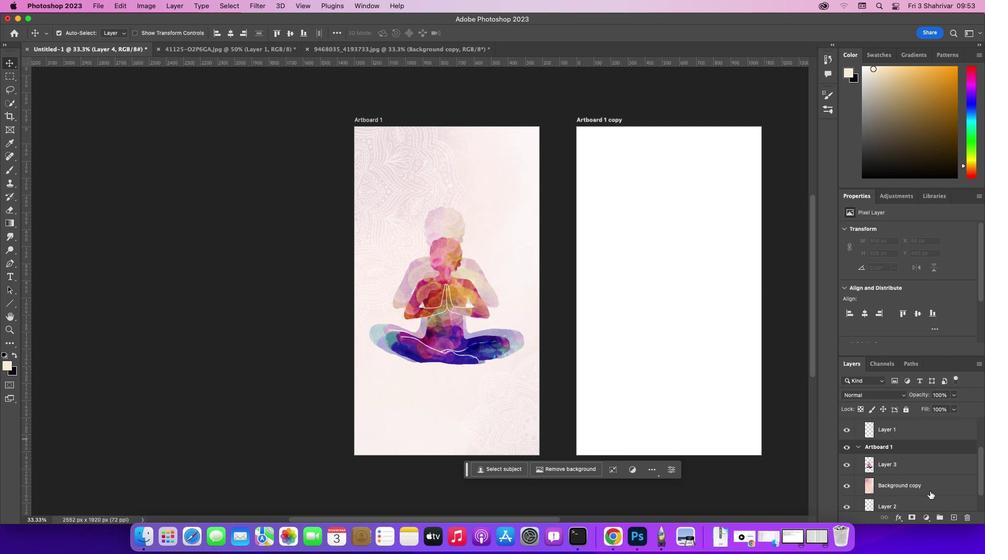 
Action: Mouse scrolled (930, 491) with delta (0, 0)
Screenshot: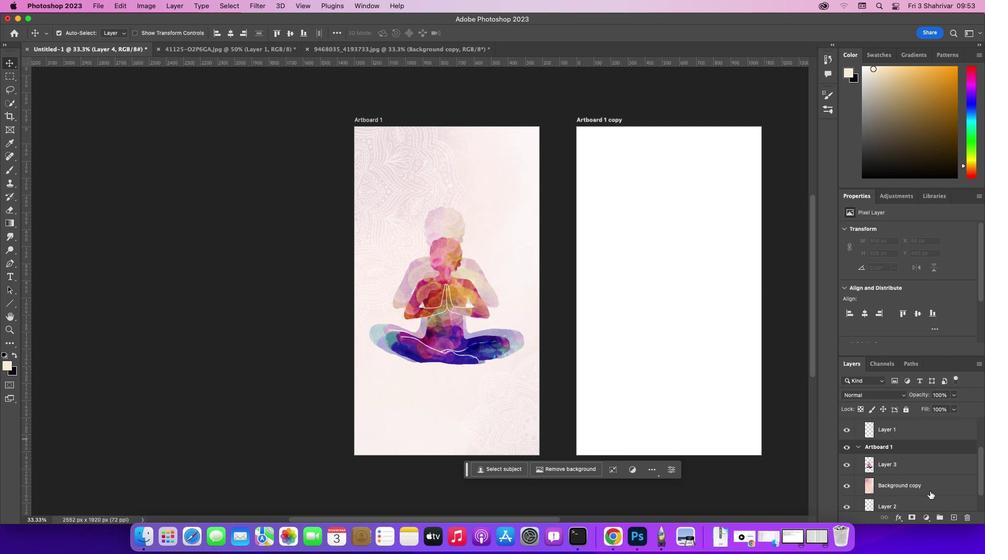
Action: Mouse scrolled (930, 491) with delta (0, 1)
Screenshot: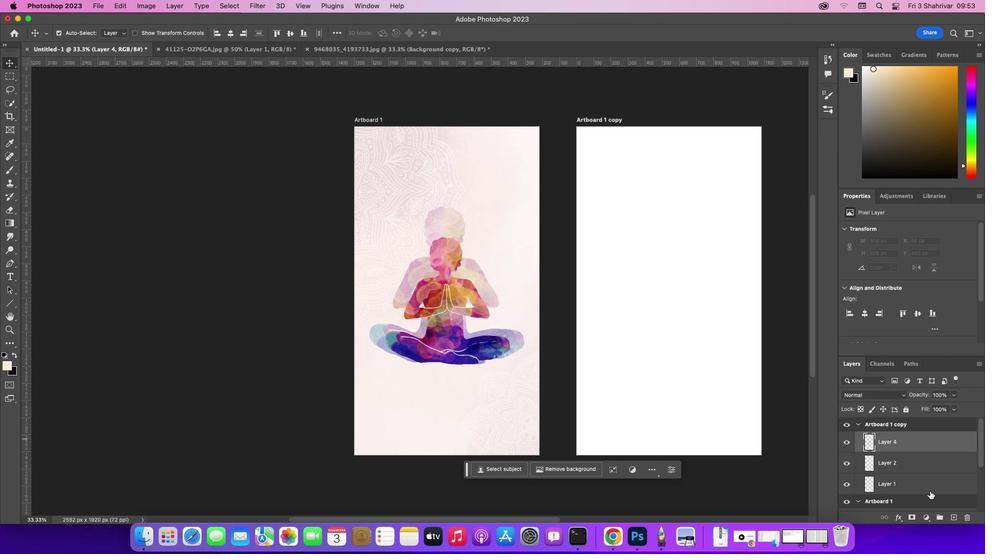 
Action: Mouse scrolled (930, 491) with delta (0, 1)
Screenshot: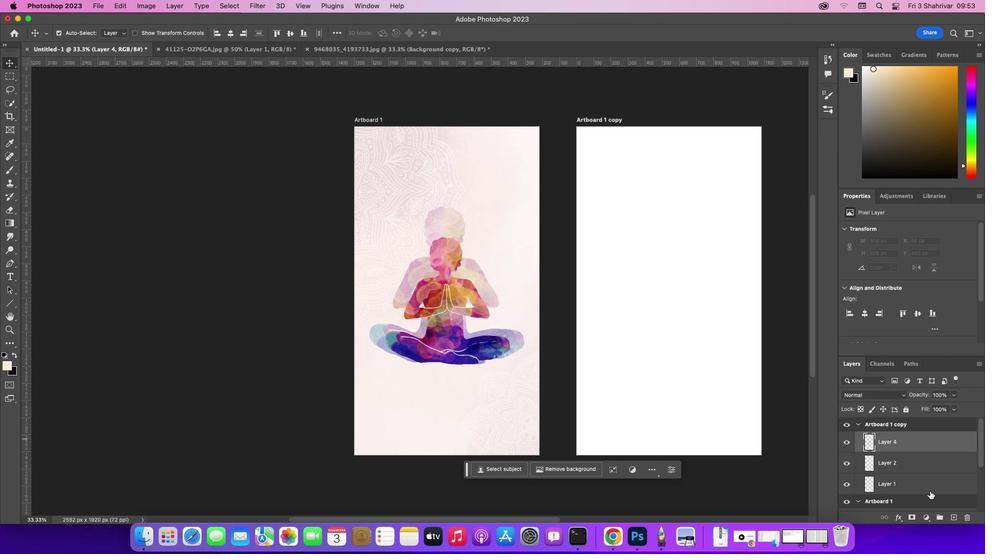 
Action: Mouse scrolled (930, 491) with delta (0, 2)
Screenshot: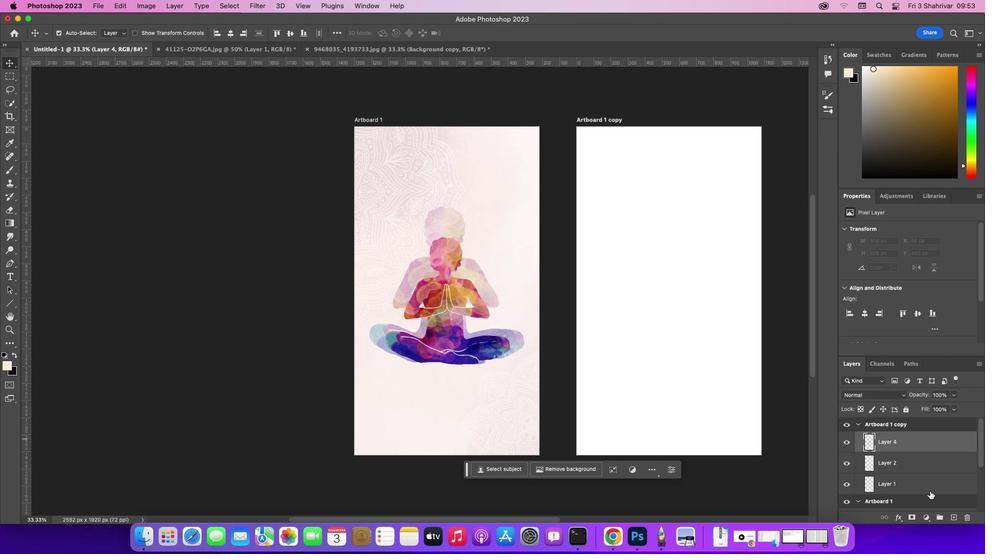 
Action: Mouse scrolled (930, 491) with delta (0, 2)
Screenshot: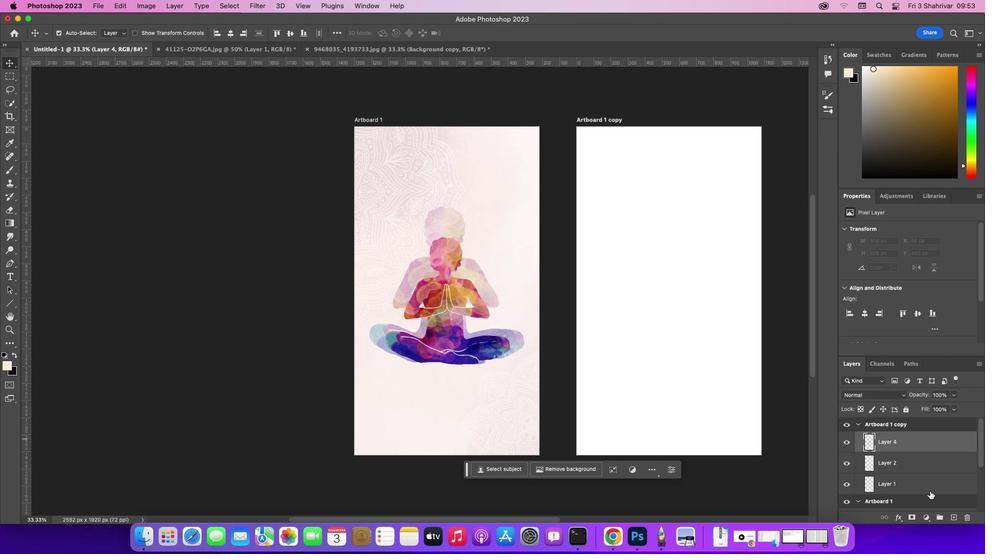 
Action: Mouse scrolled (930, 491) with delta (0, 3)
Screenshot: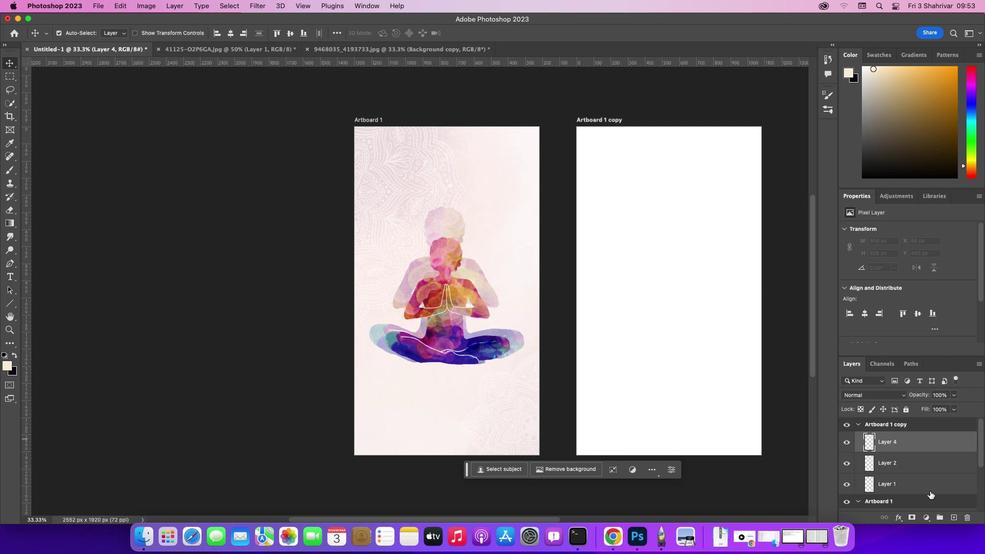 
Action: Mouse scrolled (930, 491) with delta (0, 1)
Screenshot: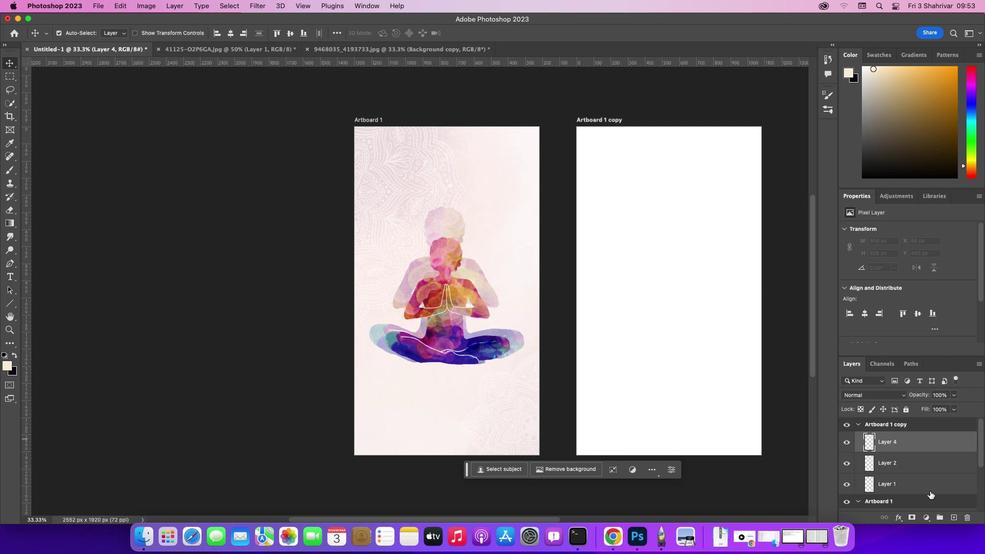 
Action: Mouse moved to (551, 520)
Screenshot: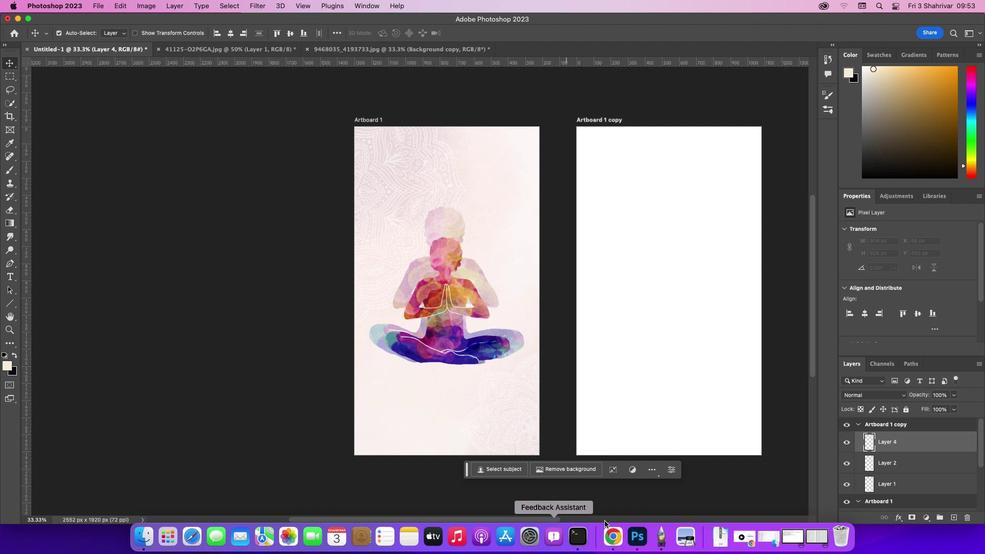 
Action: Mouse pressed left at (551, 520)
Screenshot: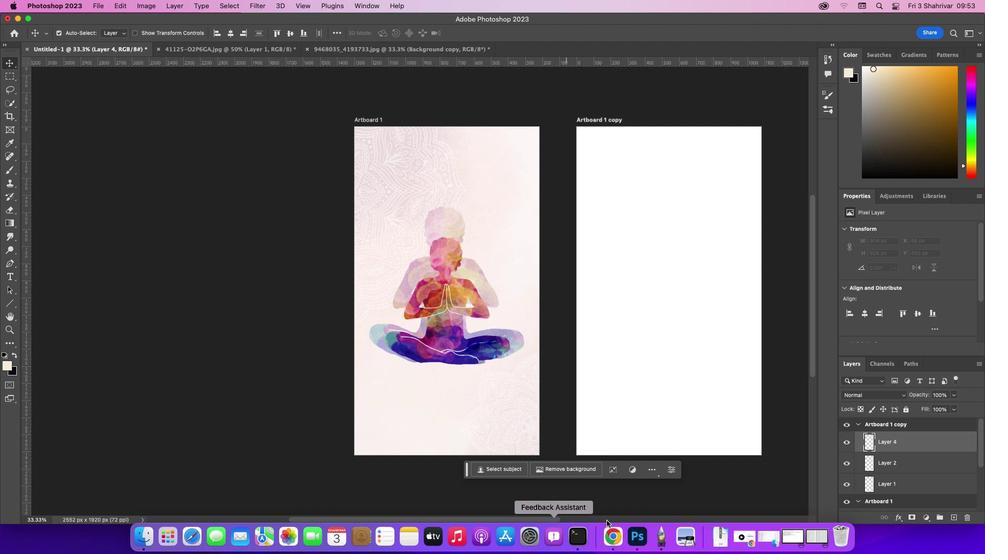 
Action: Mouse moved to (534, 517)
Screenshot: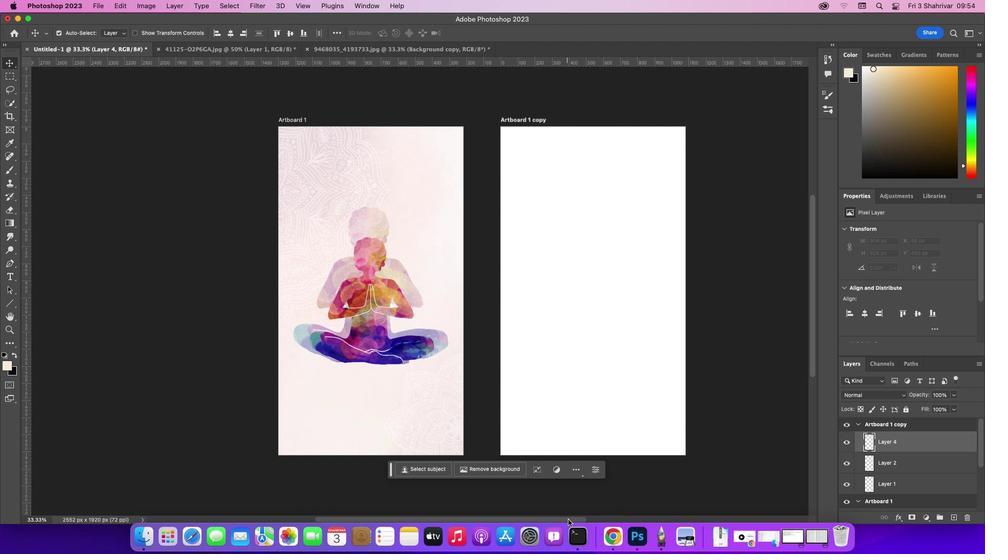 
Action: Mouse pressed left at (534, 517)
Screenshot: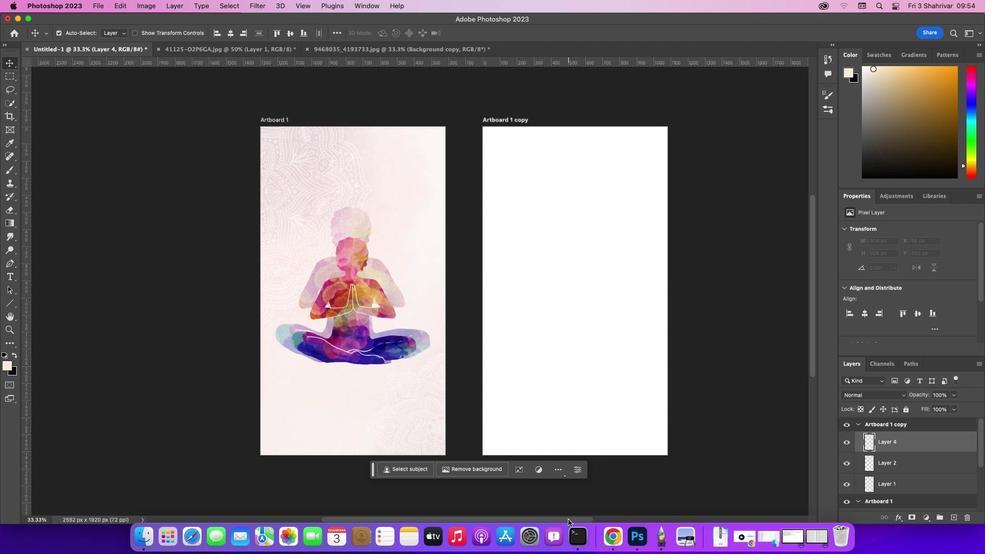 
Action: Mouse moved to (512, 435)
Screenshot: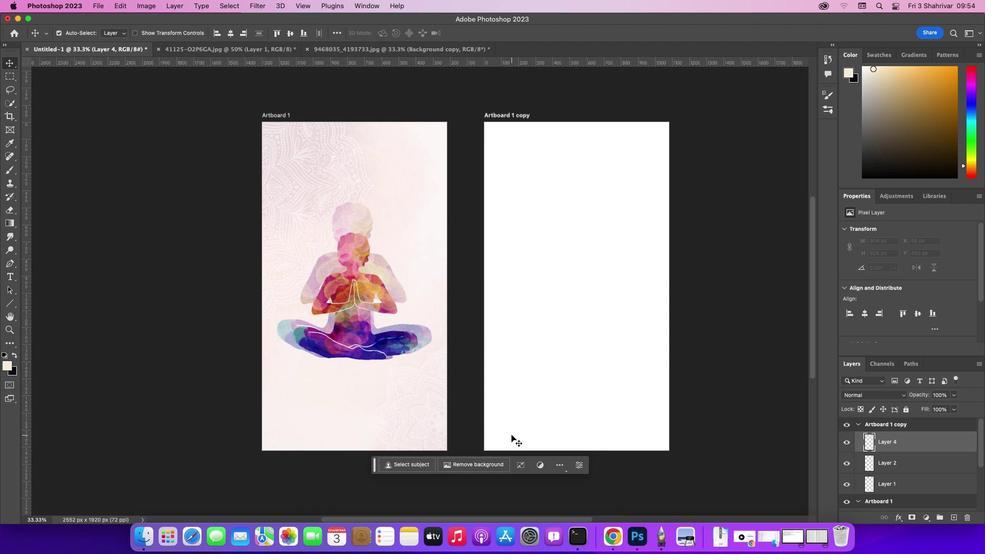 
Action: Mouse scrolled (512, 435) with delta (0, 0)
Screenshot: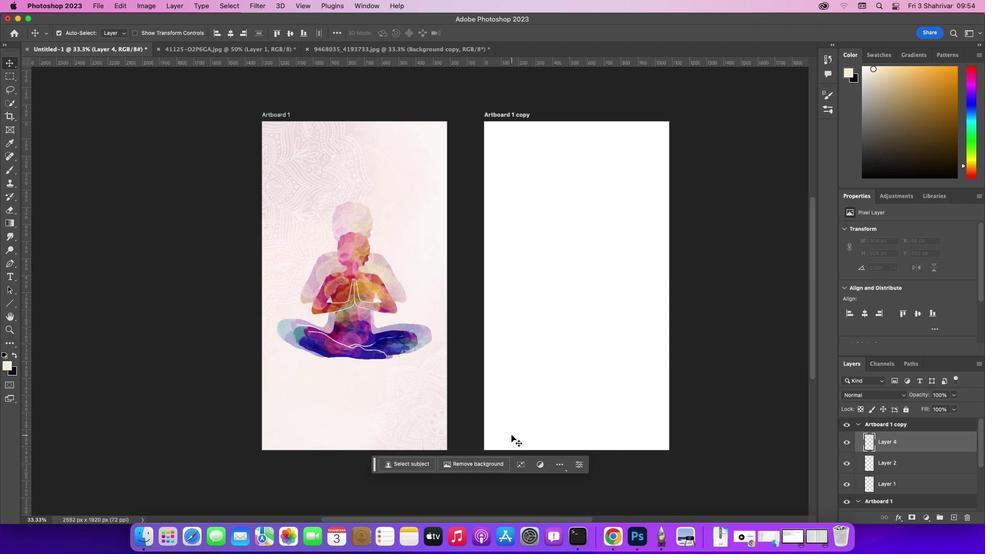 
Action: Mouse scrolled (512, 435) with delta (0, 0)
Screenshot: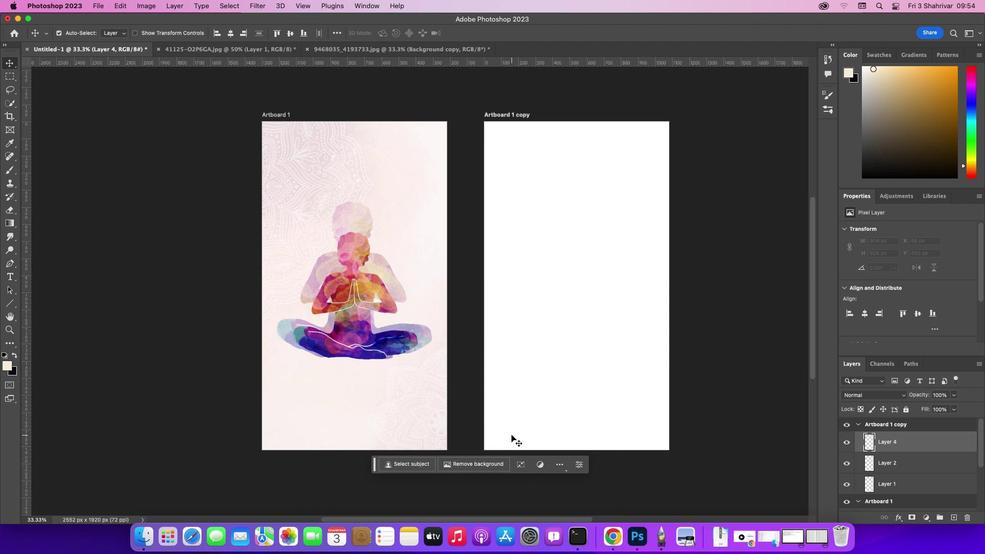 
Action: Mouse scrolled (512, 435) with delta (0, 0)
